 Task: Create a Trello board for managing a book review process, including tasks, descriptions, and due dates.
Action: Mouse moved to (454, 20)
Screenshot: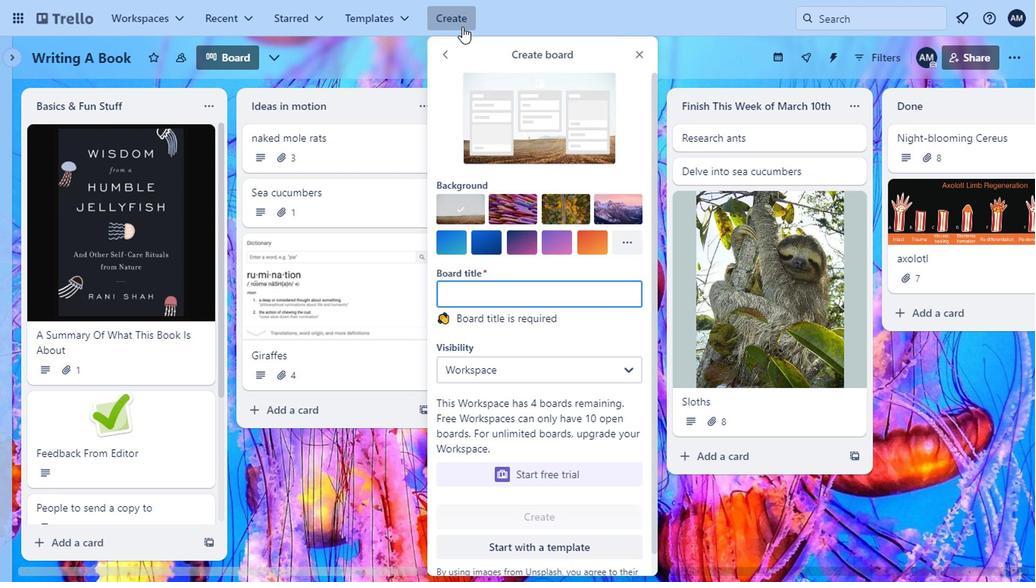 
Action: Mouse pressed left at (454, 20)
Screenshot: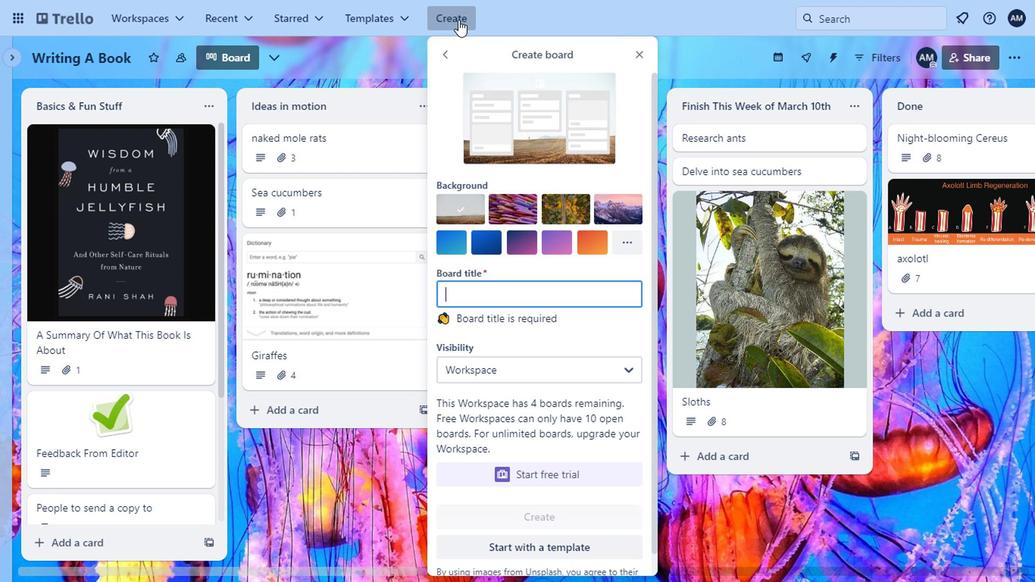 
Action: Mouse pressed left at (454, 20)
Screenshot: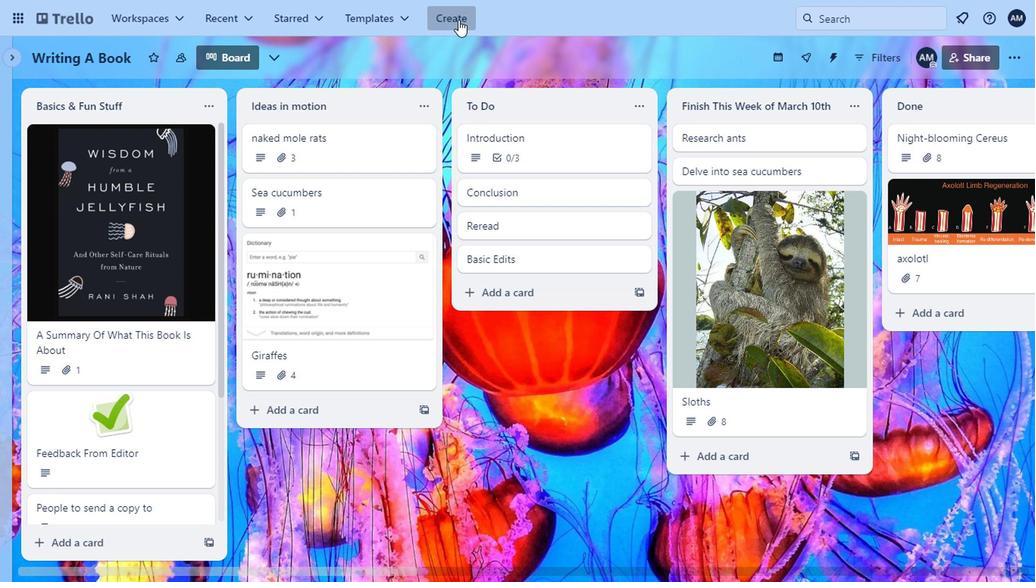 
Action: Mouse moved to (478, 73)
Screenshot: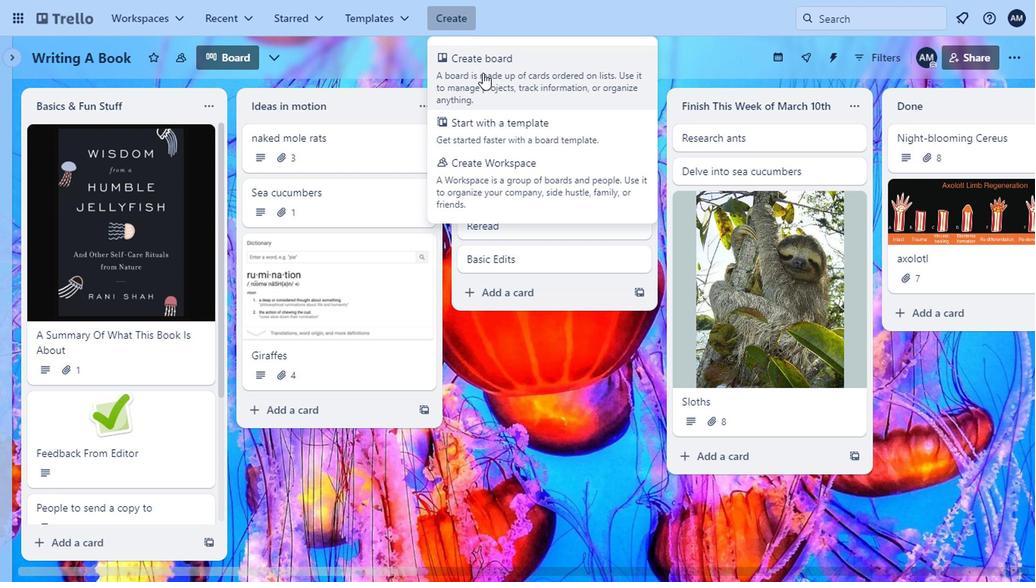 
Action: Mouse pressed left at (478, 73)
Screenshot: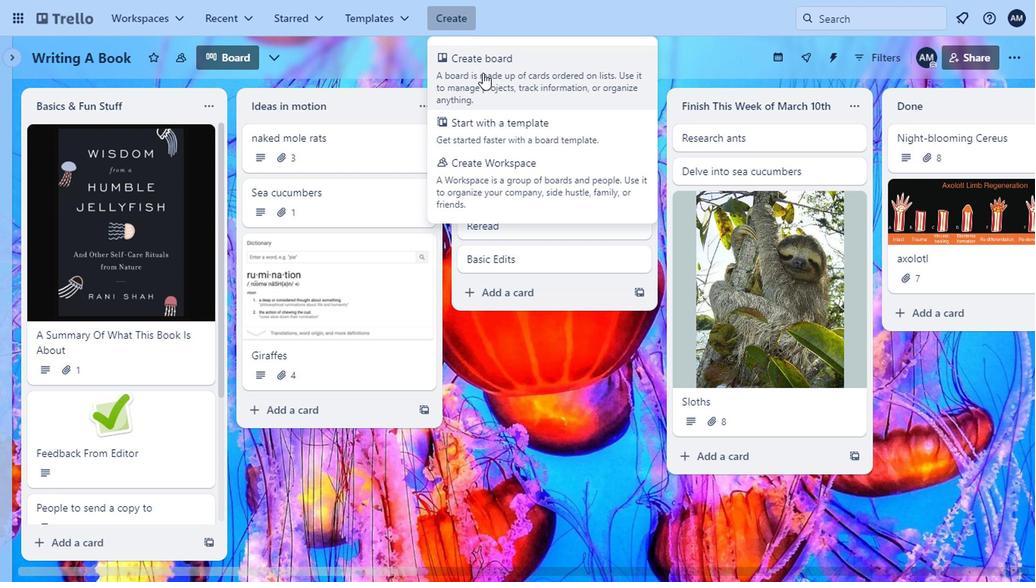 
Action: Mouse moved to (501, 248)
Screenshot: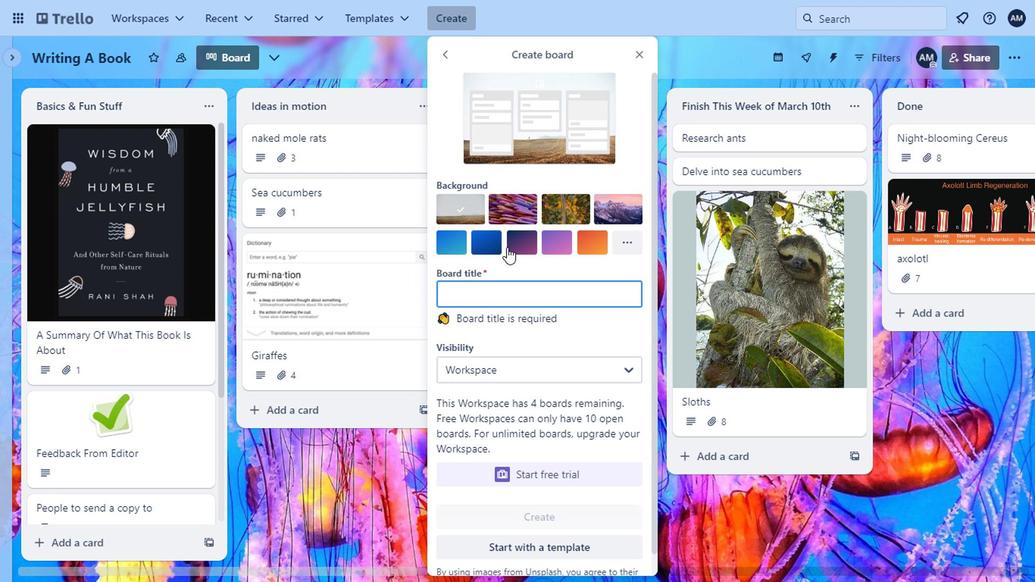 
Action: Key pressed <Key.shift>Book<Key.space><Key.shift>Review
Screenshot: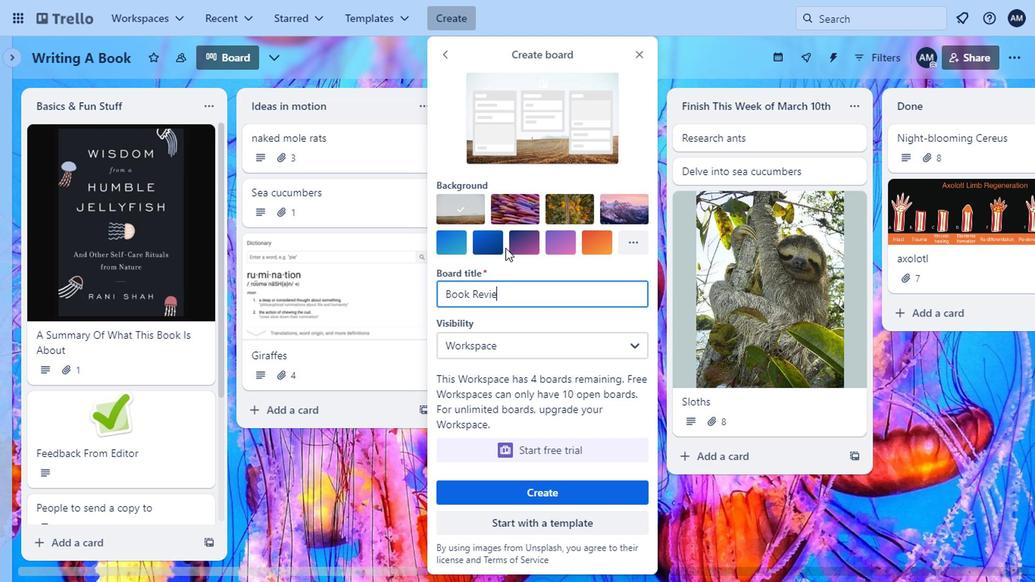 
Action: Mouse moved to (519, 347)
Screenshot: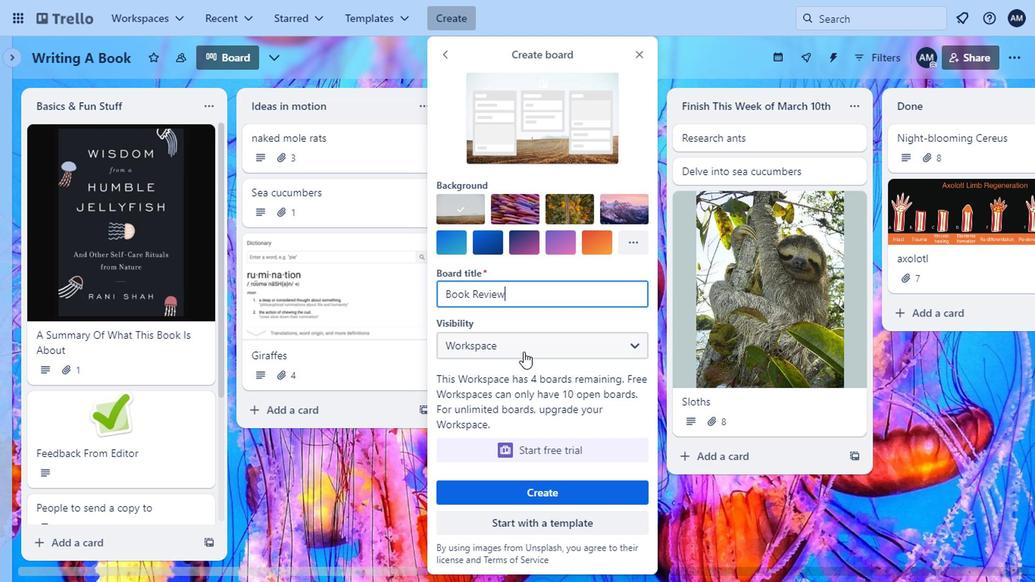 
Action: Mouse pressed left at (519, 347)
Screenshot: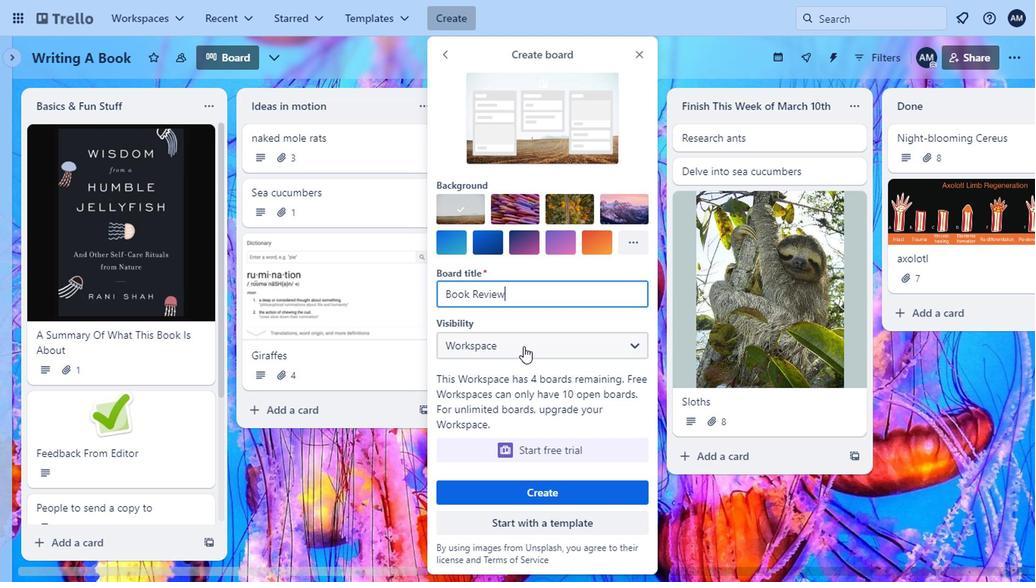 
Action: Mouse moved to (516, 387)
Screenshot: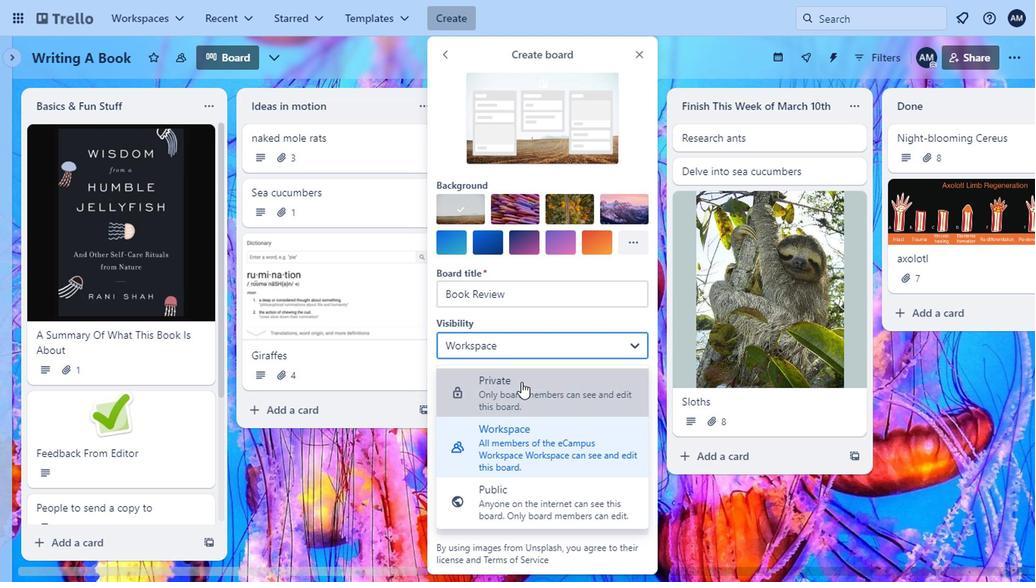 
Action: Mouse pressed left at (516, 387)
Screenshot: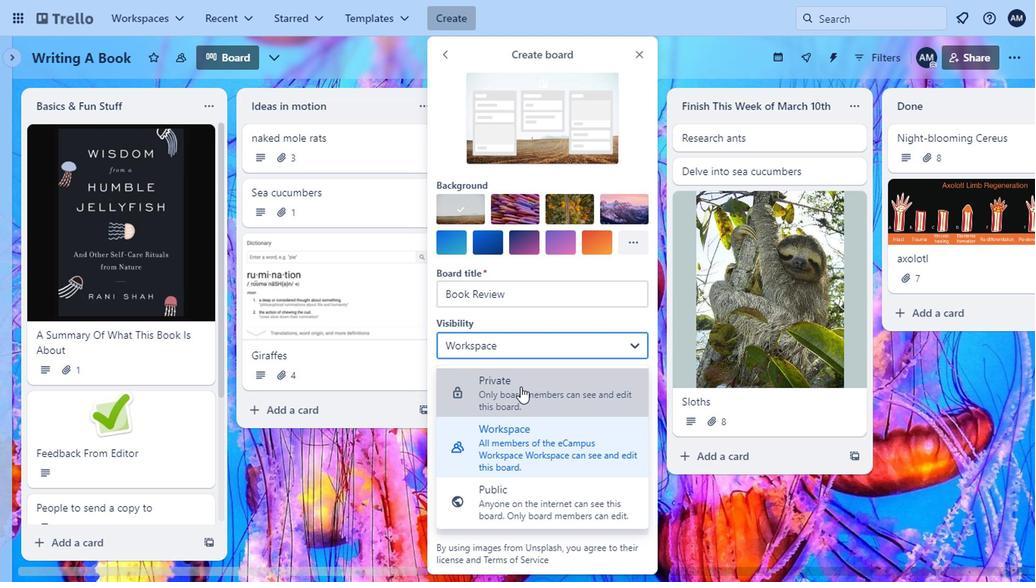 
Action: Mouse moved to (529, 405)
Screenshot: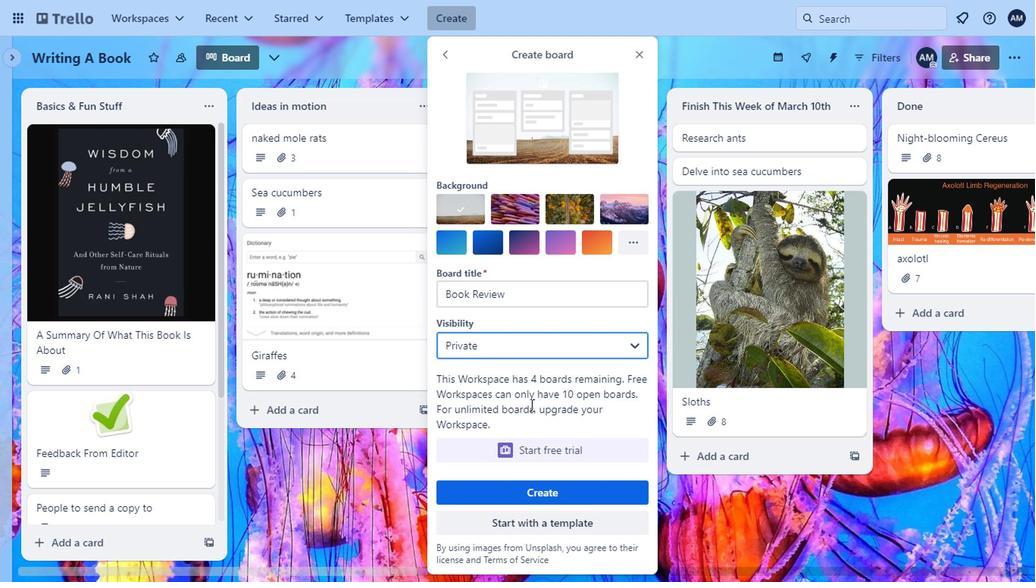 
Action: Mouse scrolled (529, 405) with delta (0, 0)
Screenshot: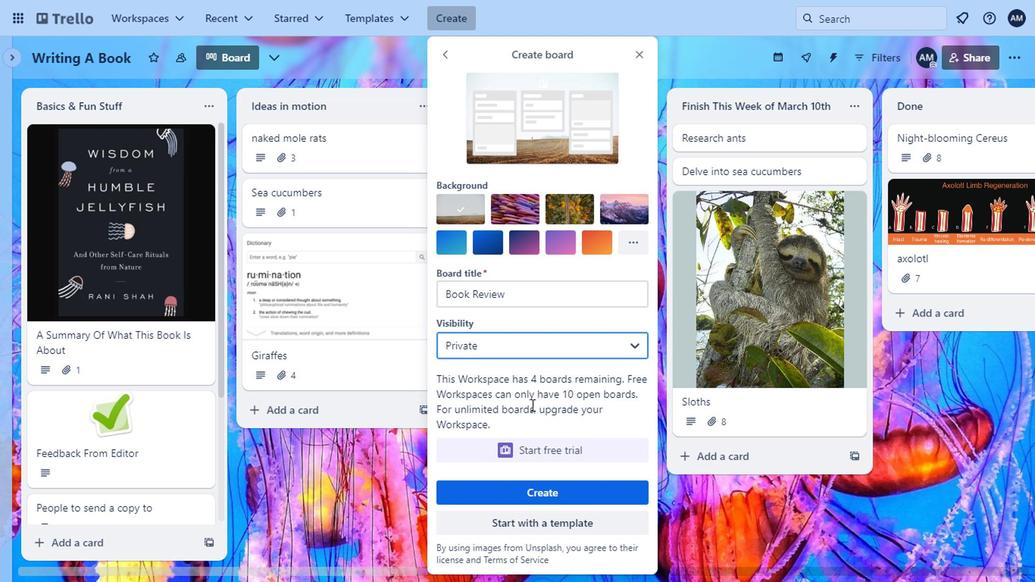 
Action: Mouse moved to (530, 405)
Screenshot: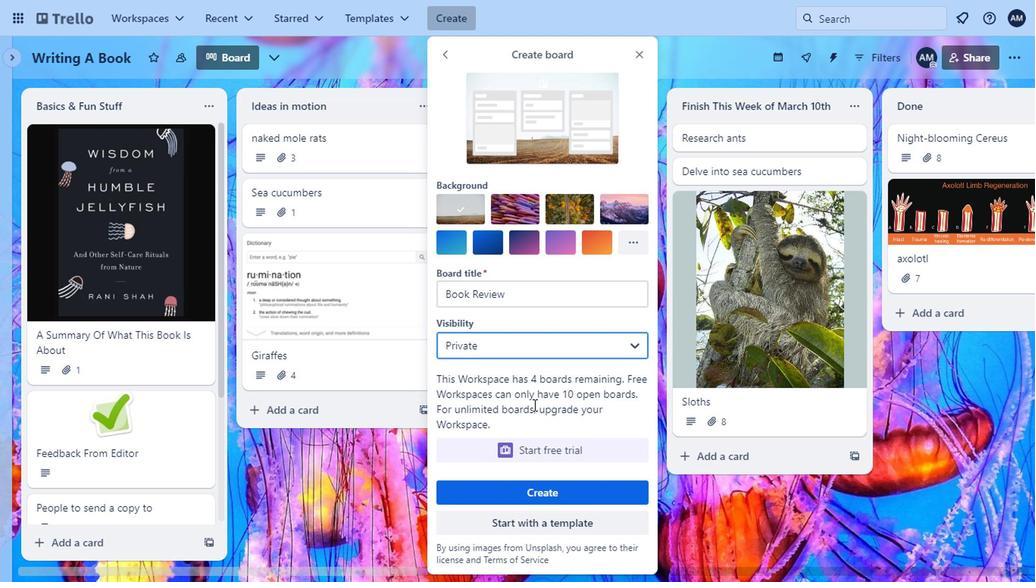 
Action: Mouse scrolled (530, 405) with delta (0, 0)
Screenshot: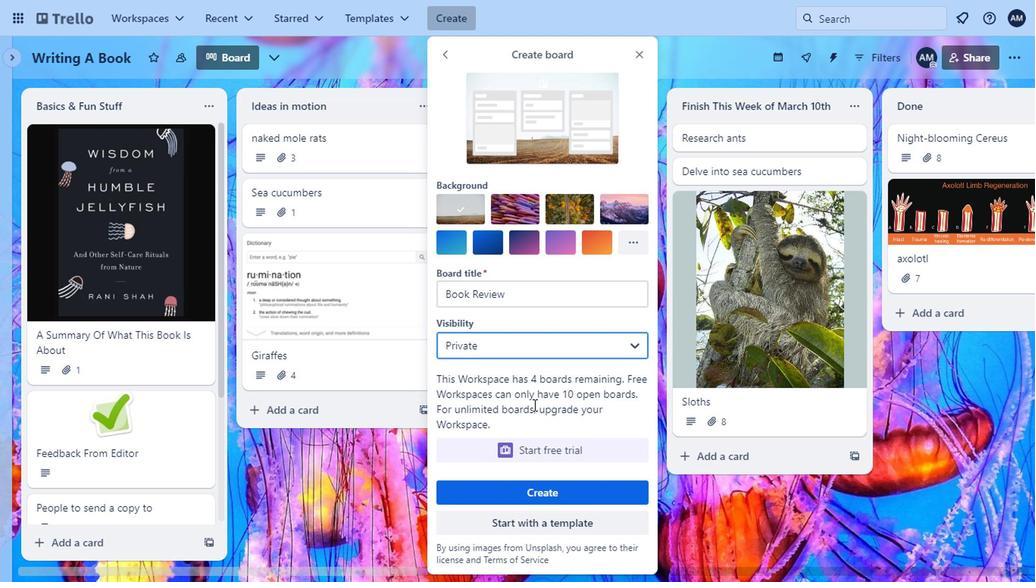 
Action: Mouse moved to (493, 492)
Screenshot: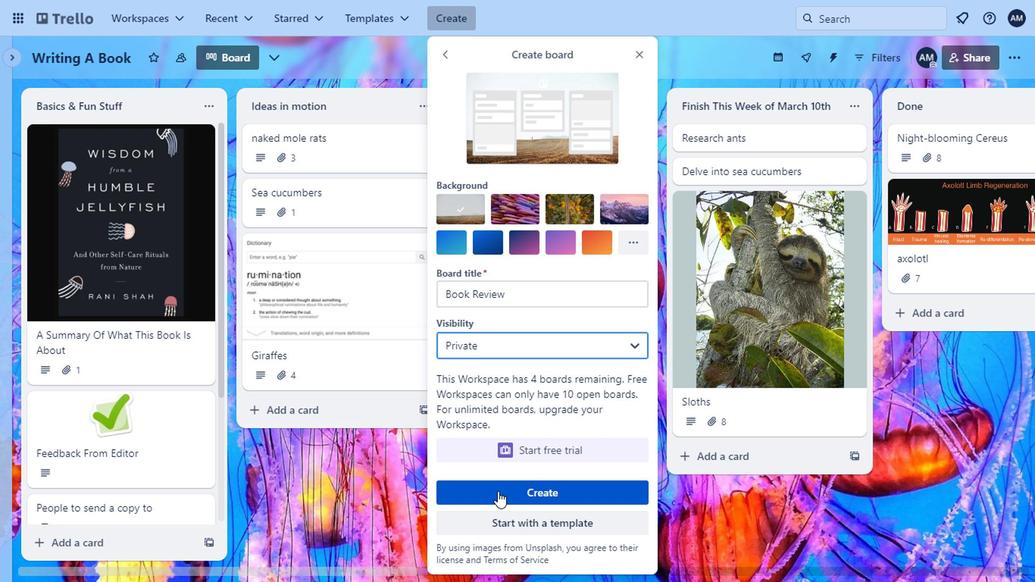 
Action: Mouse pressed left at (493, 492)
Screenshot: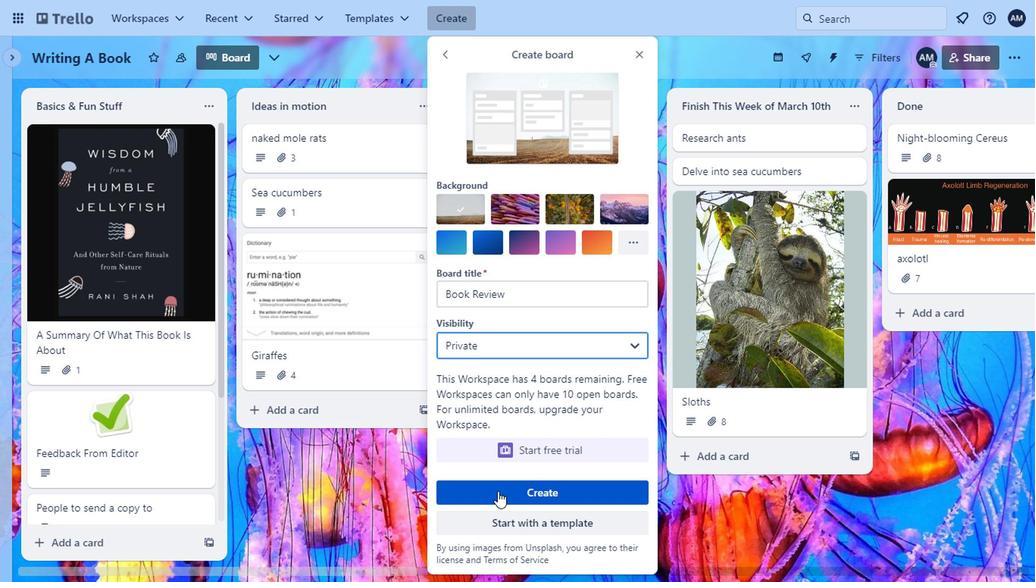 
Action: Mouse moved to (364, 145)
Screenshot: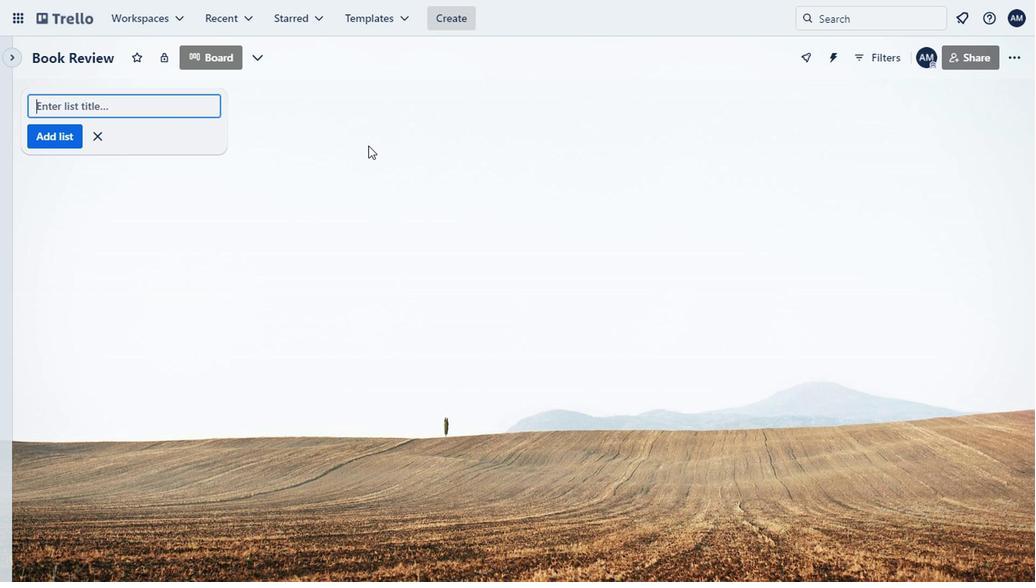 
Action: Mouse pressed right at (364, 145)
Screenshot: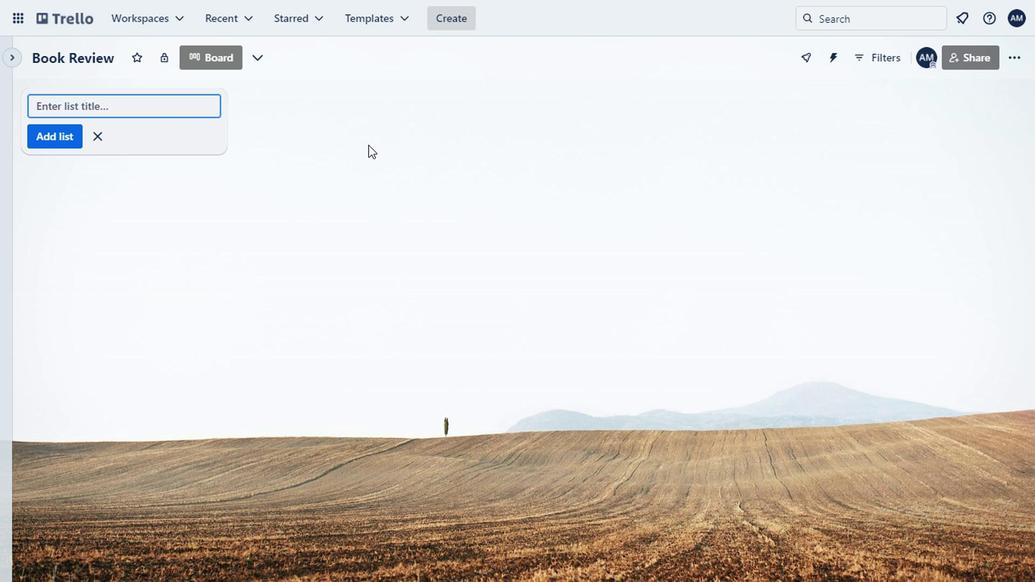 
Action: Mouse moved to (329, 162)
Screenshot: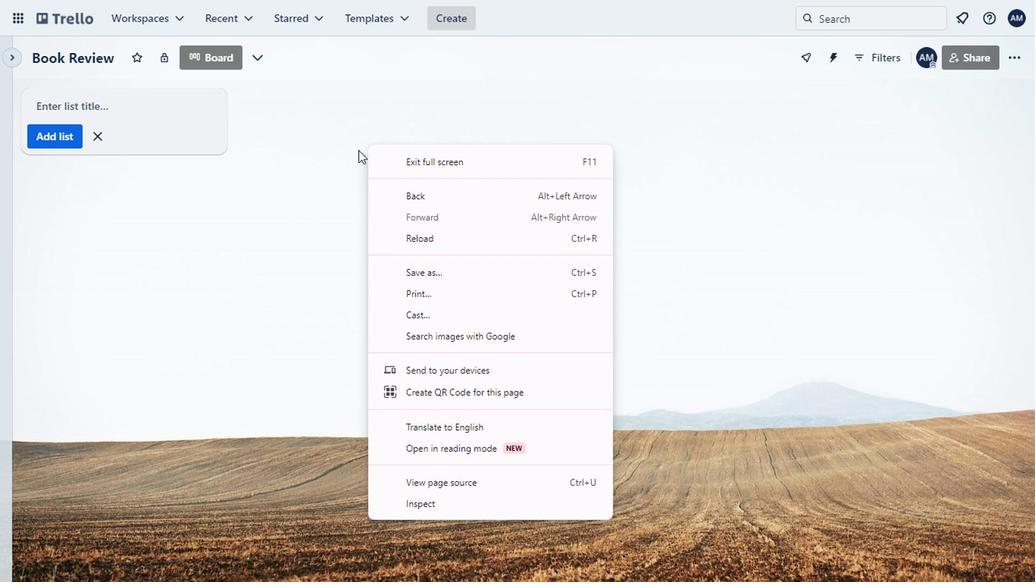 
Action: Mouse pressed left at (329, 162)
Screenshot: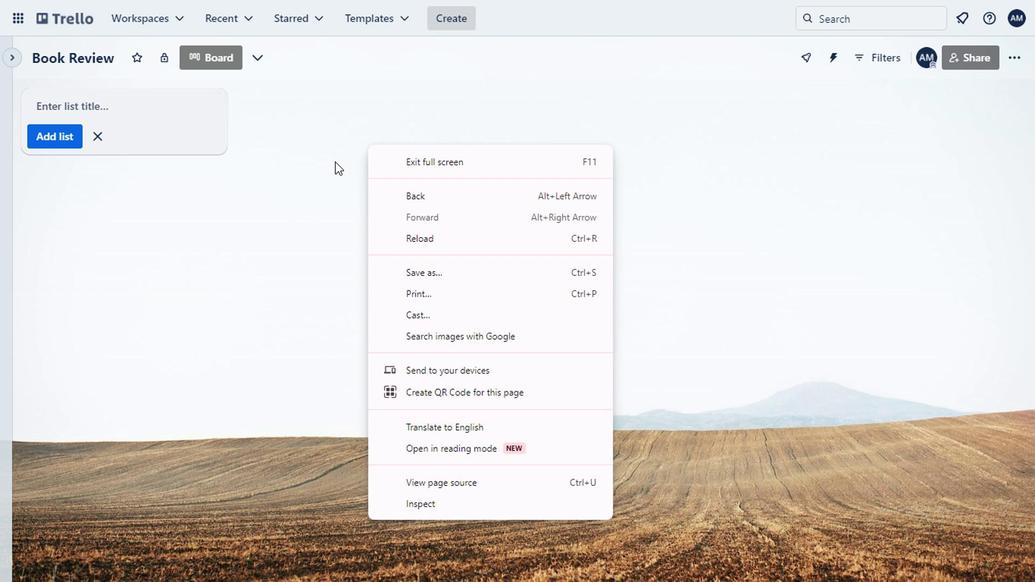 
Action: Mouse moved to (1006, 64)
Screenshot: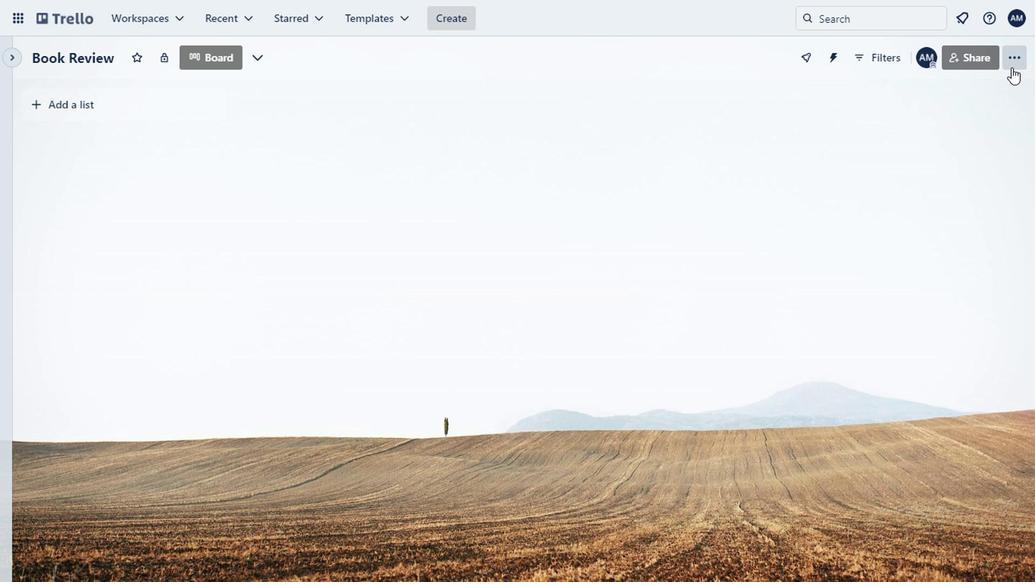 
Action: Mouse pressed left at (1006, 64)
Screenshot: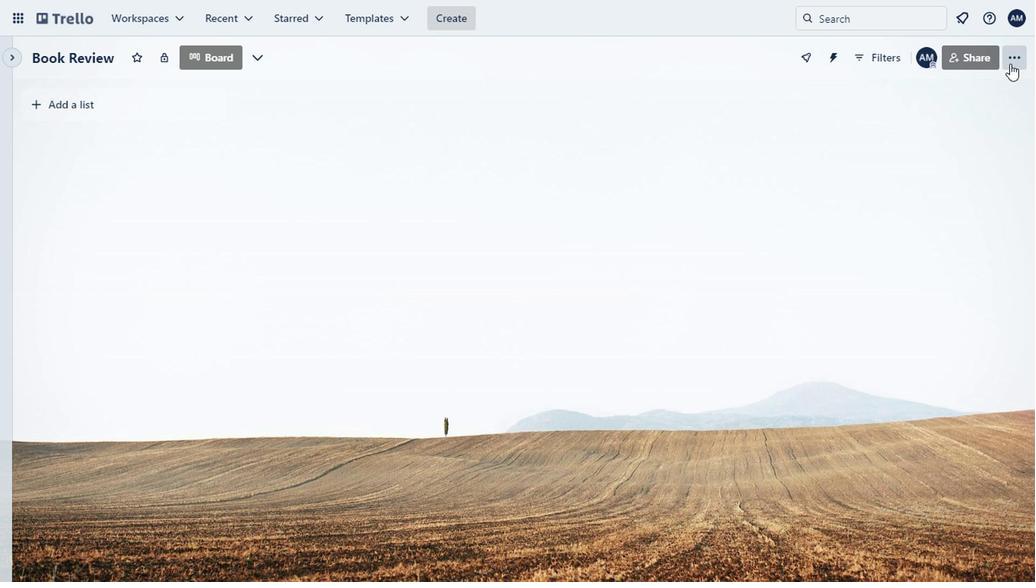 
Action: Mouse moved to (875, 234)
Screenshot: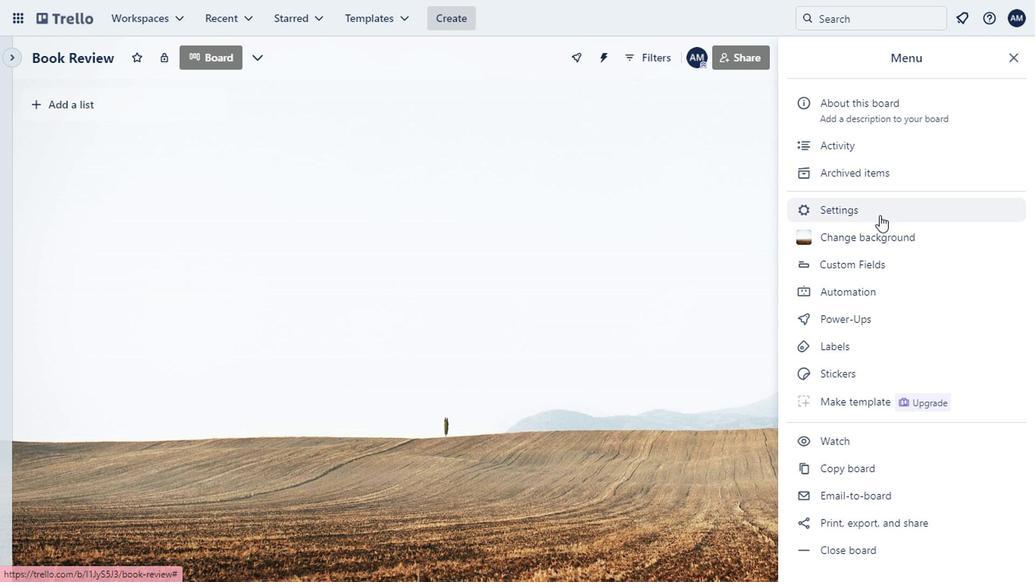 
Action: Mouse pressed left at (875, 234)
Screenshot: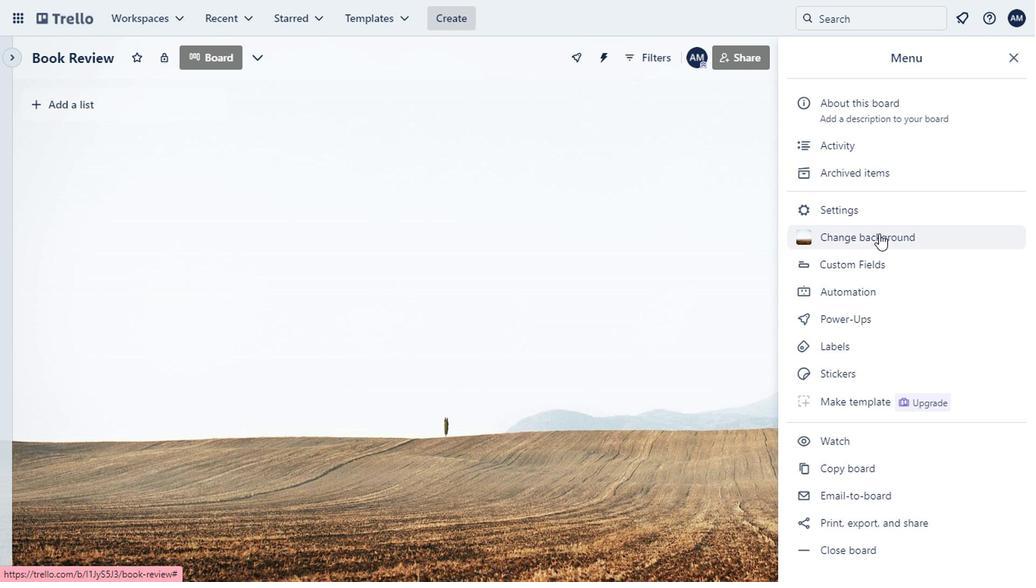 
Action: Mouse moved to (861, 139)
Screenshot: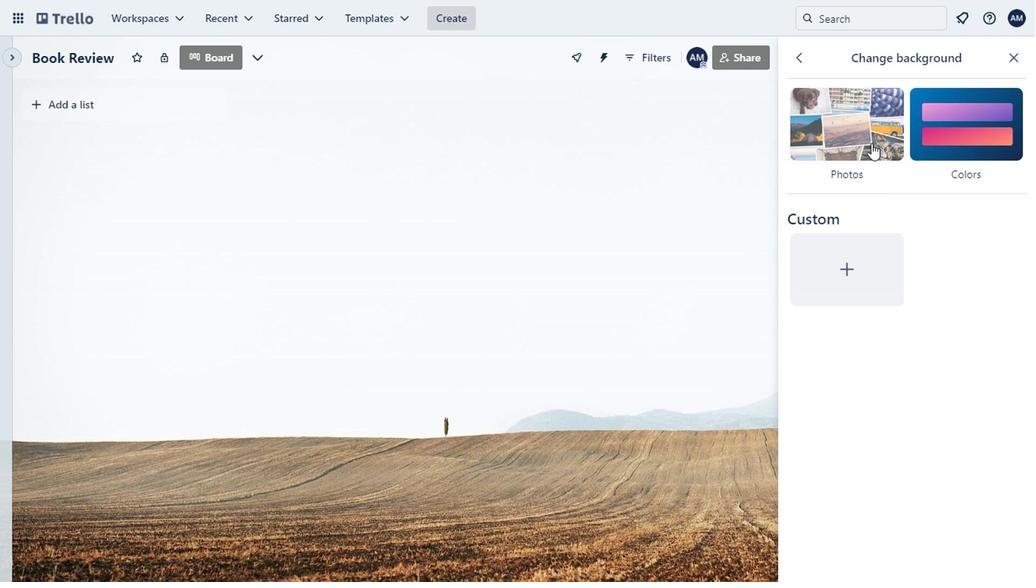 
Action: Mouse pressed left at (861, 139)
Screenshot: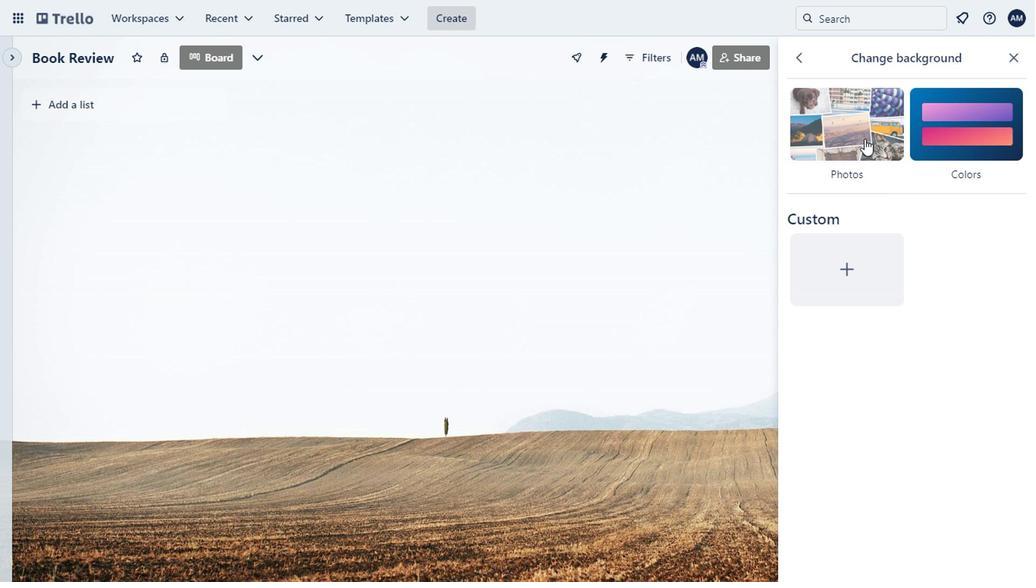 
Action: Mouse moved to (849, 105)
Screenshot: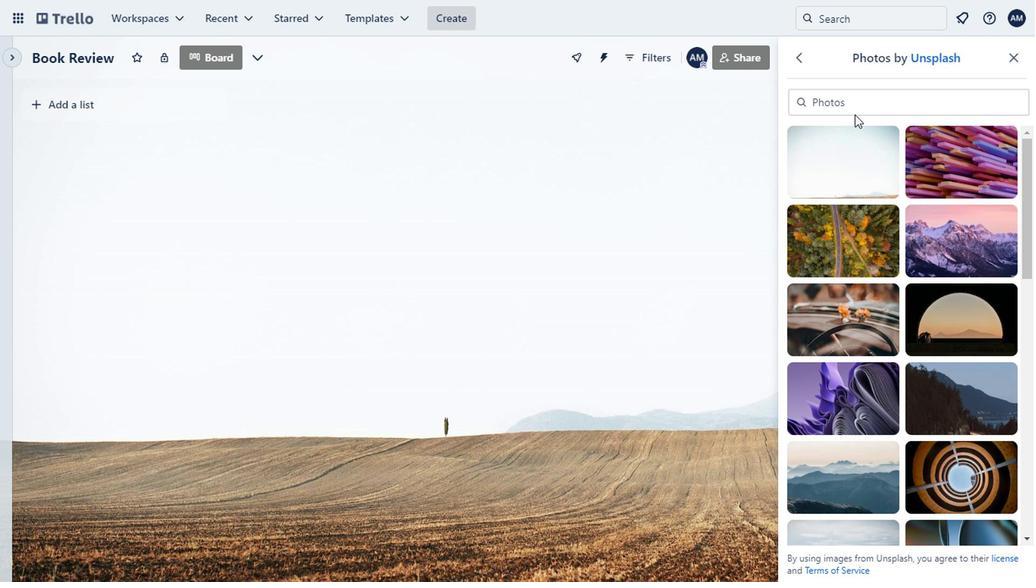 
Action: Mouse pressed left at (849, 105)
Screenshot: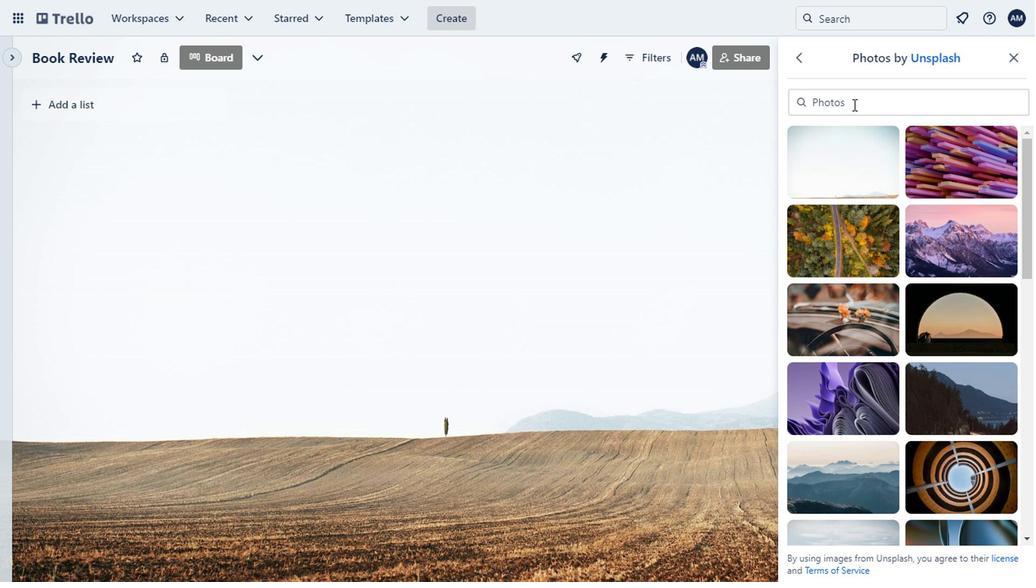 
Action: Key pressed book
Screenshot: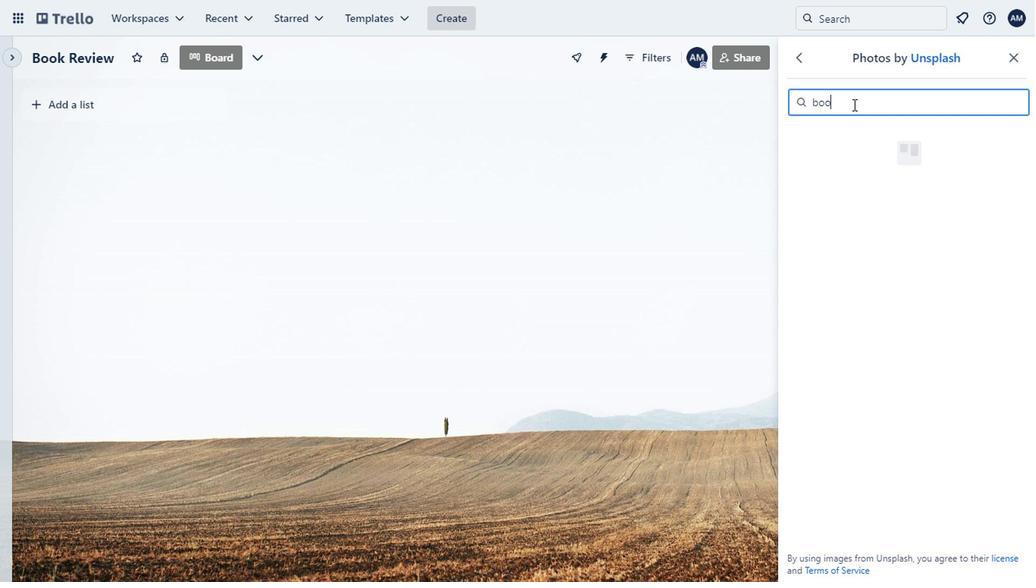 
Action: Mouse moved to (949, 452)
Screenshot: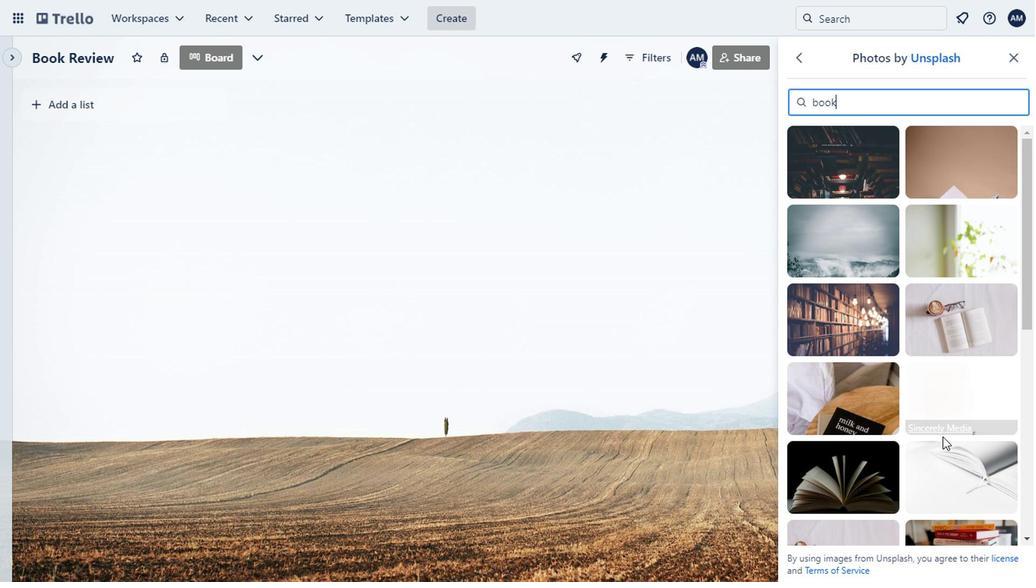 
Action: Mouse pressed left at (949, 452)
Screenshot: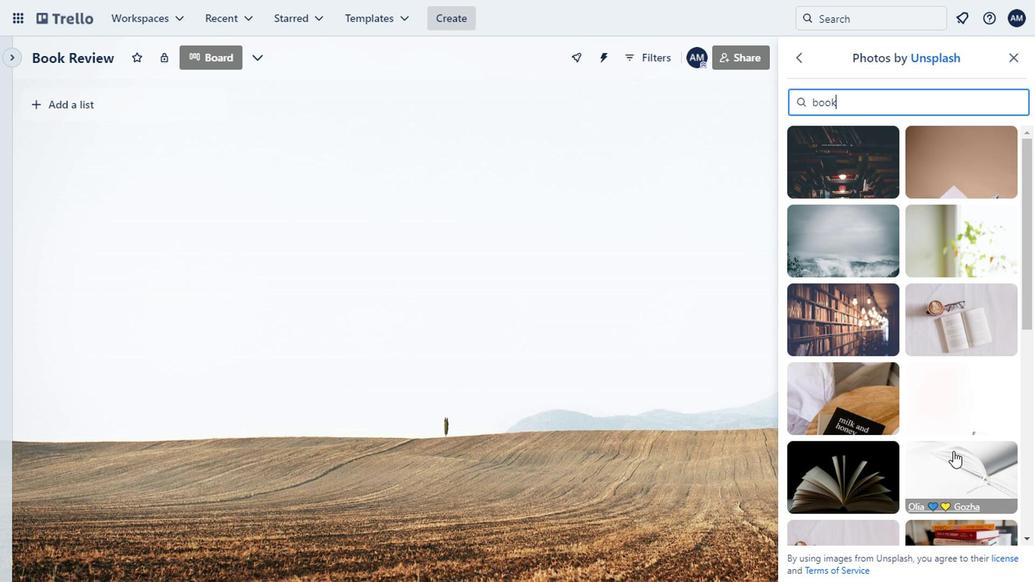 
Action: Mouse moved to (570, 130)
Screenshot: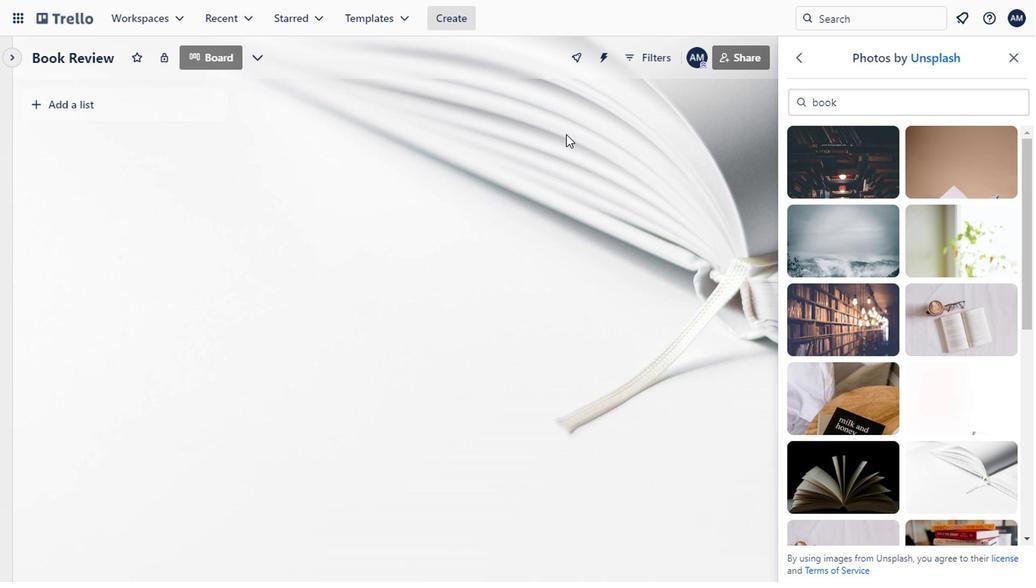 
Action: Mouse scrolled (570, 131) with delta (0, 0)
Screenshot: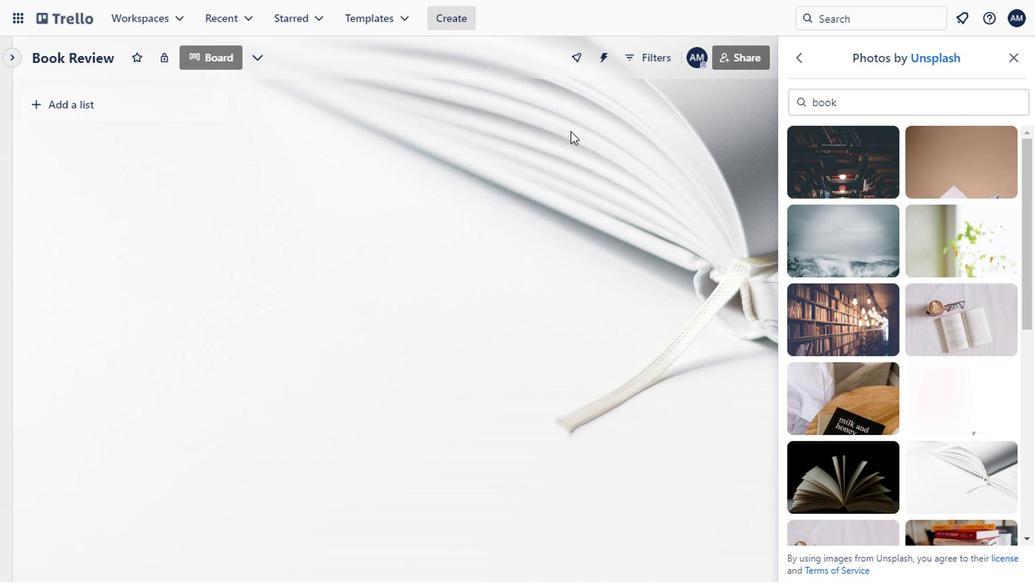 
Action: Mouse moved to (1008, 61)
Screenshot: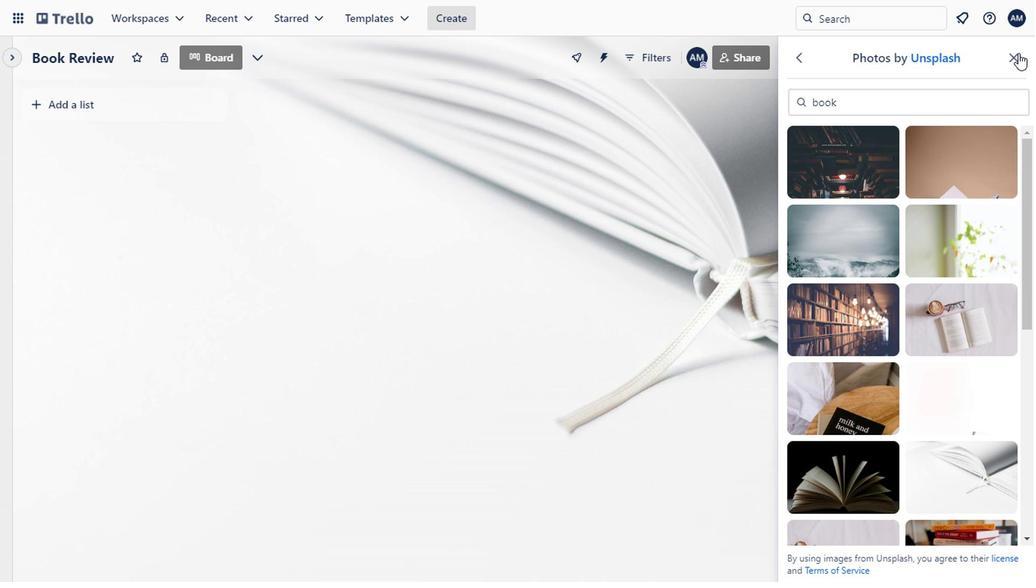 
Action: Mouse pressed left at (1008, 61)
Screenshot: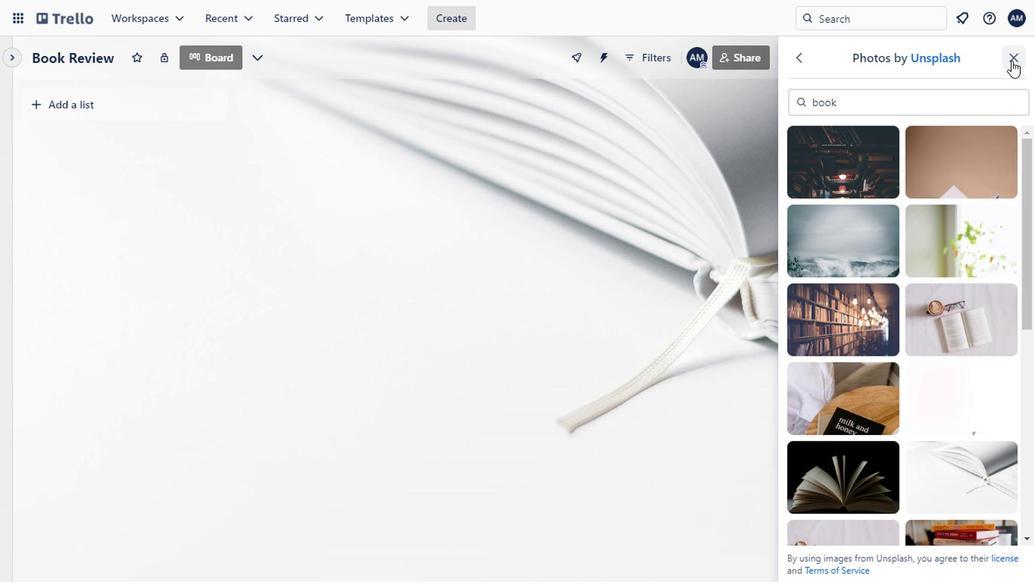 
Action: Mouse moved to (70, 110)
Screenshot: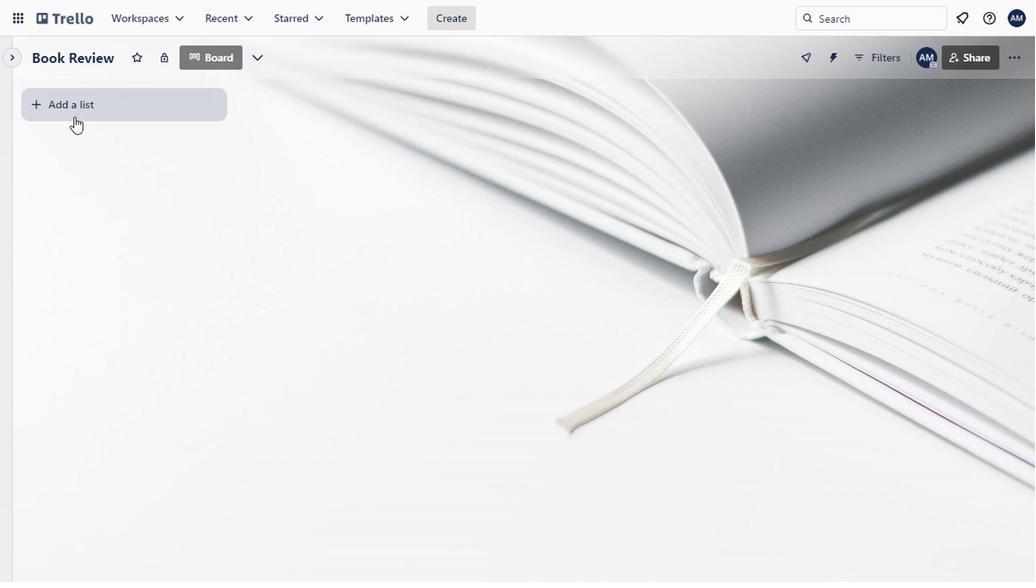 
Action: Mouse pressed left at (70, 110)
Screenshot: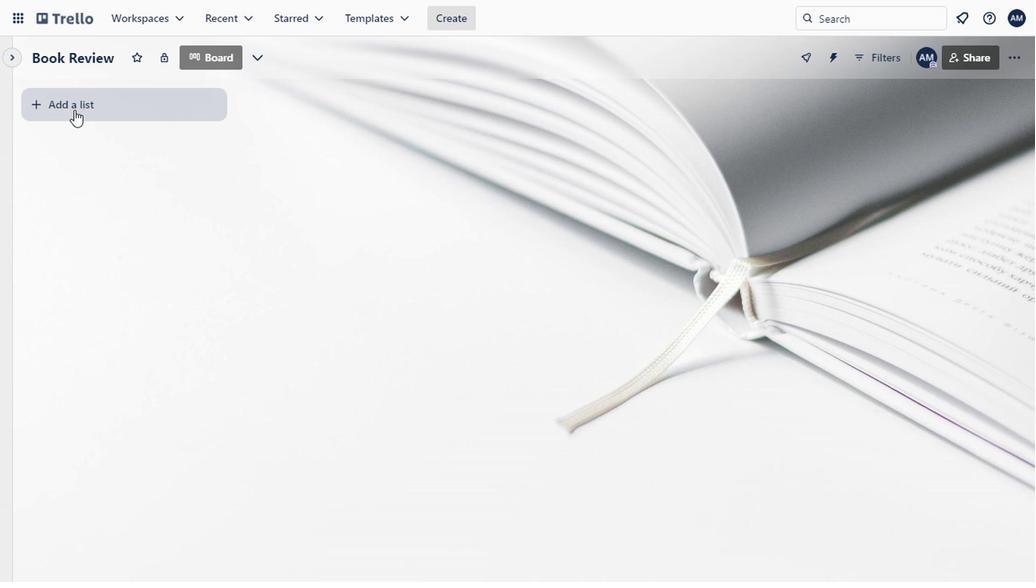 
Action: Mouse moved to (115, 108)
Screenshot: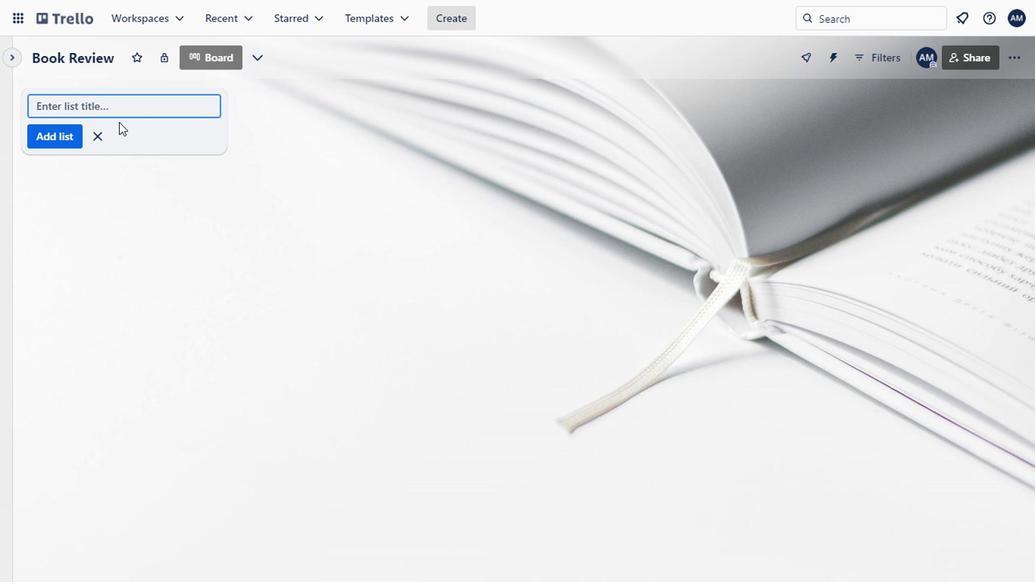 
Action: Key pressed to<Key.backspace><Key.backspace><Key.shift>TO<Key.backspace>o-do/<Key.shift>Tasks
Screenshot: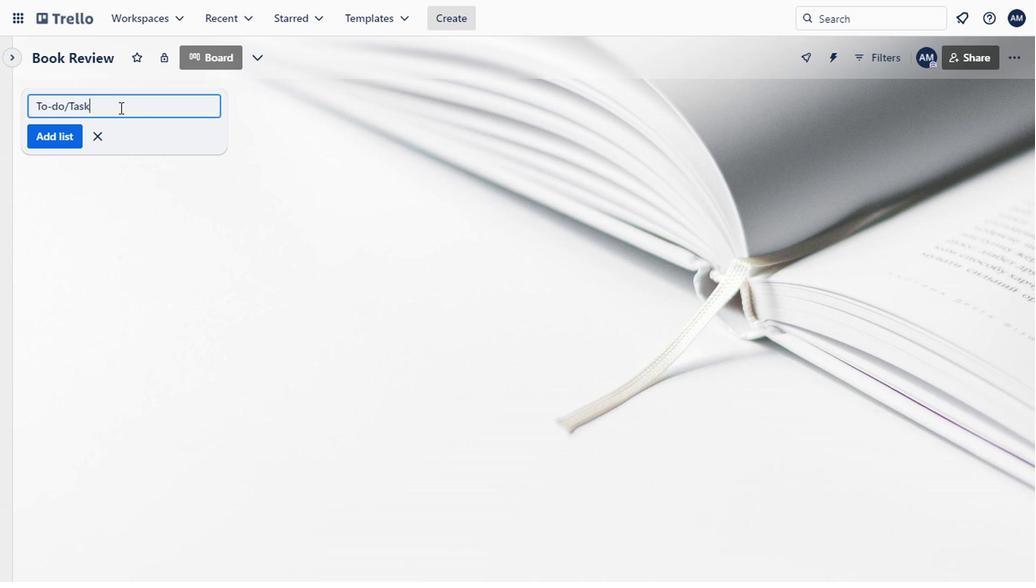 
Action: Mouse moved to (58, 134)
Screenshot: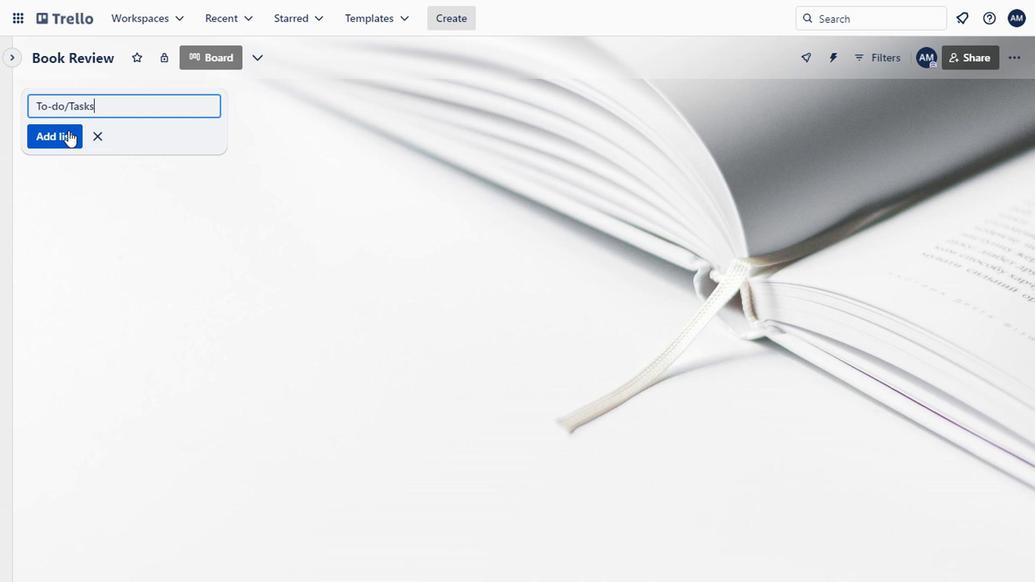 
Action: Mouse pressed left at (58, 134)
Screenshot: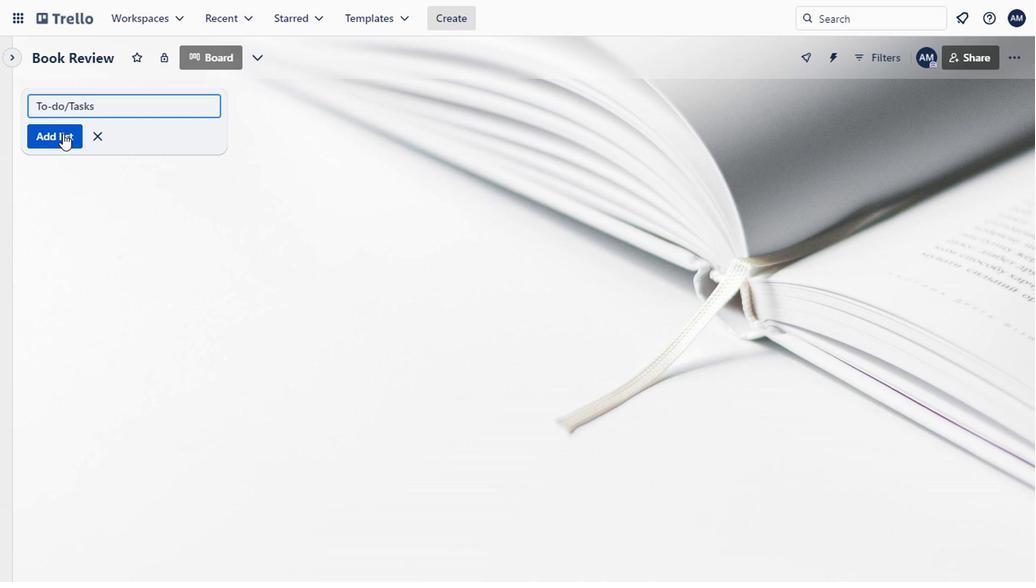 
Action: Mouse moved to (85, 145)
Screenshot: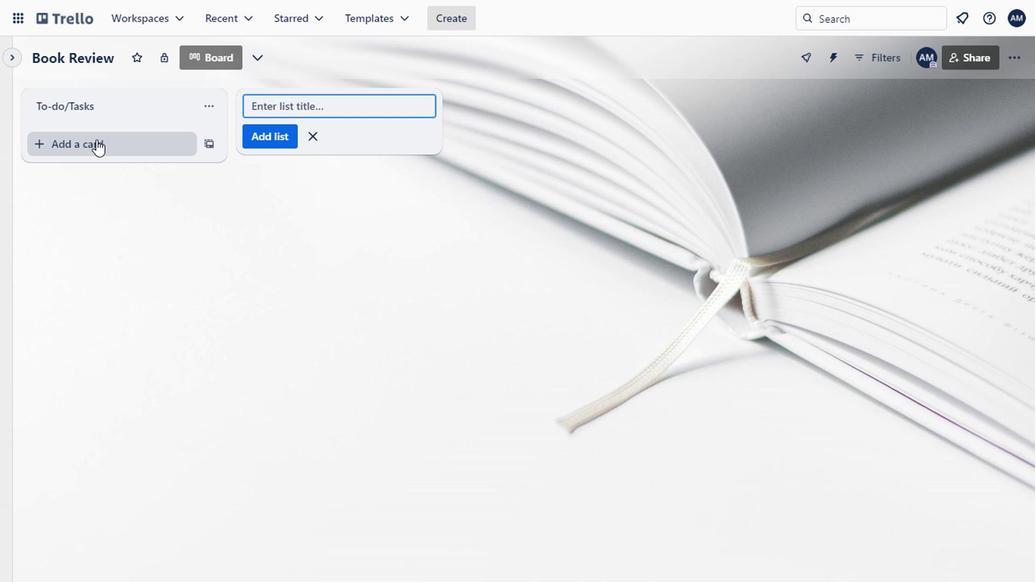 
Action: Mouse pressed left at (85, 145)
Screenshot: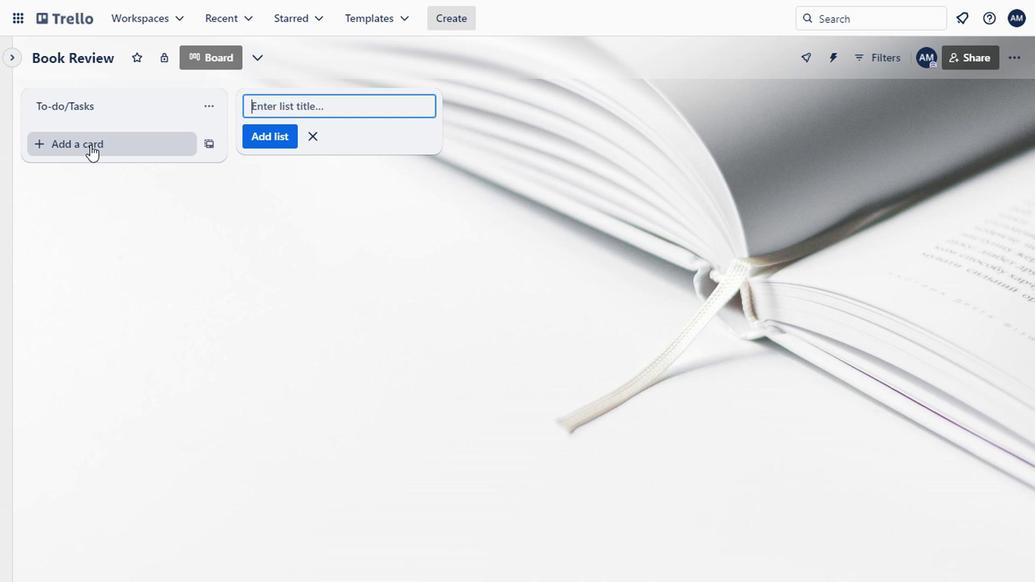 
Action: Mouse moved to (90, 141)
Screenshot: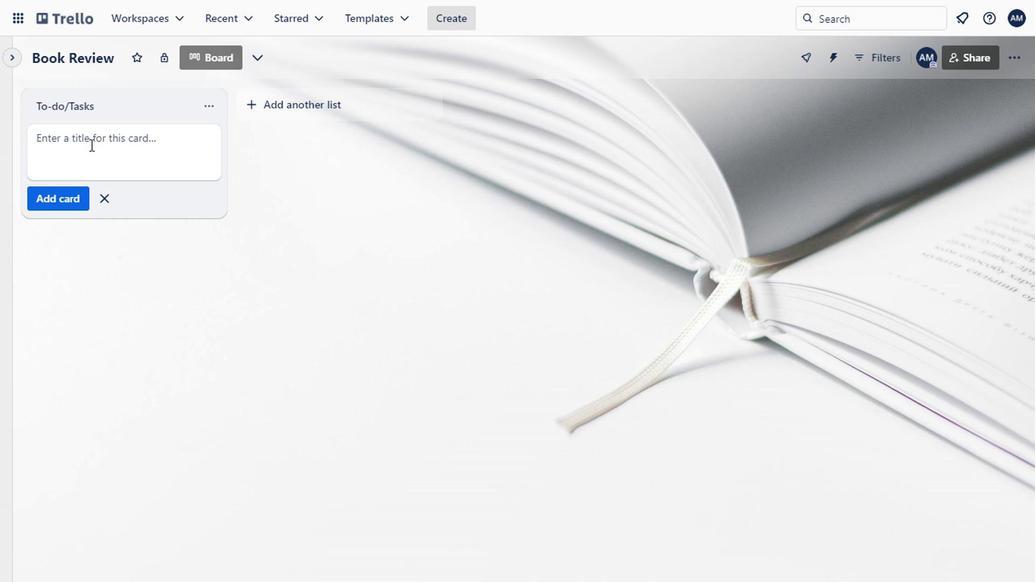 
Action: Mouse pressed left at (90, 141)
Screenshot: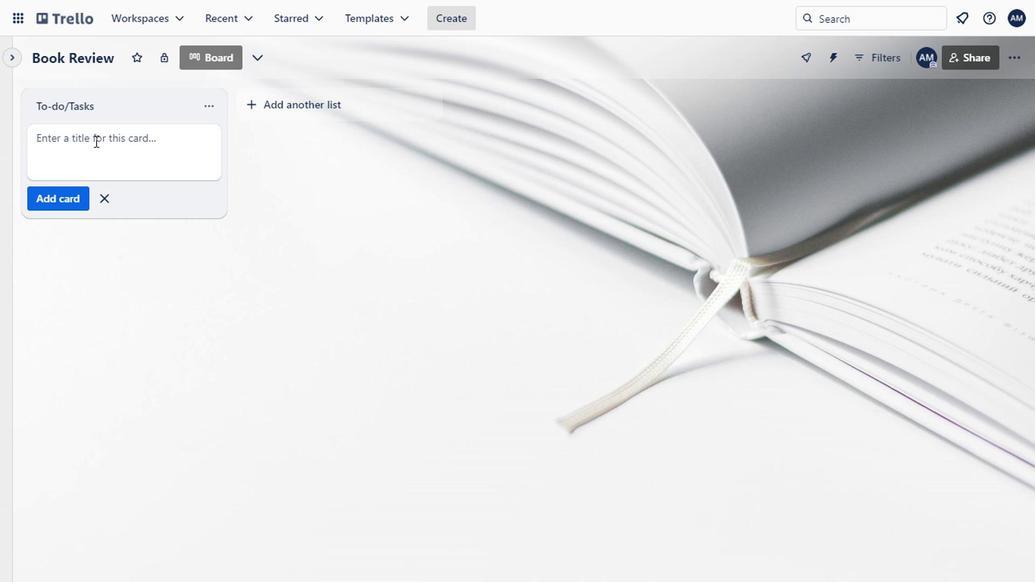 
Action: Mouse moved to (97, 145)
Screenshot: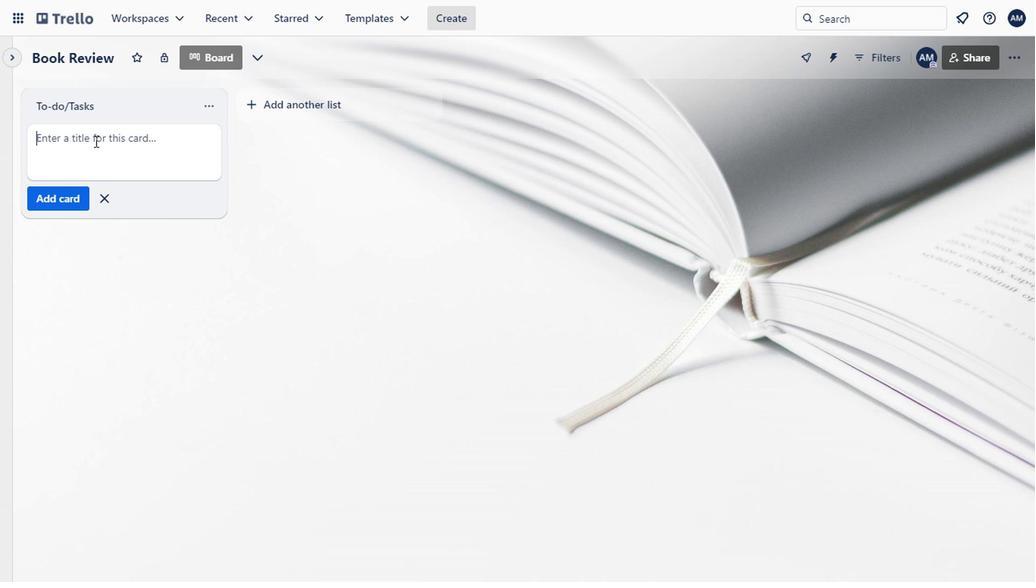
Action: Key pressed <Key.shift>Contaca<Key.backspace><Key.backspace>ct<Key.space><Key.shift>Publisher<Key.space><Key.shift>F<Key.backspace>for
Screenshot: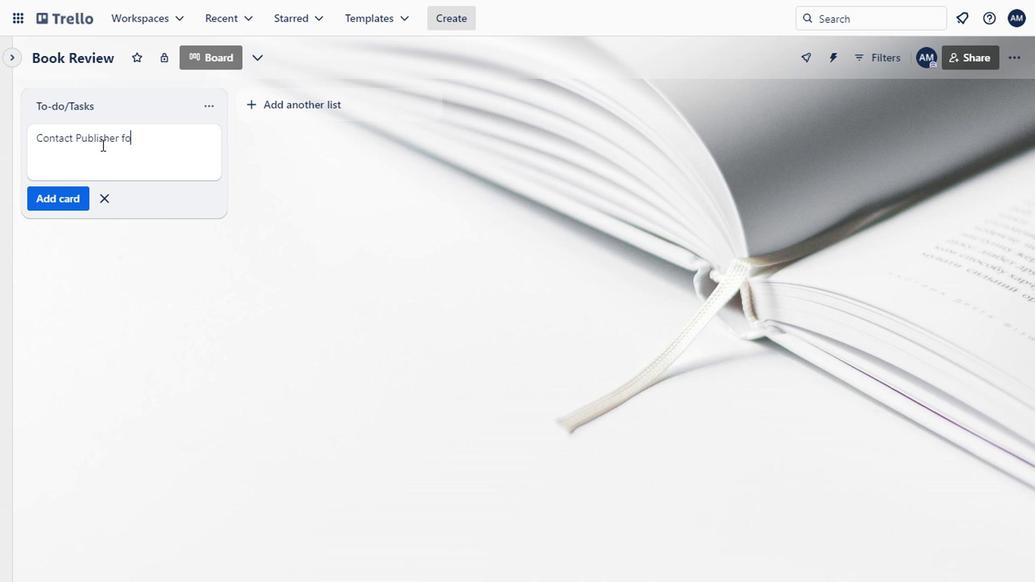 
Action: Mouse moved to (118, 142)
Screenshot: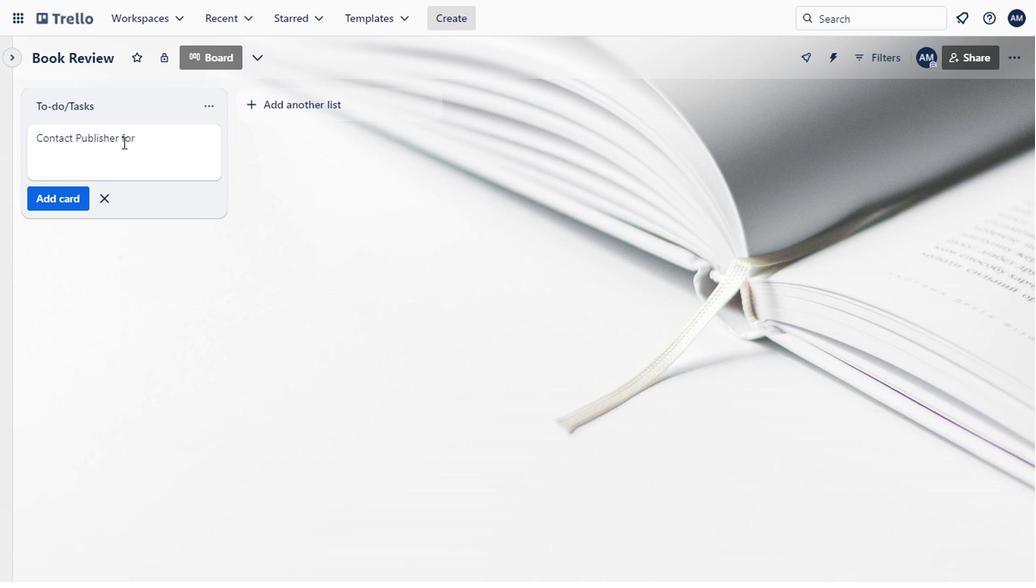
Action: Key pressed <Key.space>an<Key.space>exam<Key.space>copy<Key.space>
Screenshot: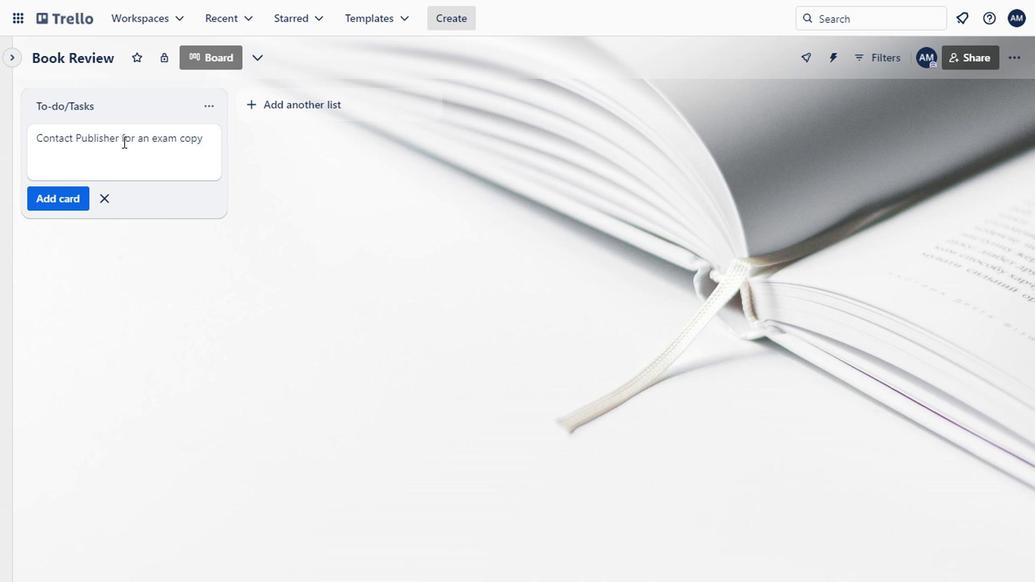 
Action: Mouse moved to (170, 142)
Screenshot: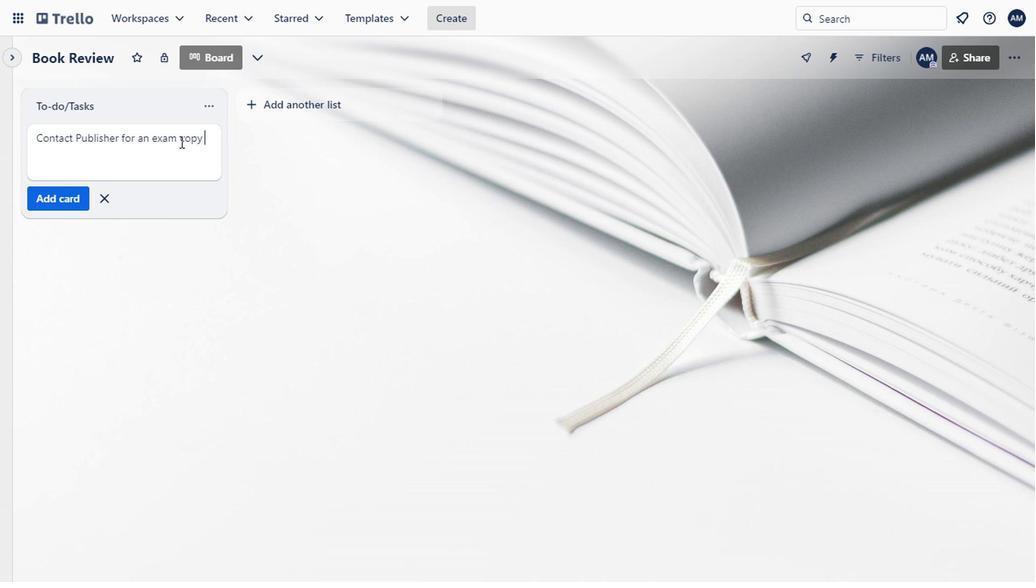 
Action: Mouse pressed left at (170, 142)
Screenshot: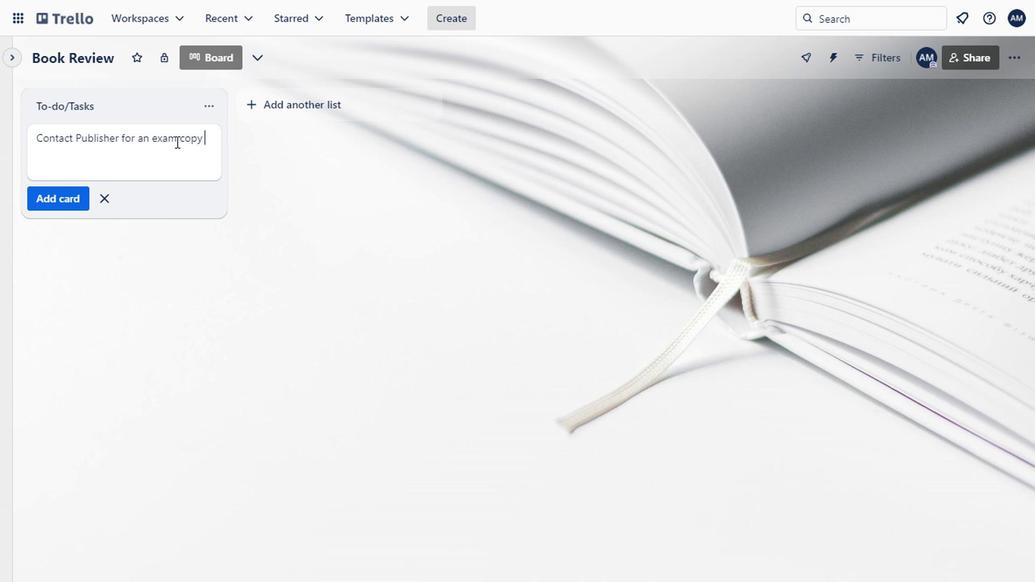 
Action: Mouse moved to (148, 151)
Screenshot: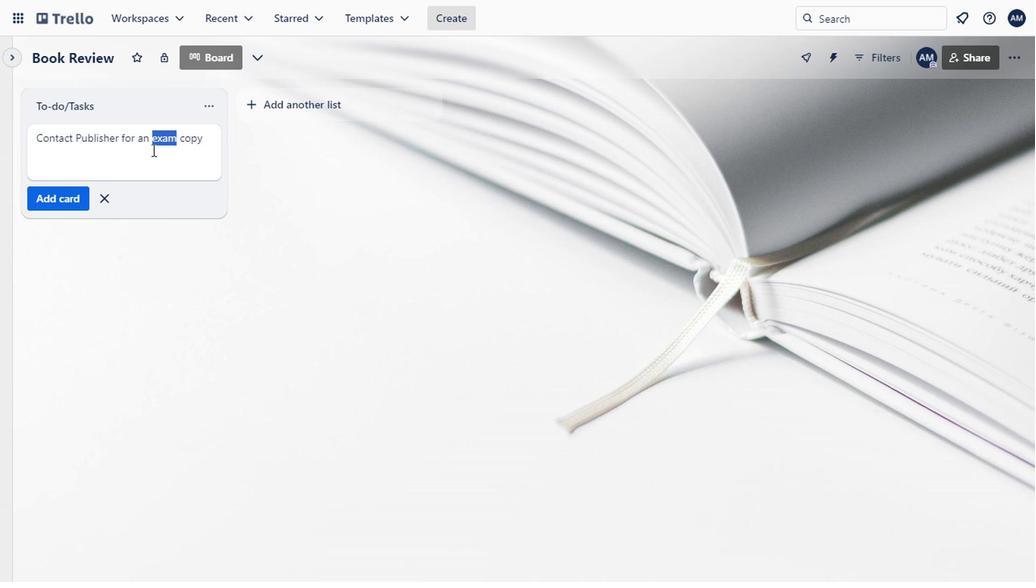 
Action: Key pressed review
Screenshot: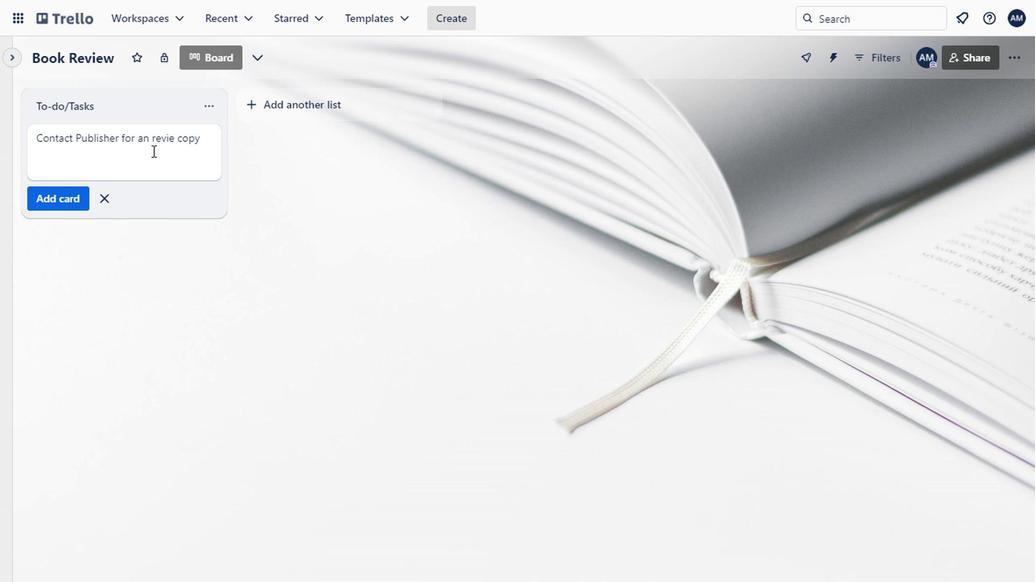 
Action: Mouse moved to (42, 200)
Screenshot: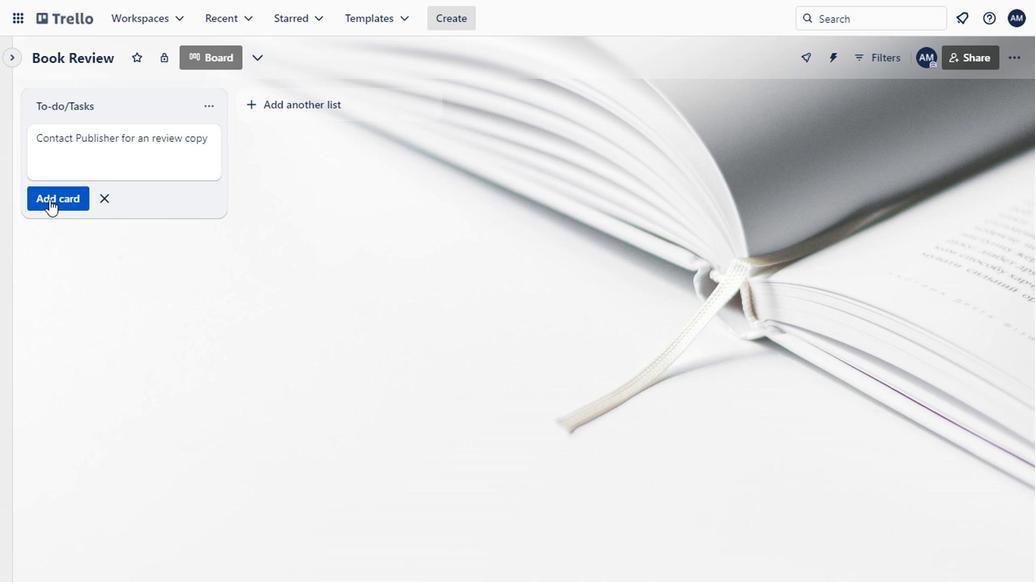 
Action: Mouse pressed left at (42, 200)
Screenshot: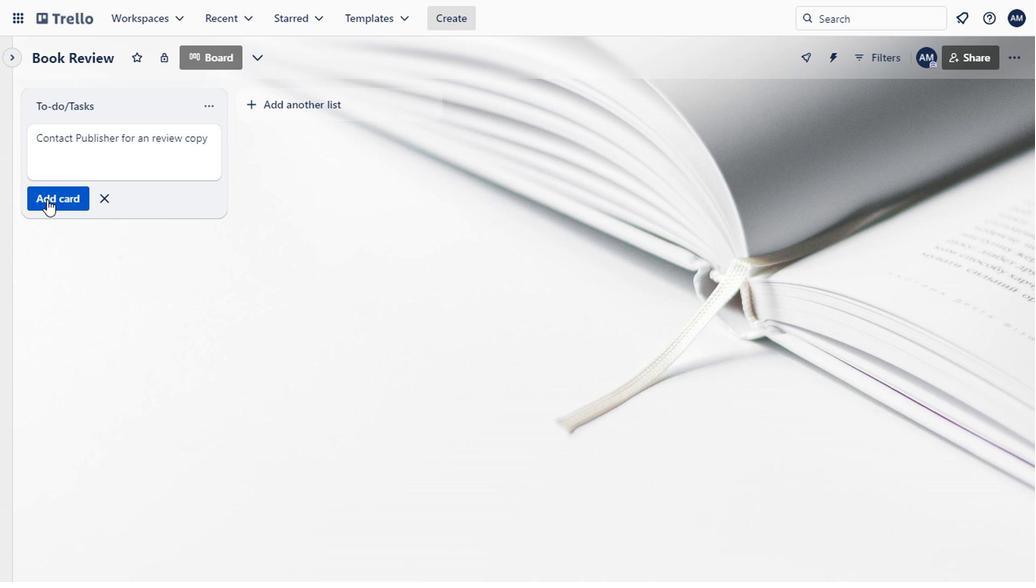 
Action: Mouse moved to (71, 177)
Screenshot: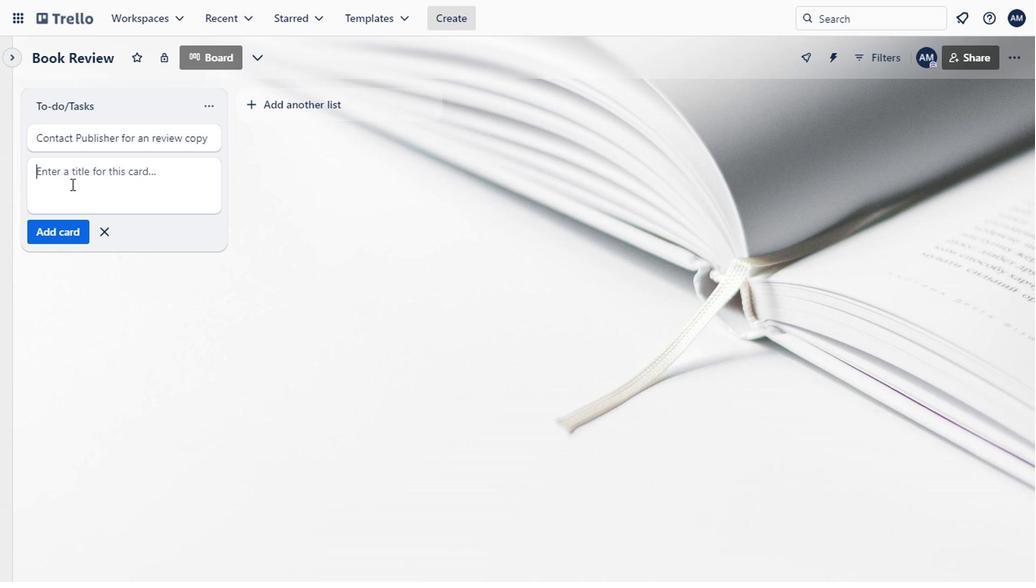 
Action: Key pressed <Key.shift><Key.shift><Key.shift><Key.shift><Key.shift><Key.shift><Key.shift><Key.shift><Key.shift><Key.shift>Pitch<Key.space>to<Key.space>journal
Screenshot: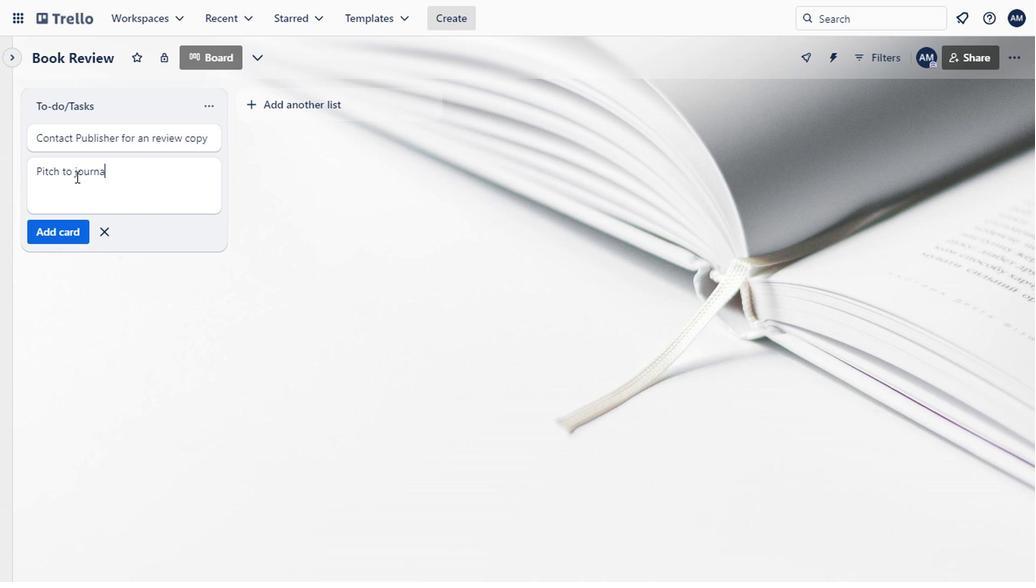 
Action: Mouse moved to (53, 228)
Screenshot: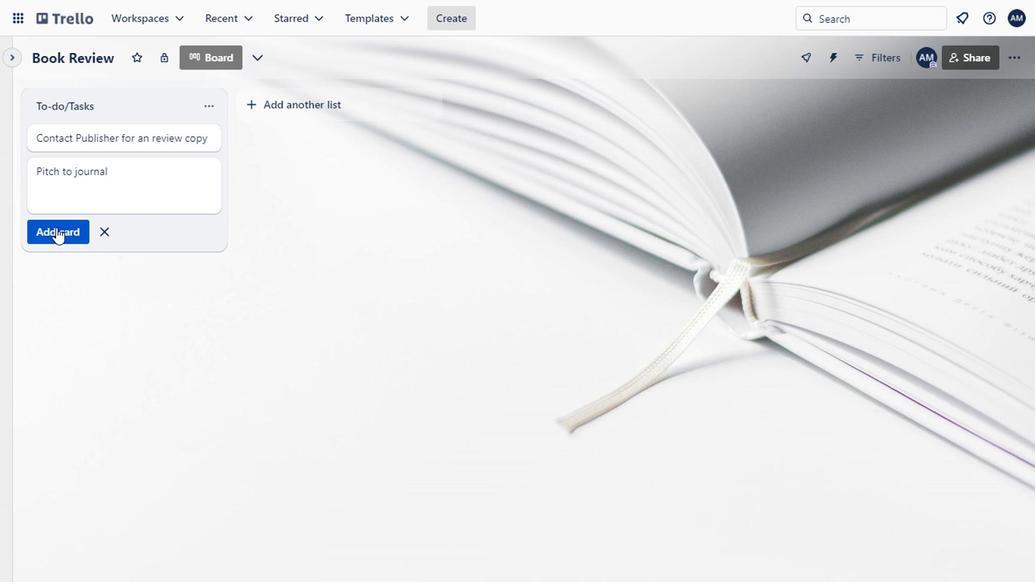 
Action: Mouse pressed left at (53, 228)
Screenshot: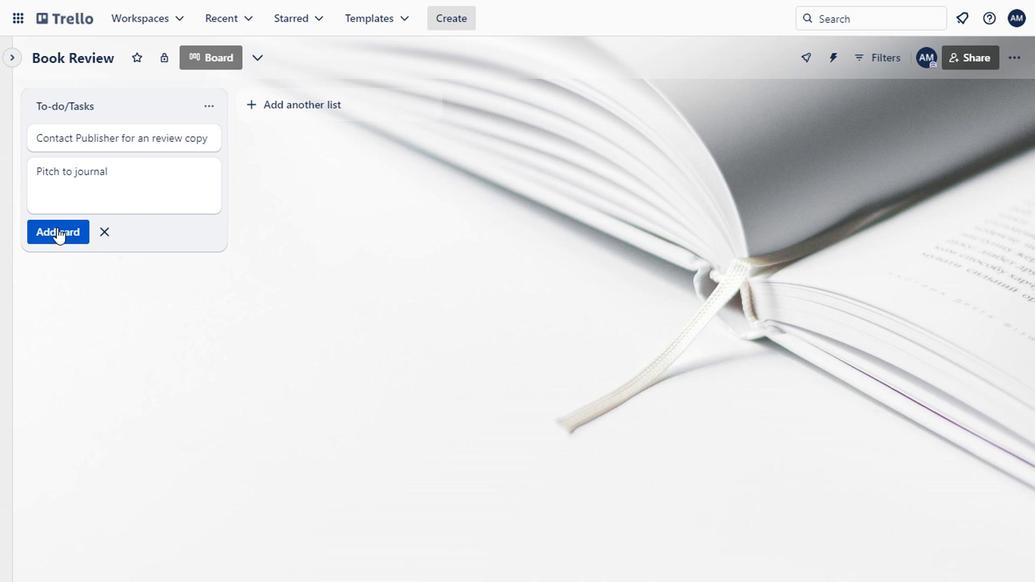 
Action: Mouse moved to (61, 215)
Screenshot: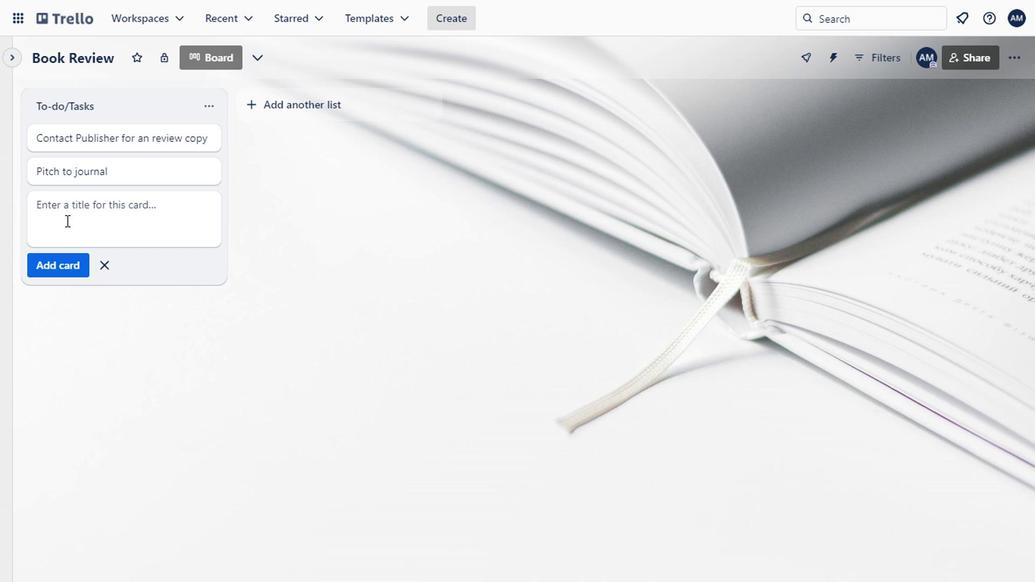 
Action: Key pressed <Key.shift>Read<Key.space>the<Key.space><Key.shift>book
Screenshot: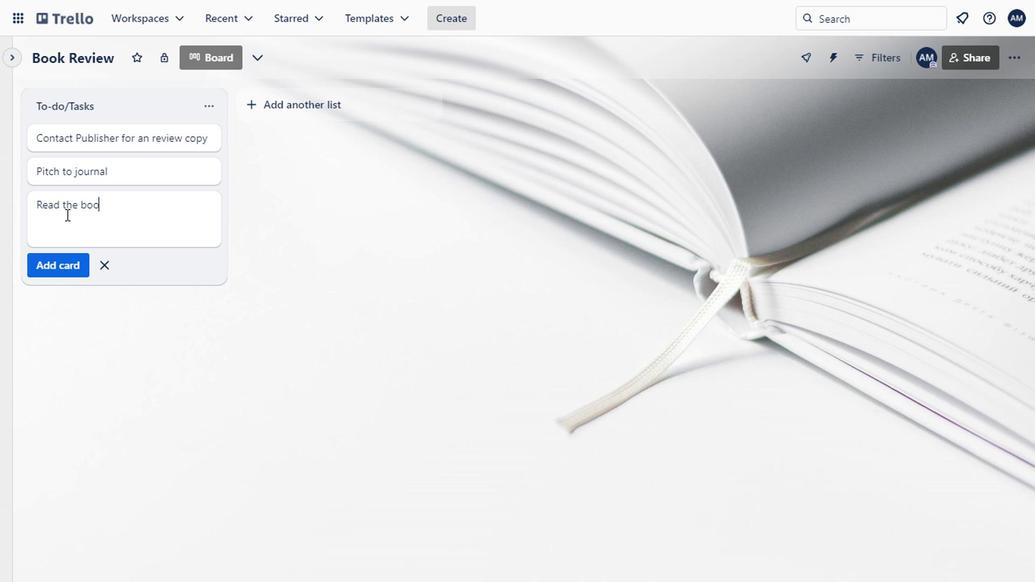 
Action: Mouse moved to (68, 261)
Screenshot: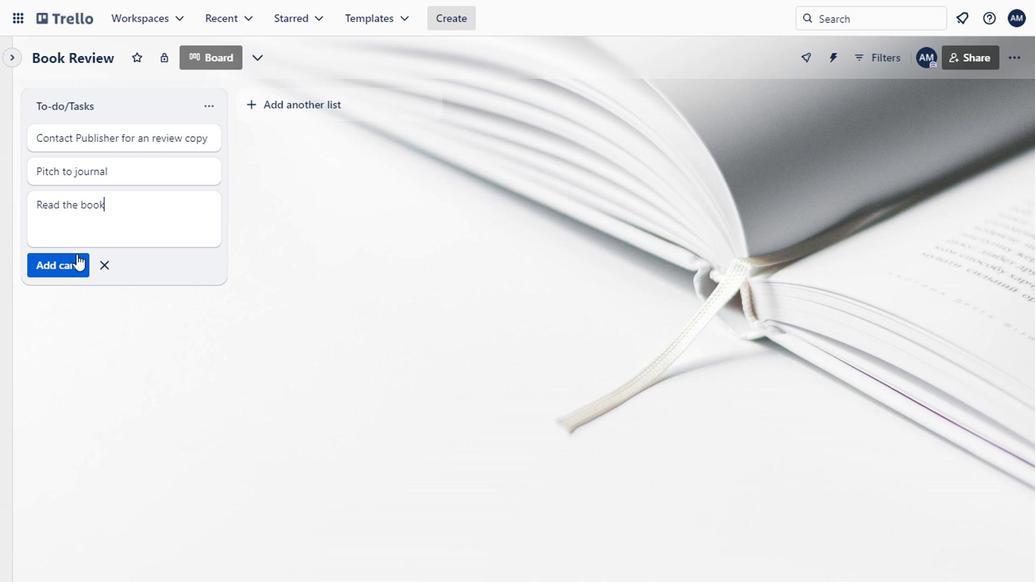 
Action: Mouse pressed left at (68, 261)
Screenshot: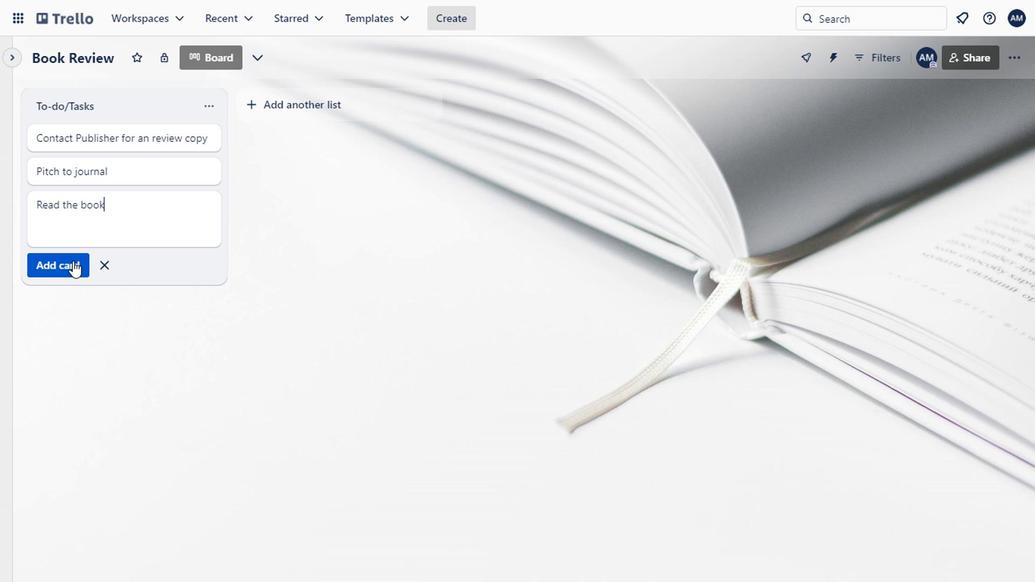 
Action: Mouse moved to (80, 248)
Screenshot: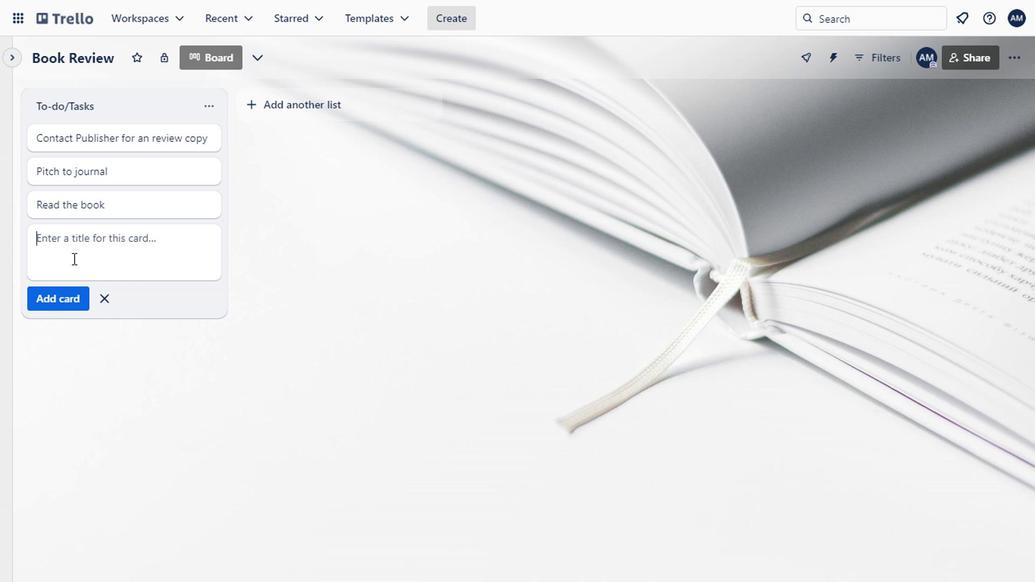 
Action: Key pressed <Key.shift>Connect<Key.space><Key.backspace>/<Key.backspace><Key.space>the<Key.space>book<Key.space>in<Key.space>existing<Key.space>litraure<Key.enter>
Screenshot: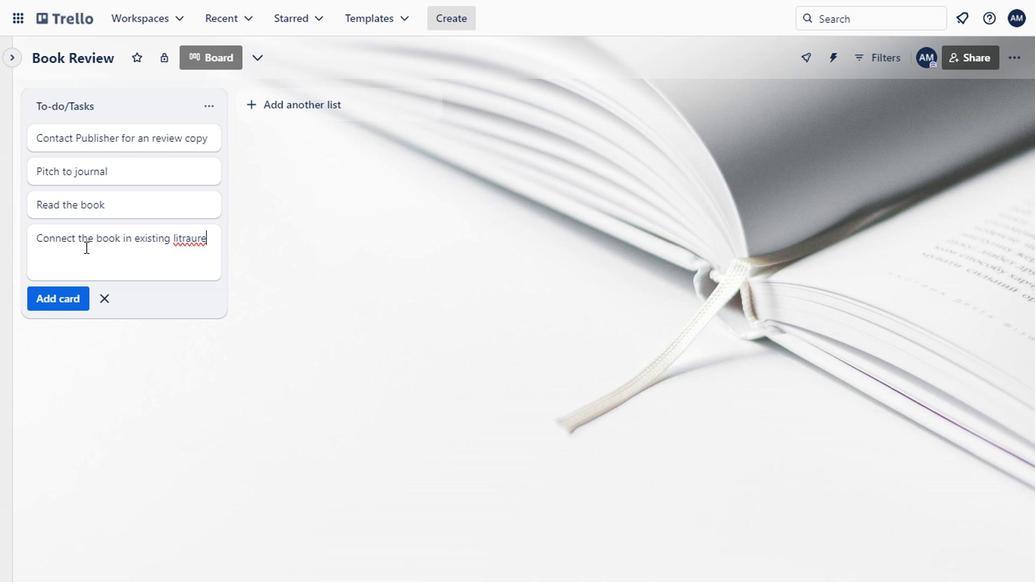 
Action: Mouse moved to (79, 292)
Screenshot: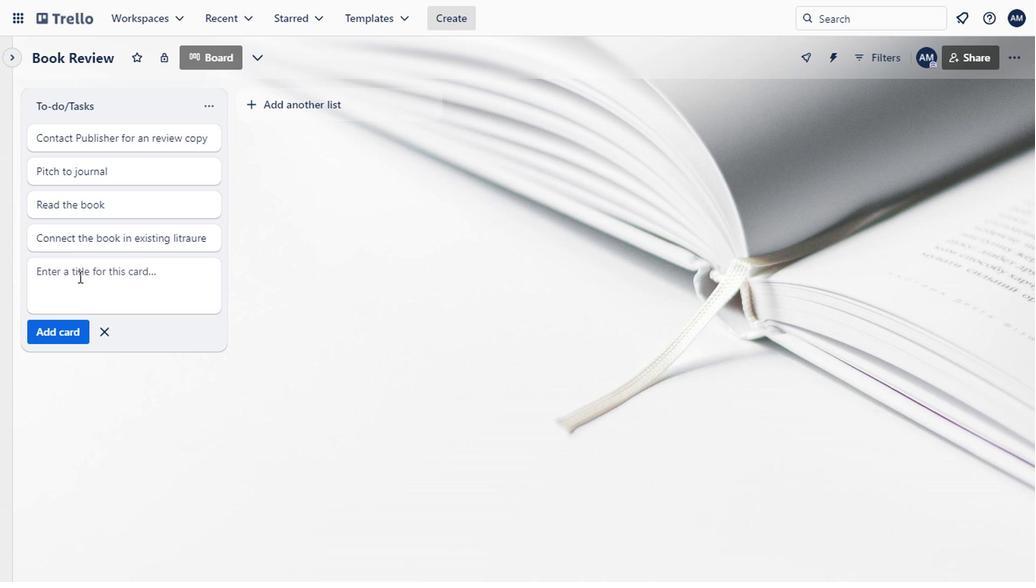 
Action: Key pressed idea<Key.backspace><Key.backspace><Key.backspace><Key.backspace><Key.shift>Identify<Key.space>major<Key.space>contubitions
Screenshot: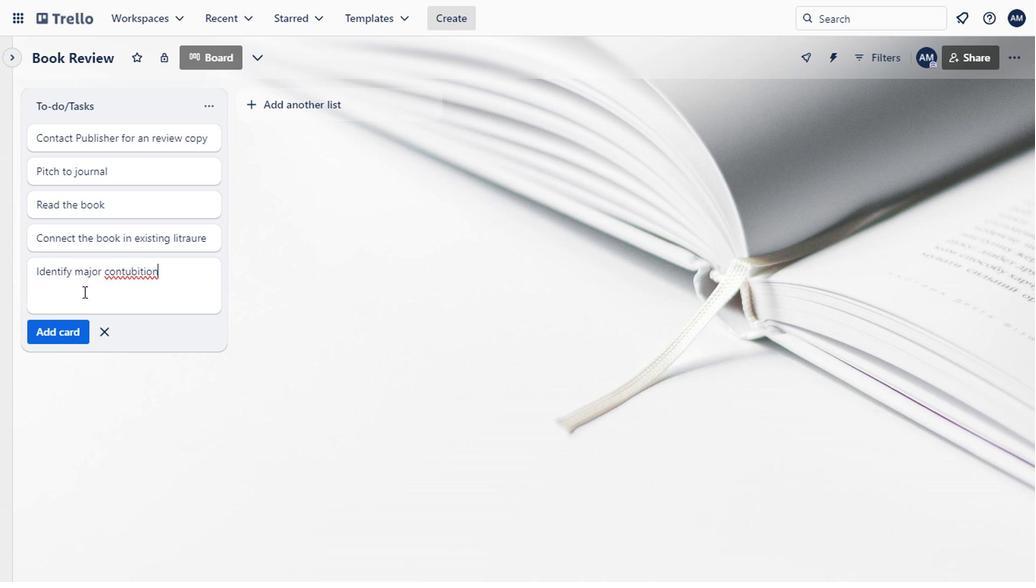 
Action: Mouse moved to (162, 277)
Screenshot: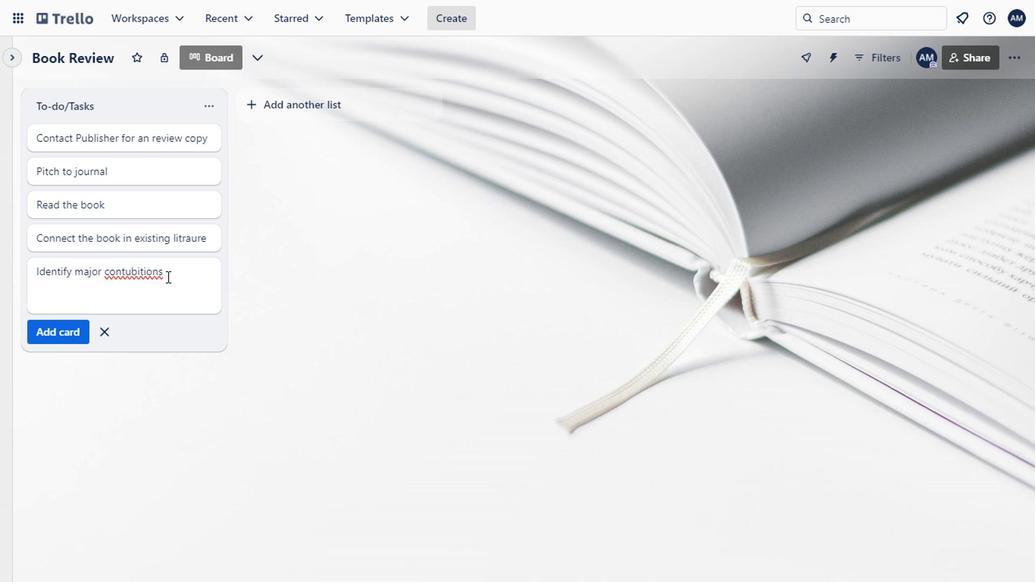 
Action: Key pressed <Key.backspace><Key.backspace><Key.backspace><Key.backspace><Key.backspace><Key.backspace><Key.backspace><Key.backspace><Key.backspace><Key.backspace><Key.backspace><Key.backspace>contributions
Screenshot: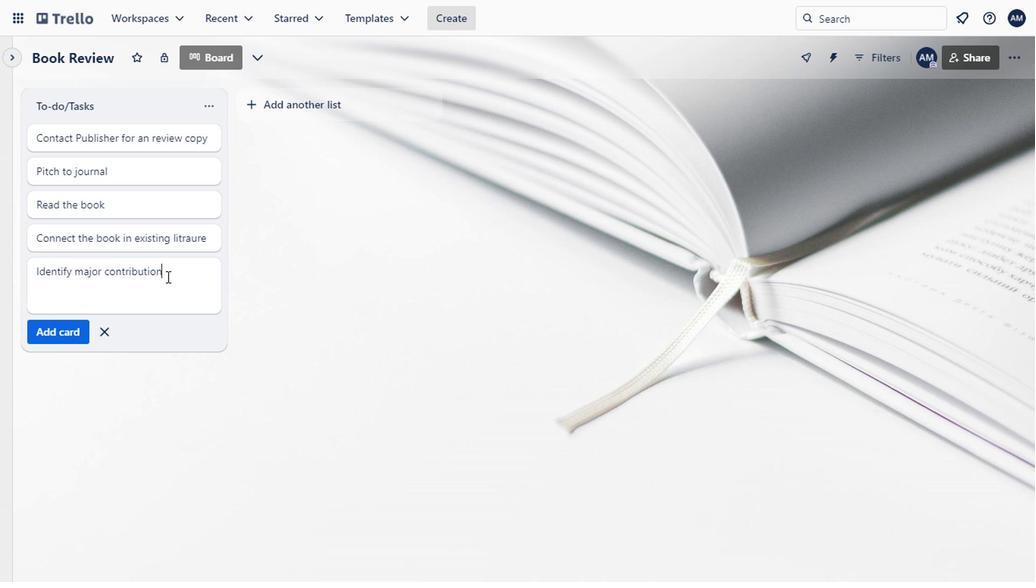 
Action: Mouse moved to (114, 306)
Screenshot: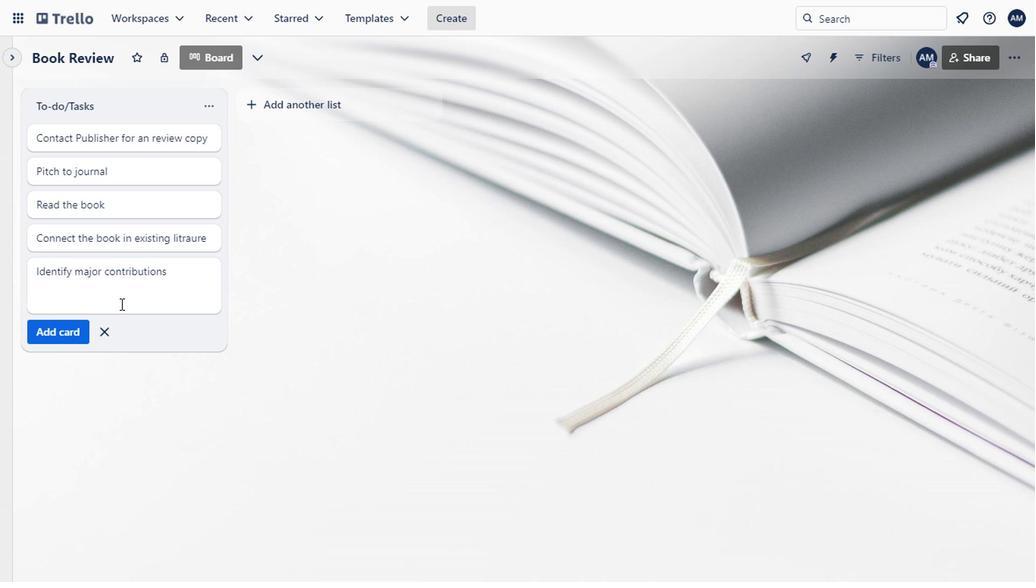 
Action: Key pressed <Key.enter>
Screenshot: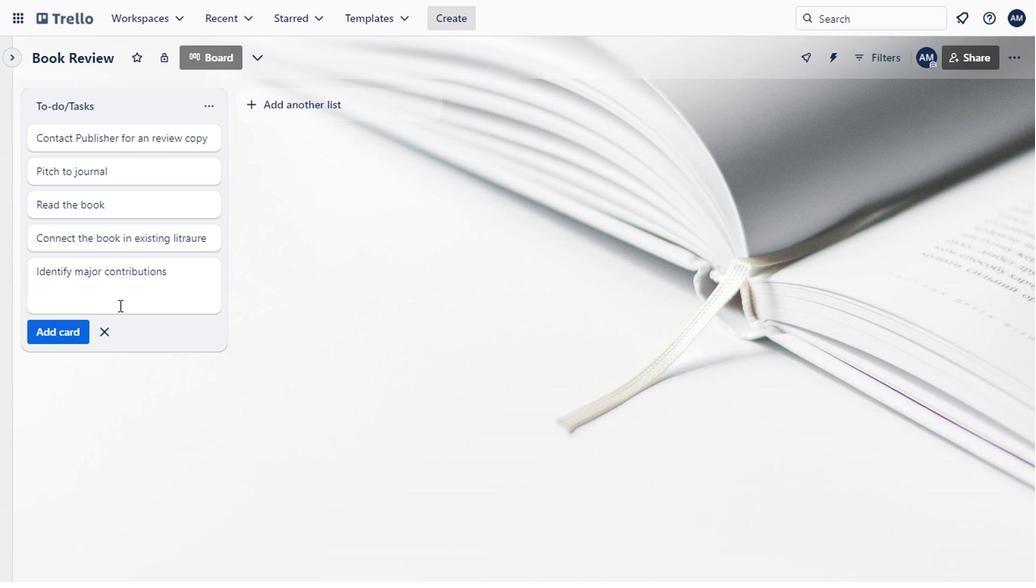 
Action: Mouse moved to (120, 318)
Screenshot: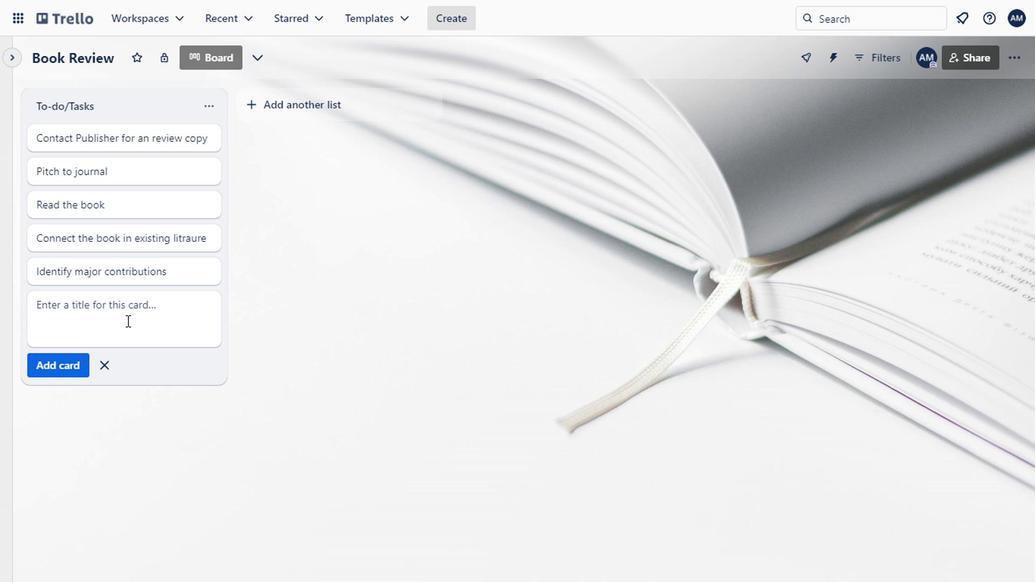 
Action: Mouse pressed left at (120, 318)
Screenshot: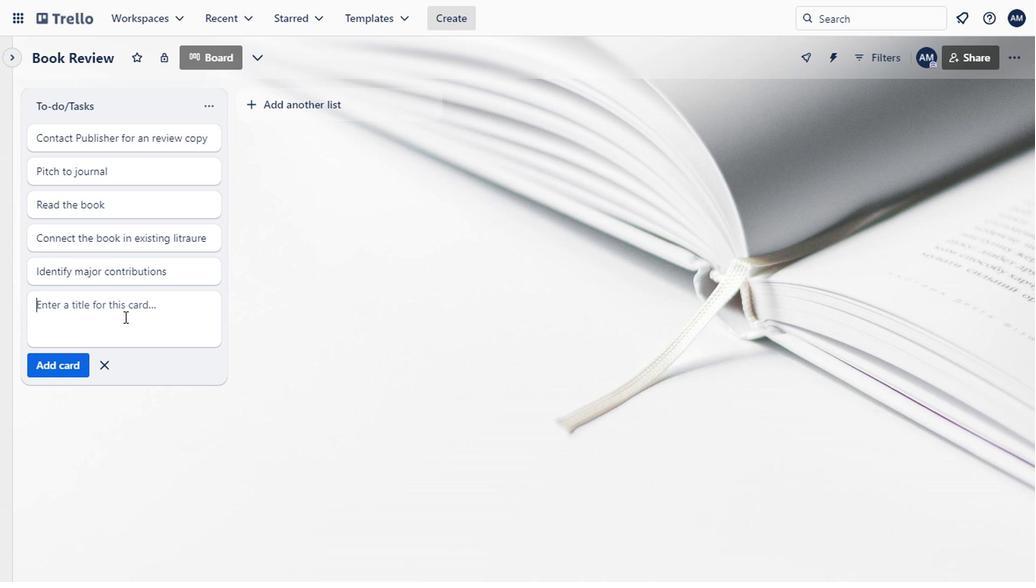 
Action: Key pressed <Key.shift>Rece<Key.backspace>ommend<Key.space>an<Key.space>audience<Key.space>
Screenshot: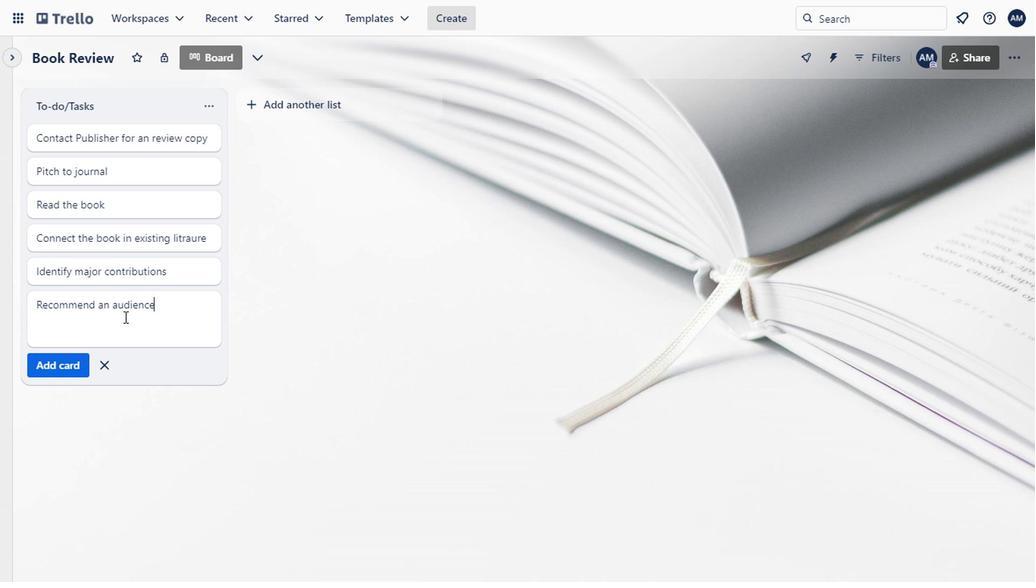 
Action: Mouse moved to (74, 362)
Screenshot: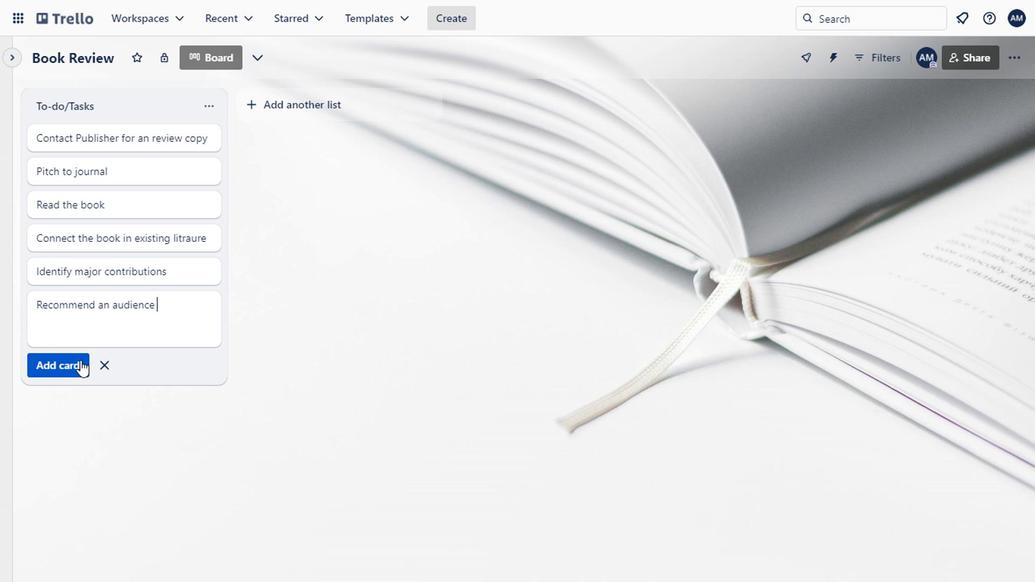
Action: Mouse pressed left at (74, 362)
Screenshot: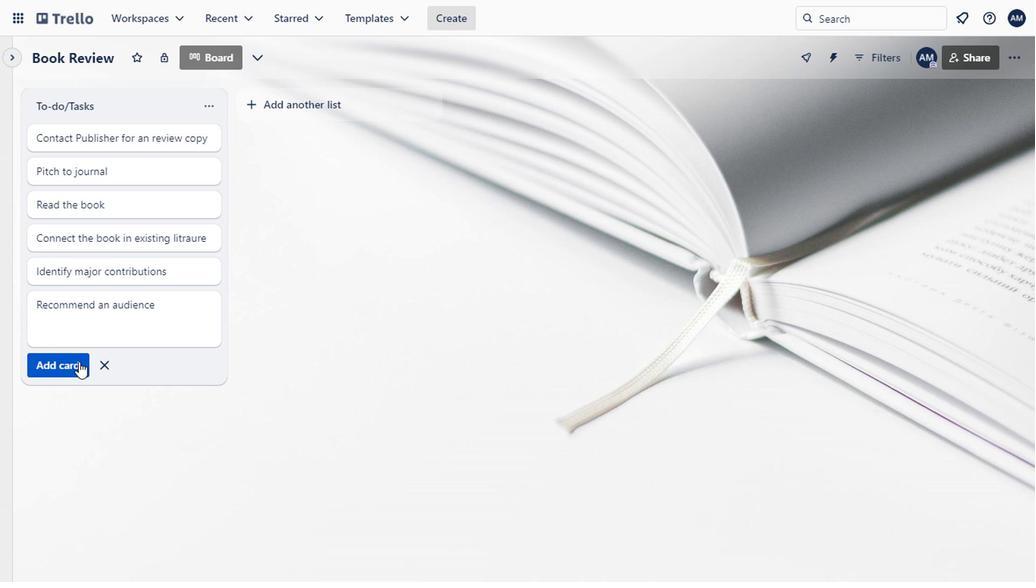 
Action: Mouse moved to (79, 332)
Screenshot: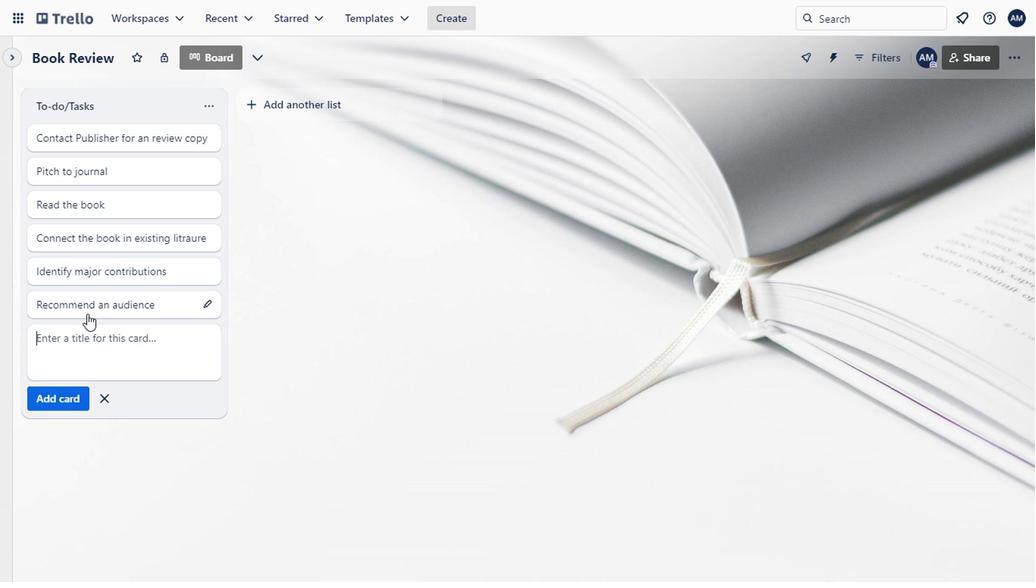 
Action: Mouse pressed left at (79, 332)
Screenshot: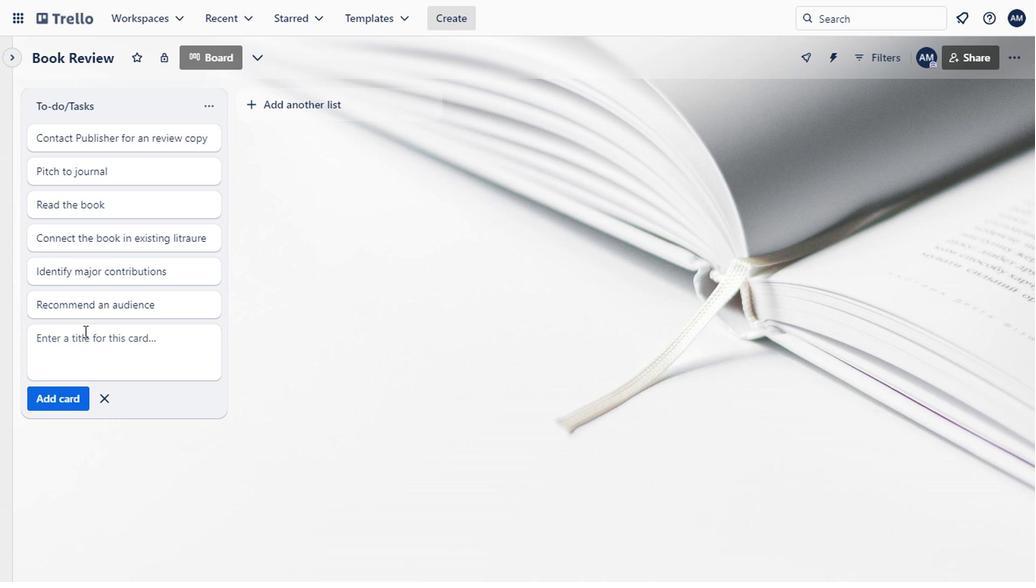 
Action: Mouse moved to (177, 344)
Screenshot: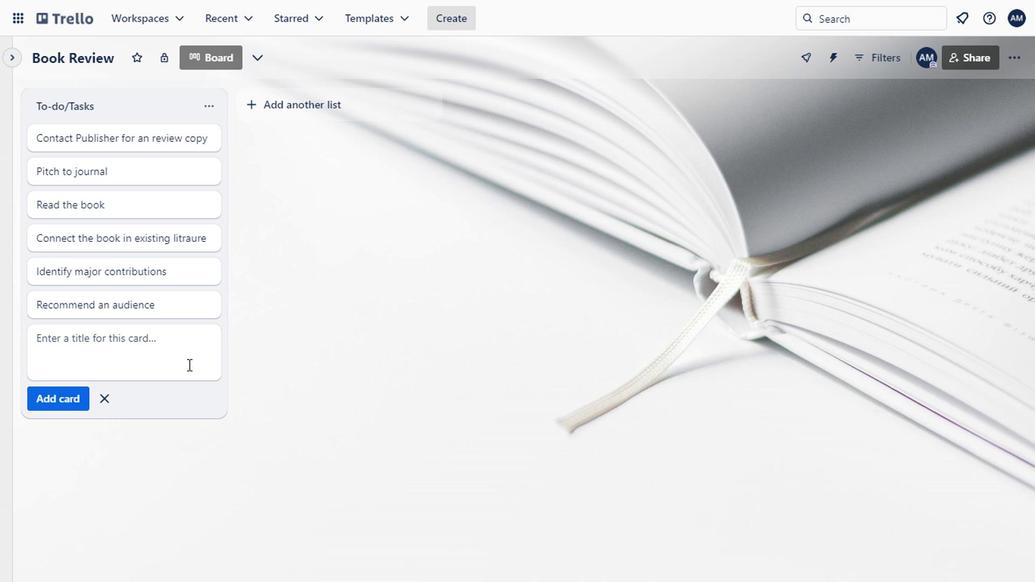 
Action: Key pressed <Key.shift>Three<Key.space>great<Key.space>things<Key.enter>
Screenshot: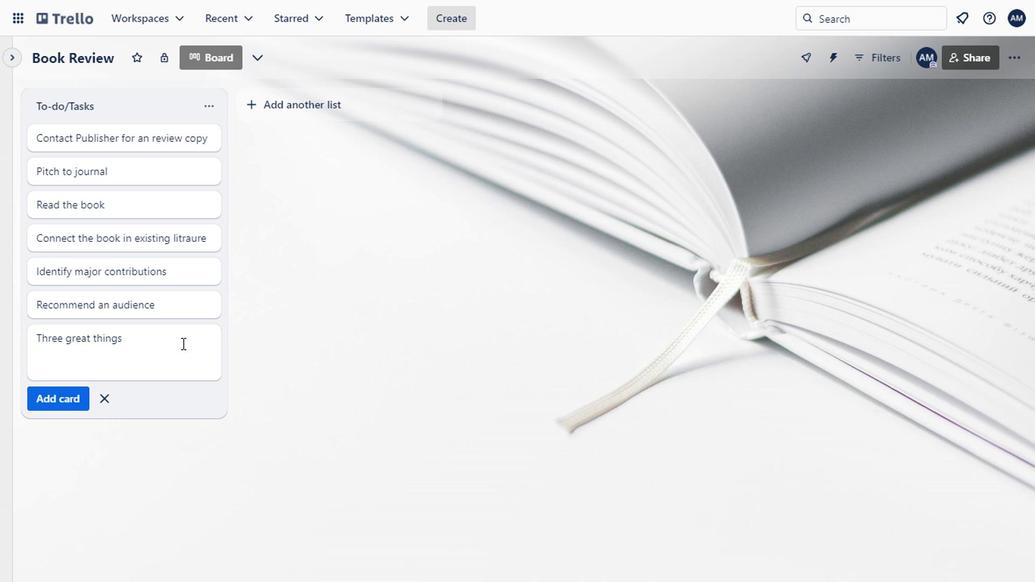 
Action: Mouse moved to (108, 267)
Screenshot: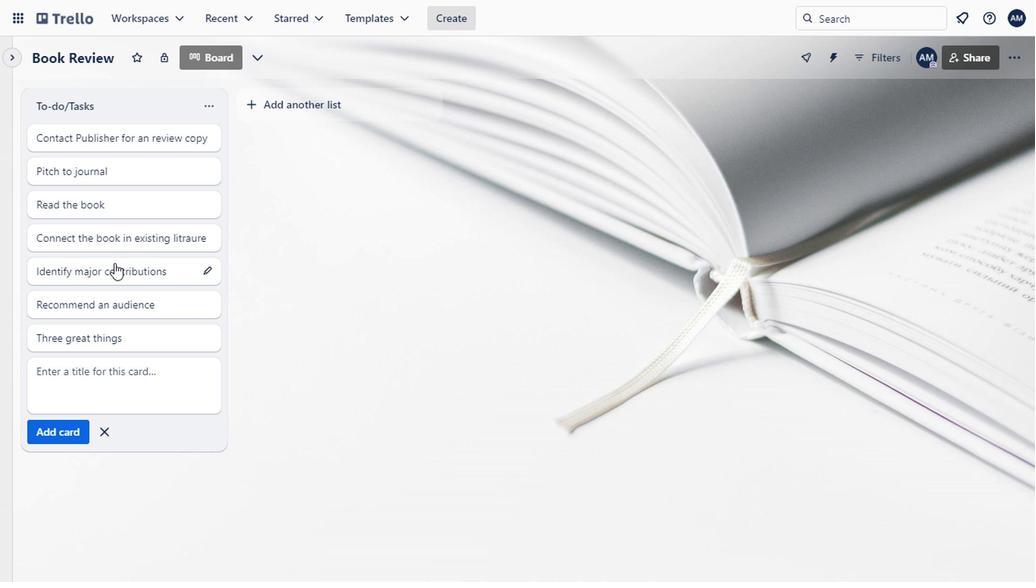 
Action: Mouse pressed left at (108, 267)
Screenshot: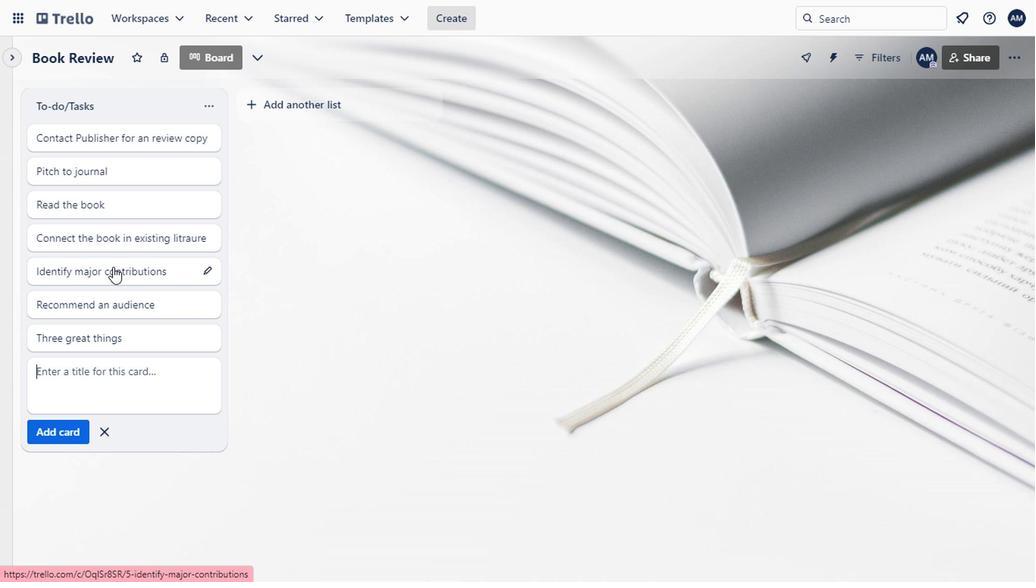 
Action: Mouse pressed left at (108, 267)
Screenshot: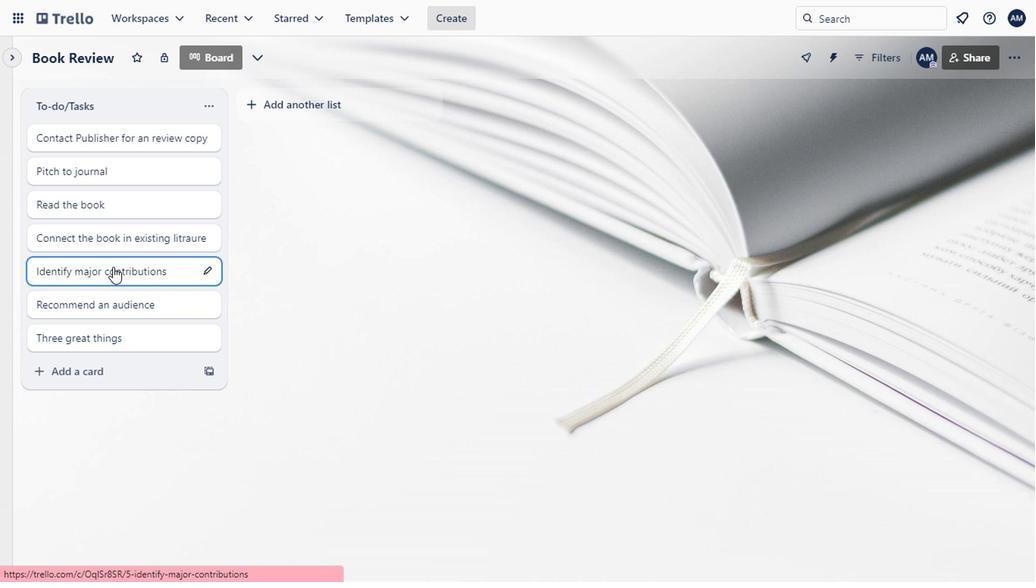 
Action: Mouse moved to (705, 206)
Screenshot: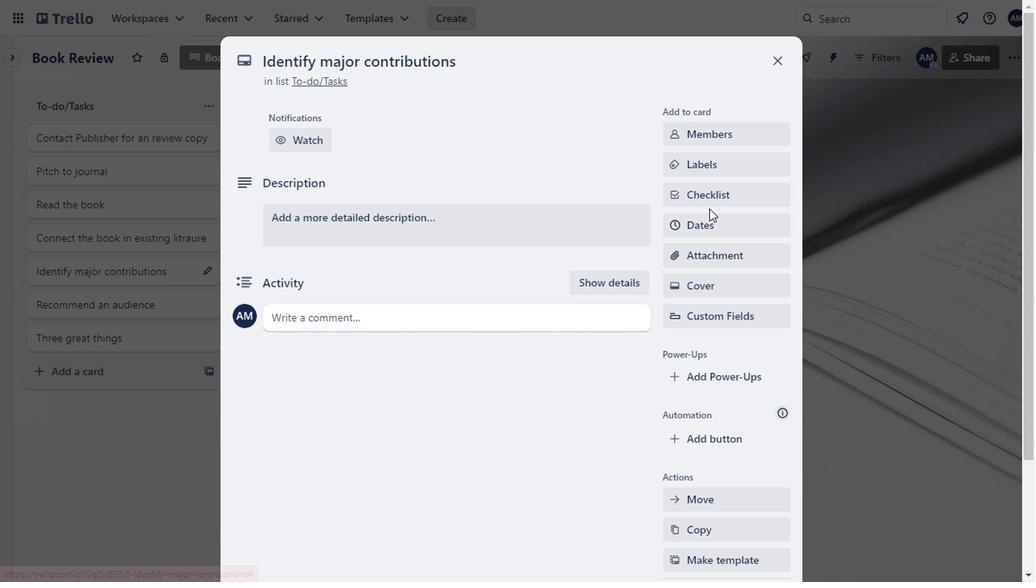 
Action: Mouse pressed left at (705, 206)
Screenshot: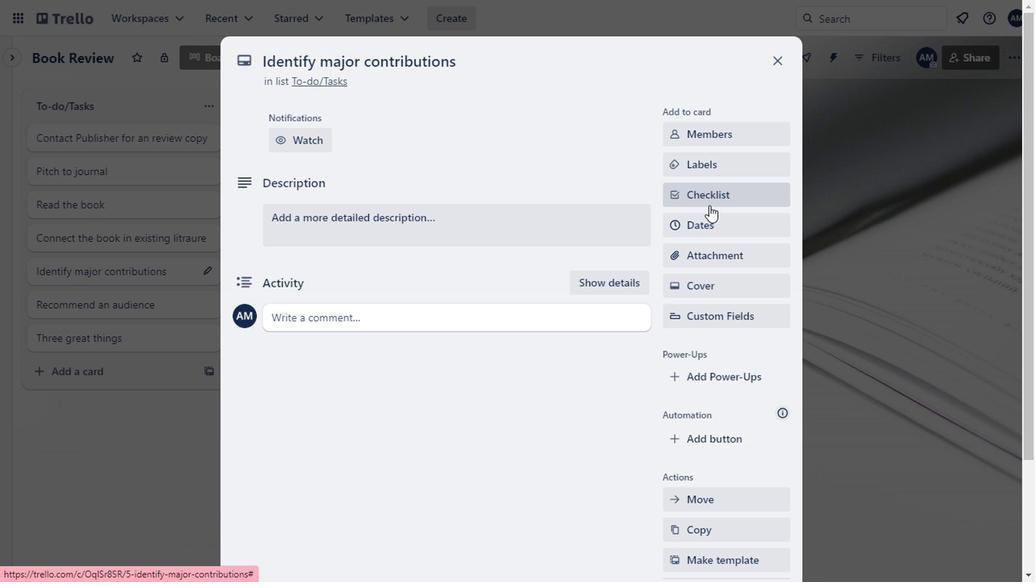 
Action: Mouse moved to (737, 290)
Screenshot: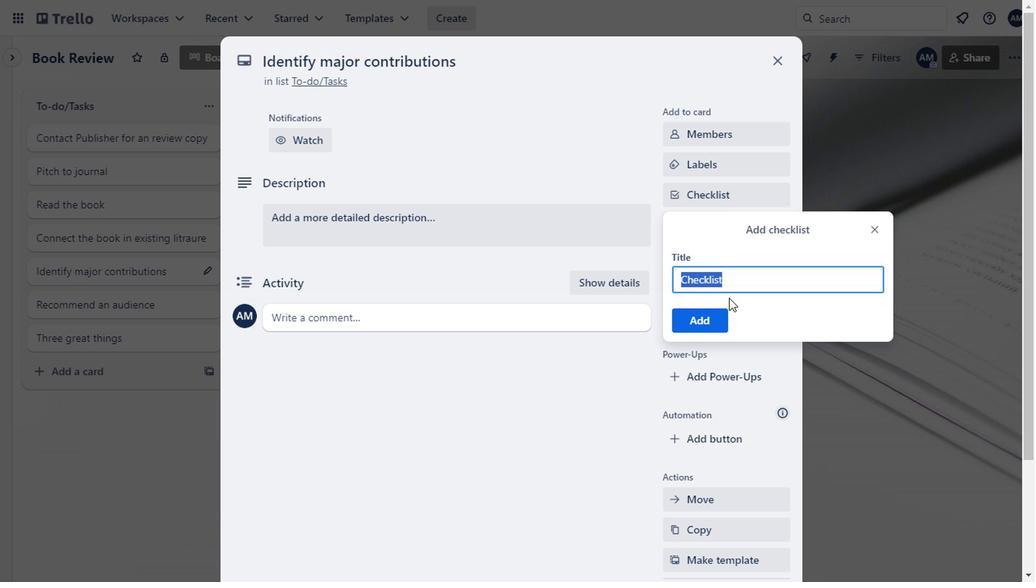 
Action: Key pressed to<Key.space>h<Key.backspace>theory<Key.enter>
Screenshot: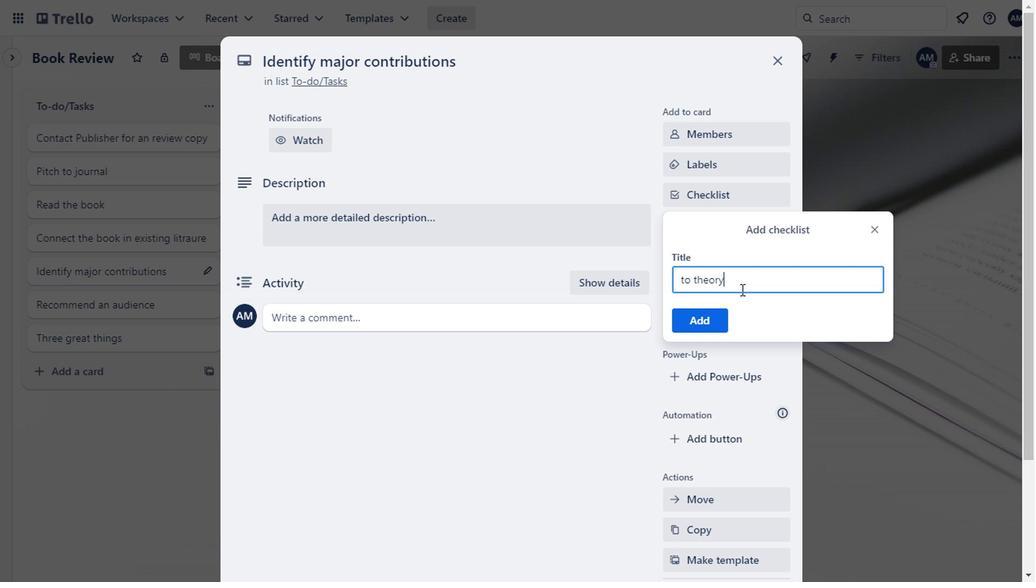 
Action: Mouse moved to (369, 339)
Screenshot: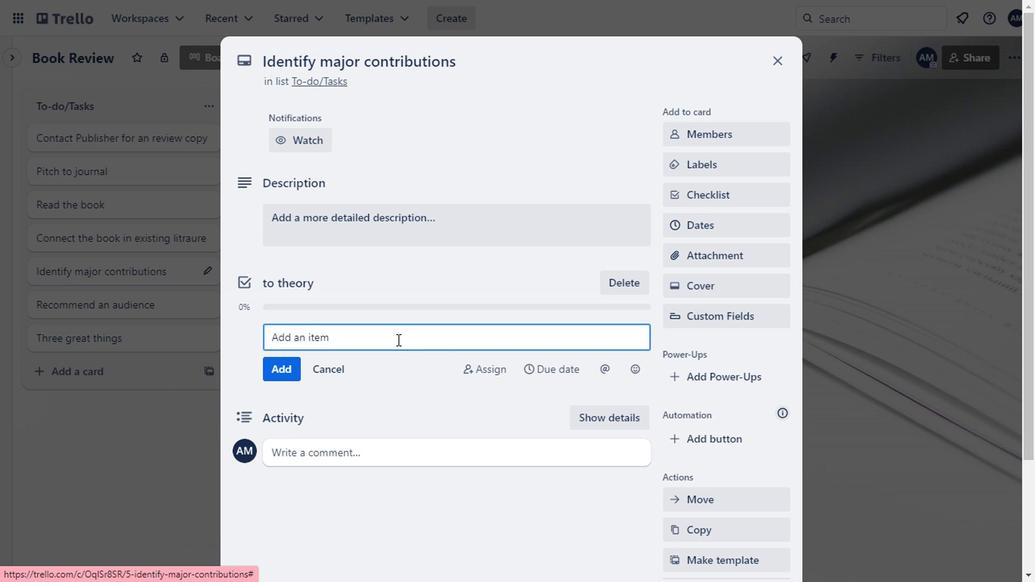 
Action: Key pressed to<Key.space>methodolgy<Key.enter>to<Key.space>preactice<Key.enter>how<Key.space>do<Key.space>results<Key.space>change<Key.space>the<Key.space>field<Key.enter>
Screenshot: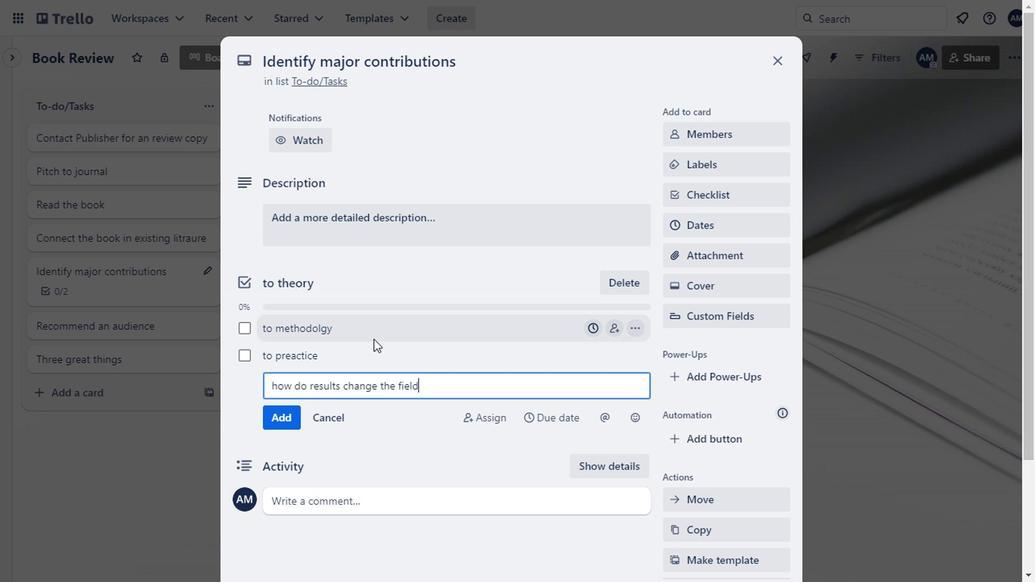 
Action: Mouse moved to (773, 65)
Screenshot: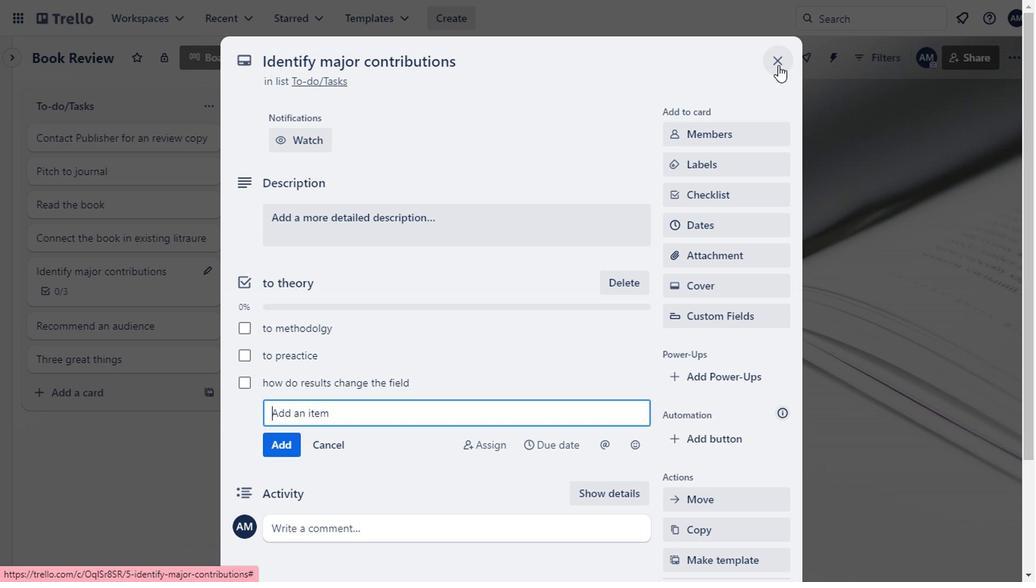 
Action: Mouse pressed left at (773, 65)
Screenshot: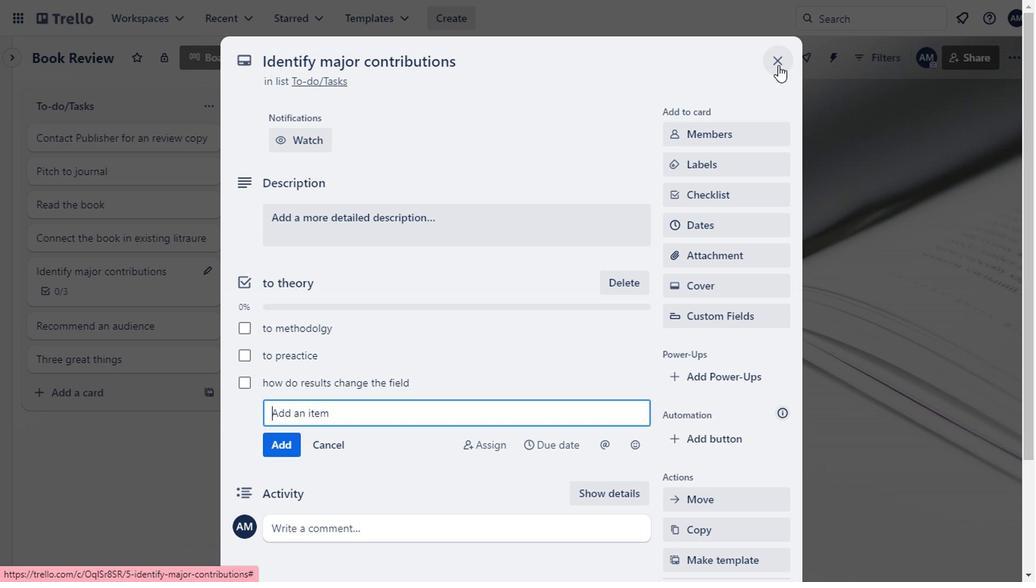 
Action: Mouse moved to (255, 57)
Screenshot: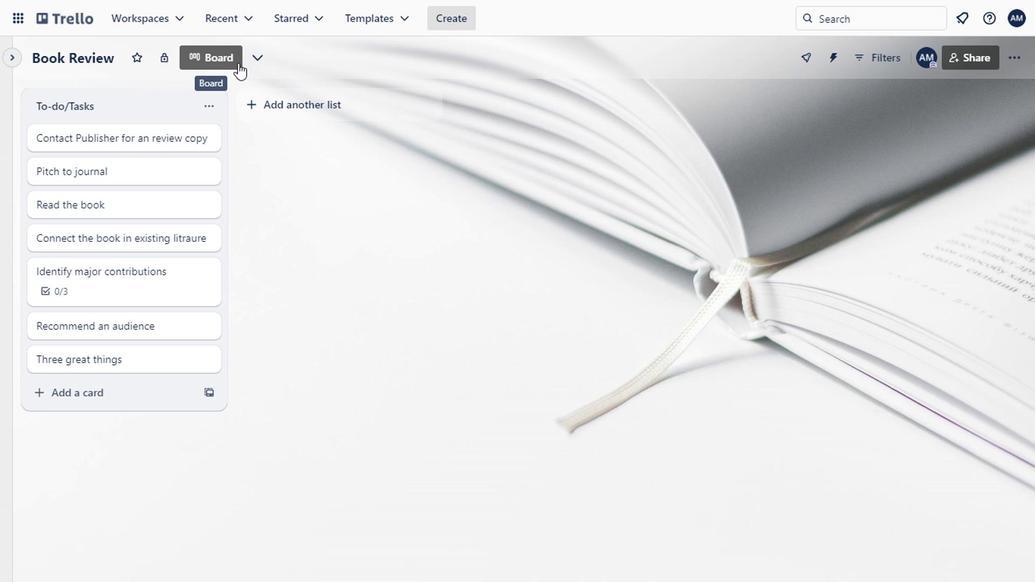 
Action: Mouse pressed left at (255, 57)
Screenshot: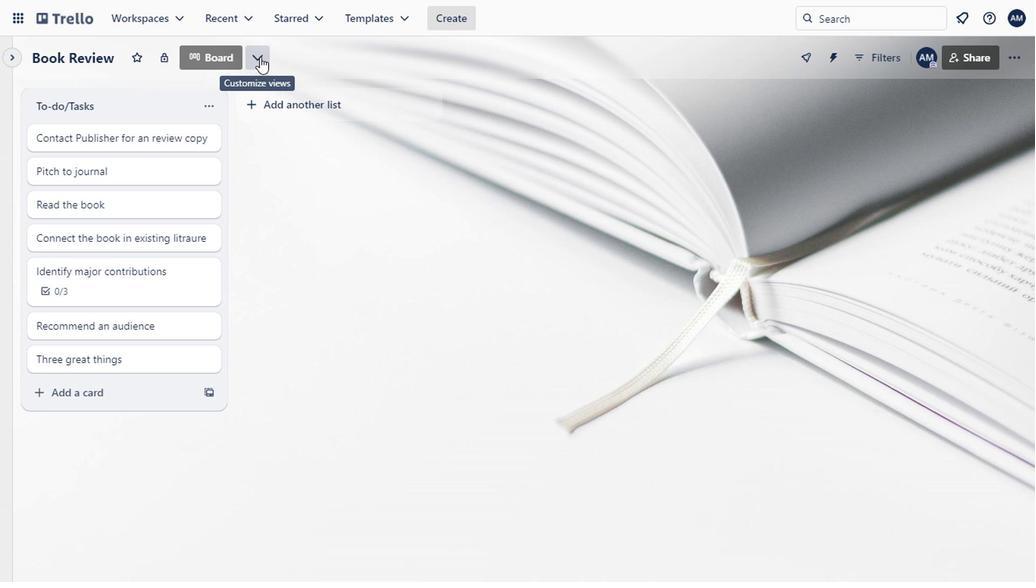 
Action: Mouse pressed left at (255, 57)
Screenshot: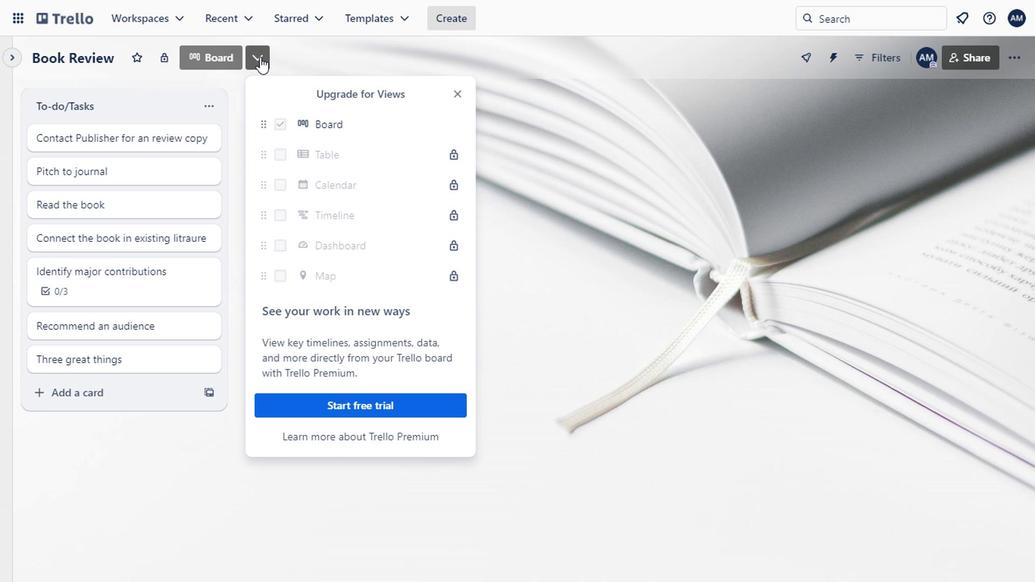 
Action: Mouse moved to (304, 111)
Screenshot: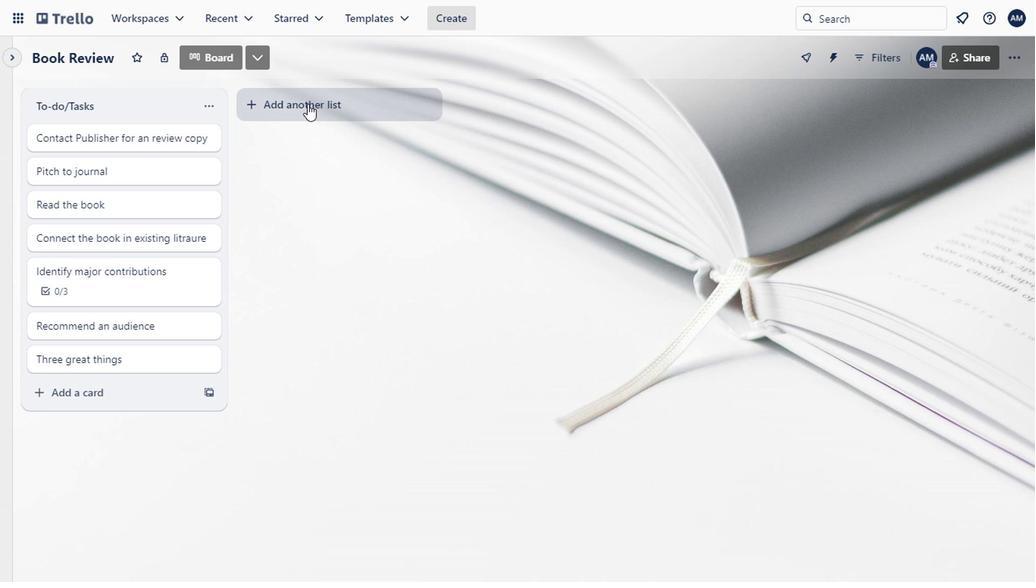 
Action: Mouse pressed left at (304, 111)
Screenshot: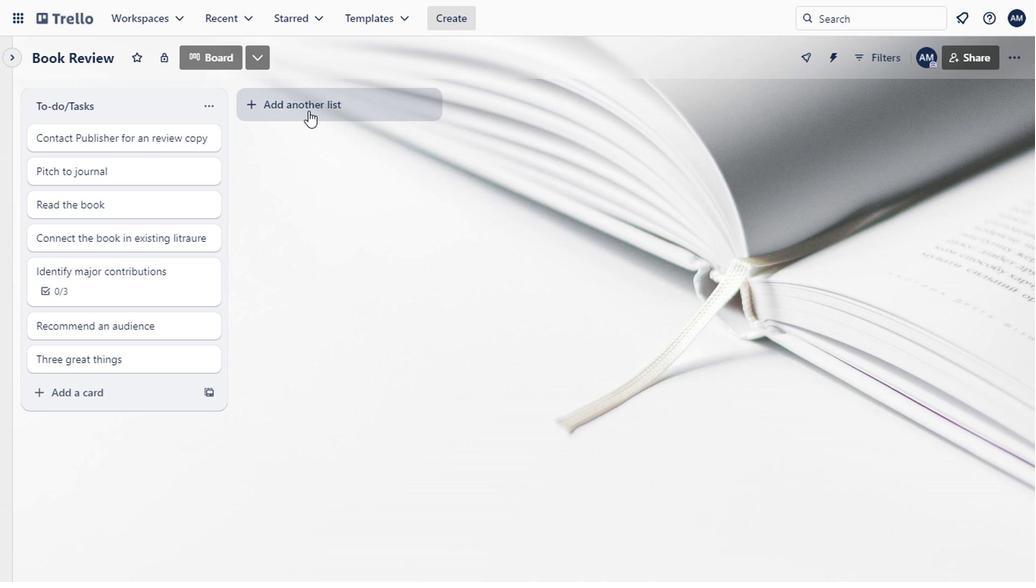 
Action: Mouse moved to (317, 110)
Screenshot: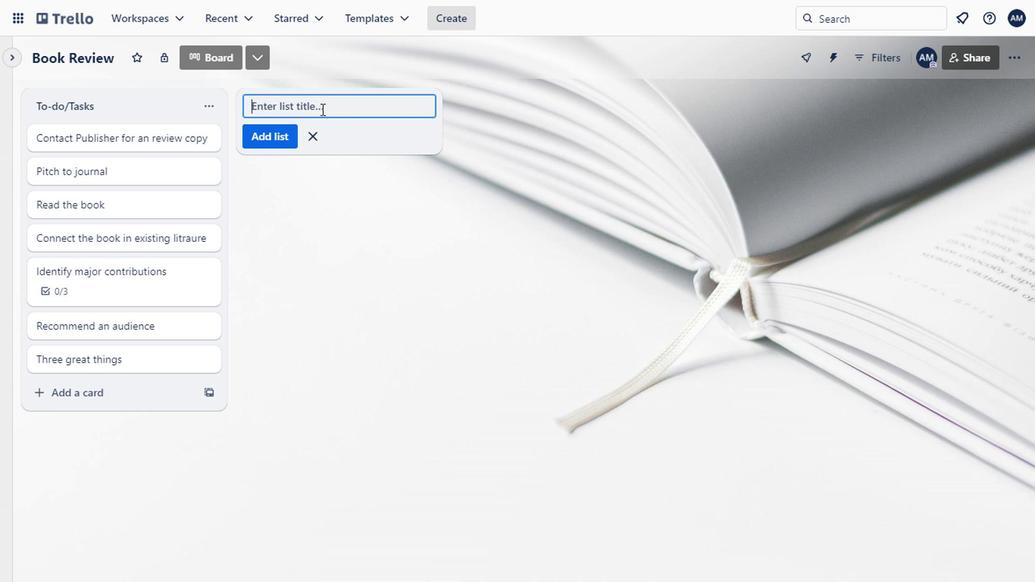 
Action: Mouse pressed left at (317, 110)
Screenshot: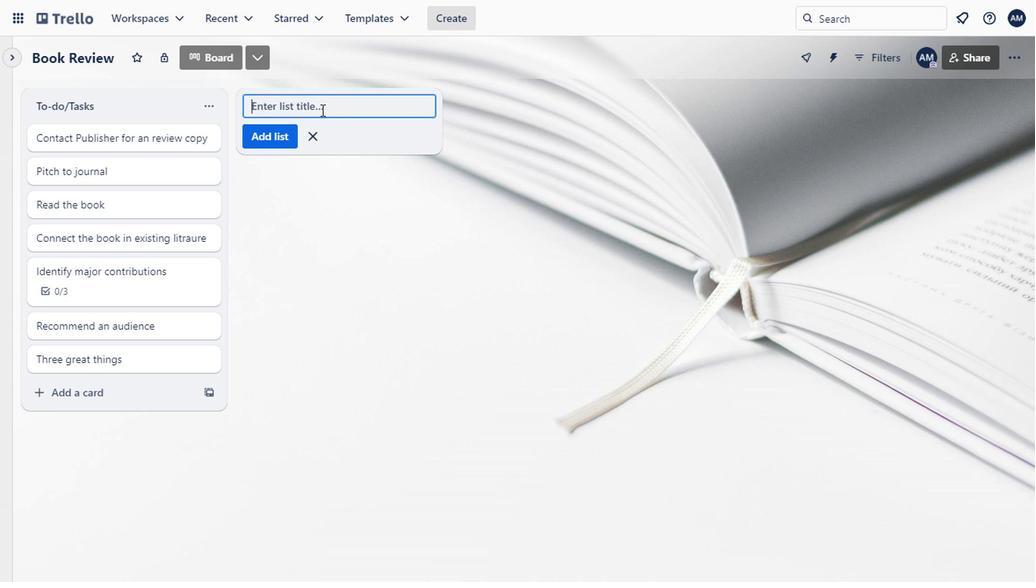 
Action: Key pressed d<Key.backspace><Key.shift>Doing<Key.enter>
Screenshot: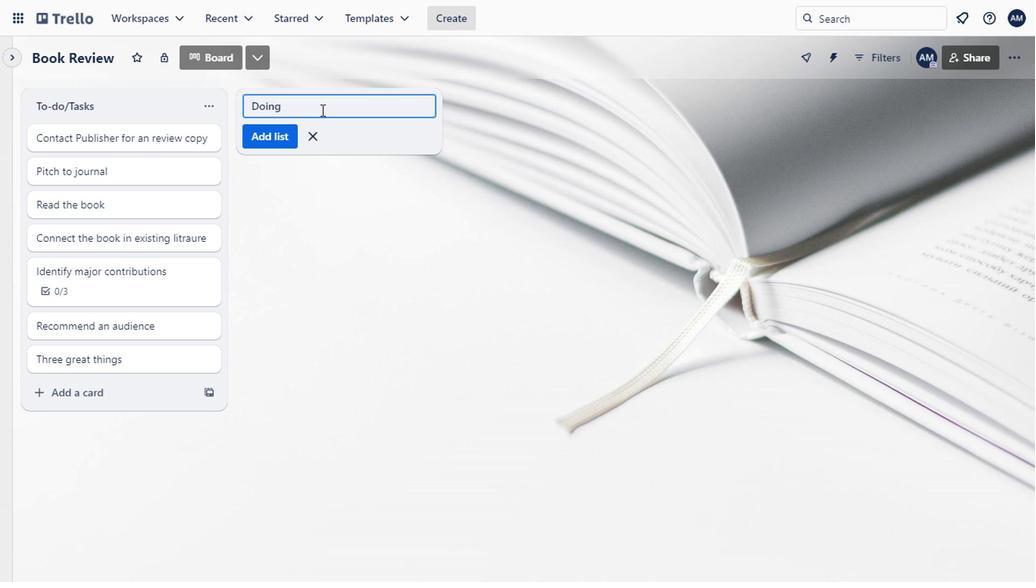 
Action: Mouse moved to (491, 118)
Screenshot: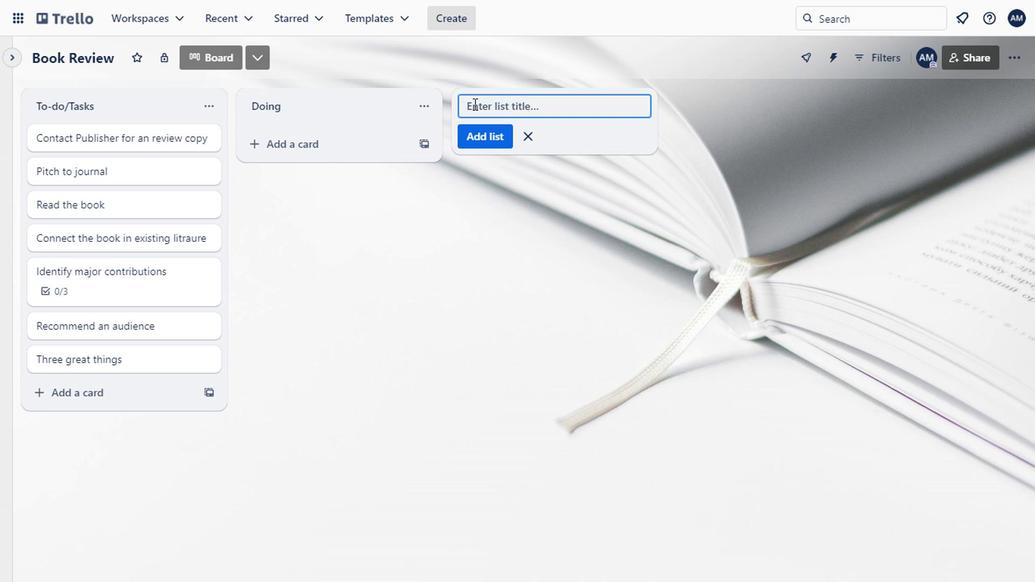 
Action: Key pressed <Key.shift>Done<Key.enter>
Screenshot: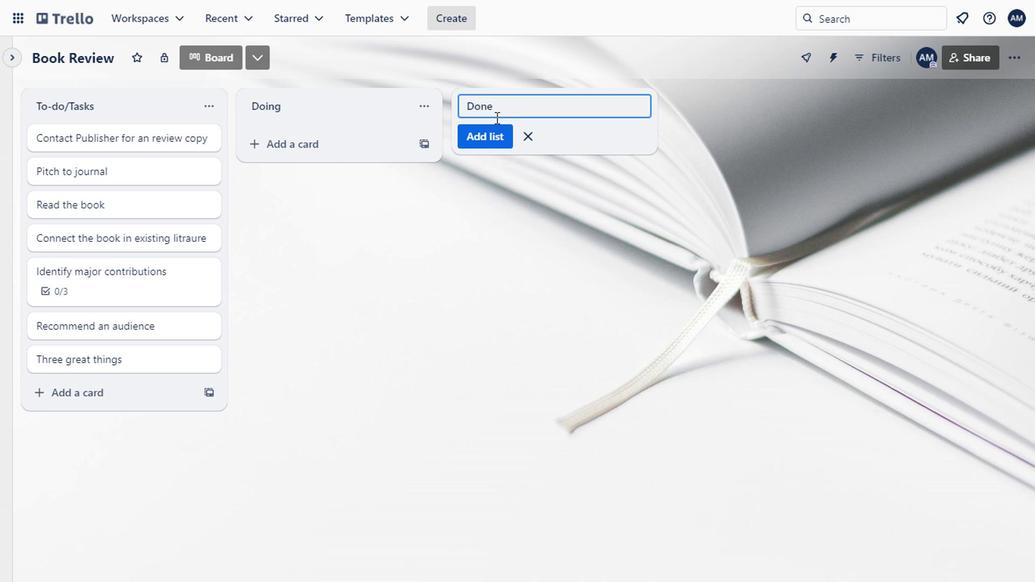 
Action: Mouse moved to (652, 275)
Screenshot: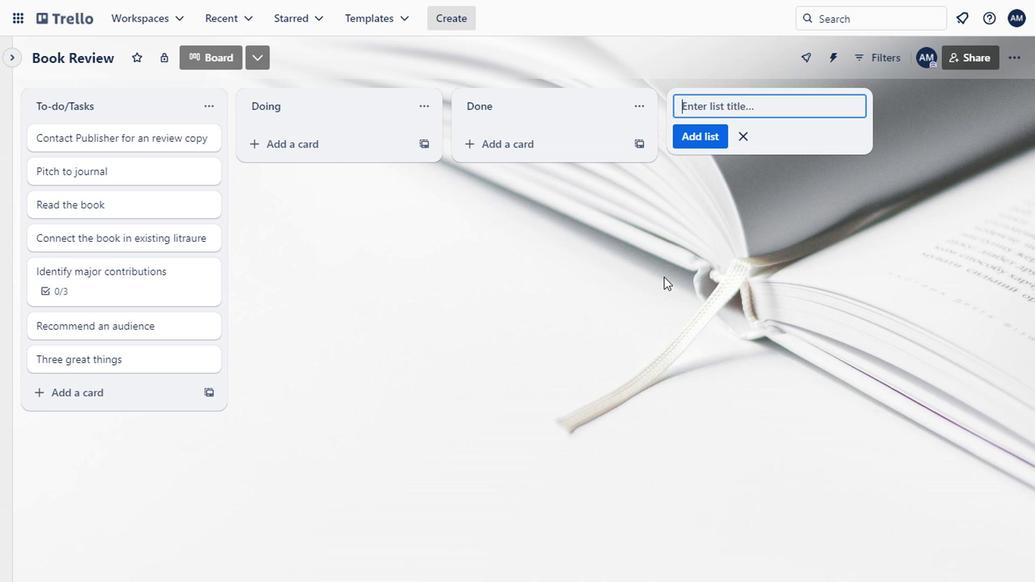 
Action: Mouse pressed left at (652, 275)
Screenshot: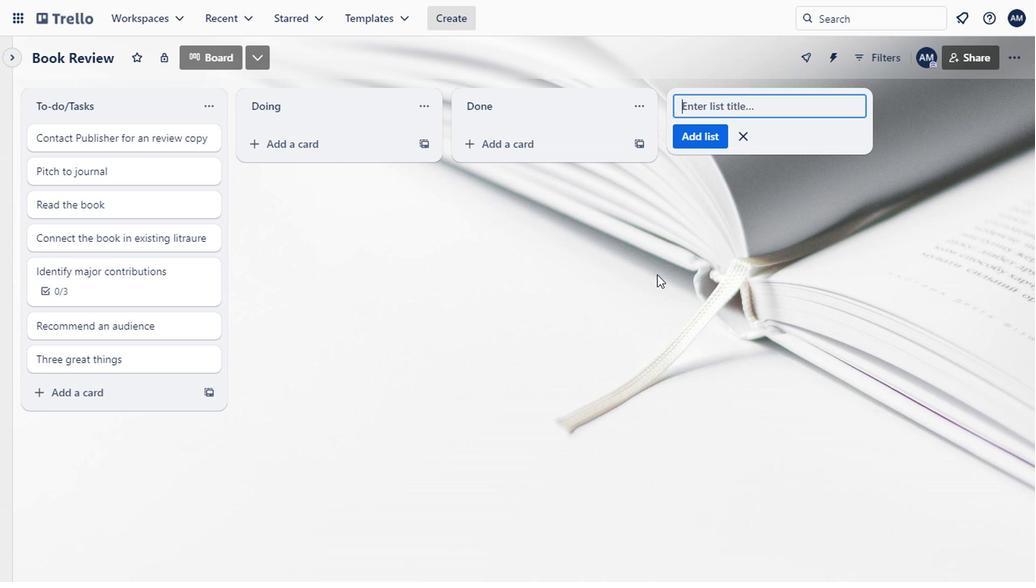 
Action: Mouse moved to (643, 107)
Screenshot: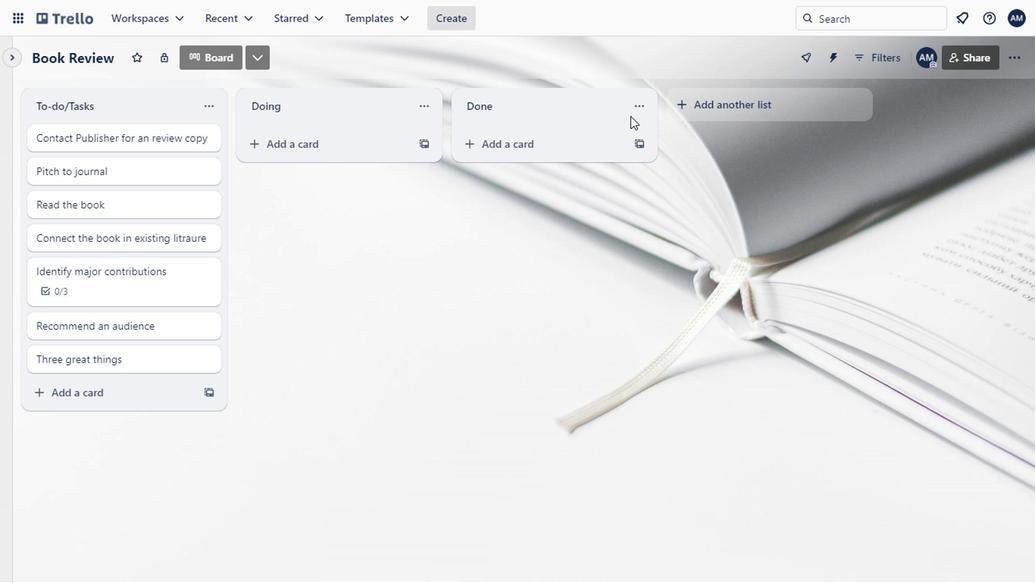 
Action: Mouse pressed left at (643, 107)
Screenshot: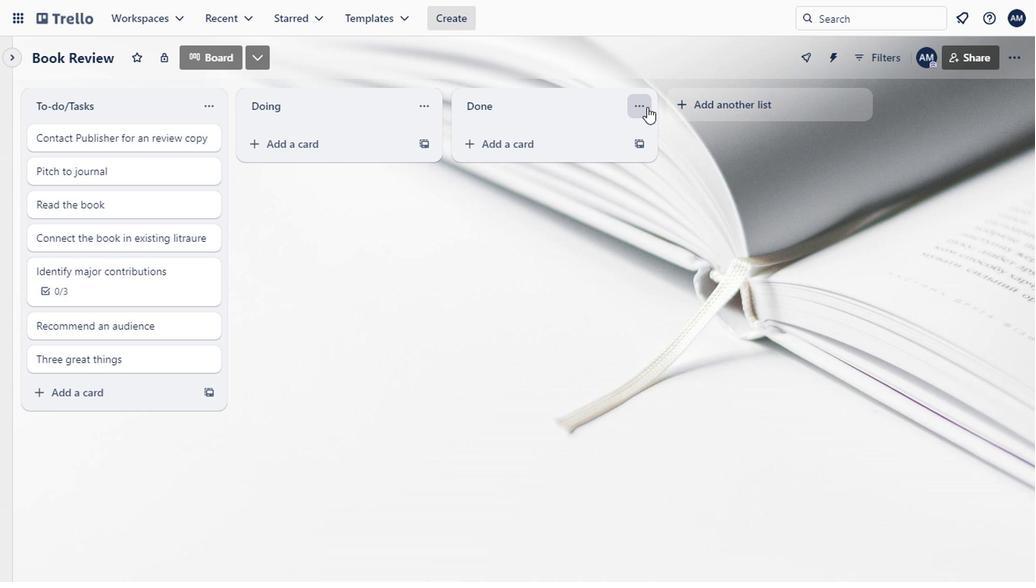 
Action: Mouse moved to (478, 370)
Screenshot: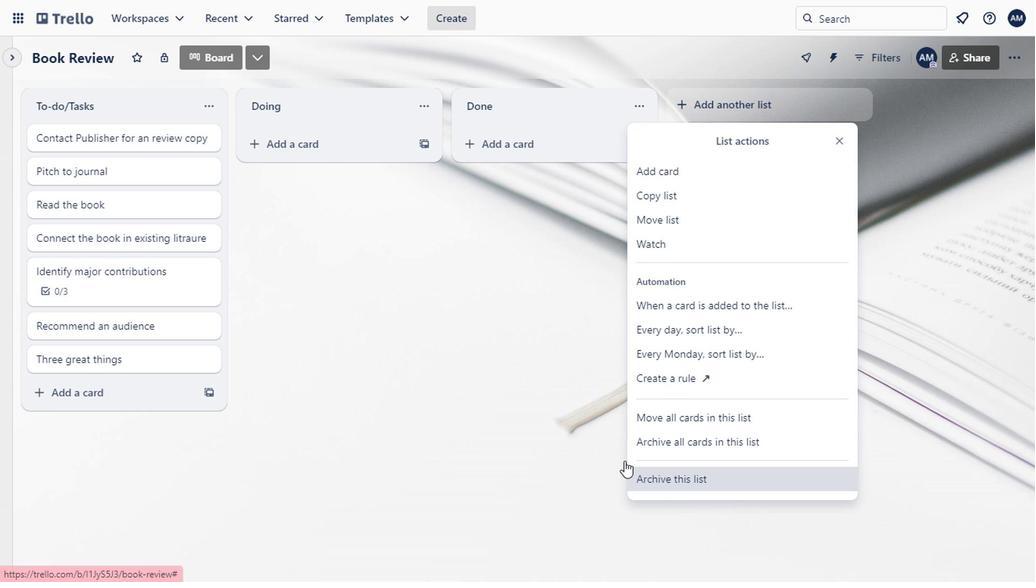 
Action: Mouse pressed left at (478, 370)
Screenshot: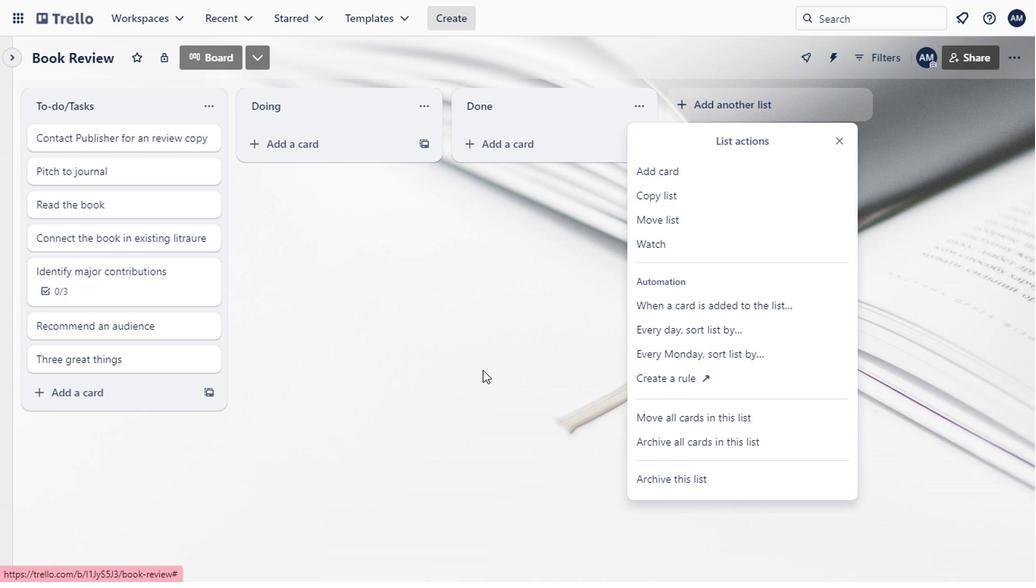 
Action: Mouse moved to (208, 145)
Screenshot: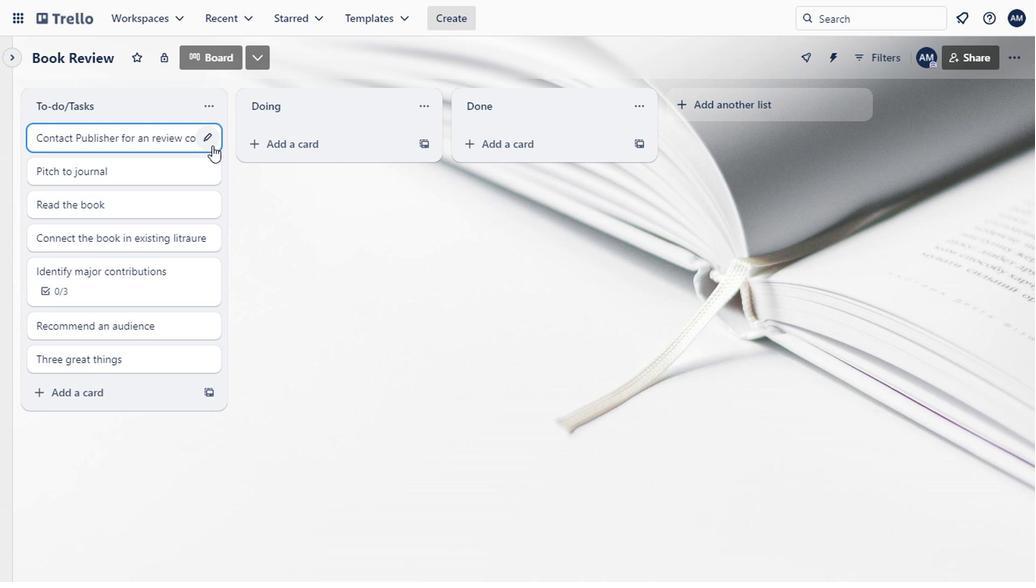 
Action: Mouse pressed left at (208, 145)
Screenshot: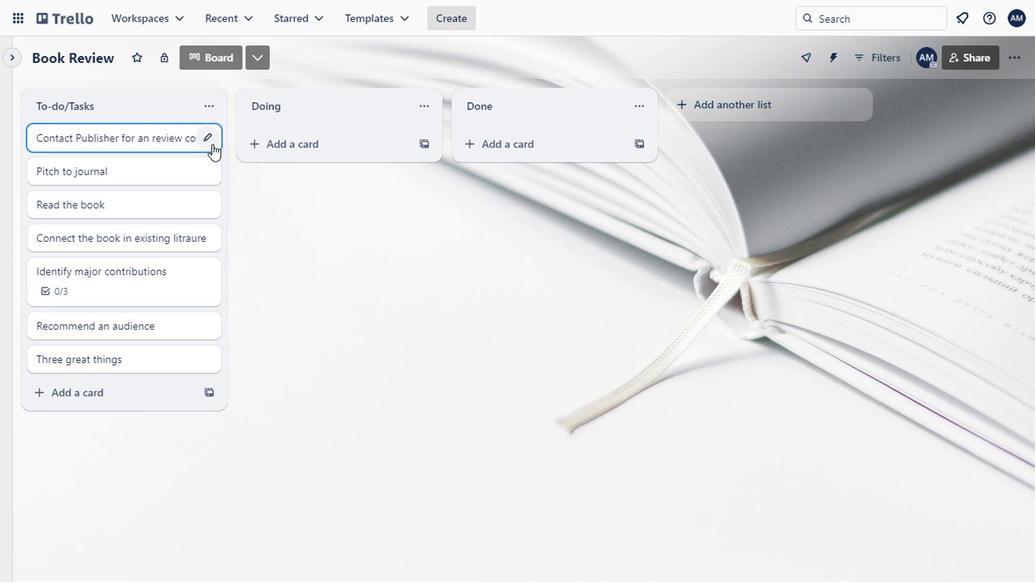 
Action: Mouse moved to (290, 221)
Screenshot: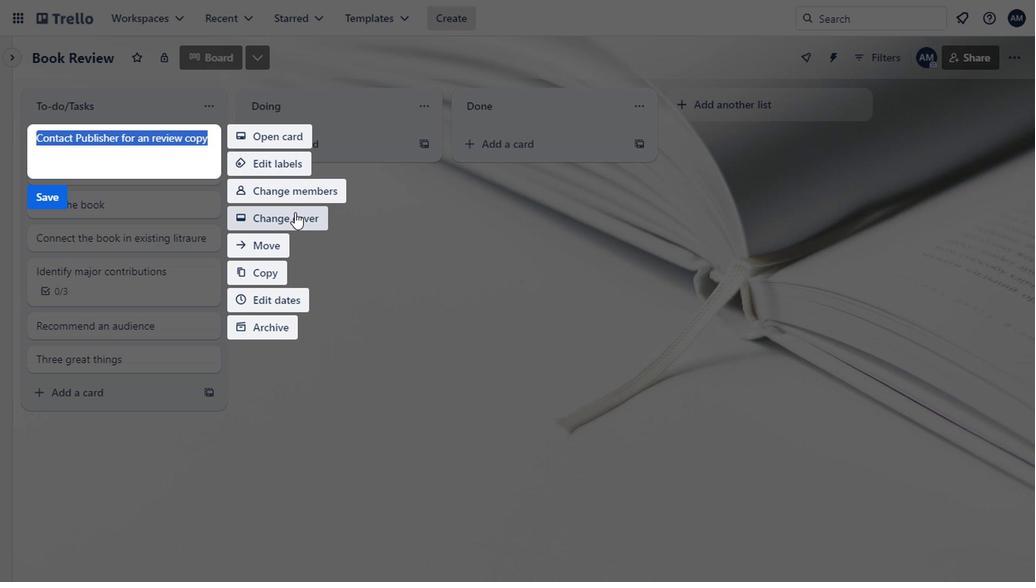 
Action: Mouse pressed left at (290, 221)
Screenshot: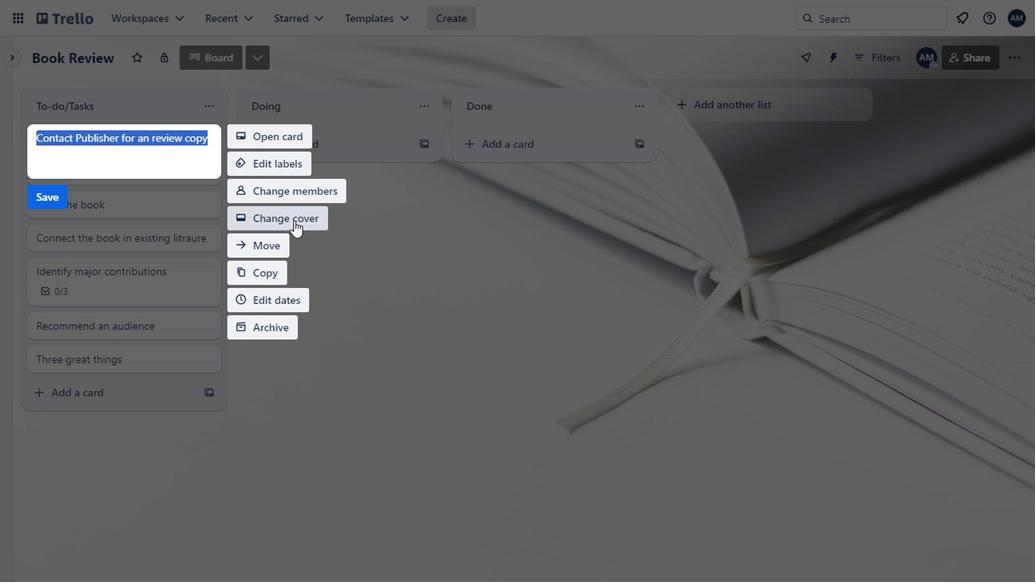 
Action: Mouse moved to (446, 147)
Screenshot: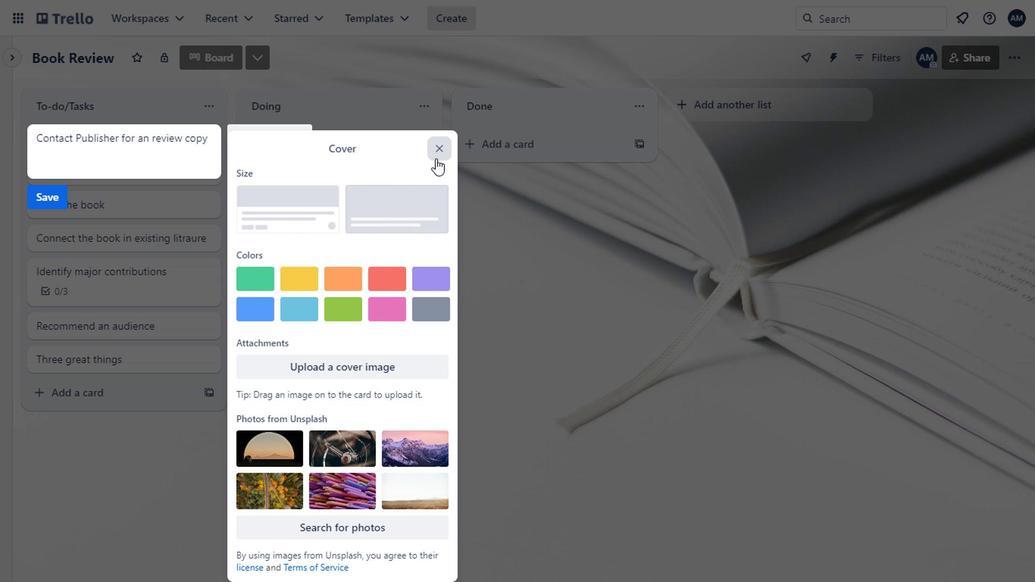 
Action: Mouse pressed left at (446, 147)
Screenshot: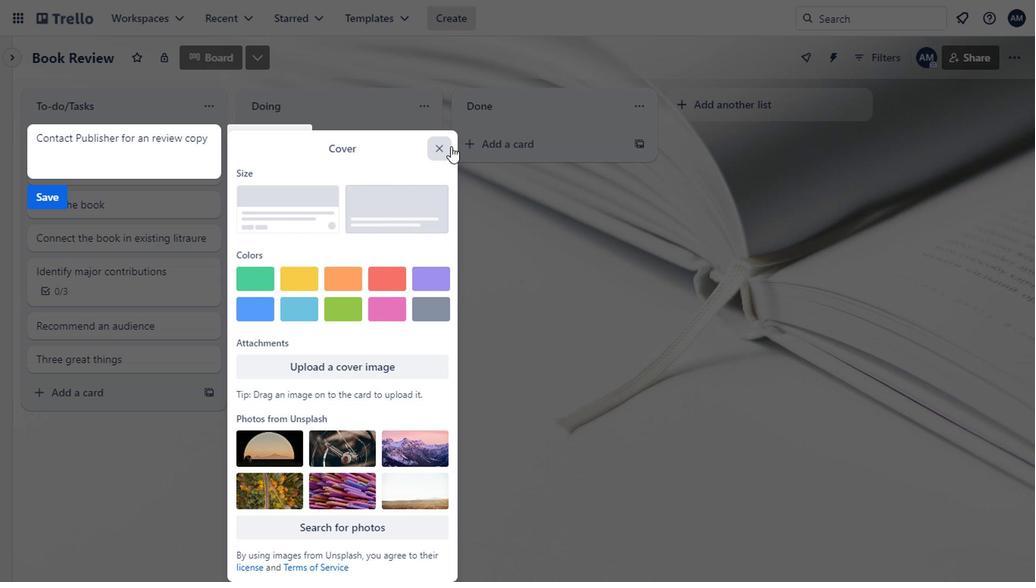 
Action: Mouse moved to (408, 259)
Screenshot: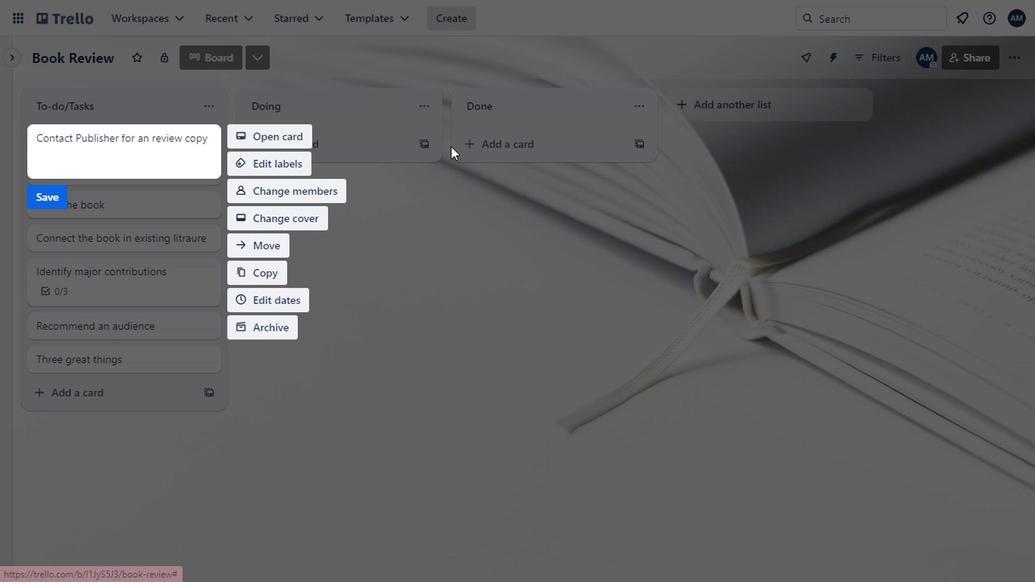 
Action: Mouse pressed left at (408, 259)
Screenshot: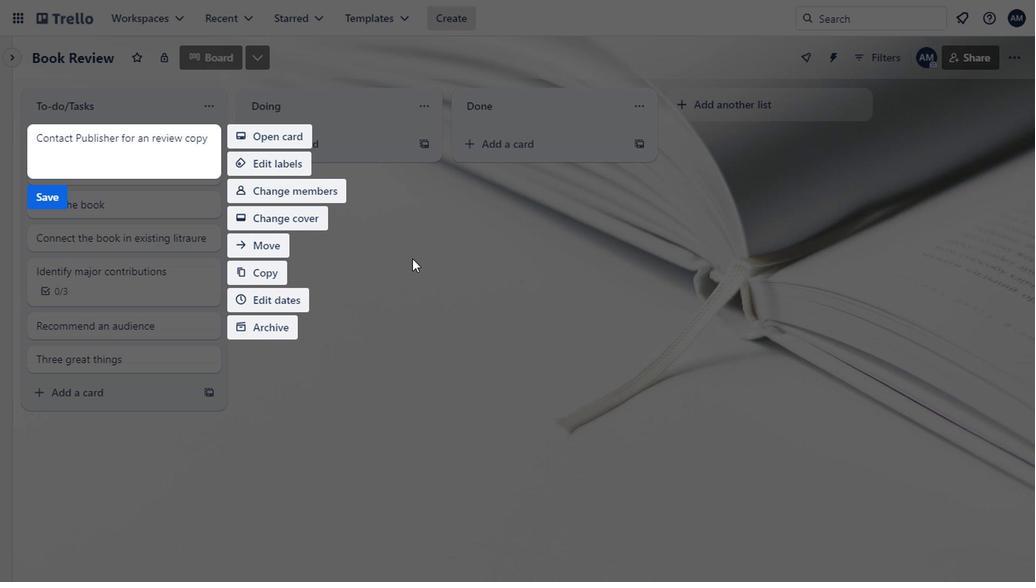 
Action: Mouse moved to (206, 111)
Screenshot: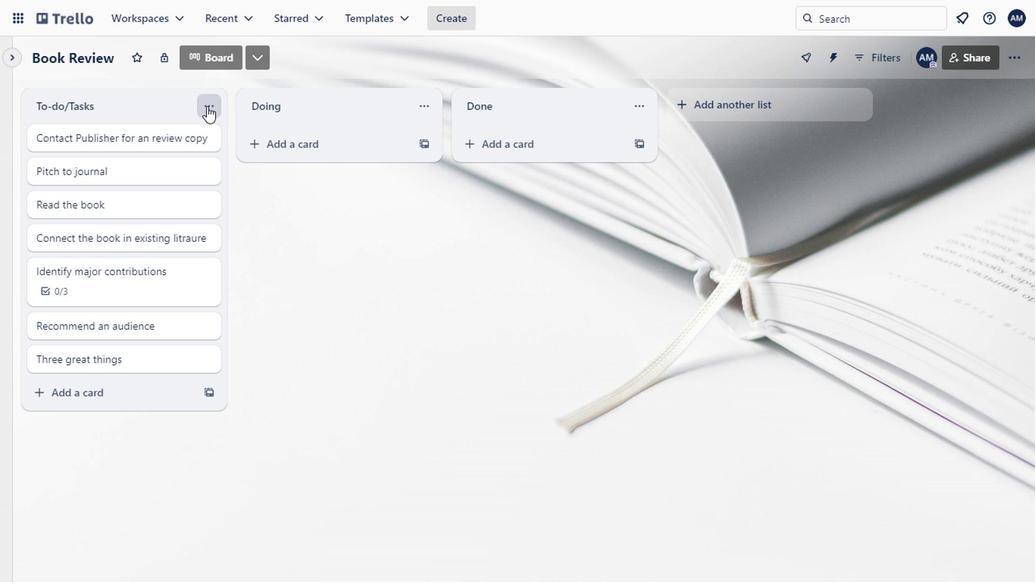 
Action: Mouse pressed left at (206, 111)
Screenshot: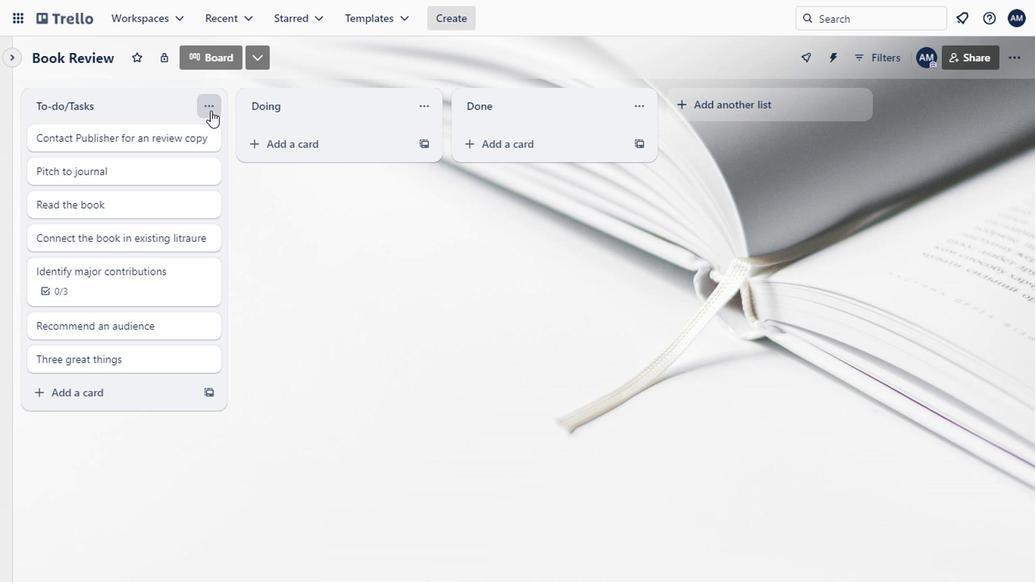 
Action: Mouse moved to (488, 329)
Screenshot: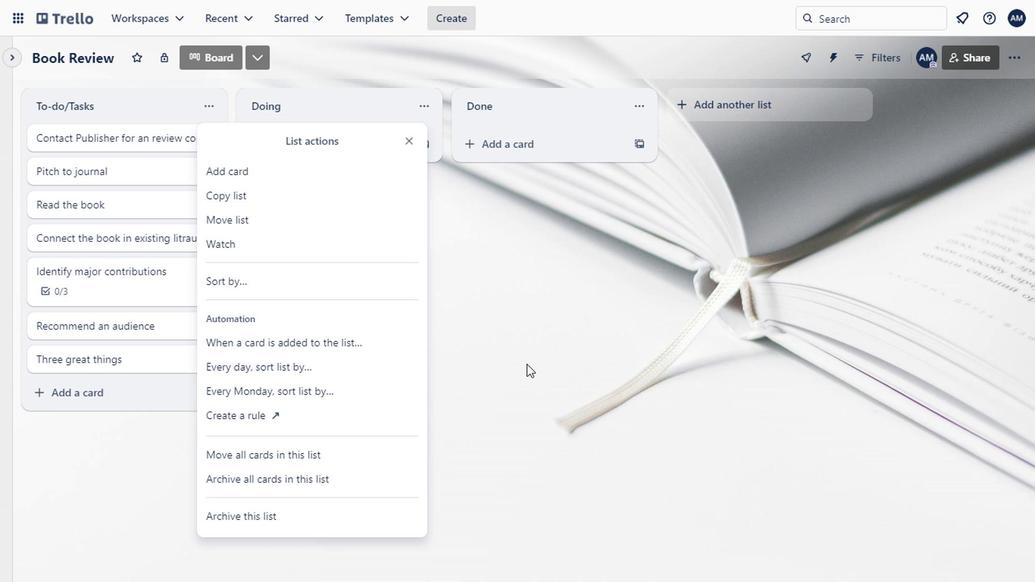 
Action: Mouse pressed left at (488, 329)
Screenshot: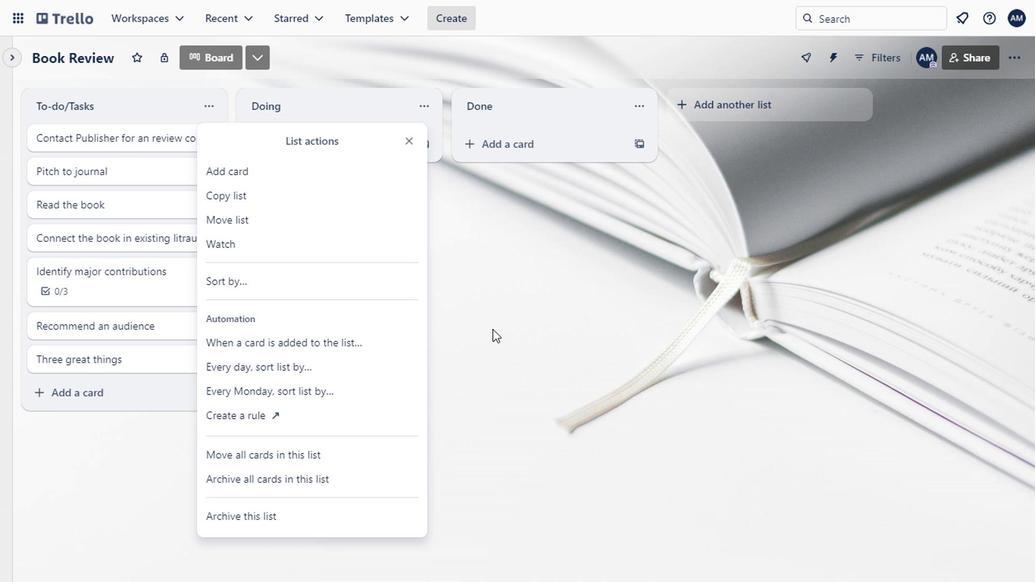 
Action: Mouse moved to (141, 182)
Screenshot: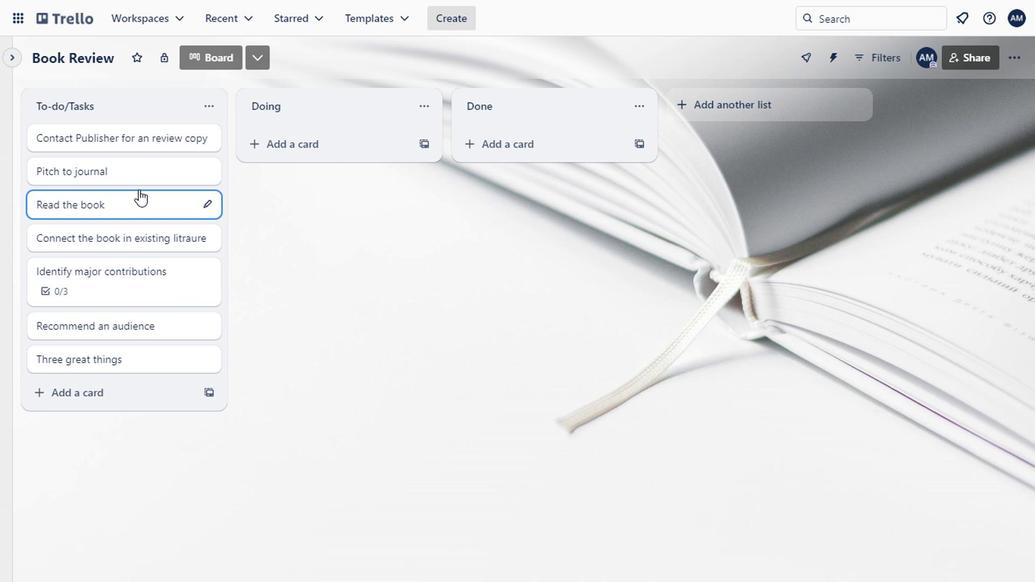
Action: Mouse scrolled (141, 182) with delta (0, 0)
Screenshot: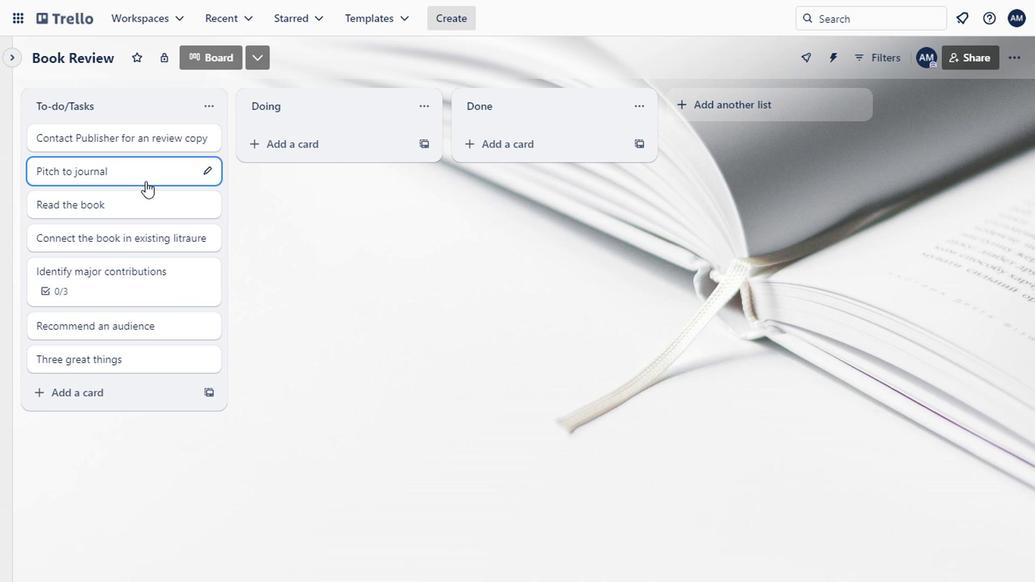 
Action: Mouse moved to (165, 177)
Screenshot: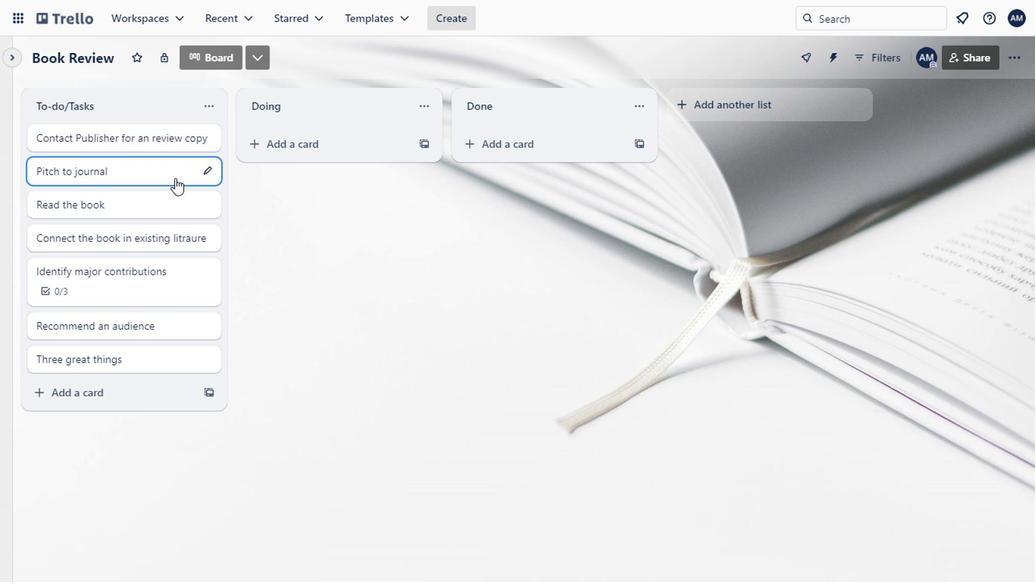 
Action: Mouse pressed left at (165, 177)
Screenshot: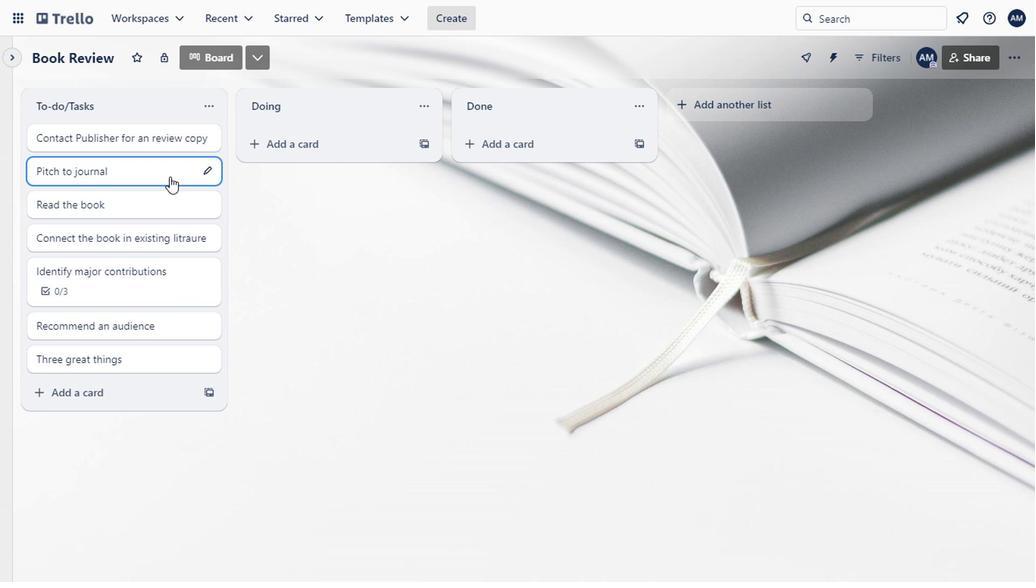 
Action: Mouse moved to (698, 225)
Screenshot: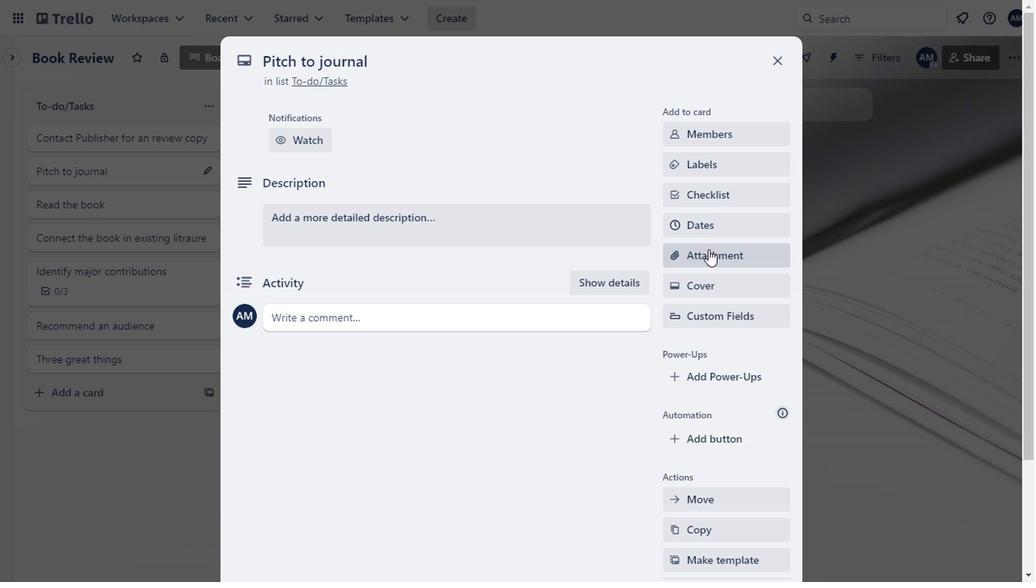 
Action: Mouse pressed left at (698, 225)
Screenshot: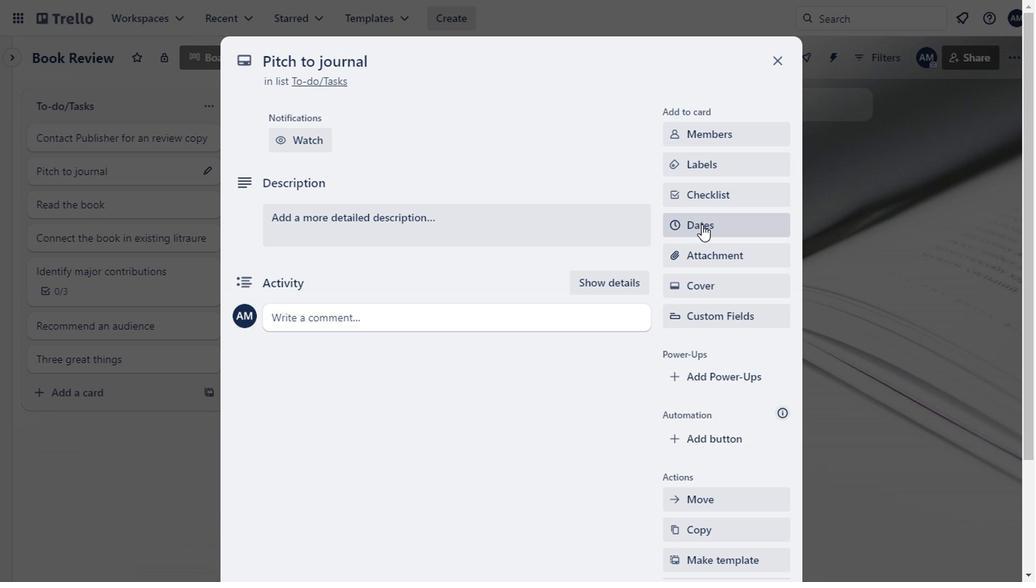 
Action: Mouse moved to (856, 247)
Screenshot: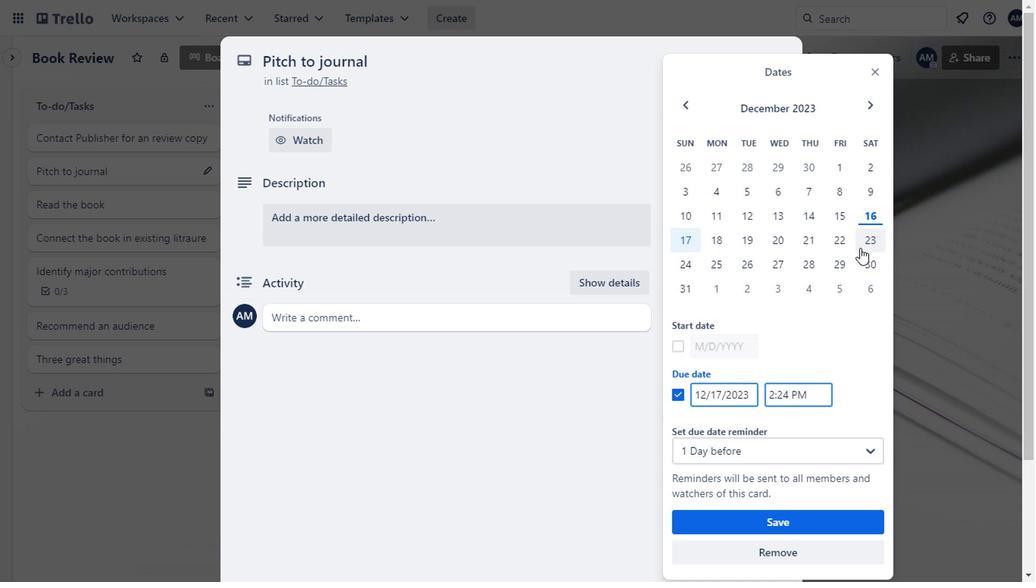 
Action: Mouse pressed left at (856, 247)
Screenshot: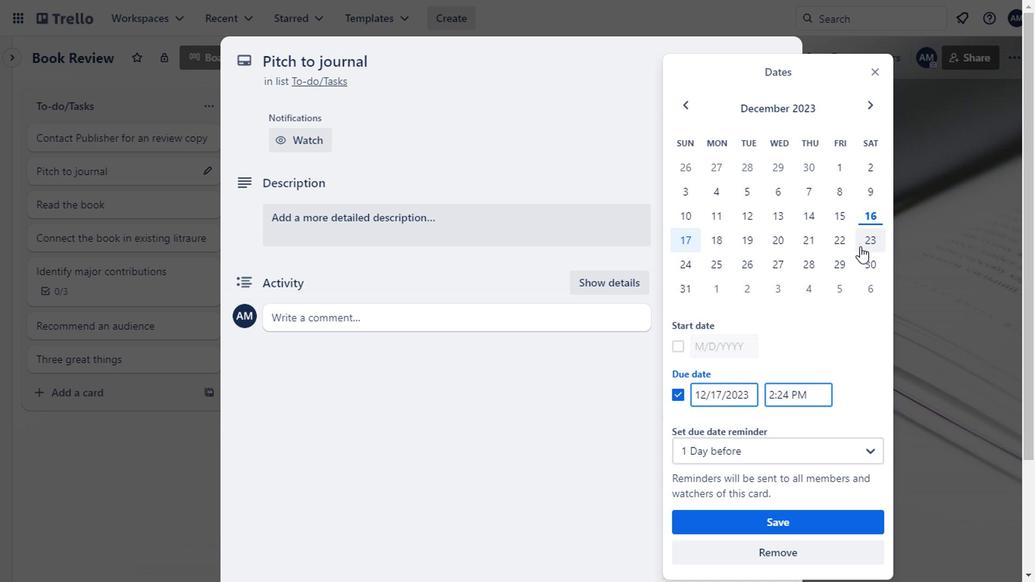 
Action: Mouse moved to (775, 521)
Screenshot: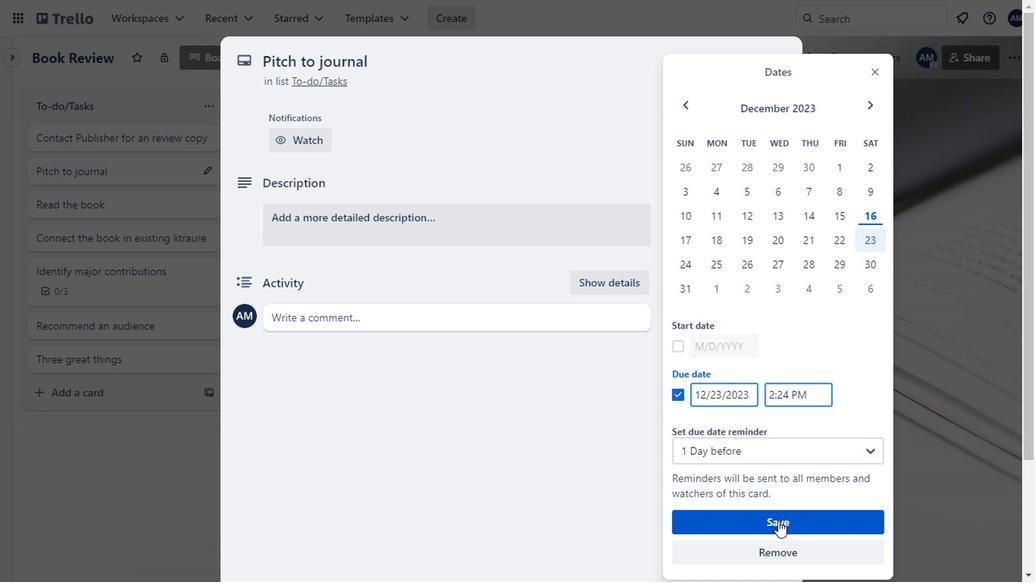 
Action: Mouse pressed left at (775, 521)
Screenshot: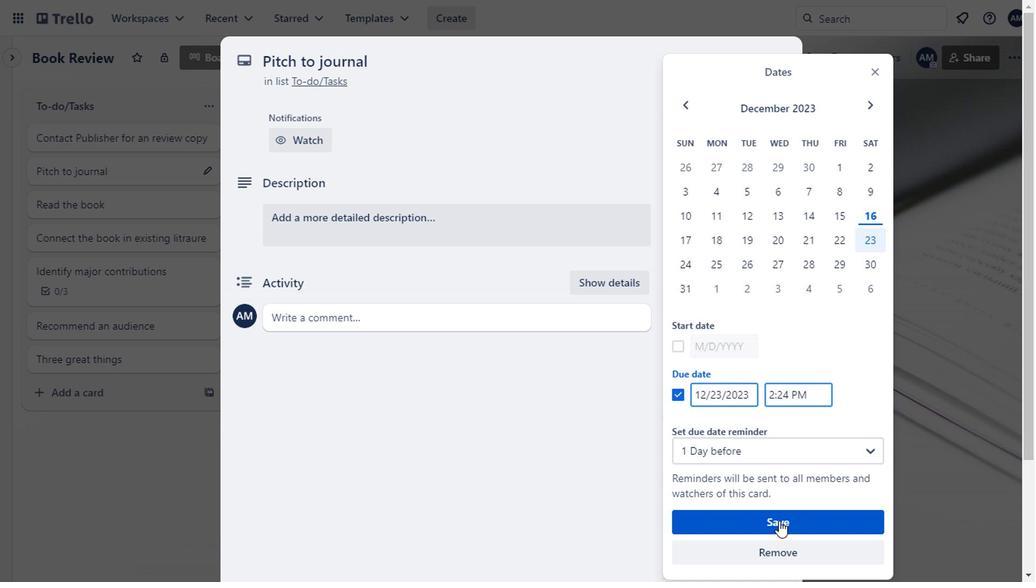 
Action: Mouse moved to (336, 140)
Screenshot: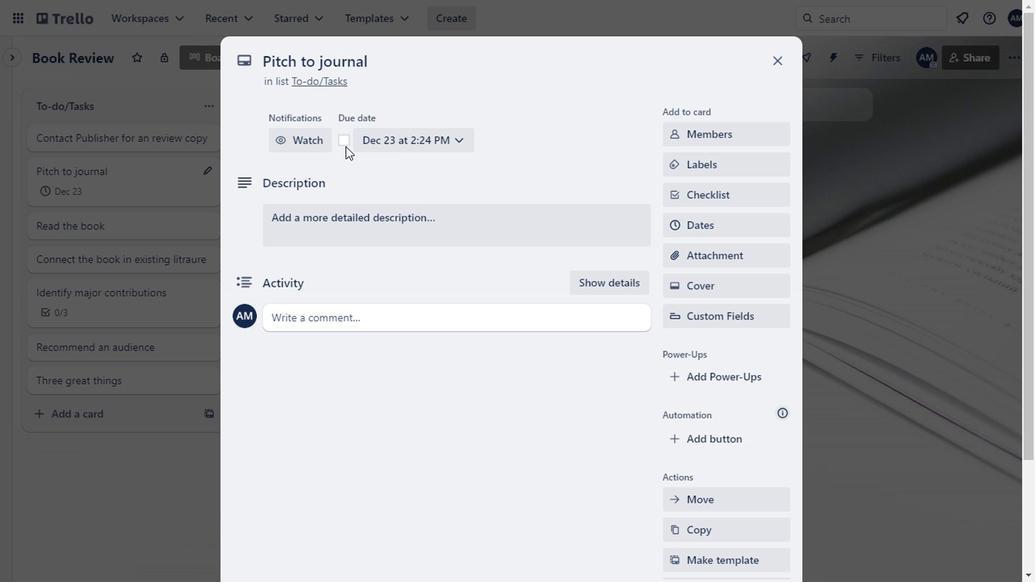 
Action: Mouse pressed left at (336, 140)
Screenshot: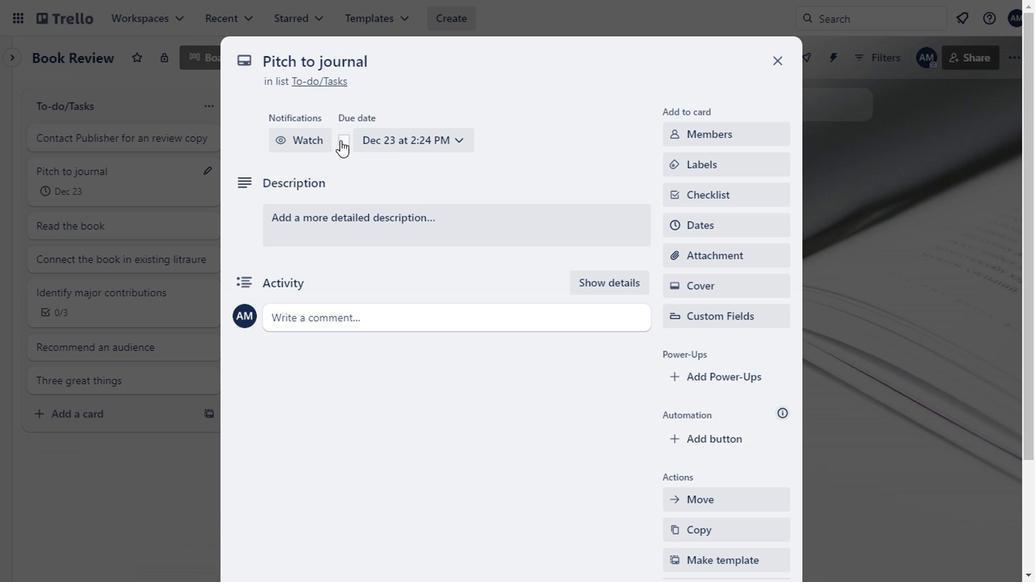 
Action: Mouse pressed left at (336, 140)
Screenshot: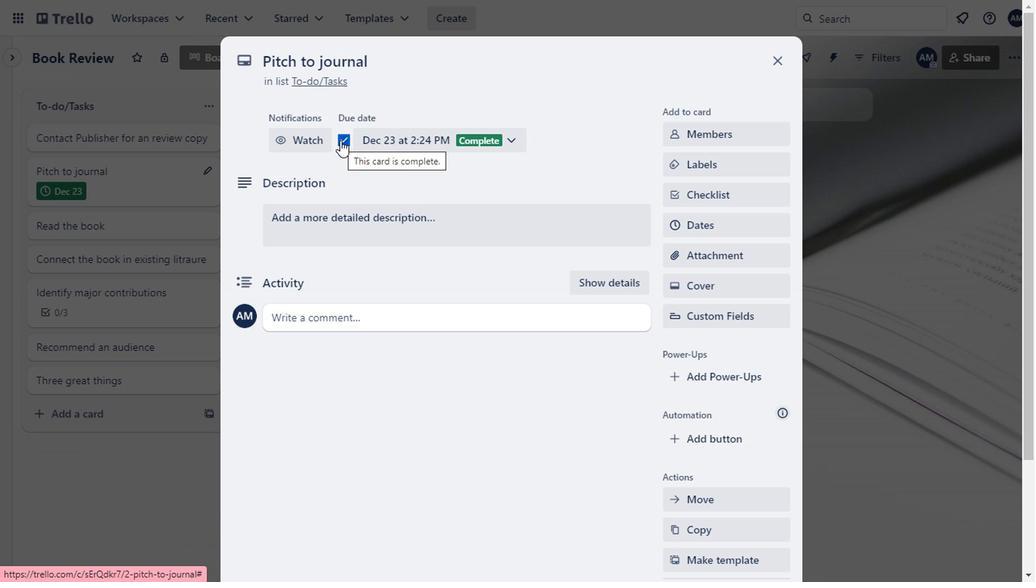 
Action: Mouse moved to (782, 58)
Screenshot: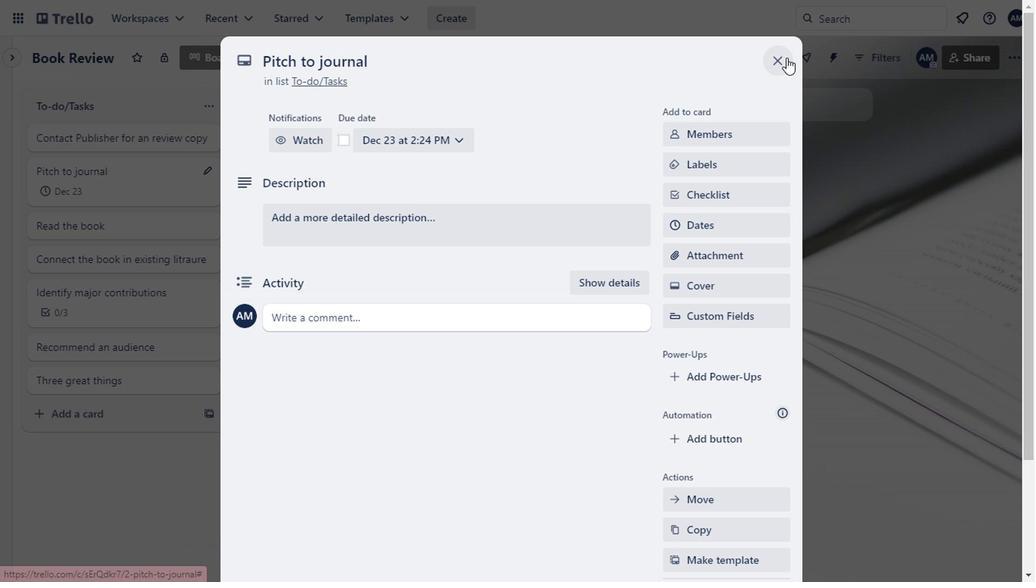 
Action: Mouse pressed left at (782, 58)
Screenshot: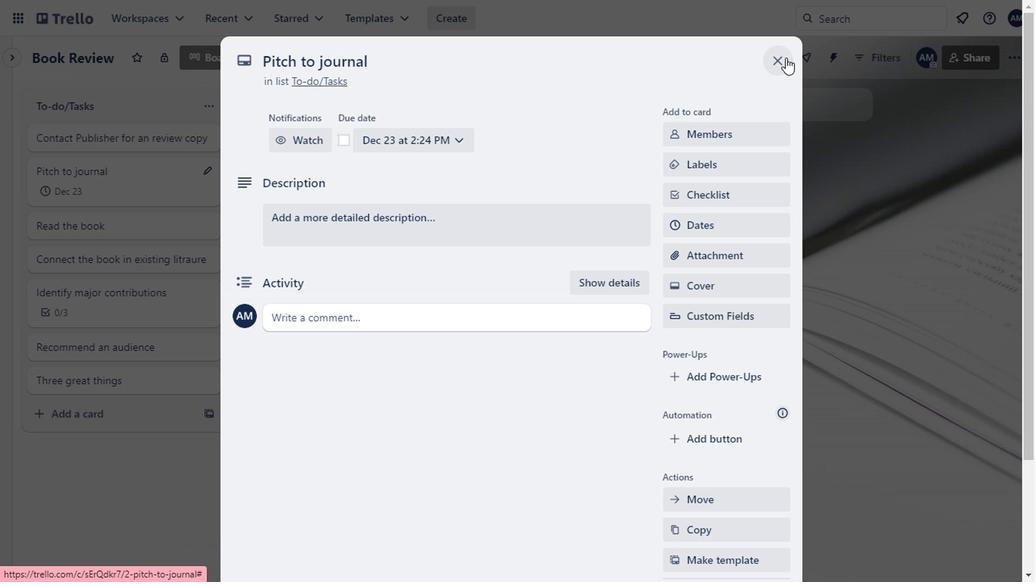 
Action: Mouse moved to (111, 308)
Screenshot: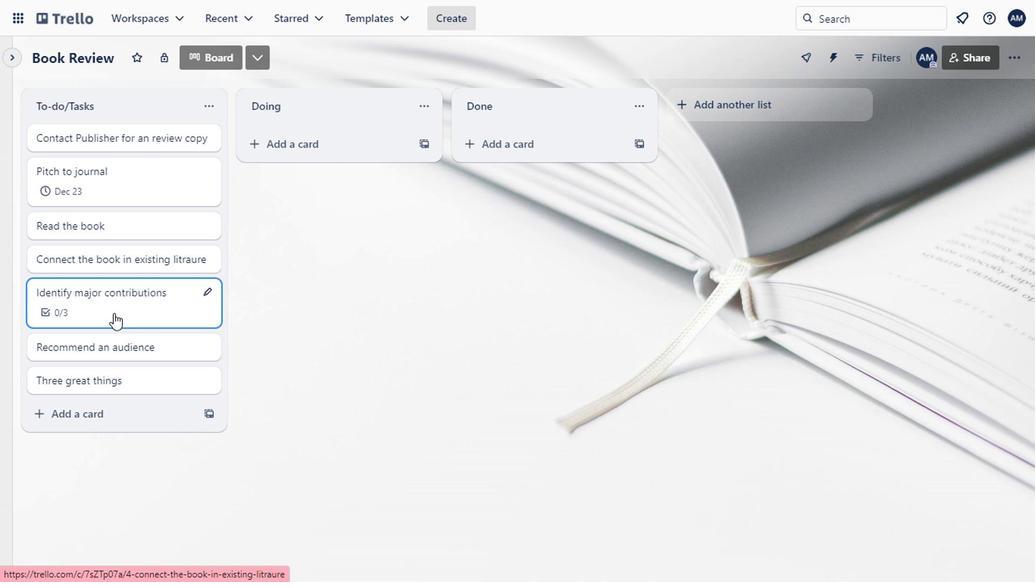 
Action: Mouse pressed left at (111, 308)
Screenshot: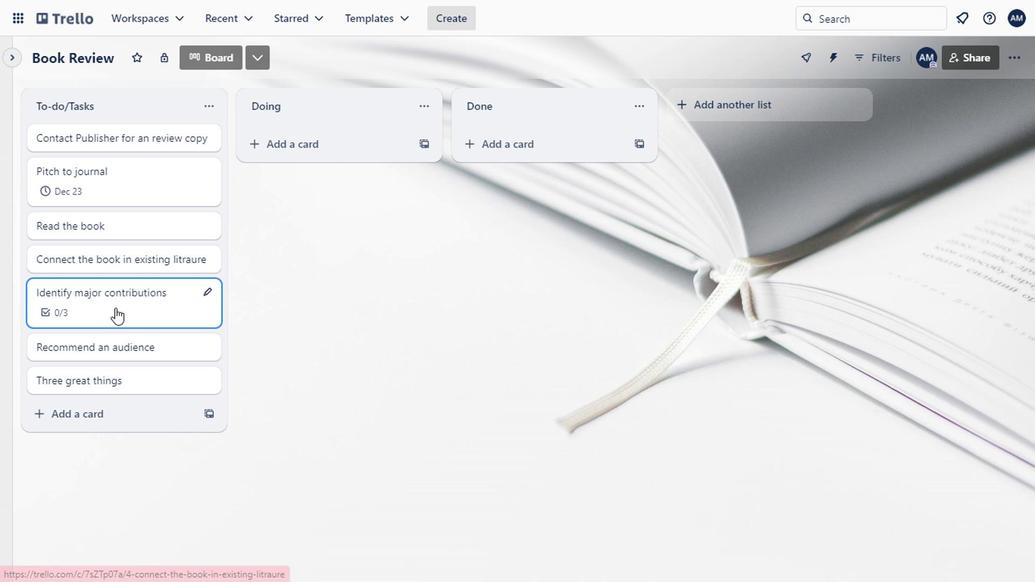 
Action: Mouse moved to (352, 211)
Screenshot: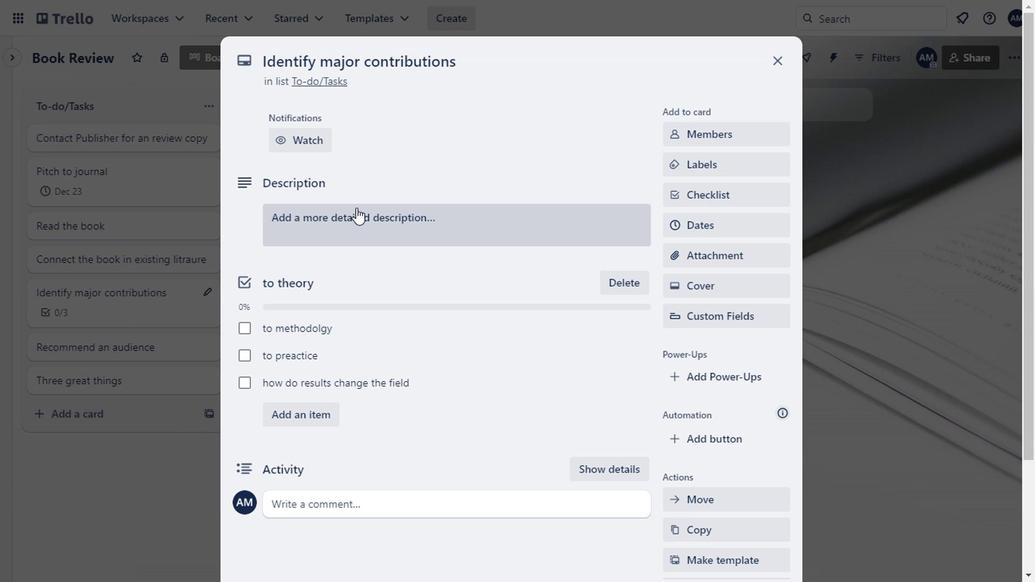 
Action: Mouse pressed left at (352, 211)
Screenshot: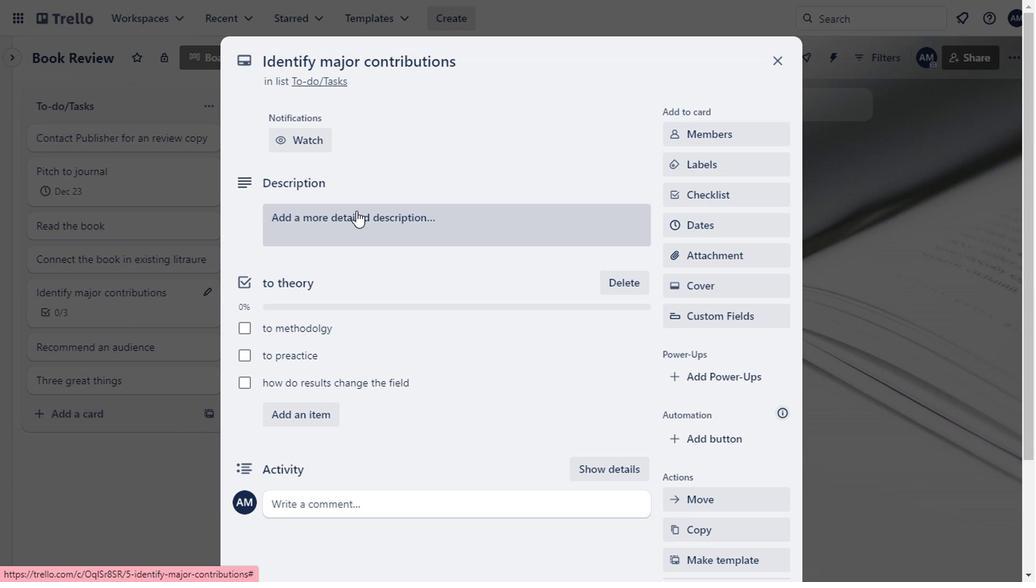 
Action: Mouse moved to (351, 278)
Screenshot: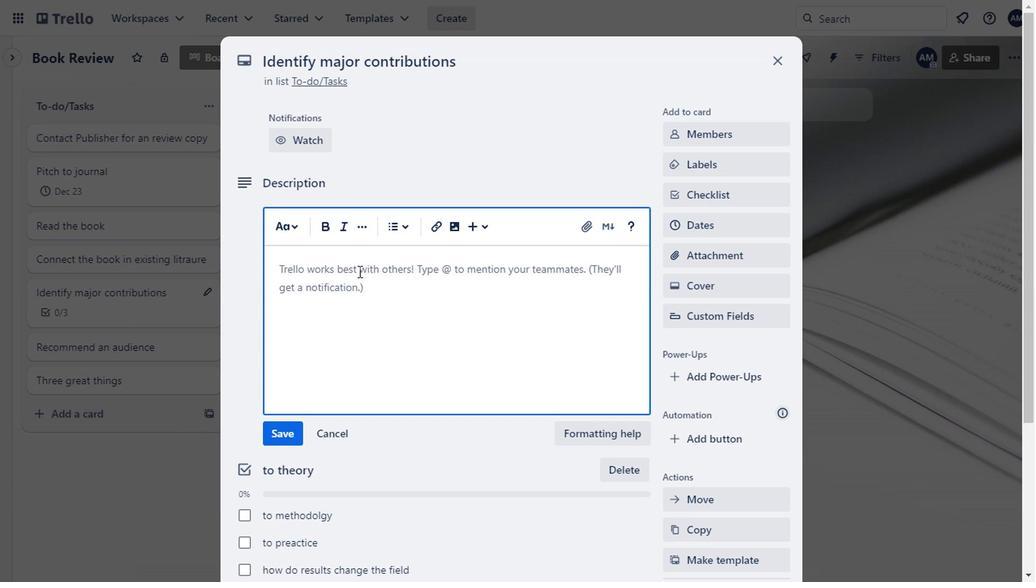 
Action: Mouse pressed left at (351, 278)
Screenshot: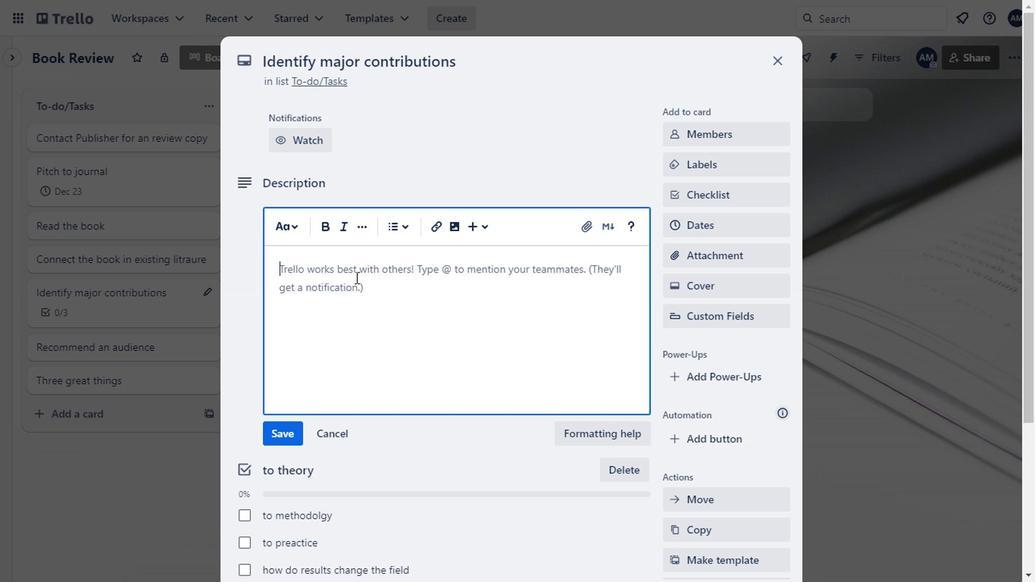 
Action: Mouse moved to (779, 65)
Screenshot: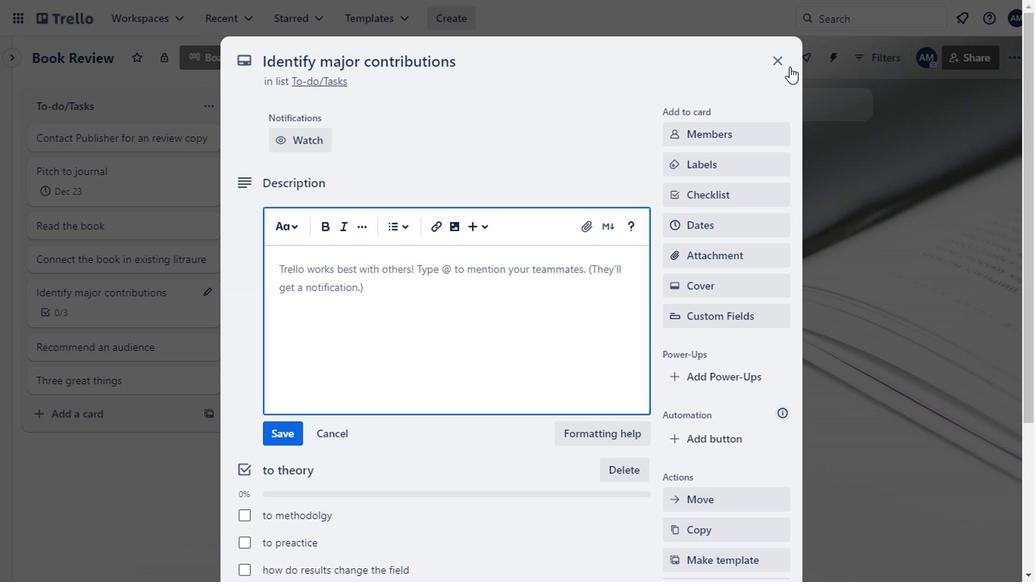 
Action: Mouse pressed left at (779, 65)
Screenshot: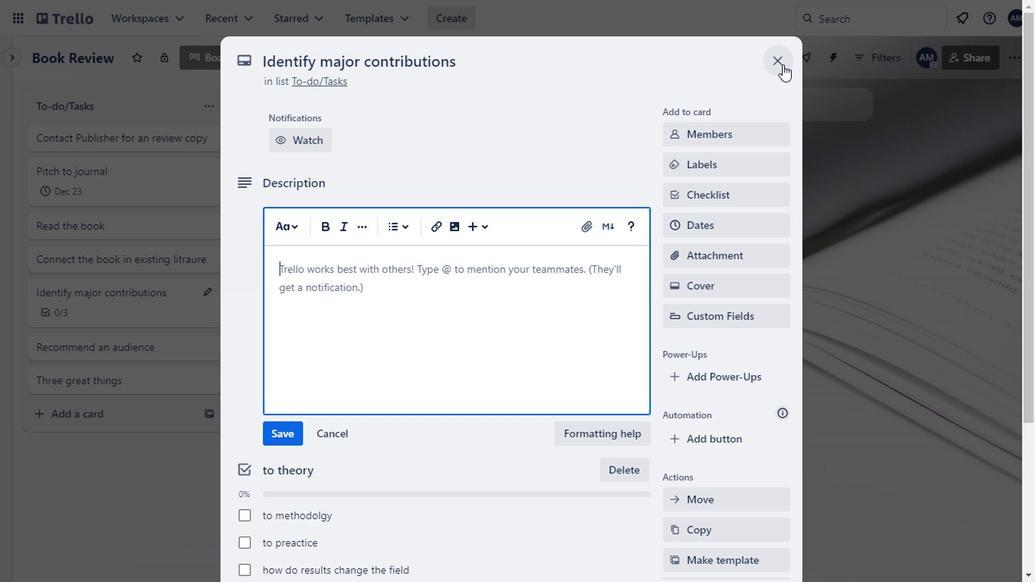 
Action: Mouse moved to (140, 306)
Screenshot: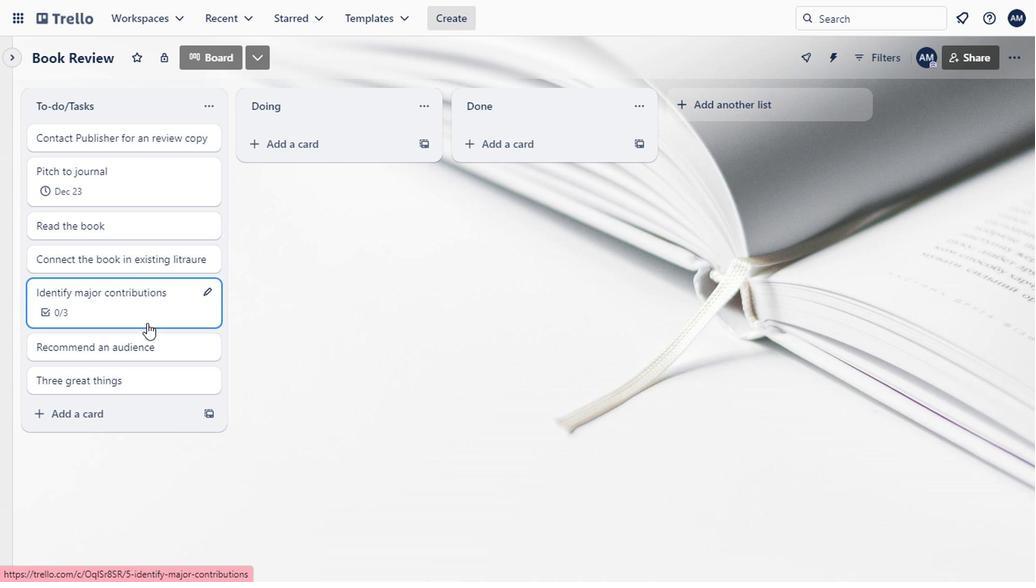 
Action: Mouse pressed left at (140, 306)
Screenshot: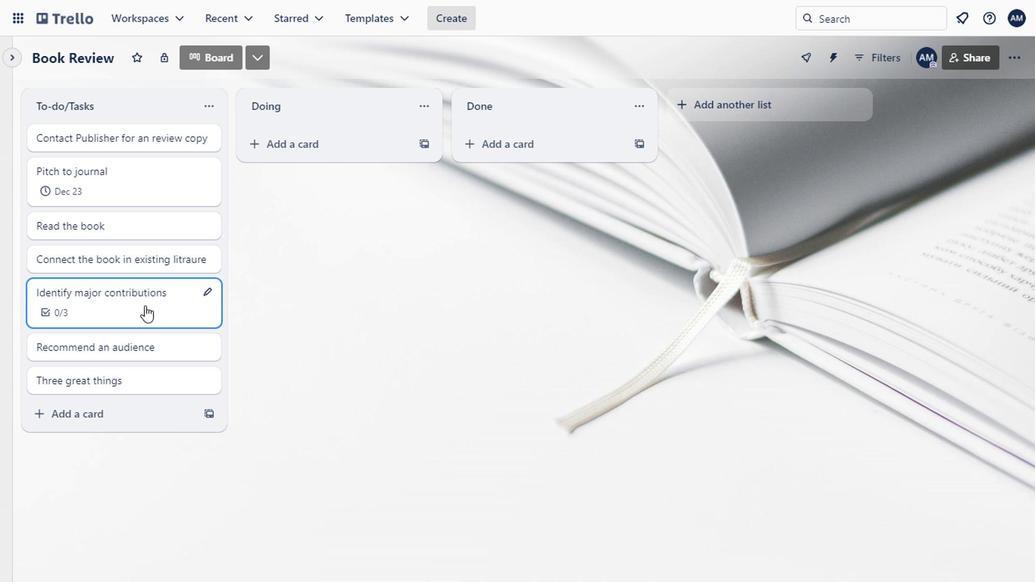 
Action: Mouse moved to (340, 217)
Screenshot: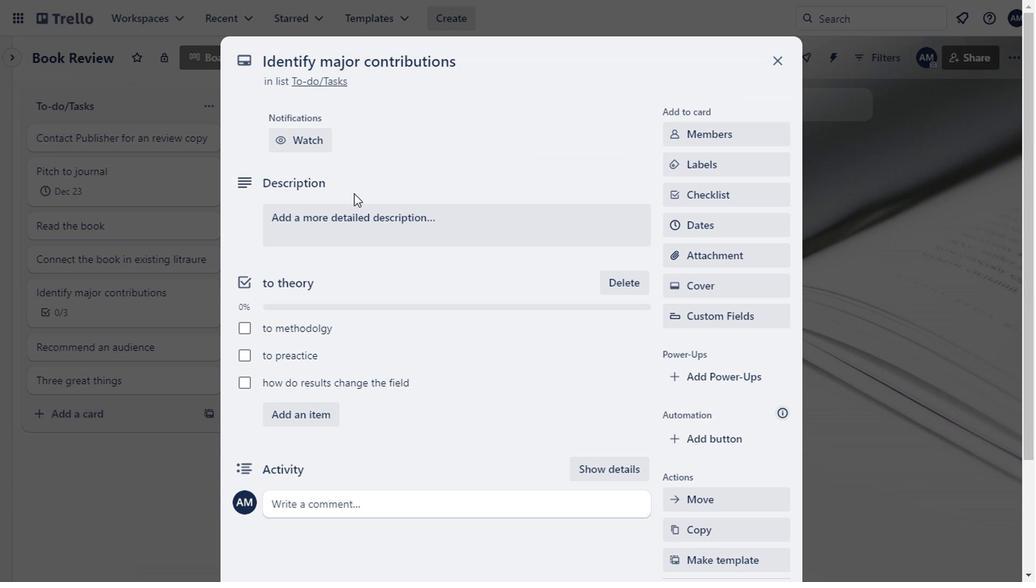 
Action: Mouse pressed left at (340, 217)
Screenshot: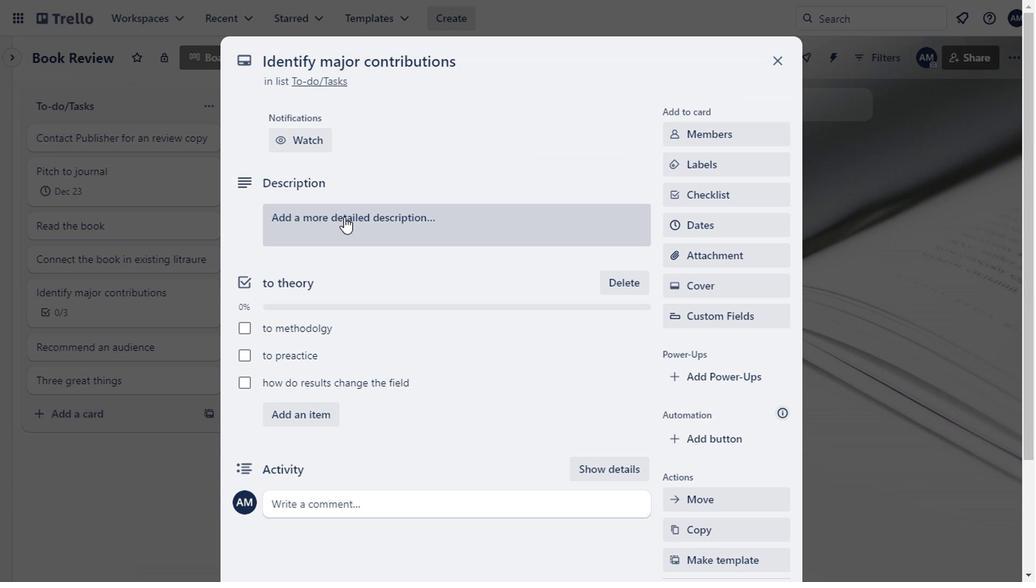 
Action: Mouse moved to (694, 263)
Screenshot: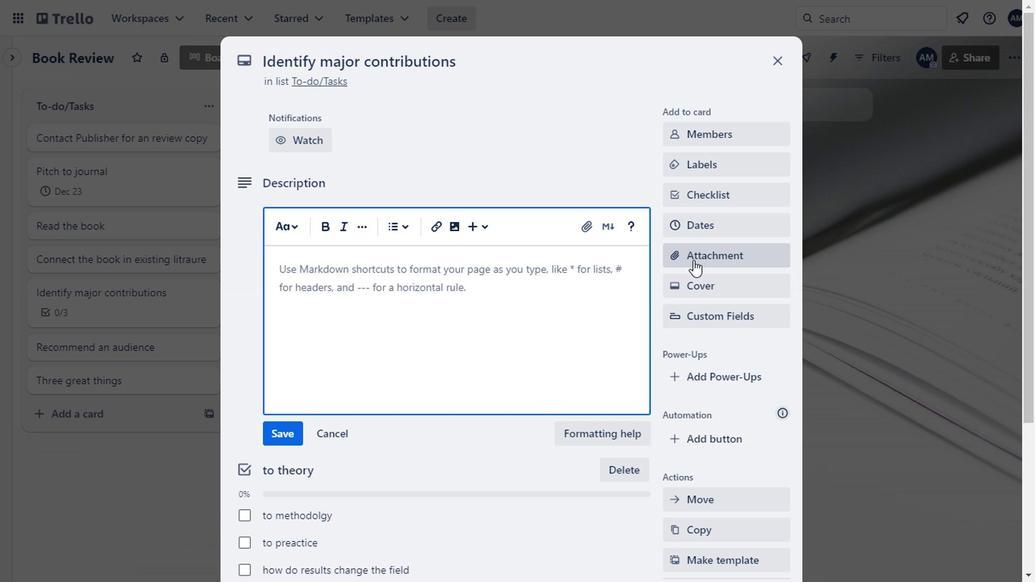 
Action: Mouse pressed left at (694, 263)
Screenshot: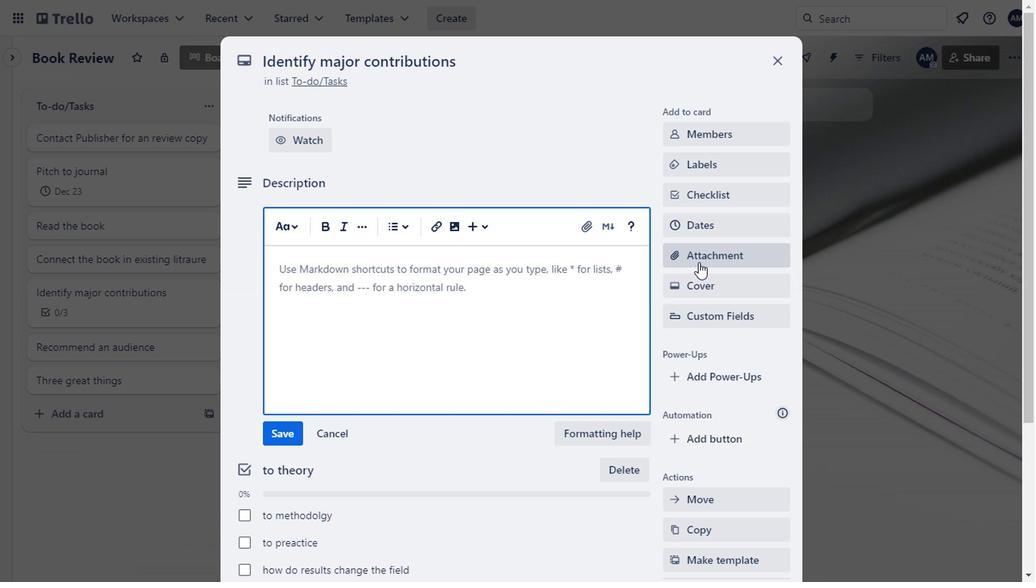 
Action: Mouse moved to (577, 325)
Screenshot: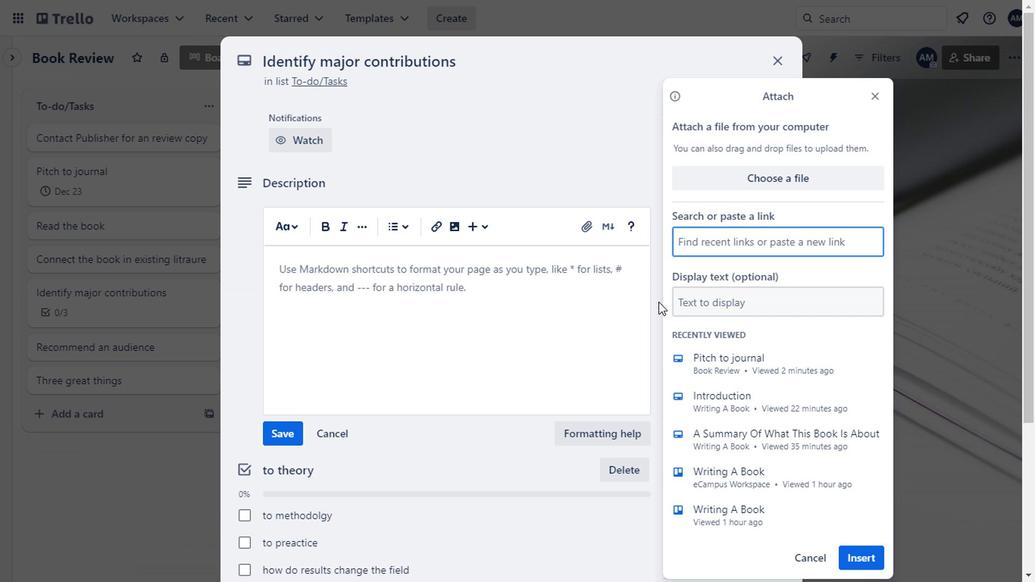 
Action: Mouse pressed left at (577, 325)
Screenshot: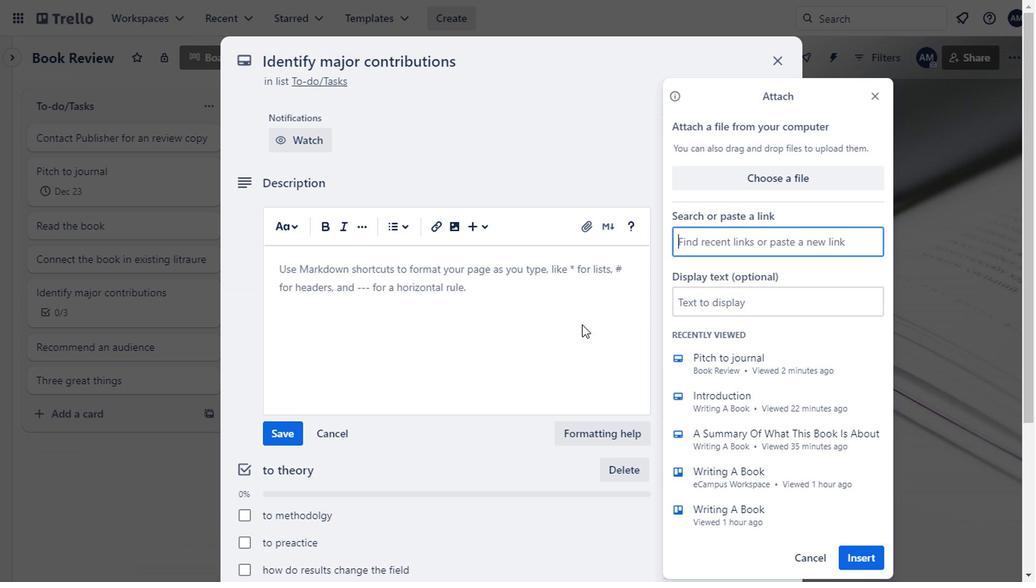 
Action: Mouse moved to (708, 147)
Screenshot: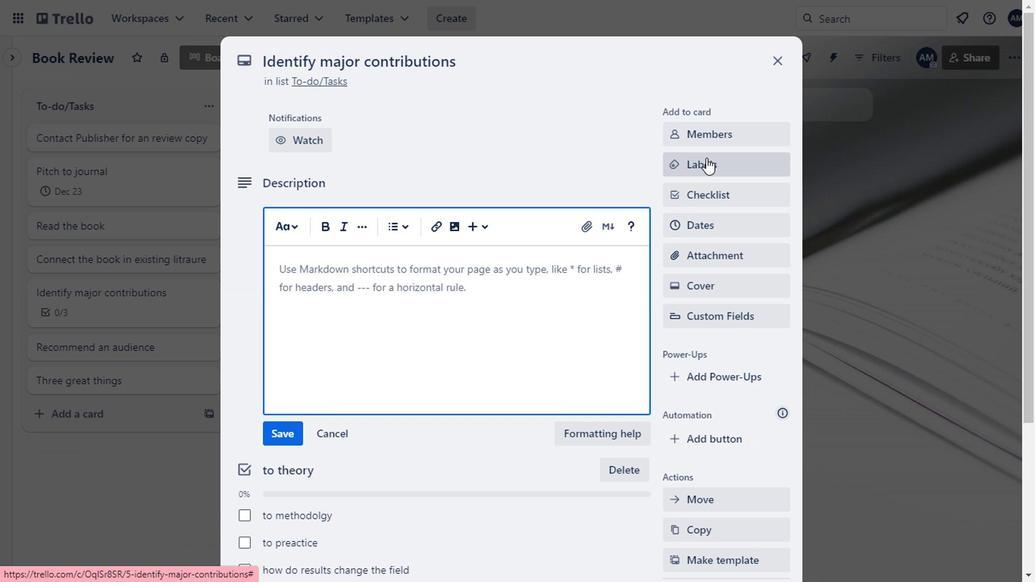 
Action: Mouse pressed left at (708, 147)
Screenshot: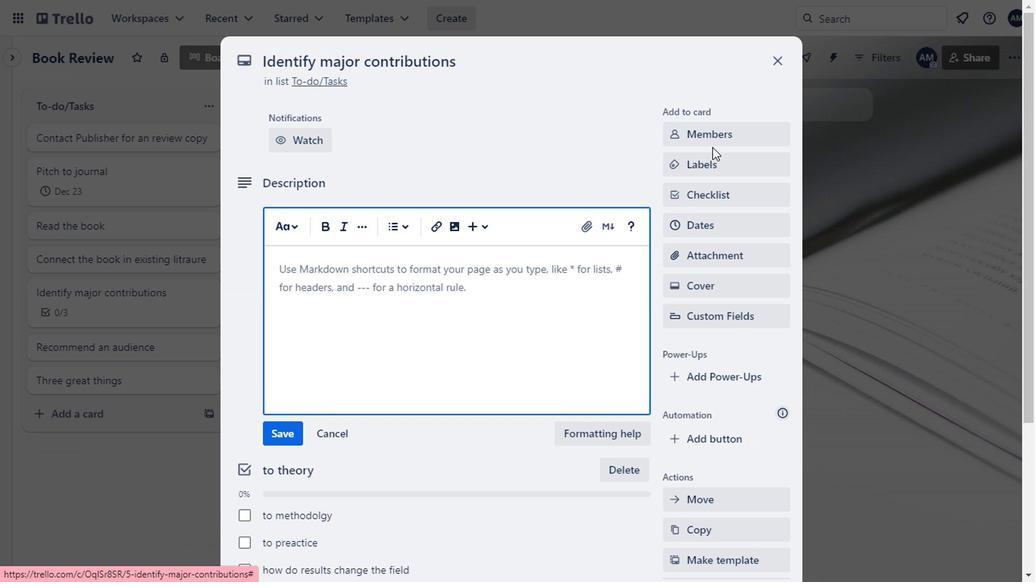 
Action: Mouse moved to (722, 159)
Screenshot: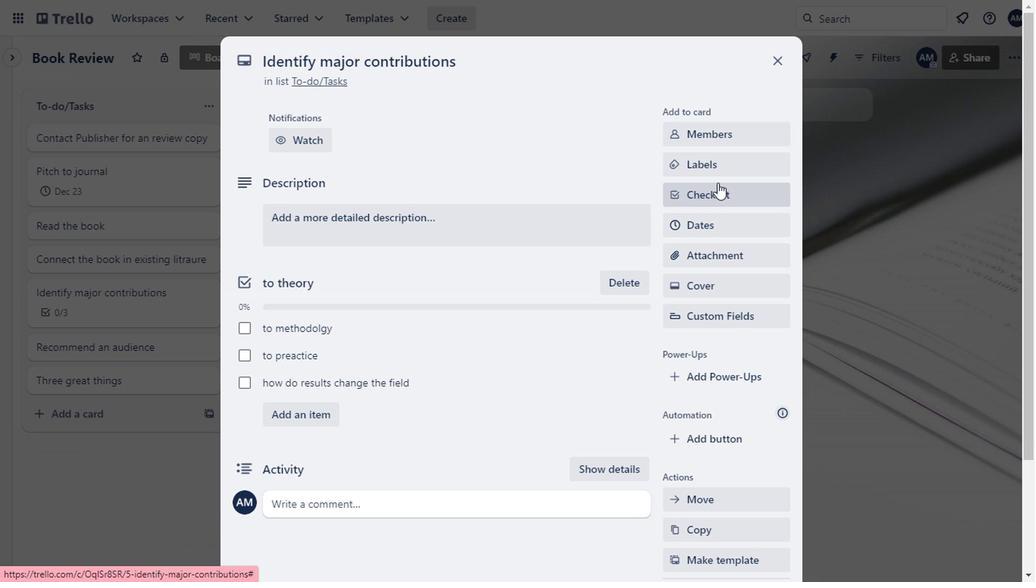 
Action: Mouse pressed left at (722, 159)
Screenshot: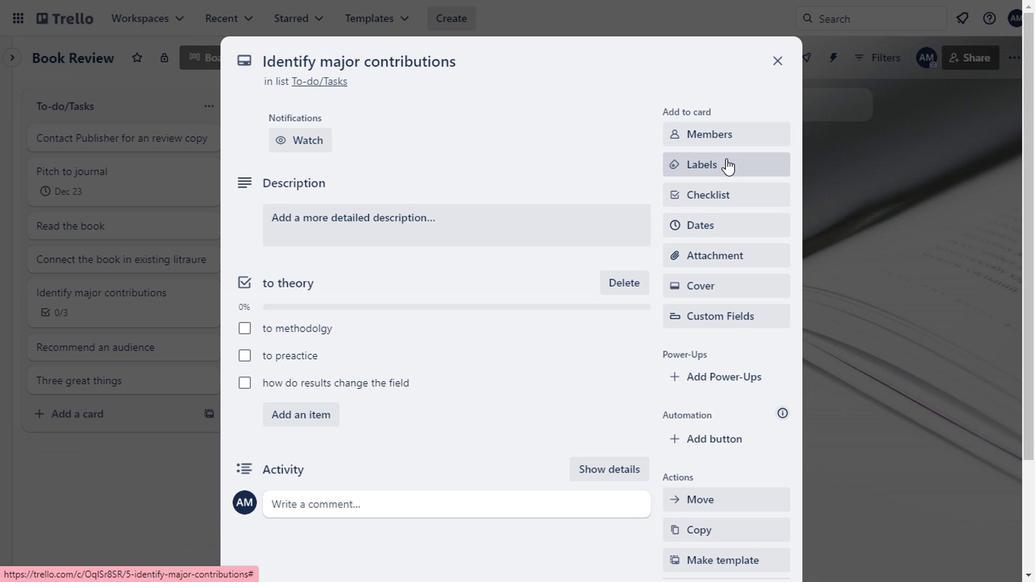 
Action: Mouse moved to (672, 290)
Screenshot: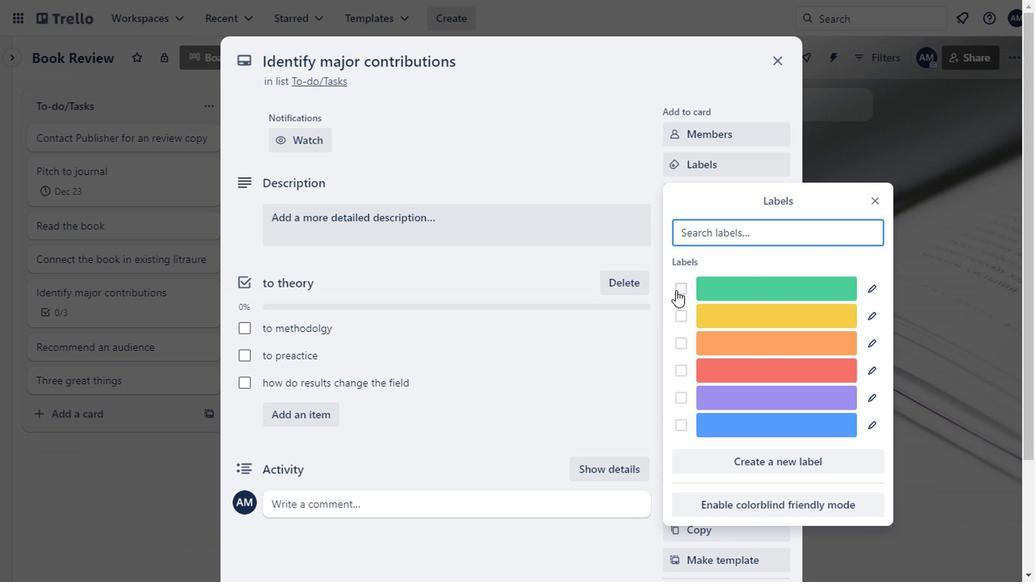 
Action: Mouse pressed left at (672, 290)
Screenshot: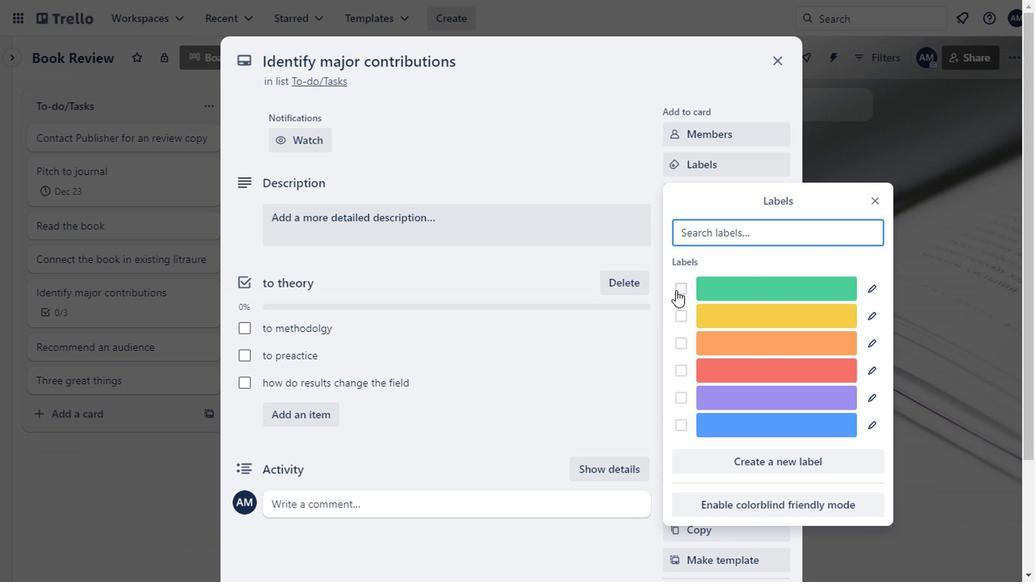 
Action: Mouse moved to (587, 169)
Screenshot: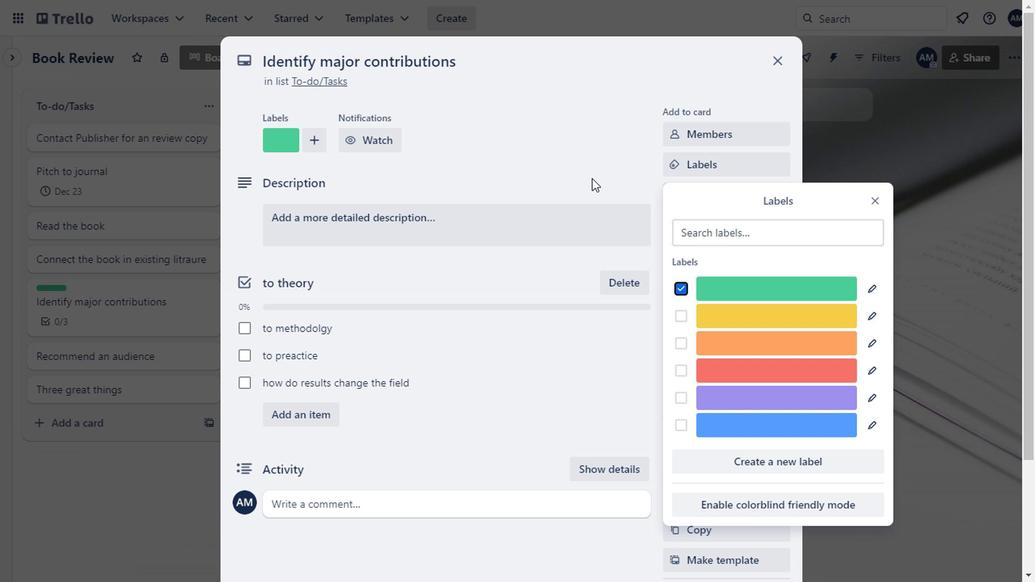 
Action: Mouse pressed left at (587, 169)
Screenshot: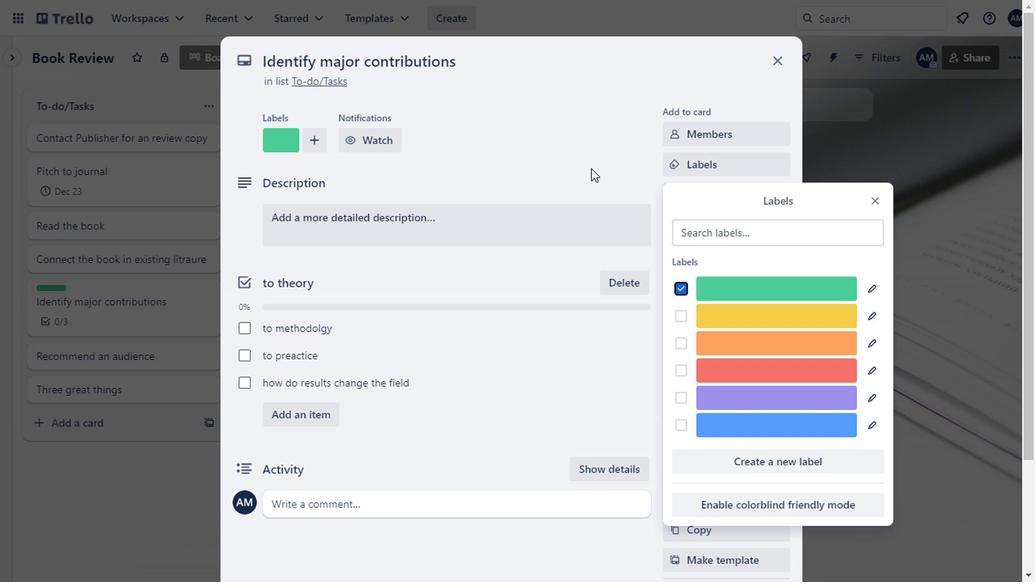 
Action: Mouse moved to (777, 65)
Screenshot: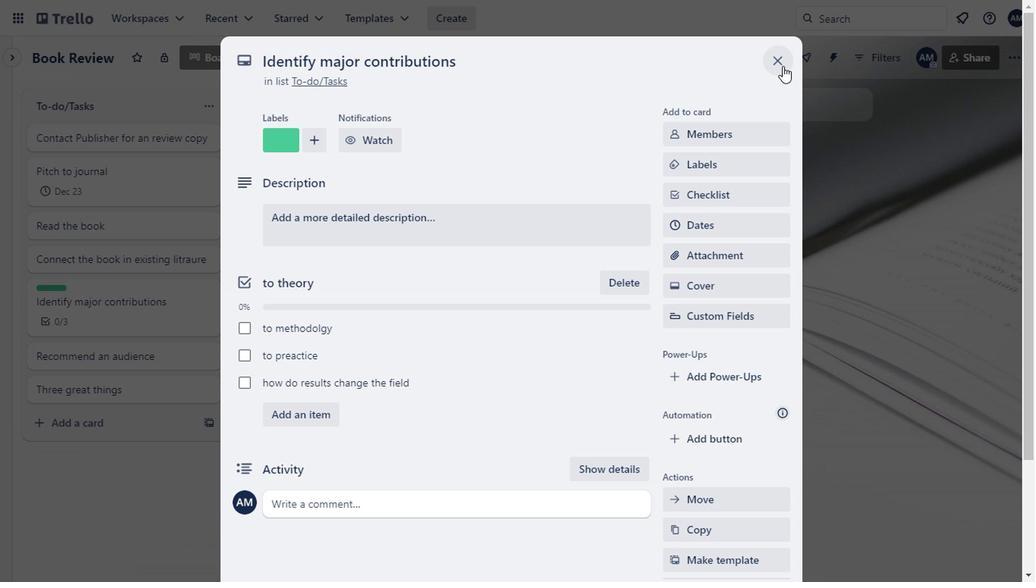 
Action: Mouse pressed left at (777, 65)
Screenshot: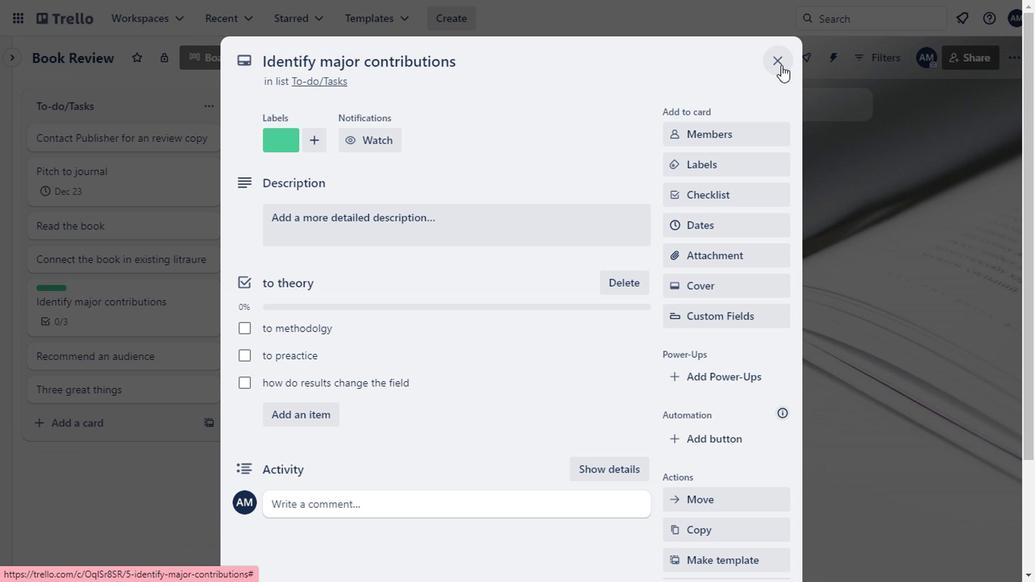 
Action: Mouse moved to (81, 223)
Screenshot: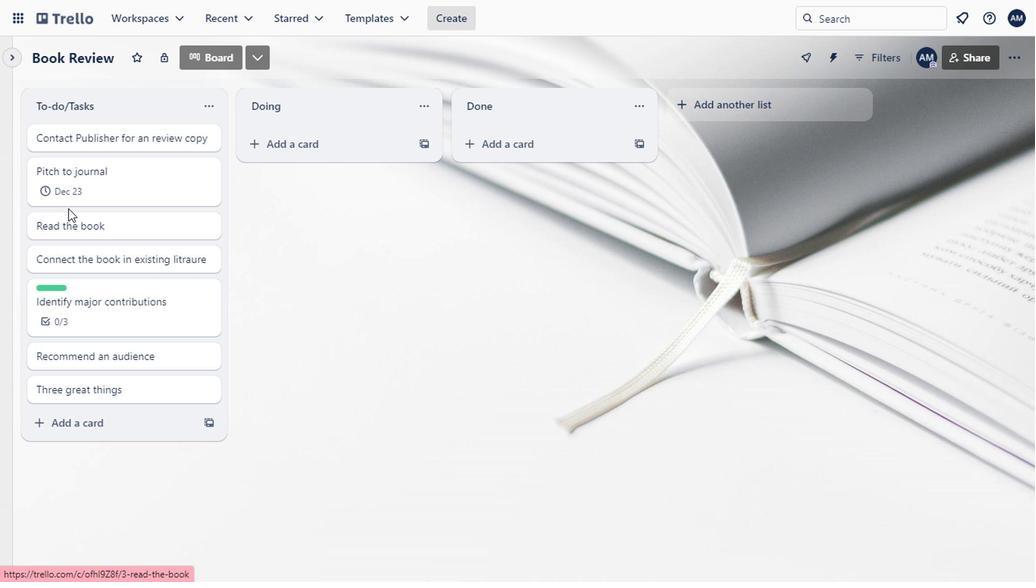 
Action: Mouse pressed left at (81, 223)
Screenshot: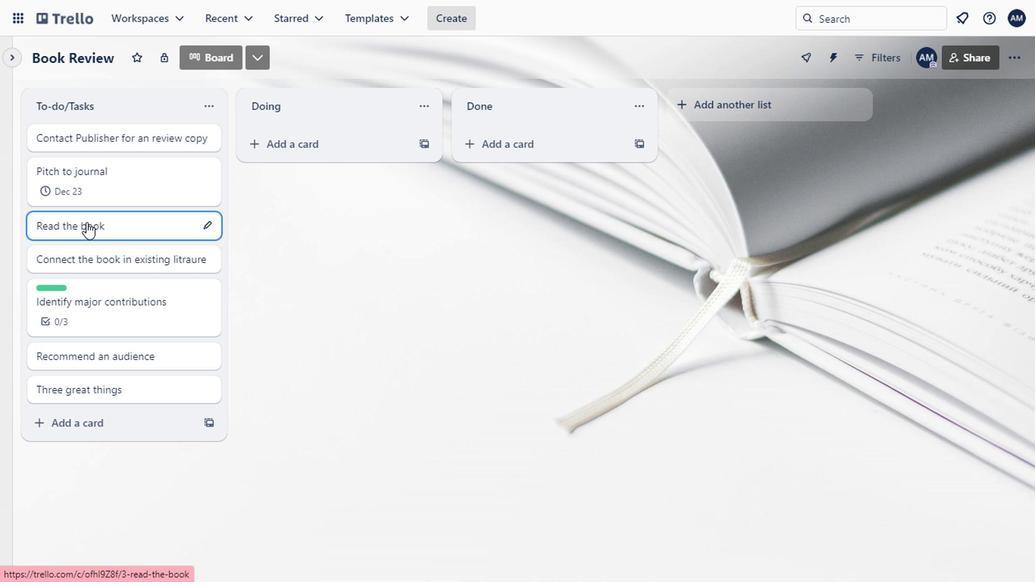 
Action: Mouse moved to (701, 292)
Screenshot: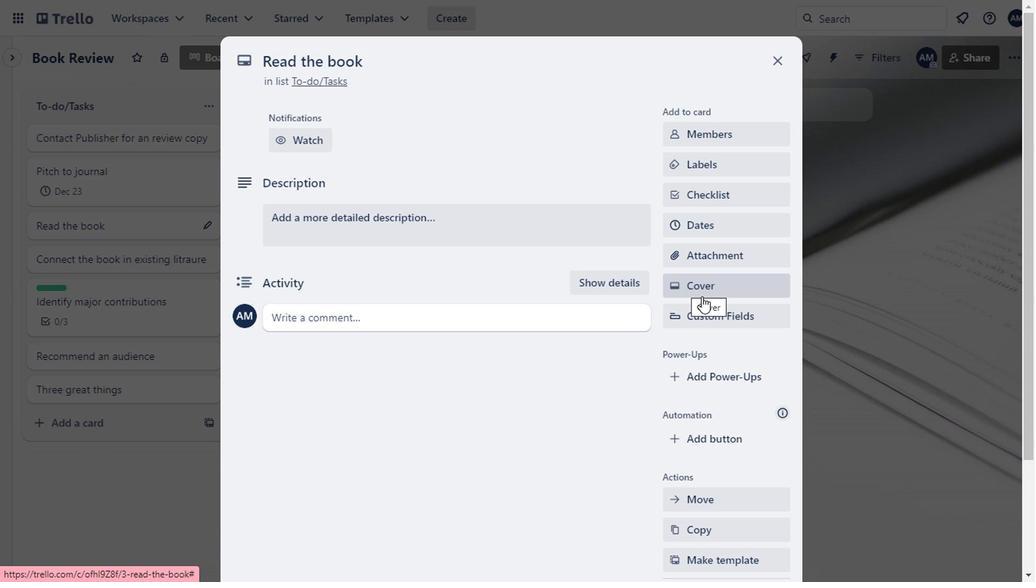 
Action: Mouse pressed left at (701, 292)
Screenshot: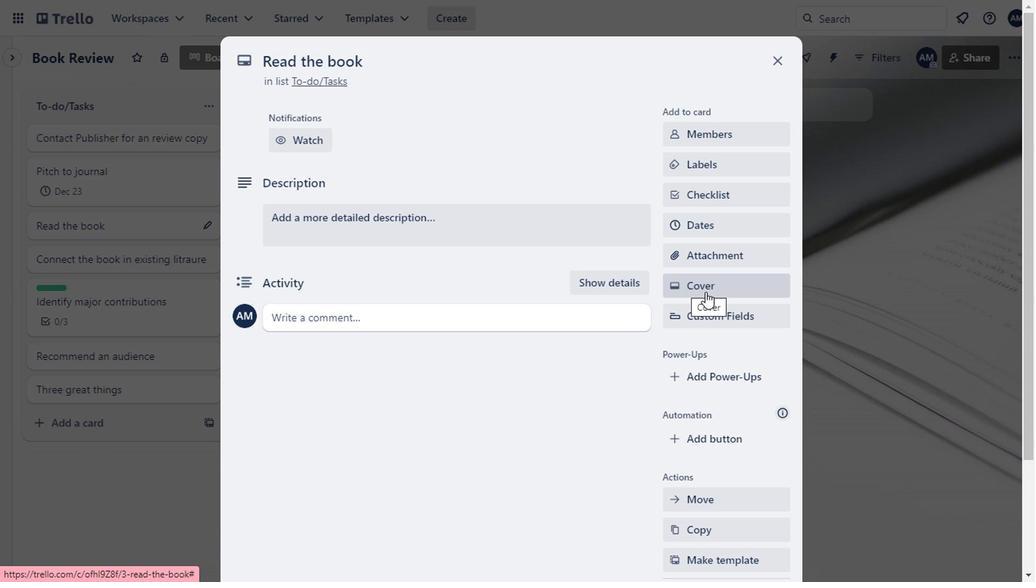 
Action: Mouse moved to (778, 379)
Screenshot: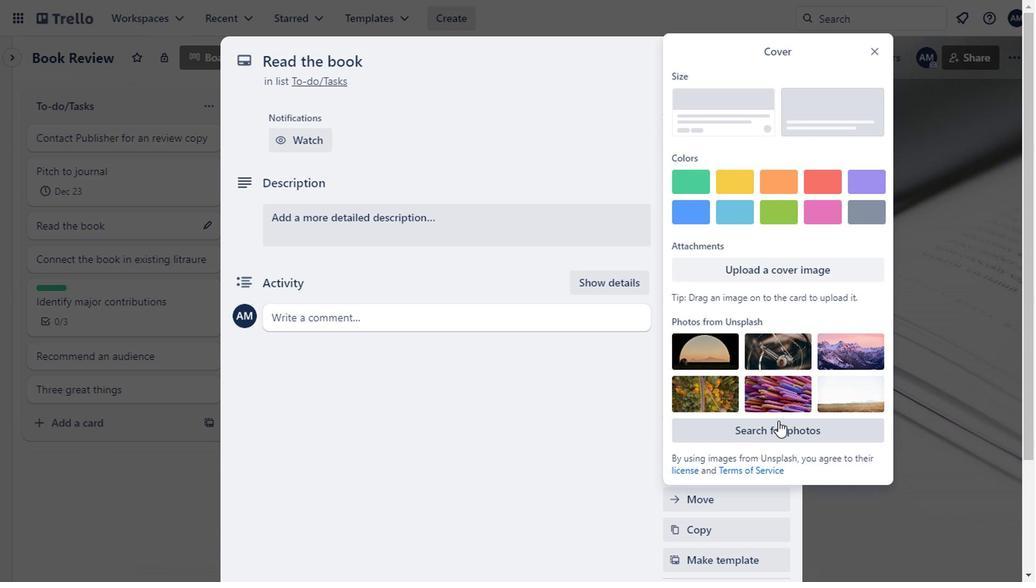 
Action: Mouse pressed left at (778, 379)
Screenshot: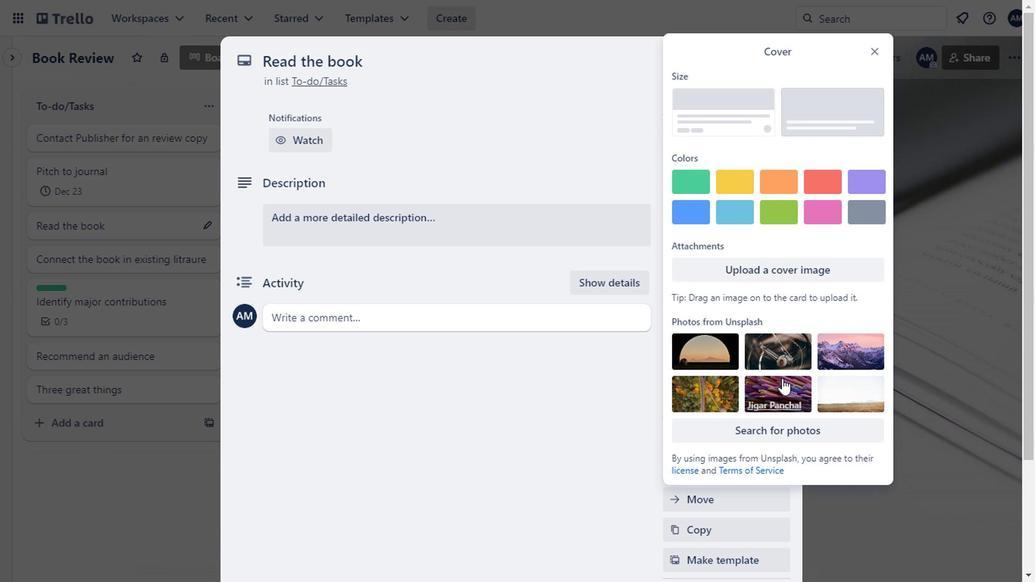 
Action: Mouse moved to (710, 376)
Screenshot: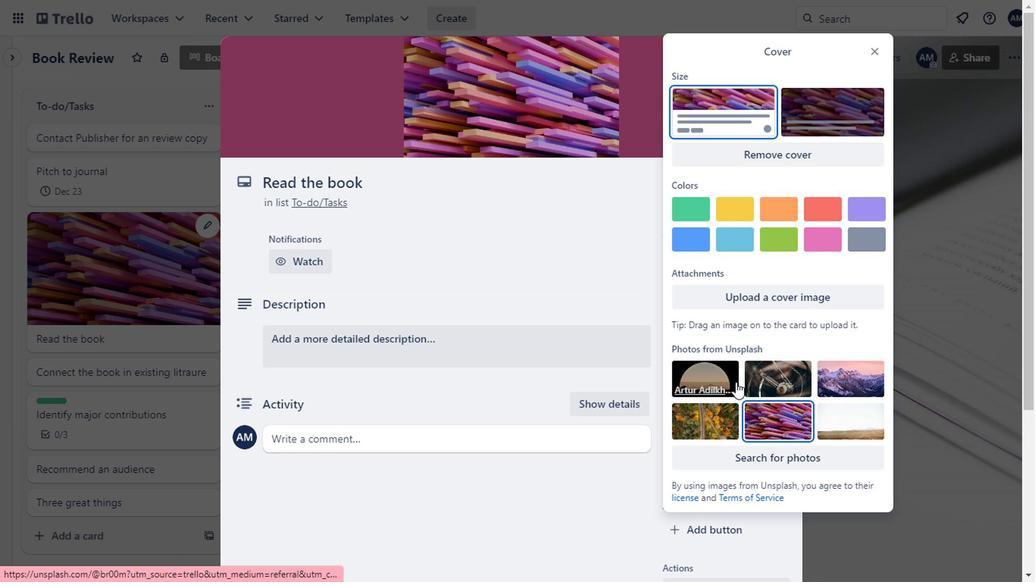 
Action: Mouse pressed left at (710, 376)
Screenshot: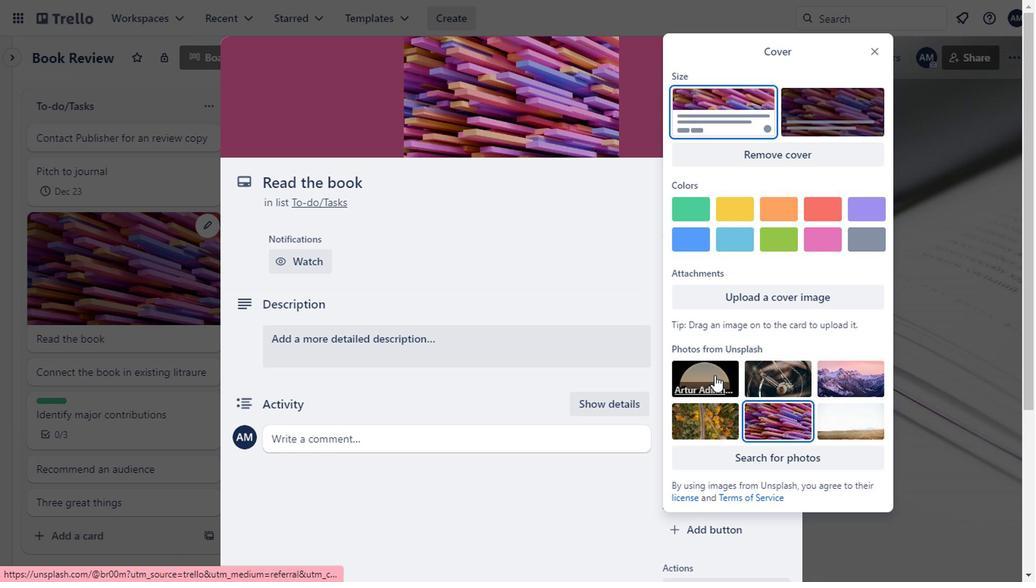 
Action: Mouse moved to (823, 376)
Screenshot: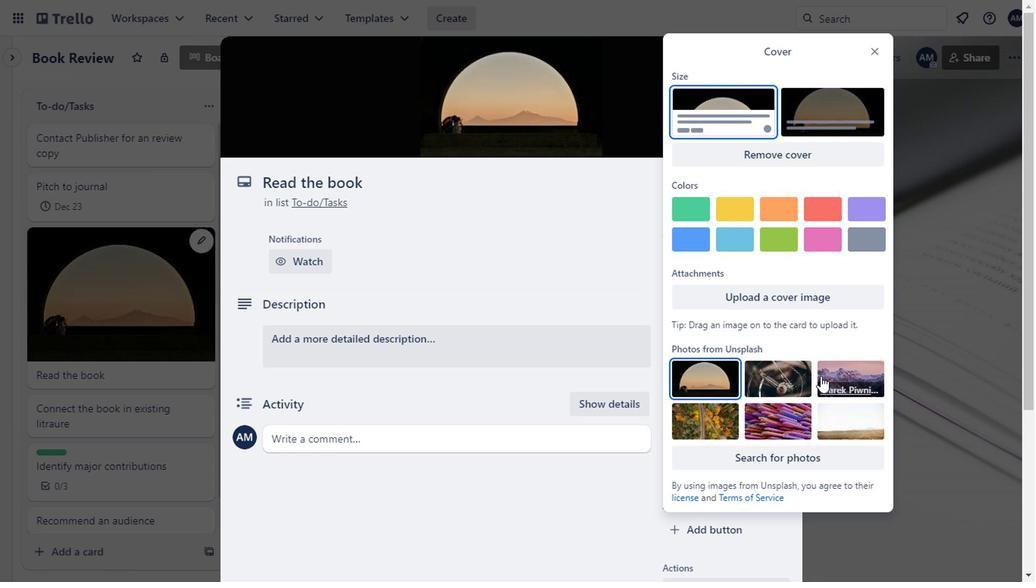 
Action: Mouse pressed left at (823, 376)
Screenshot: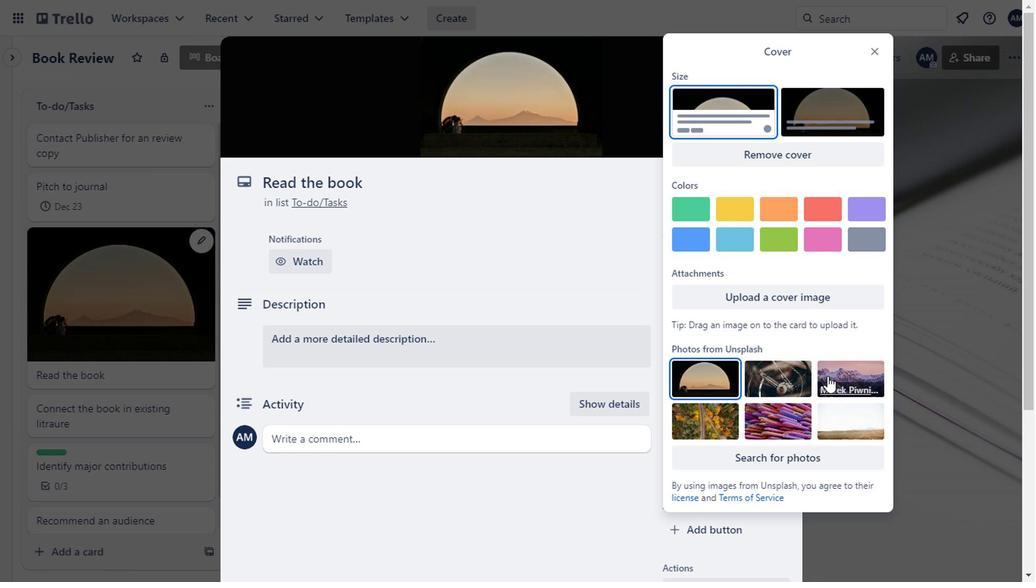 
Action: Mouse moved to (896, 380)
Screenshot: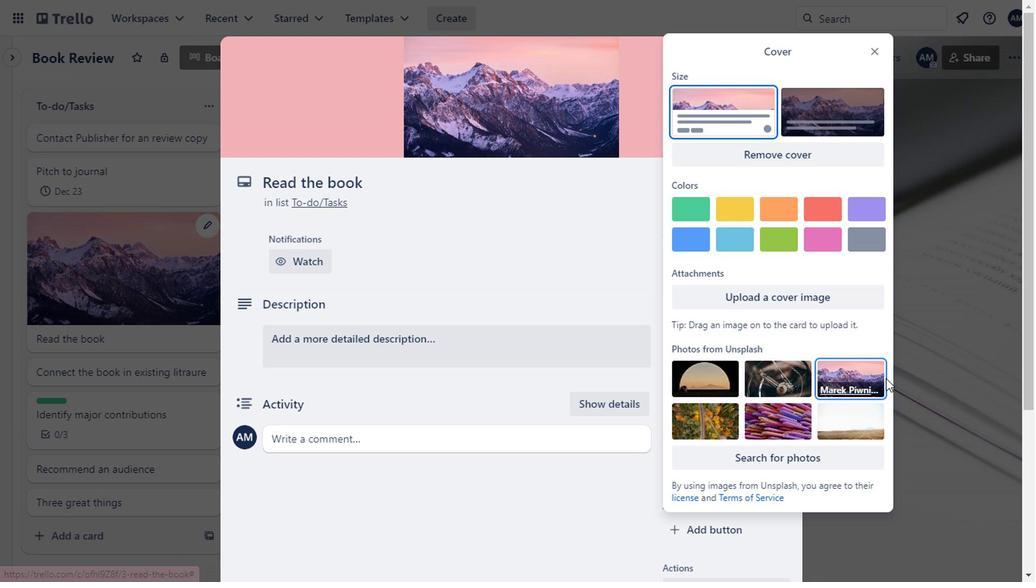 
Action: Mouse pressed left at (896, 380)
Screenshot: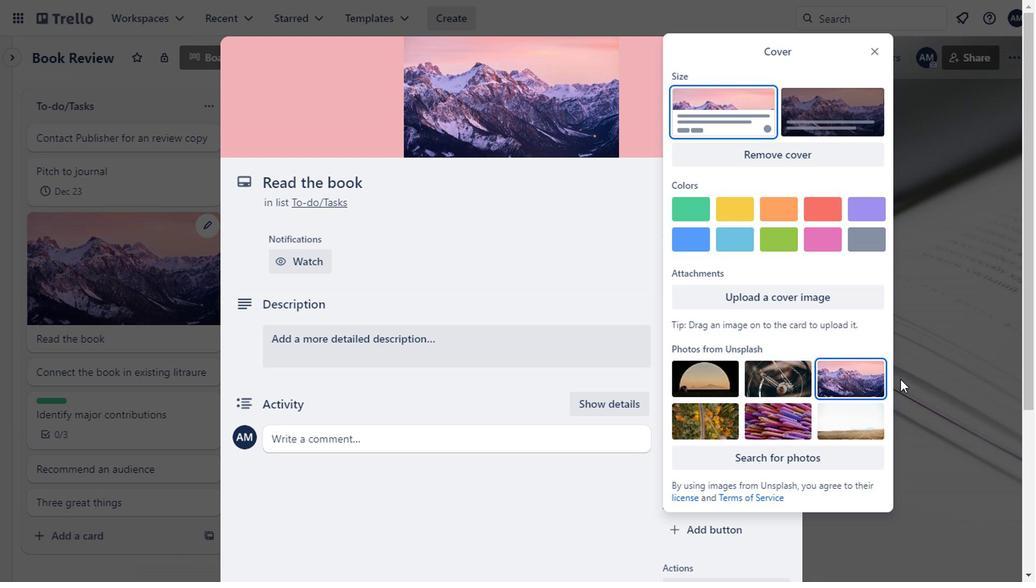 
Action: Mouse moved to (770, 59)
Screenshot: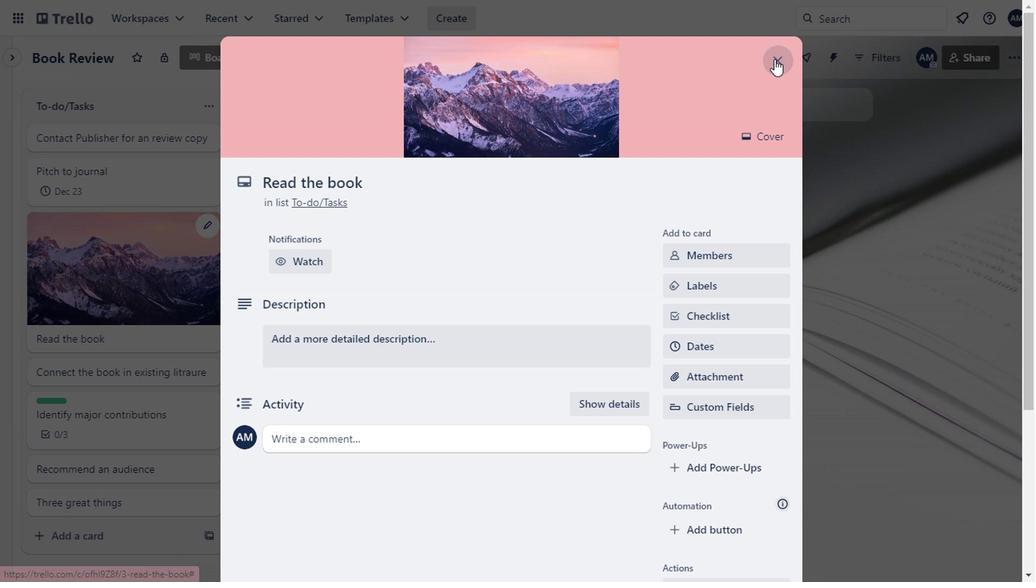 
Action: Mouse pressed left at (770, 59)
Screenshot: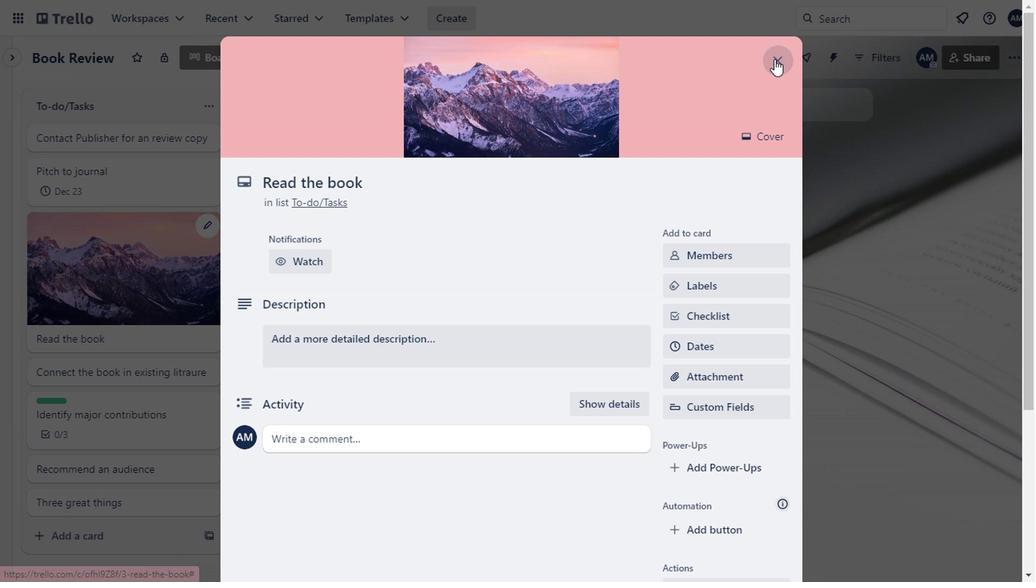
Action: Mouse moved to (141, 373)
Screenshot: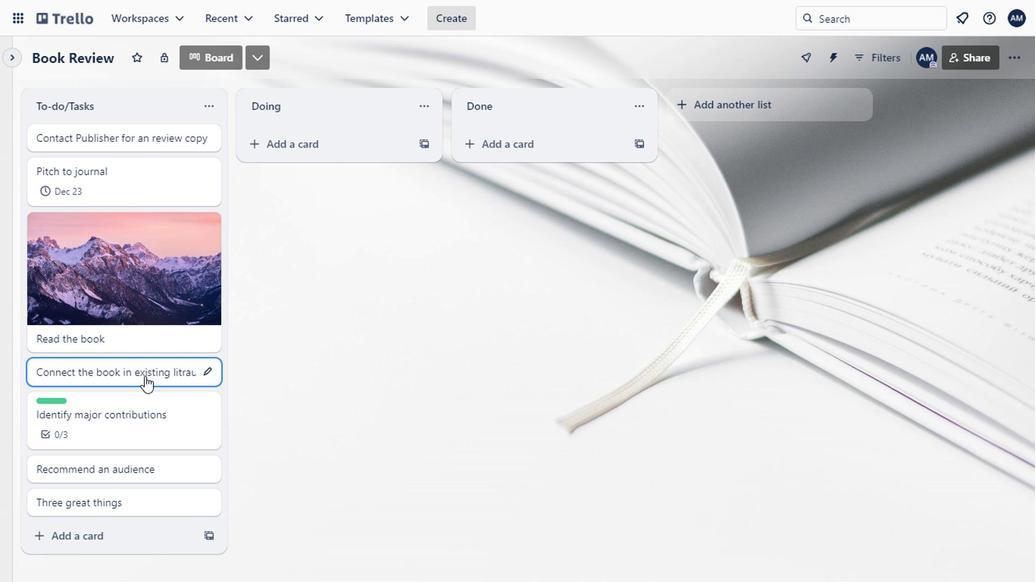 
Action: Mouse pressed left at (141, 373)
Screenshot: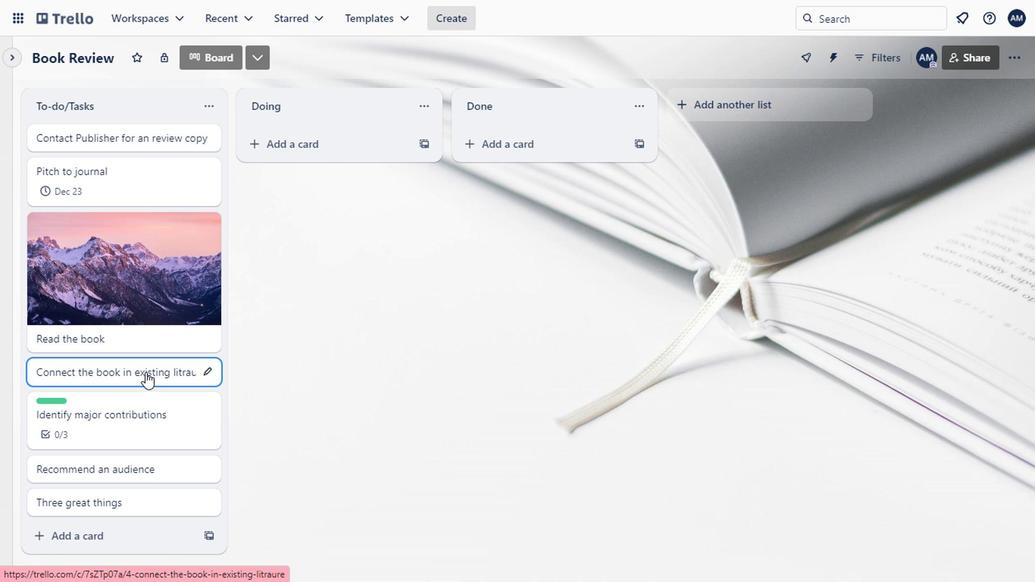 
Action: Mouse moved to (724, 200)
Screenshot: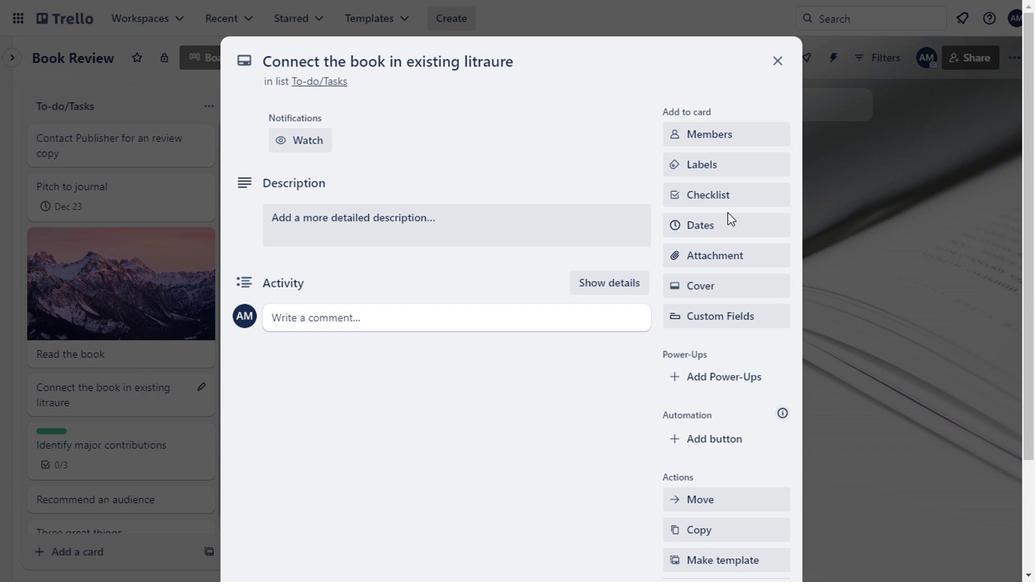
Action: Mouse pressed left at (724, 200)
Screenshot: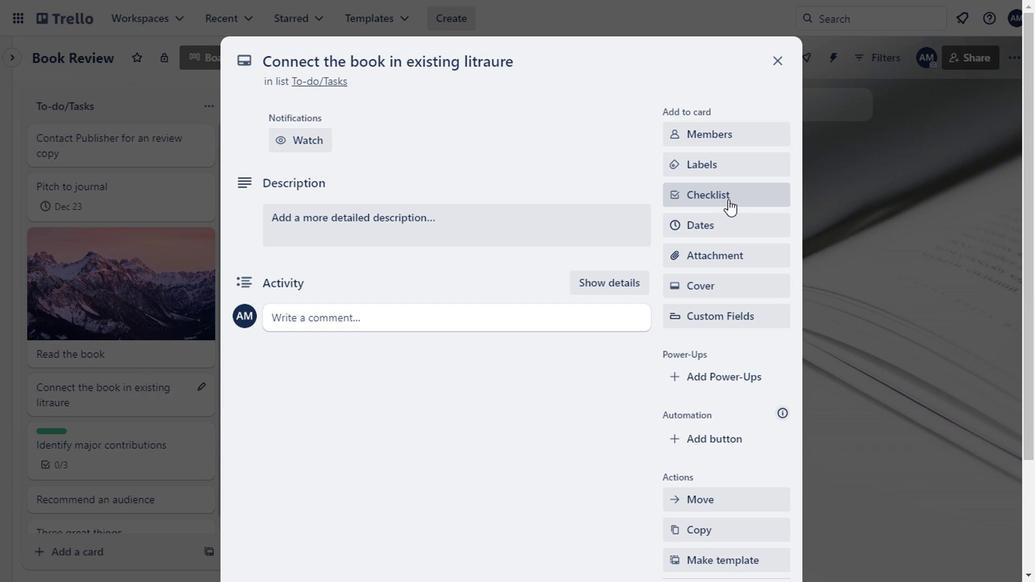 
Action: Mouse moved to (742, 314)
Screenshot: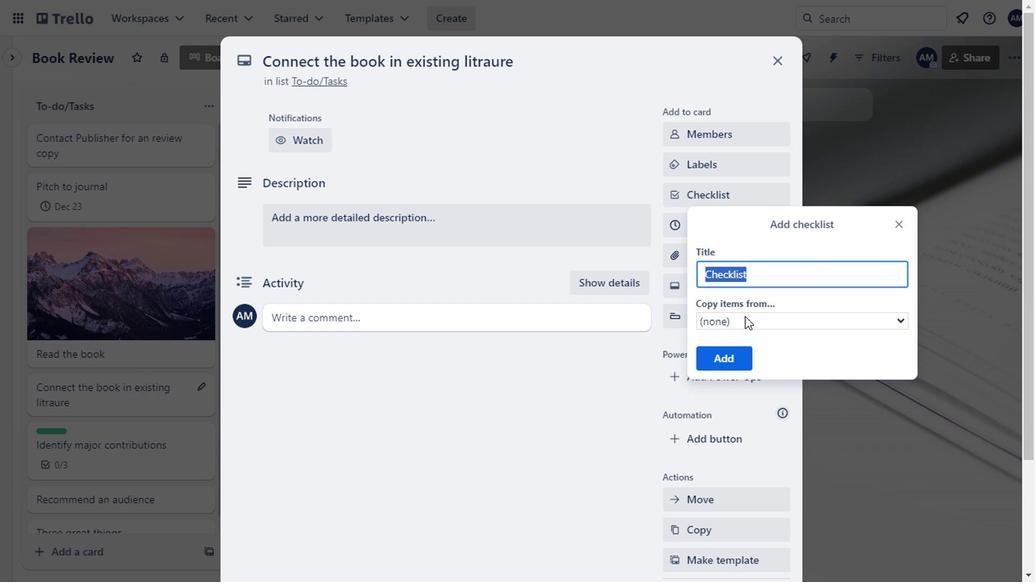 
Action: Mouse pressed left at (742, 314)
Screenshot: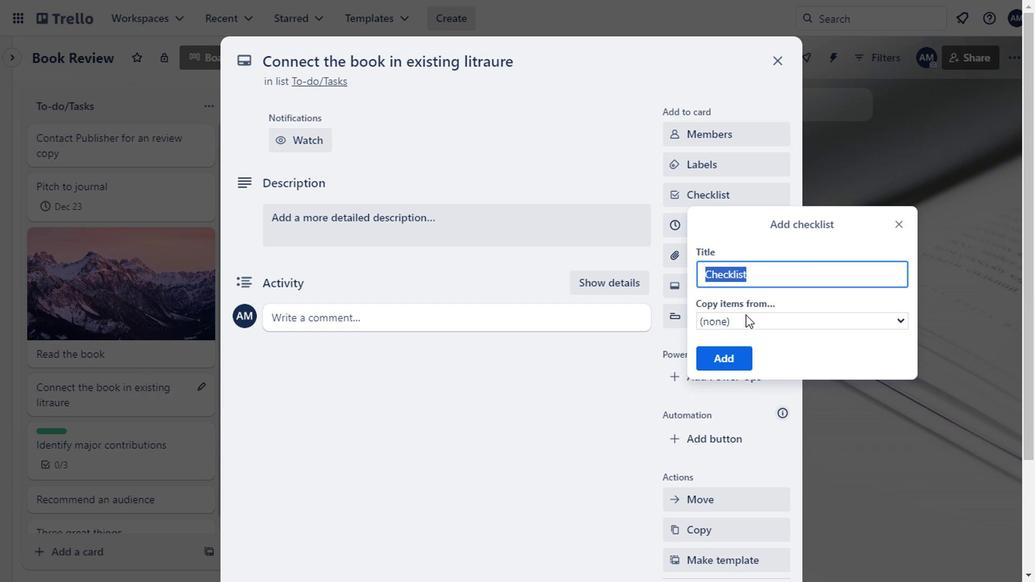 
Action: Mouse moved to (753, 353)
Screenshot: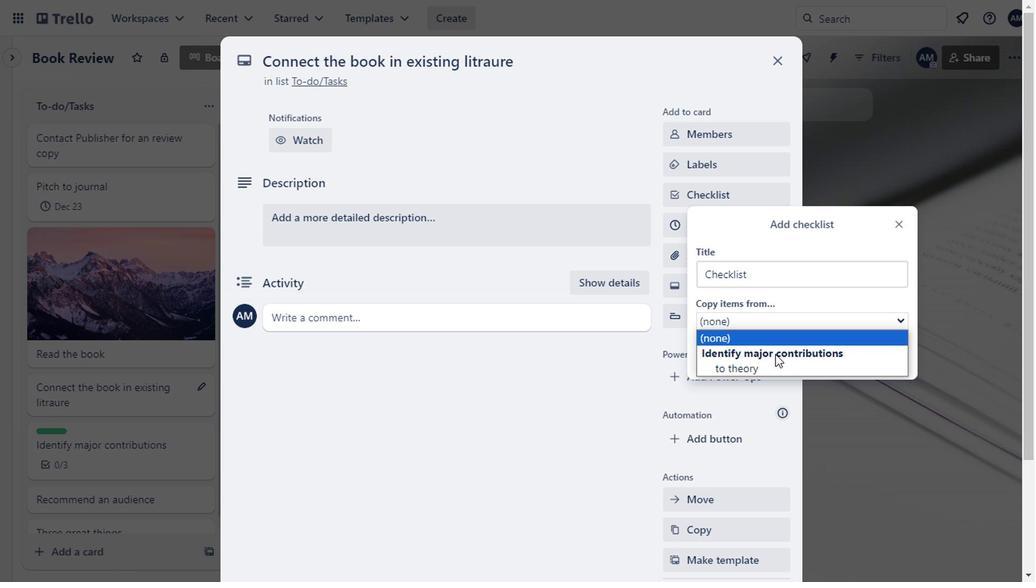 
Action: Mouse pressed left at (753, 353)
Screenshot: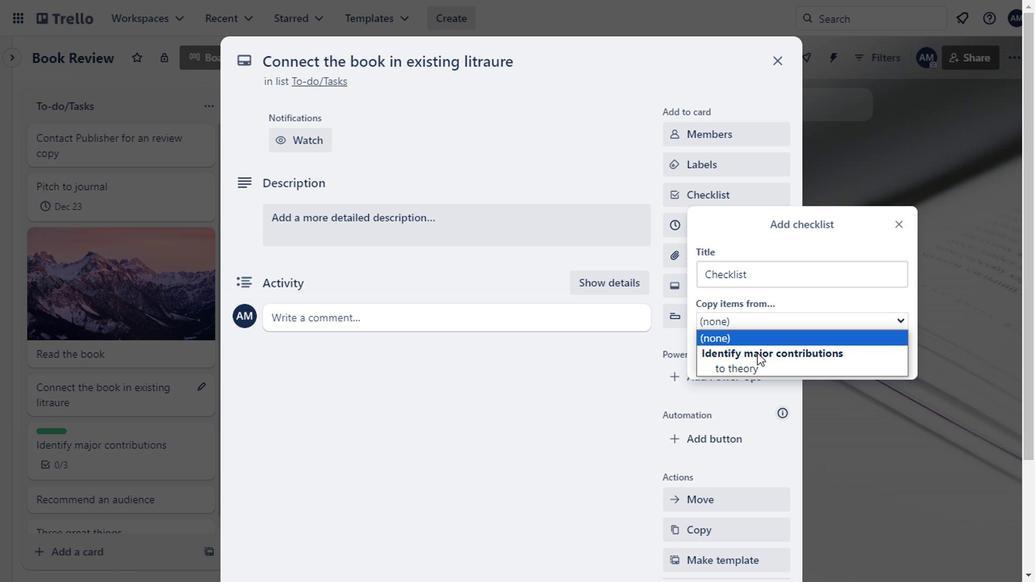 
Action: Mouse moved to (747, 368)
Screenshot: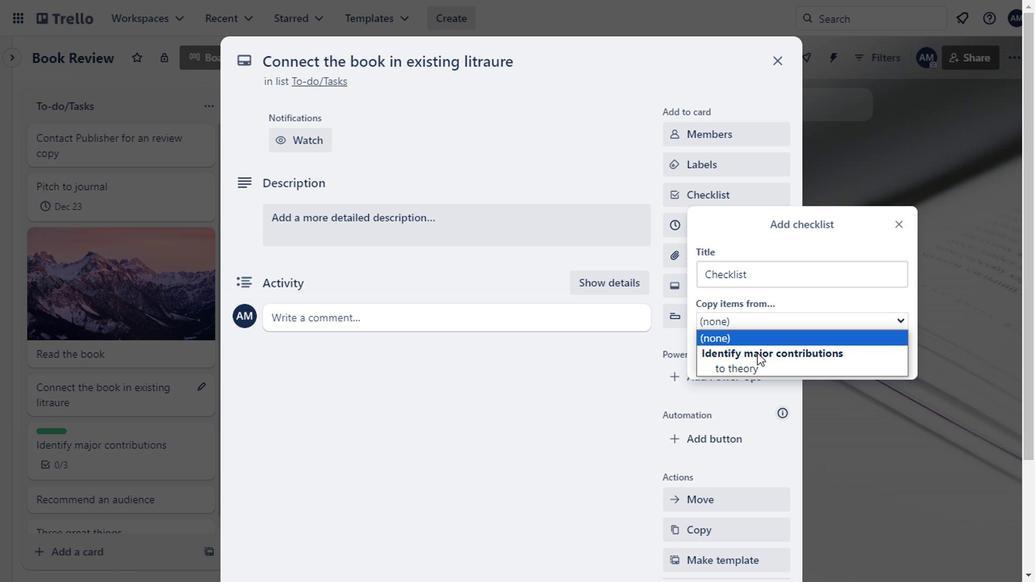 
Action: Mouse pressed left at (747, 368)
Screenshot: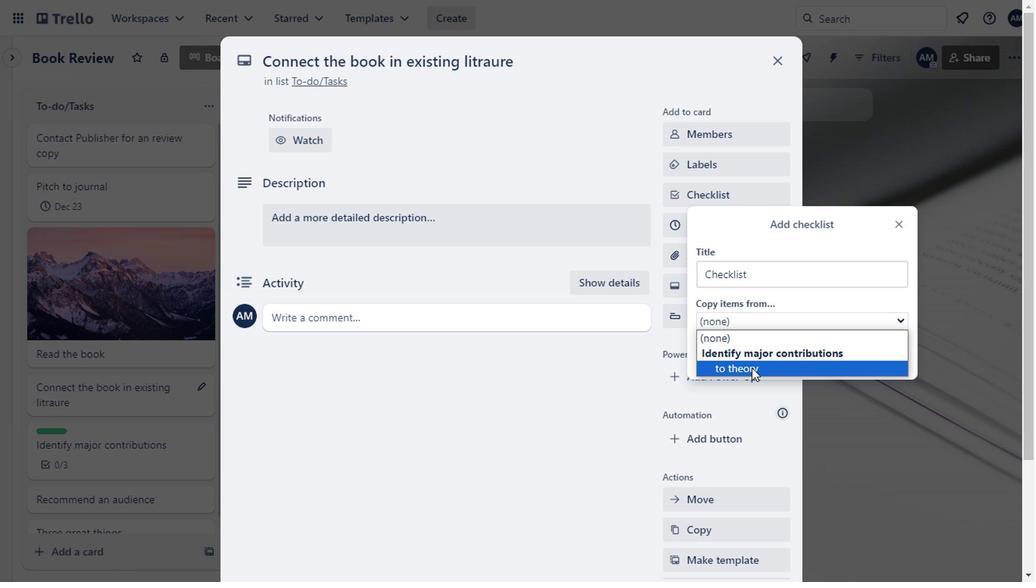 
Action: Mouse moved to (730, 361)
Screenshot: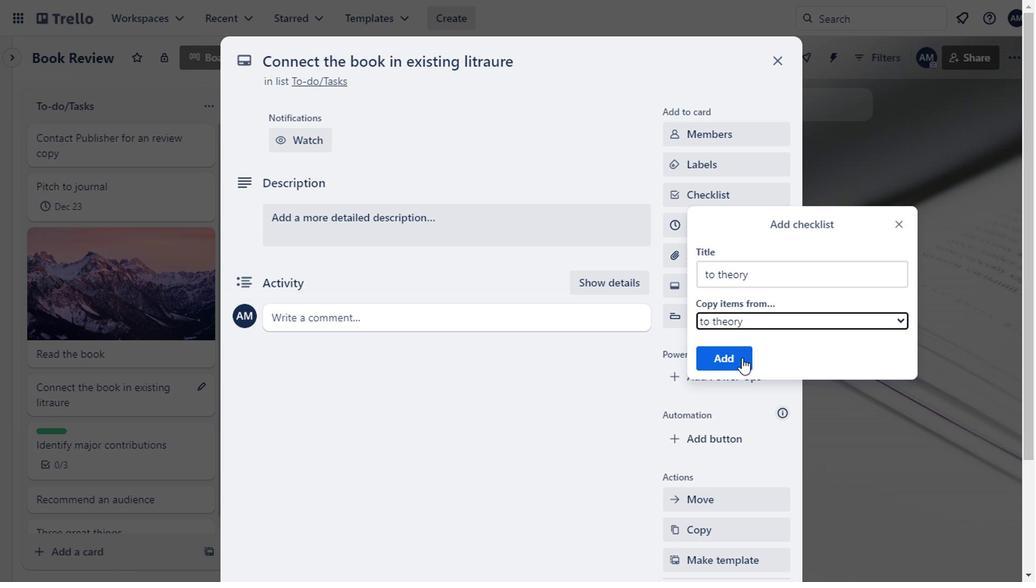 
Action: Mouse pressed left at (730, 361)
Screenshot: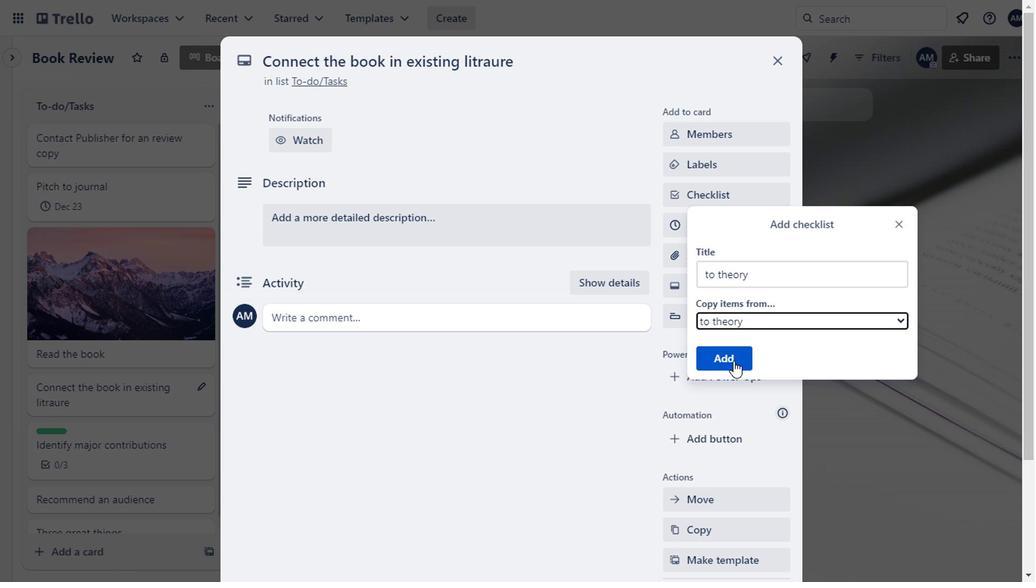 
Action: Mouse moved to (239, 328)
Screenshot: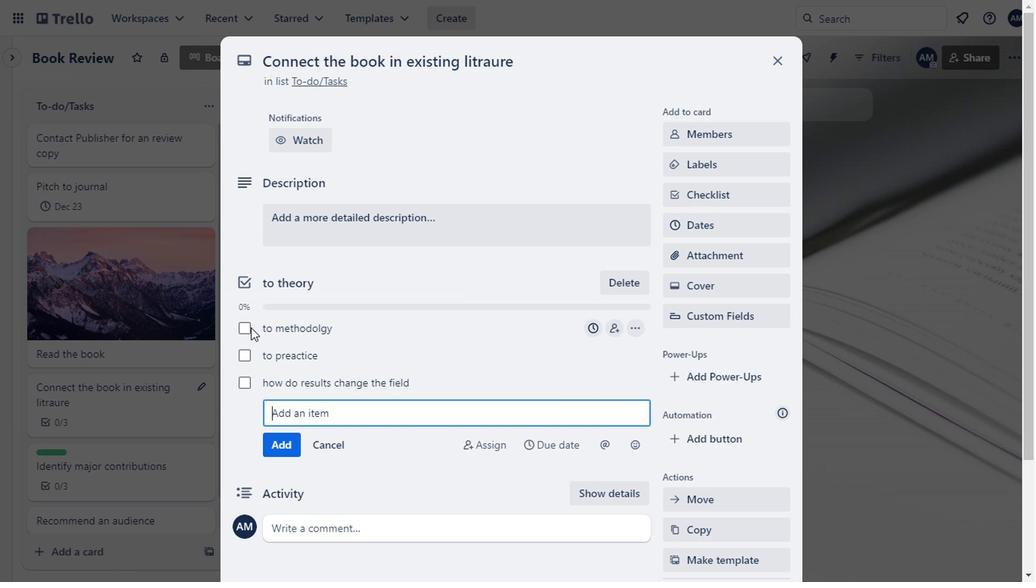 
Action: Mouse pressed left at (239, 328)
Screenshot: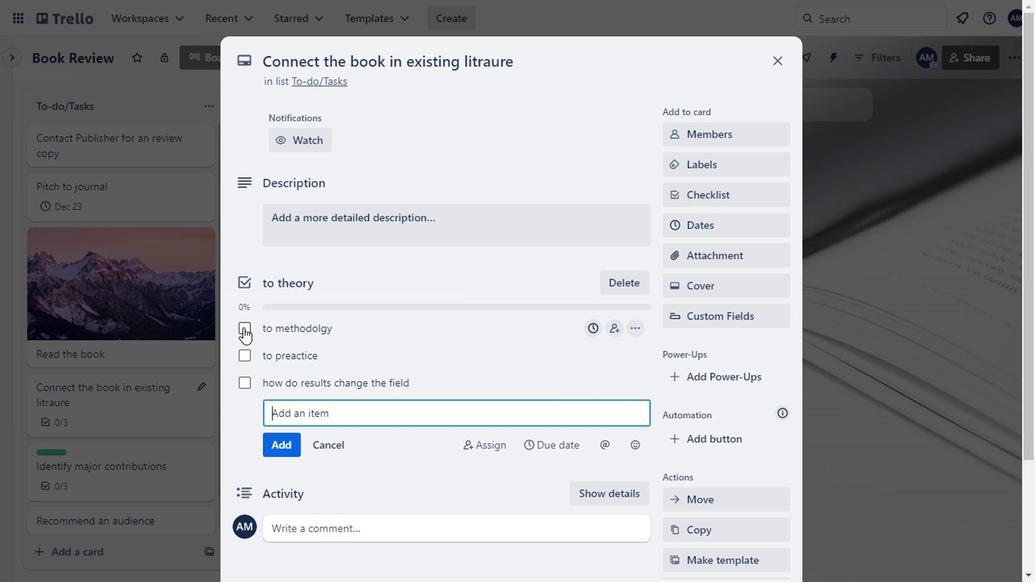 
Action: Mouse moved to (713, 195)
Screenshot: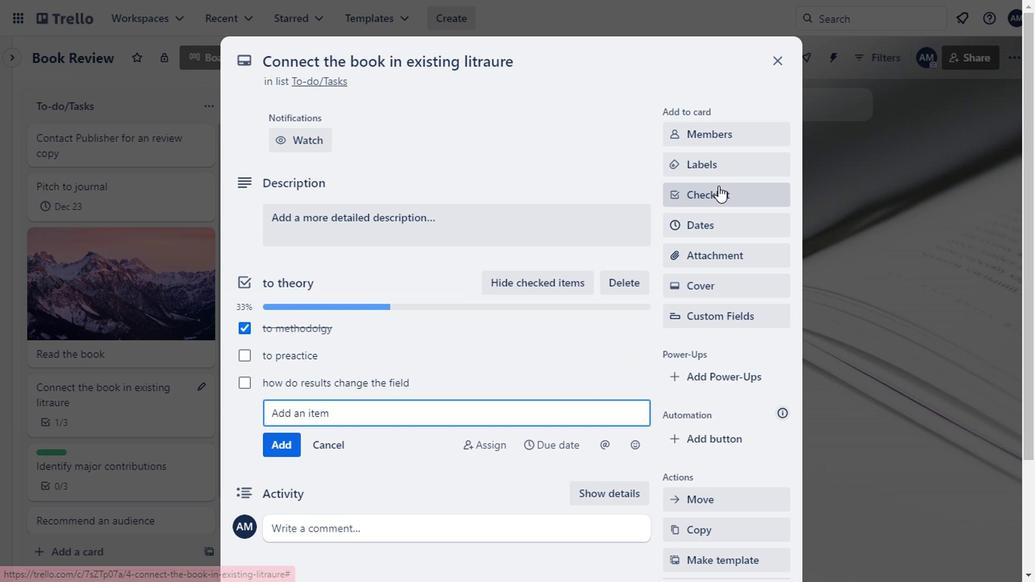 
Action: Mouse pressed left at (713, 195)
Screenshot: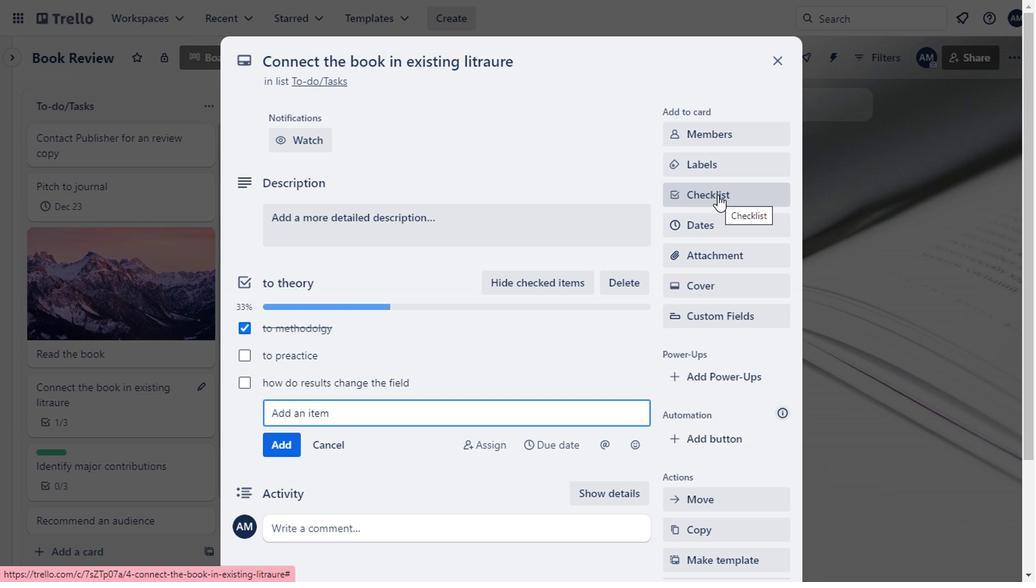 
Action: Mouse moved to (893, 230)
Screenshot: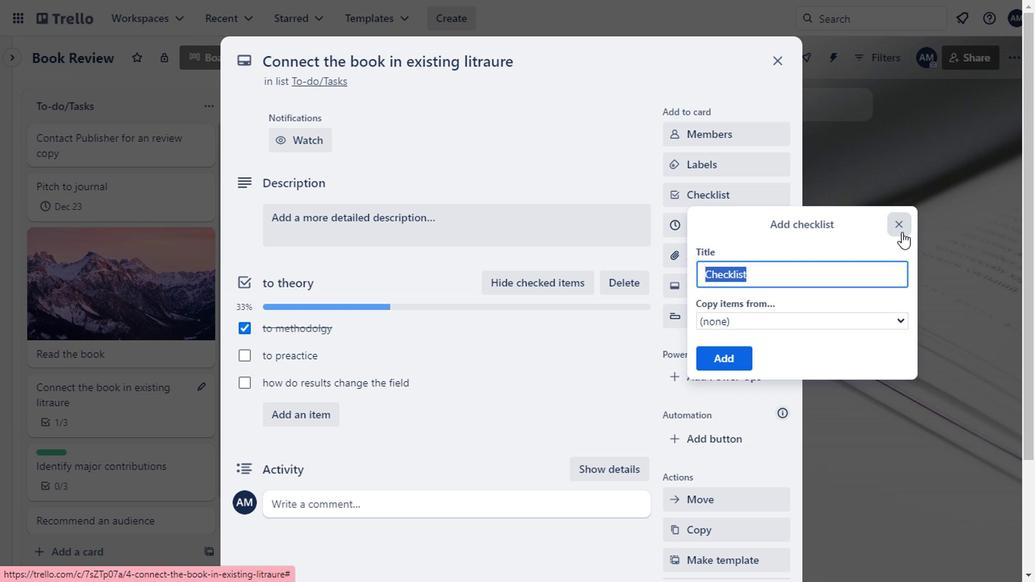 
Action: Mouse pressed left at (893, 230)
Screenshot: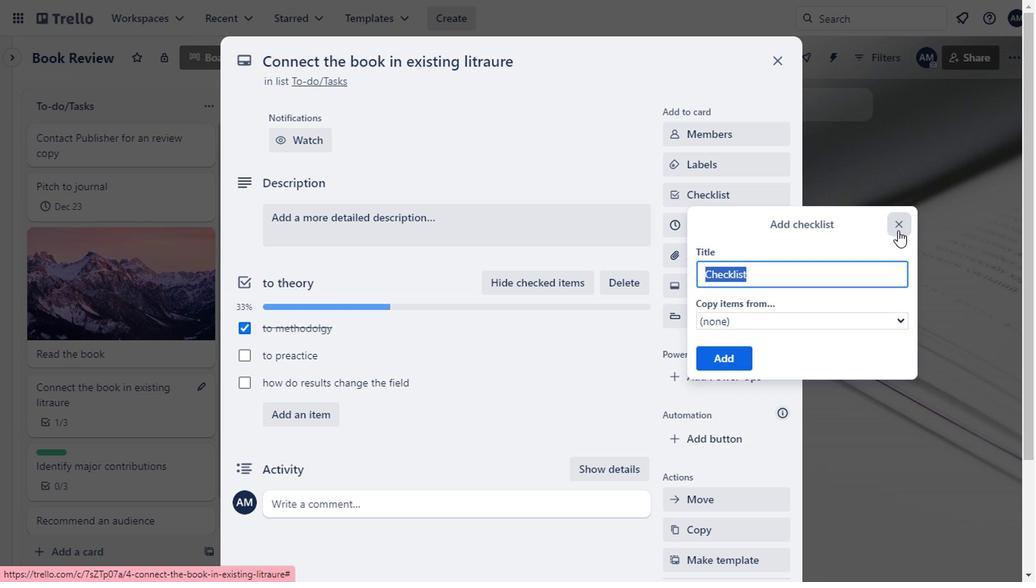 
Action: Mouse moved to (730, 169)
Screenshot: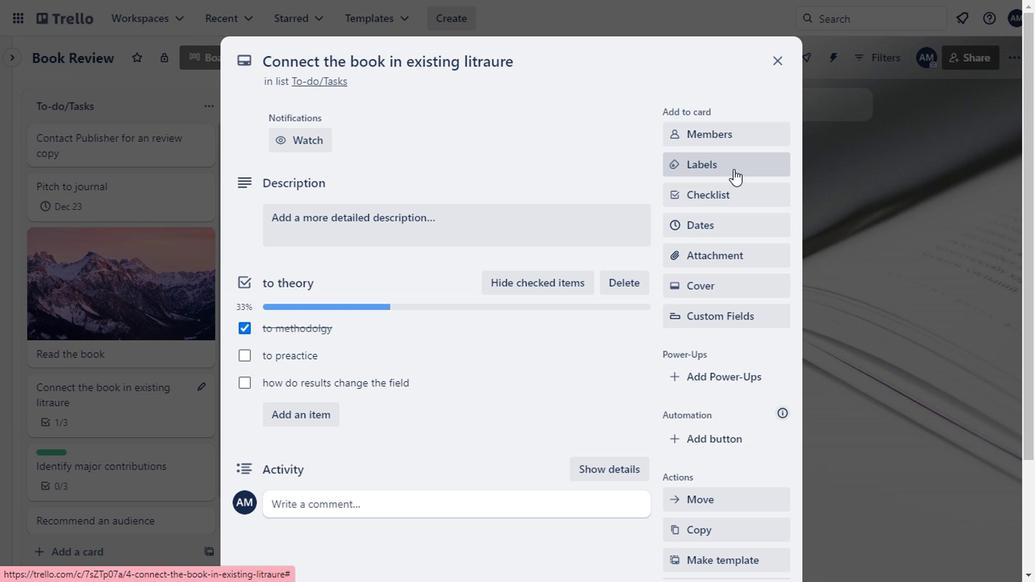 
Action: Mouse pressed left at (730, 169)
Screenshot: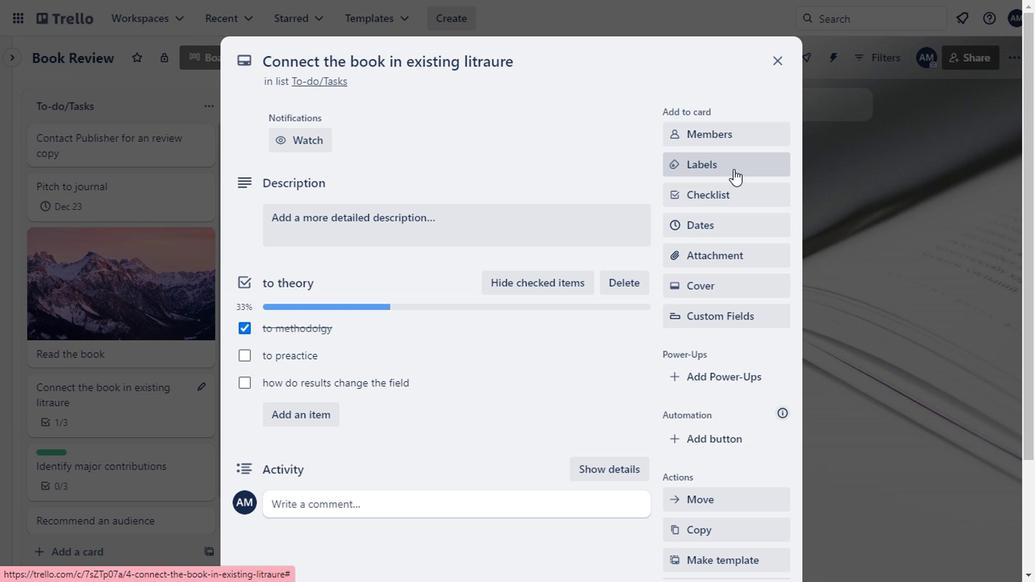 
Action: Mouse moved to (677, 374)
Screenshot: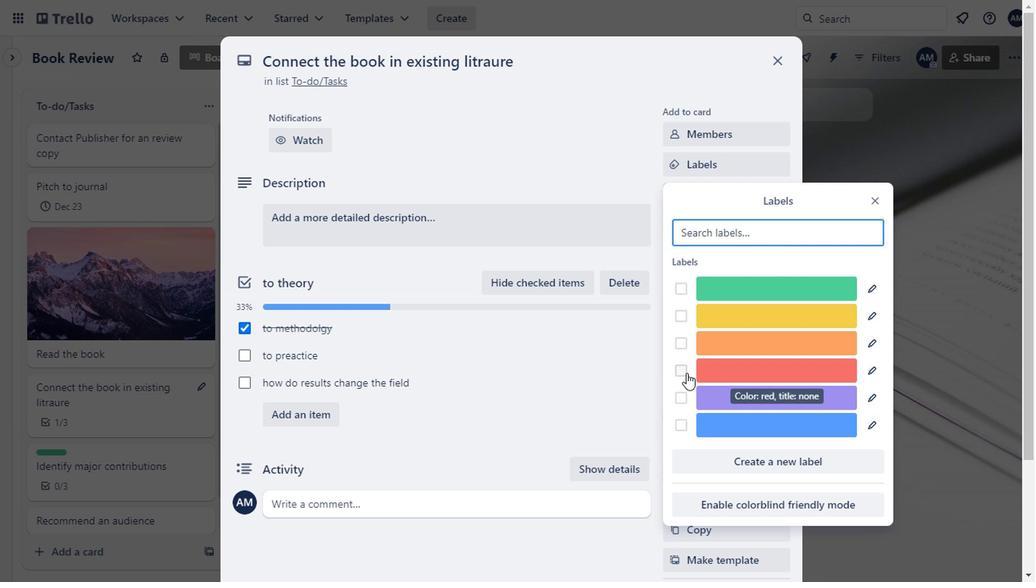 
Action: Mouse pressed left at (677, 374)
Screenshot: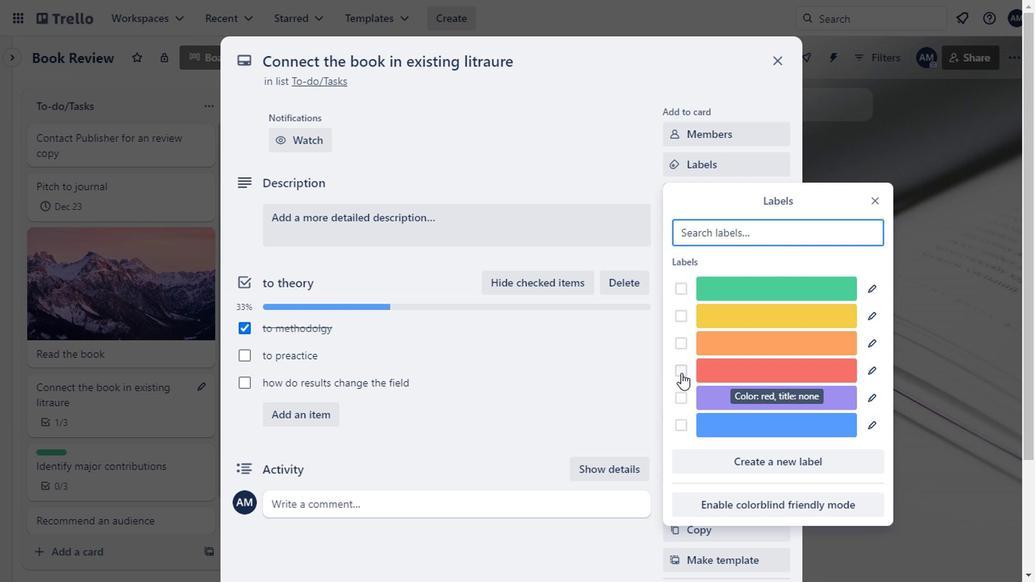 
Action: Mouse moved to (870, 210)
Screenshot: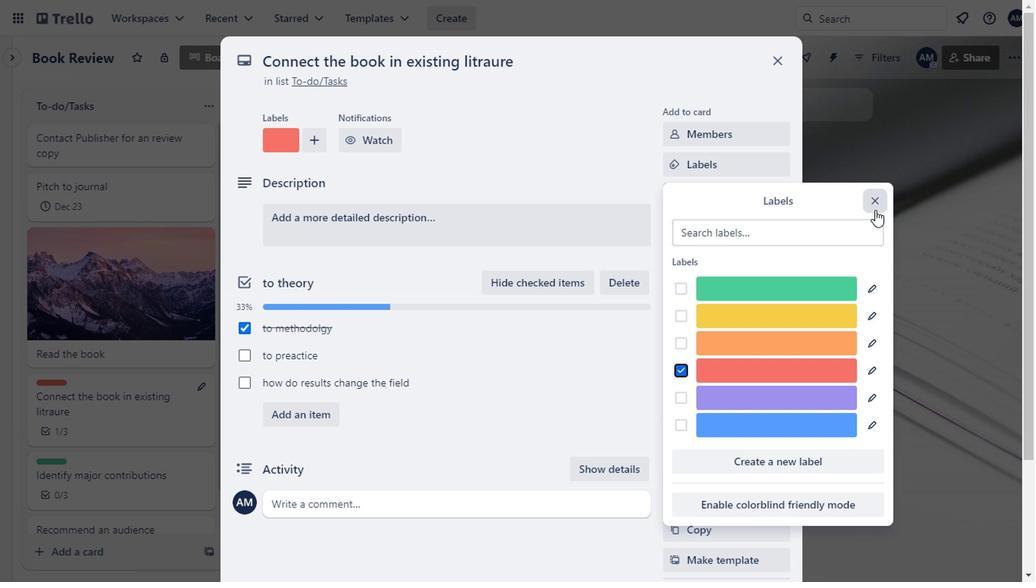 
Action: Mouse pressed left at (870, 210)
Screenshot: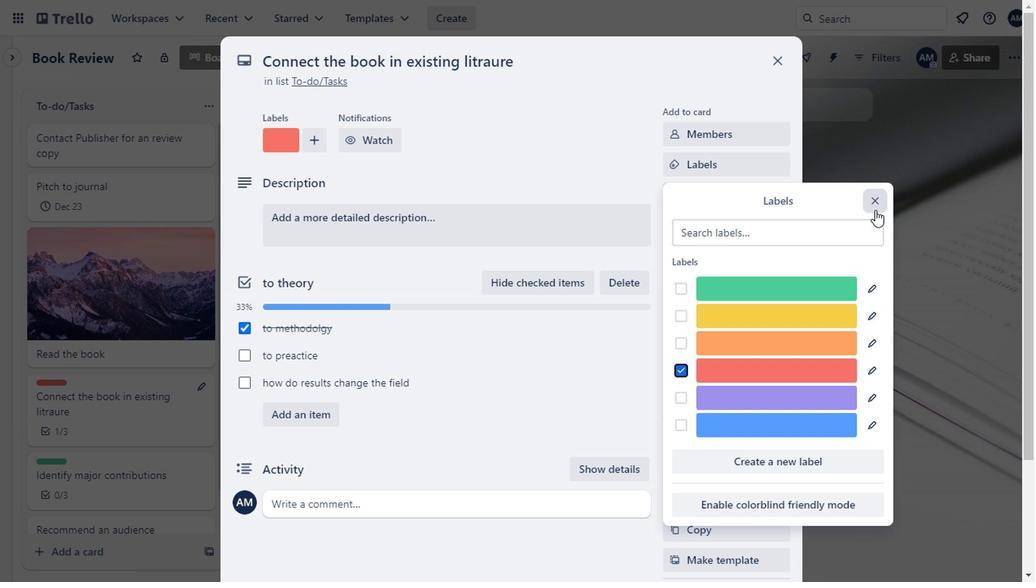 
Action: Mouse moved to (717, 318)
Screenshot: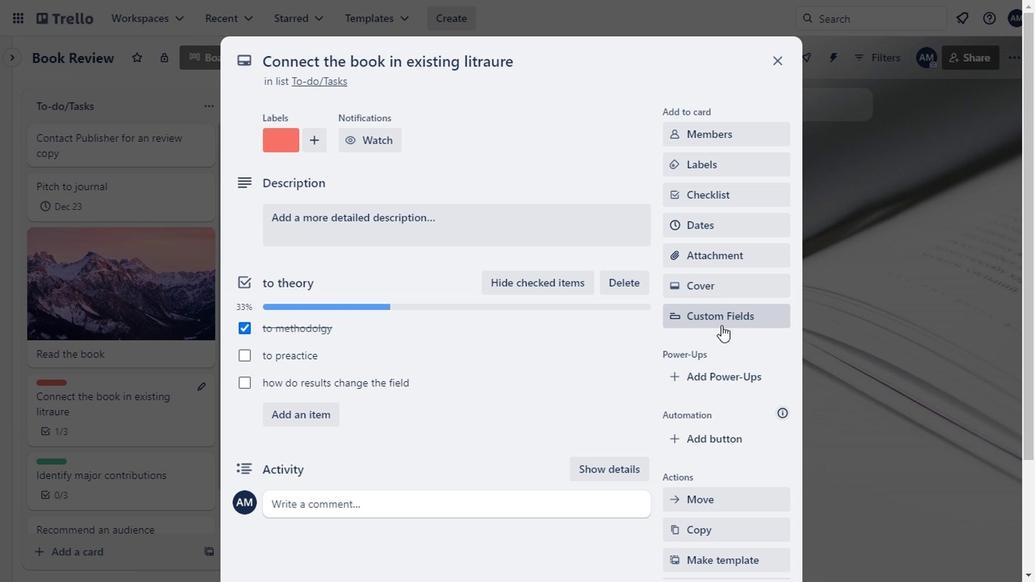
Action: Mouse pressed left at (717, 318)
Screenshot: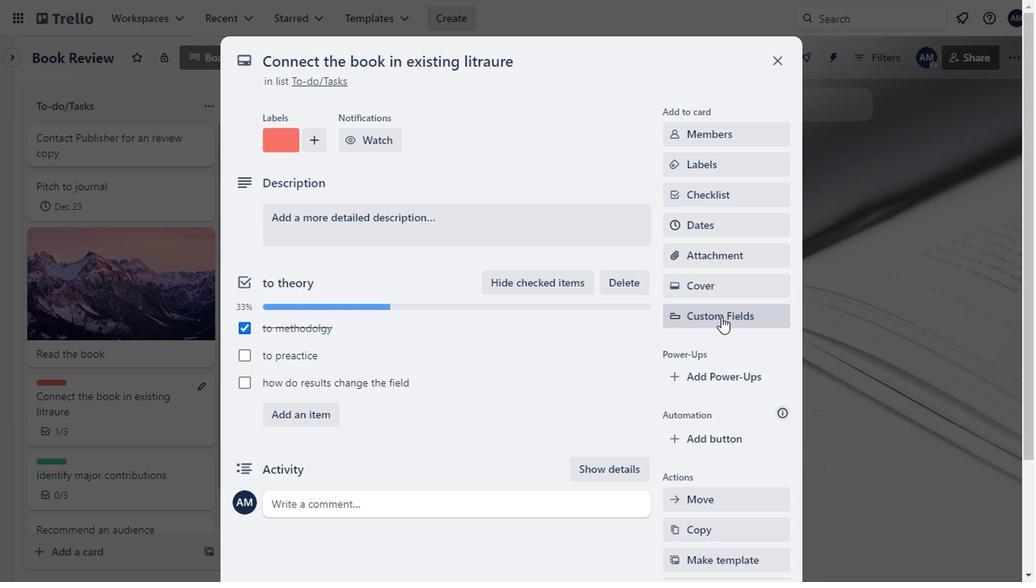 
Action: Mouse moved to (782, 425)
Screenshot: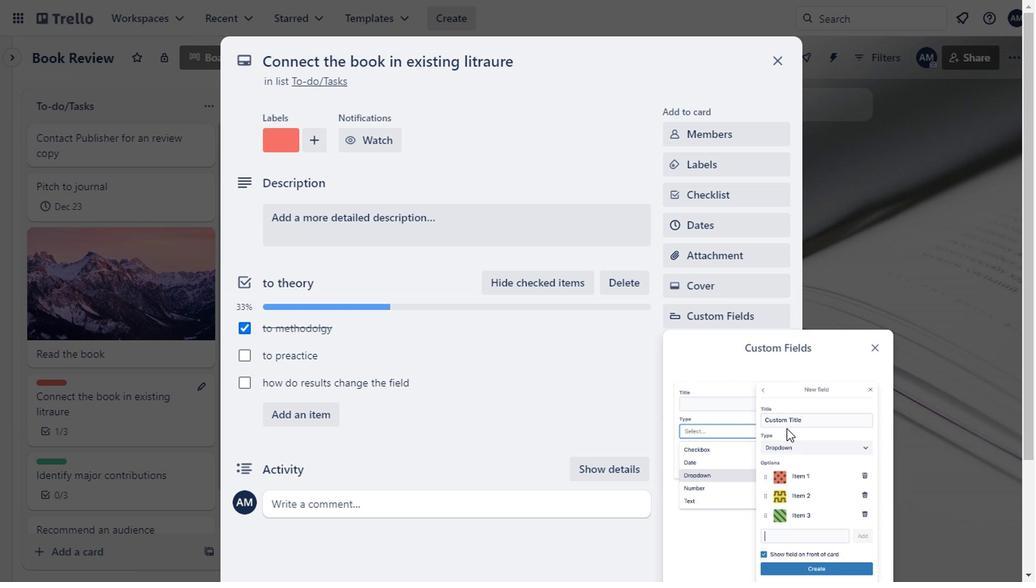 
Action: Mouse scrolled (782, 424) with delta (0, -1)
Screenshot: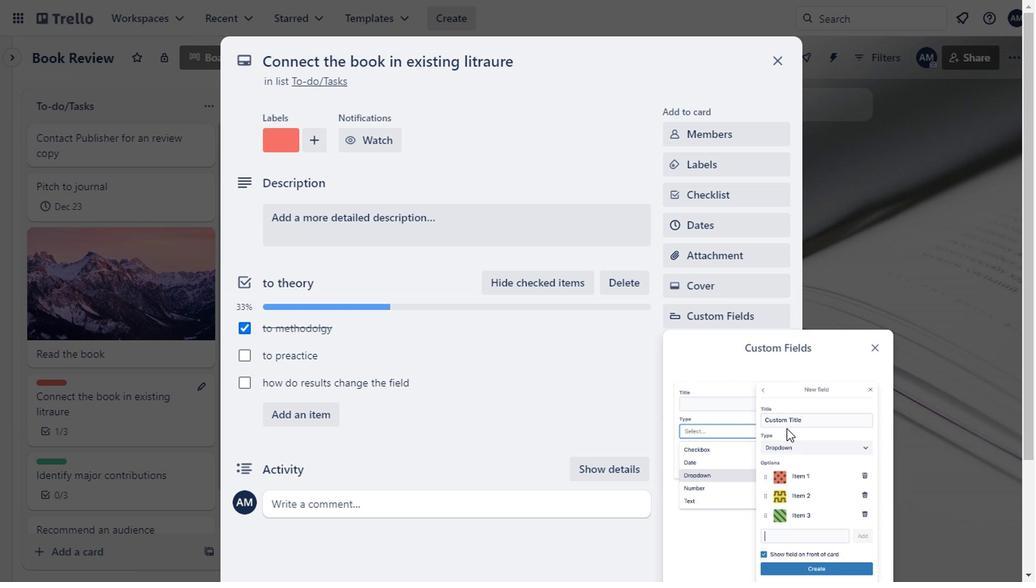 
Action: Mouse moved to (784, 418)
Screenshot: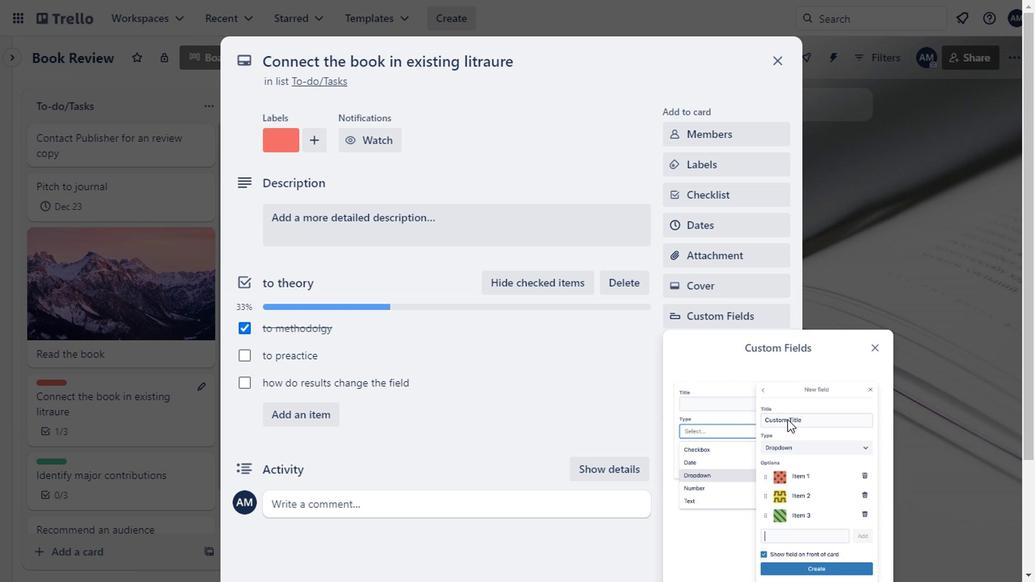
Action: Mouse scrolled (784, 417) with delta (0, -1)
Screenshot: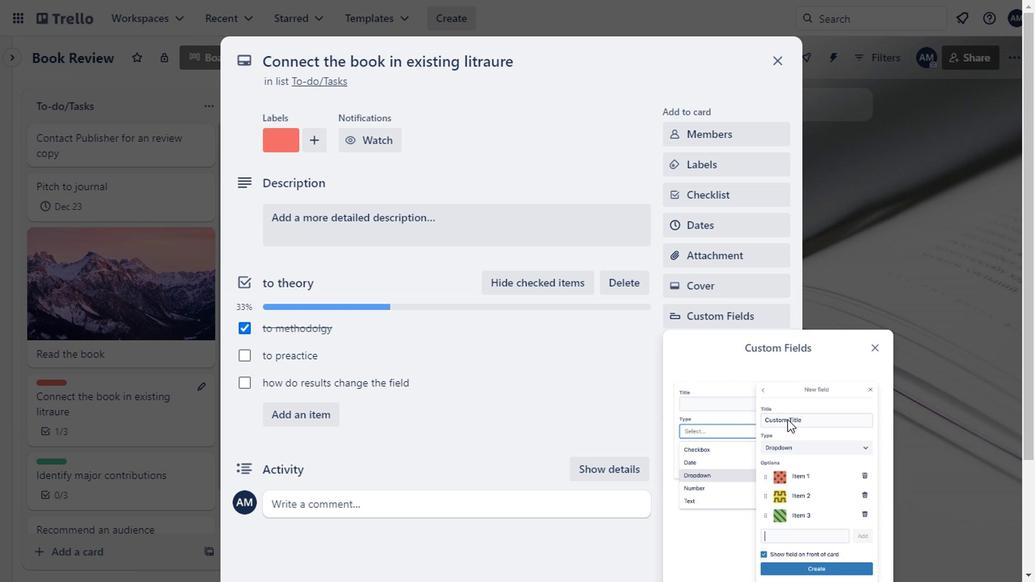 
Action: Mouse moved to (1030, 311)
Screenshot: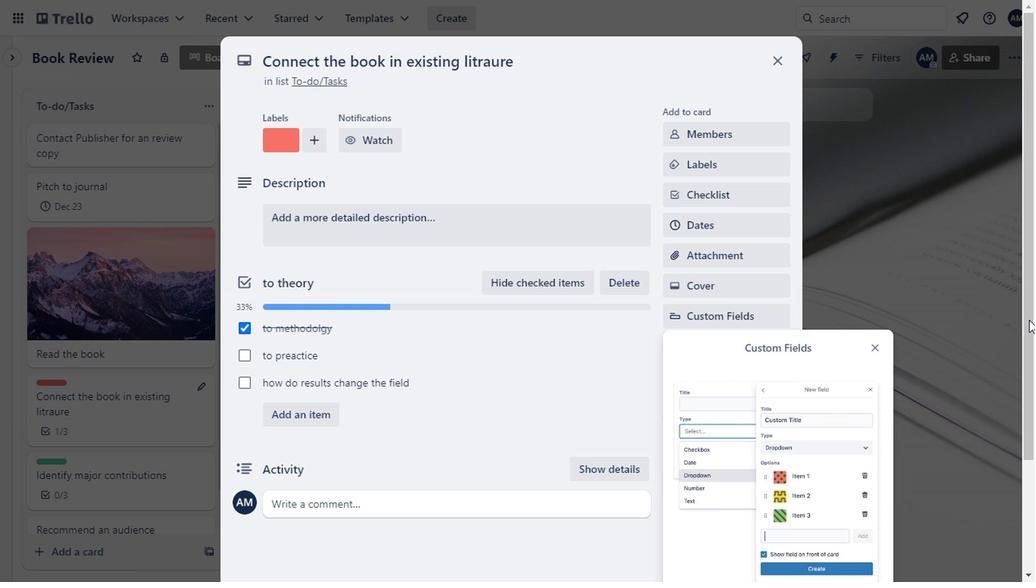 
Action: Mouse pressed left at (1030, 311)
Screenshot: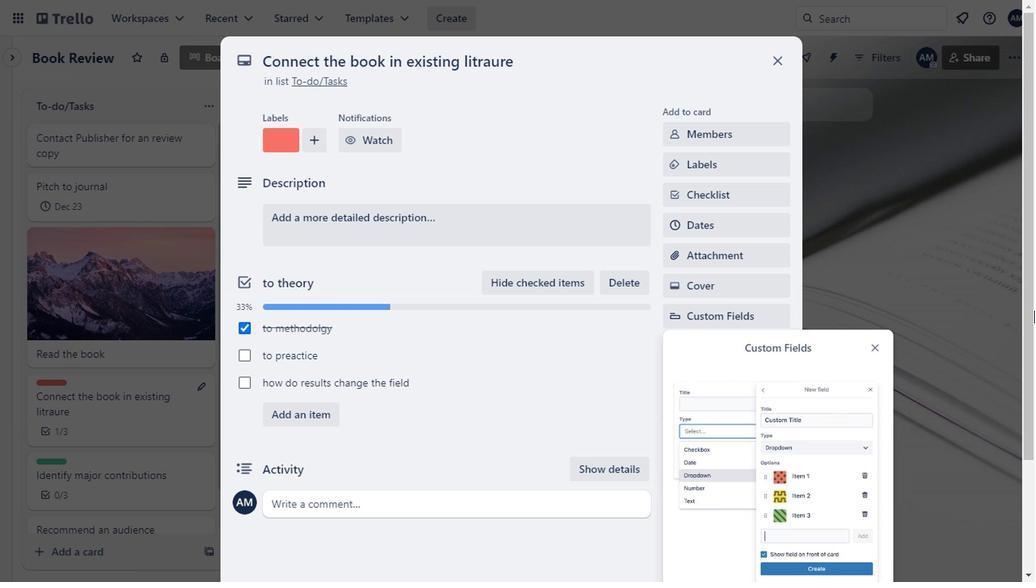 
Action: Mouse moved to (872, 237)
Screenshot: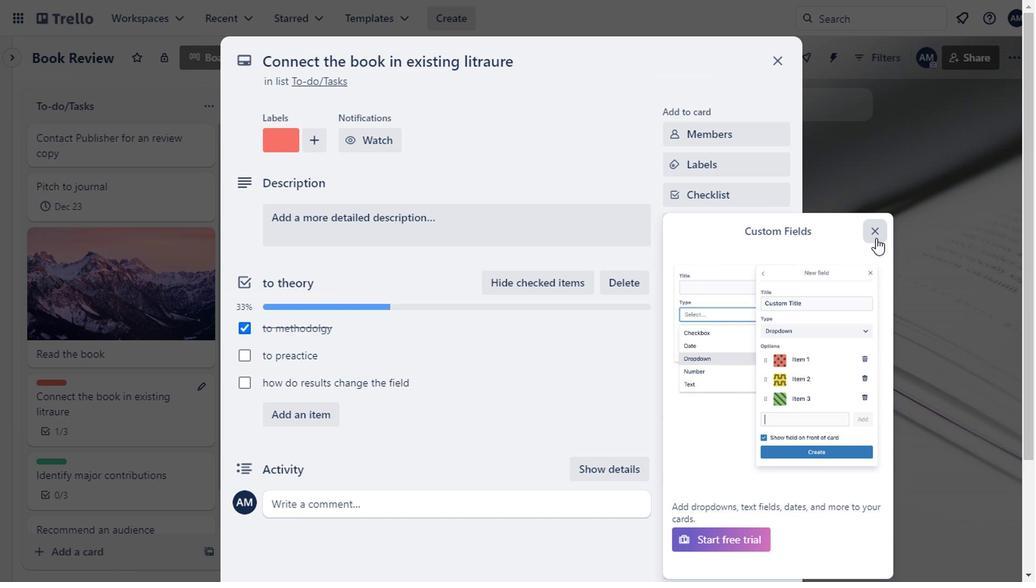 
Action: Mouse pressed left at (872, 237)
Screenshot: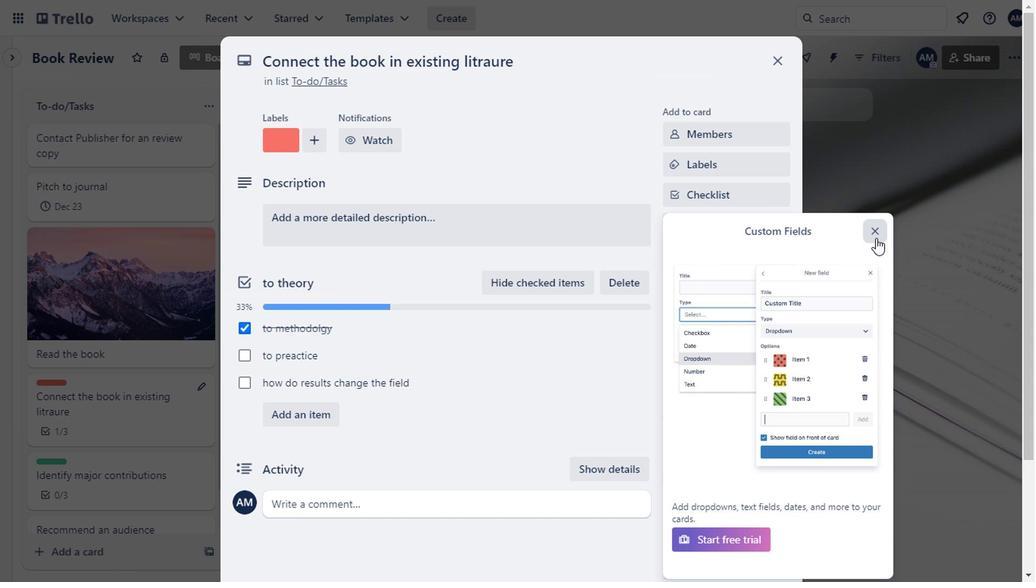
Action: Mouse moved to (657, 193)
Screenshot: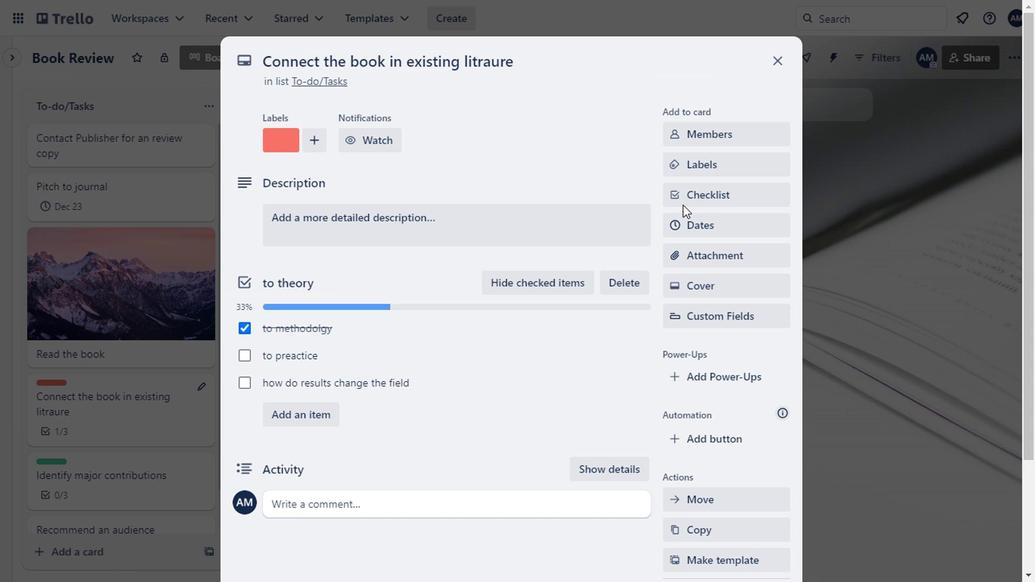 
Action: Mouse scrolled (657, 194) with delta (0, 0)
Screenshot: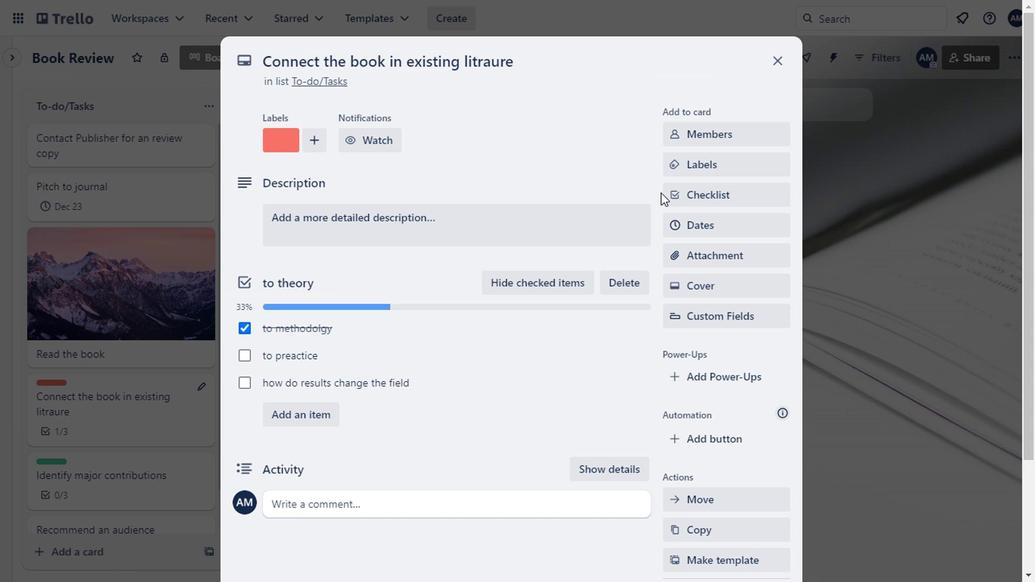 
Action: Mouse moved to (784, 63)
Screenshot: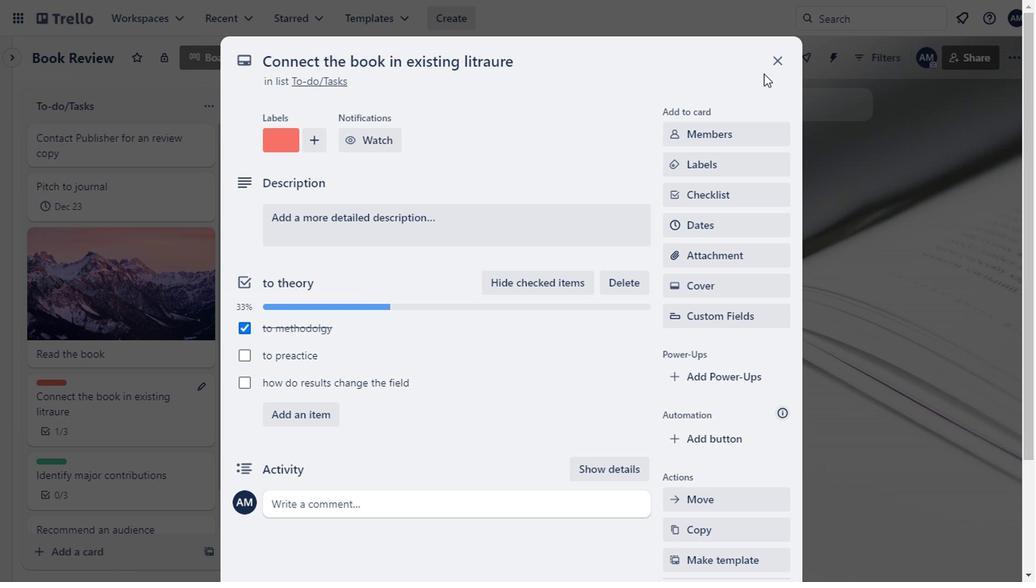 
Action: Mouse pressed left at (784, 63)
Screenshot: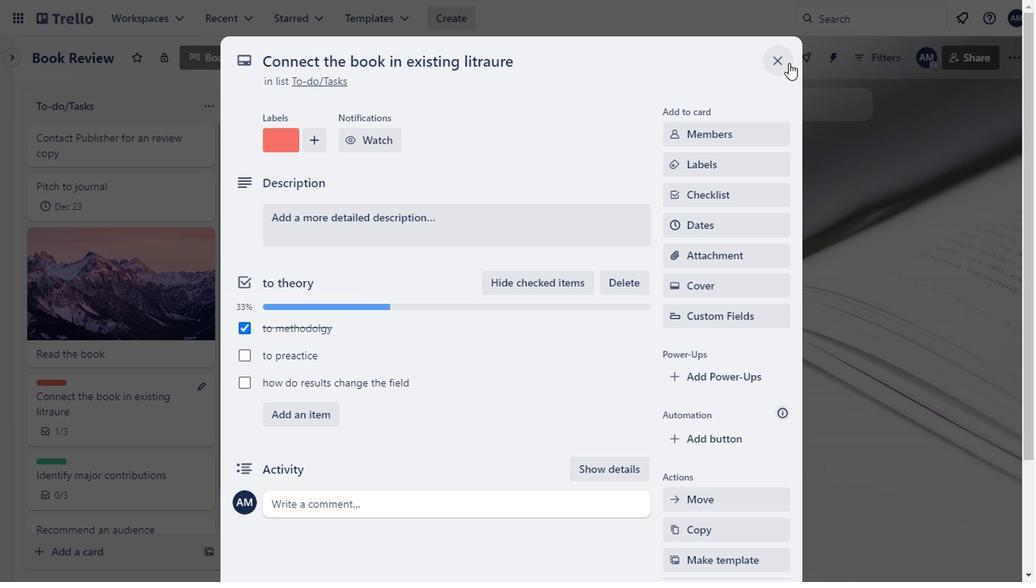 
Action: Mouse moved to (158, 337)
Screenshot: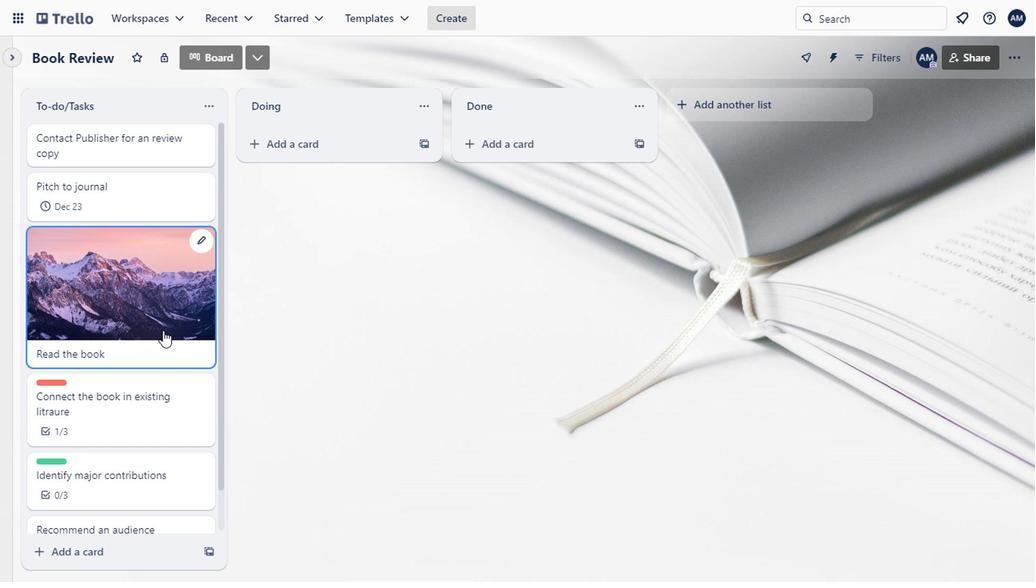 
Action: Mouse scrolled (158, 336) with delta (0, 0)
Screenshot: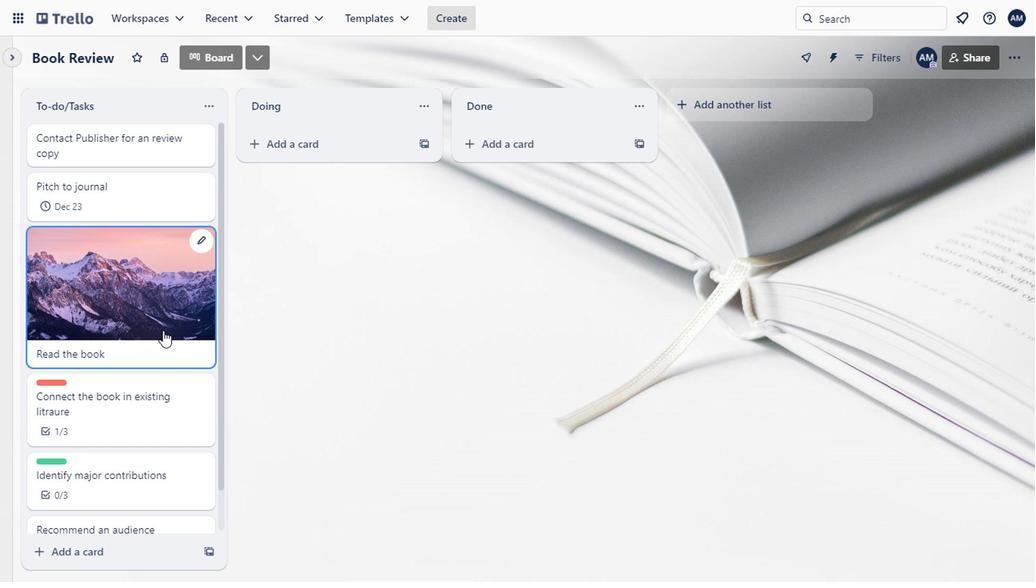 
Action: Mouse moved to (158, 361)
Screenshot: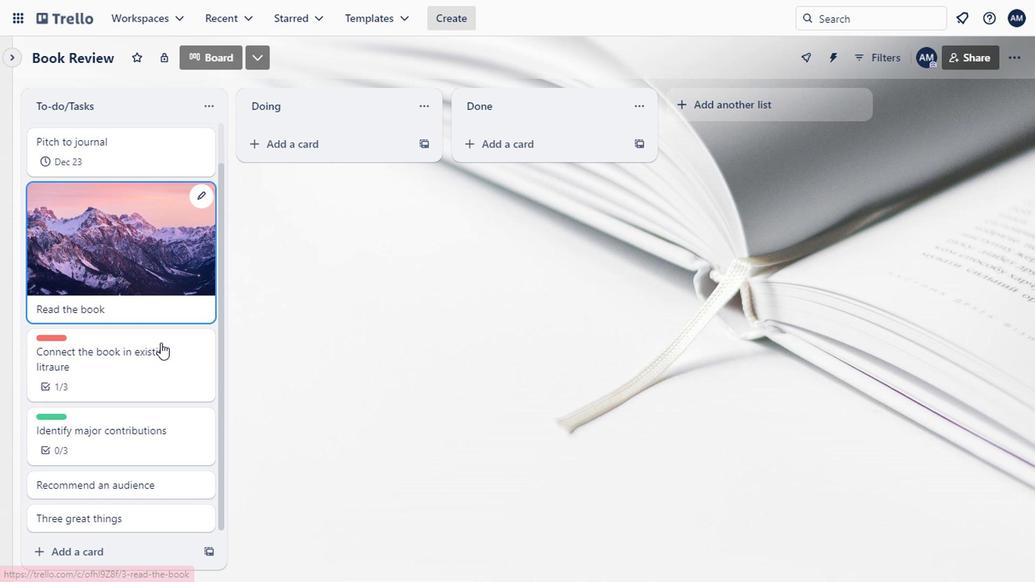 
Action: Mouse scrolled (158, 360) with delta (0, -1)
Screenshot: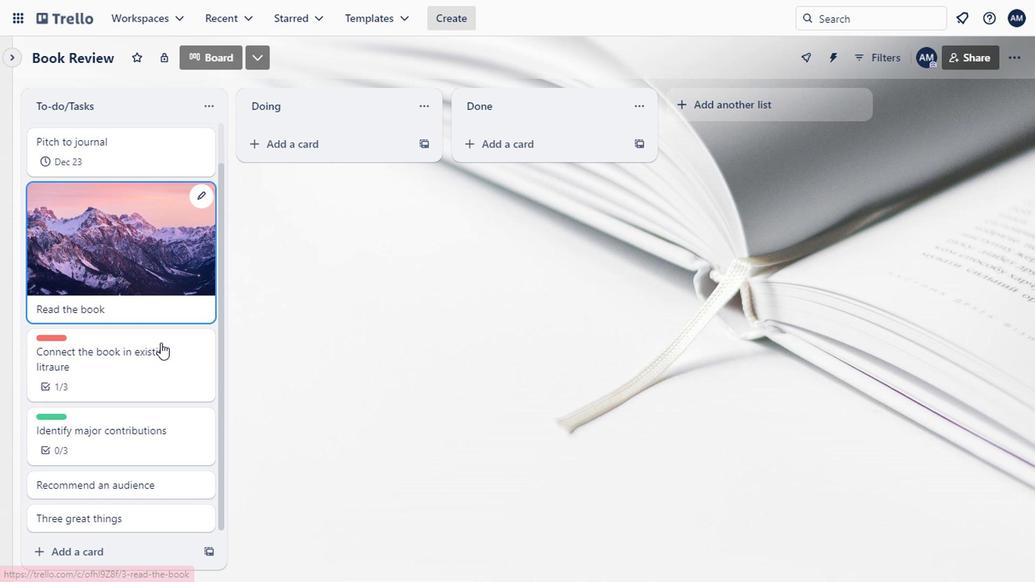 
Action: Mouse moved to (147, 481)
Screenshot: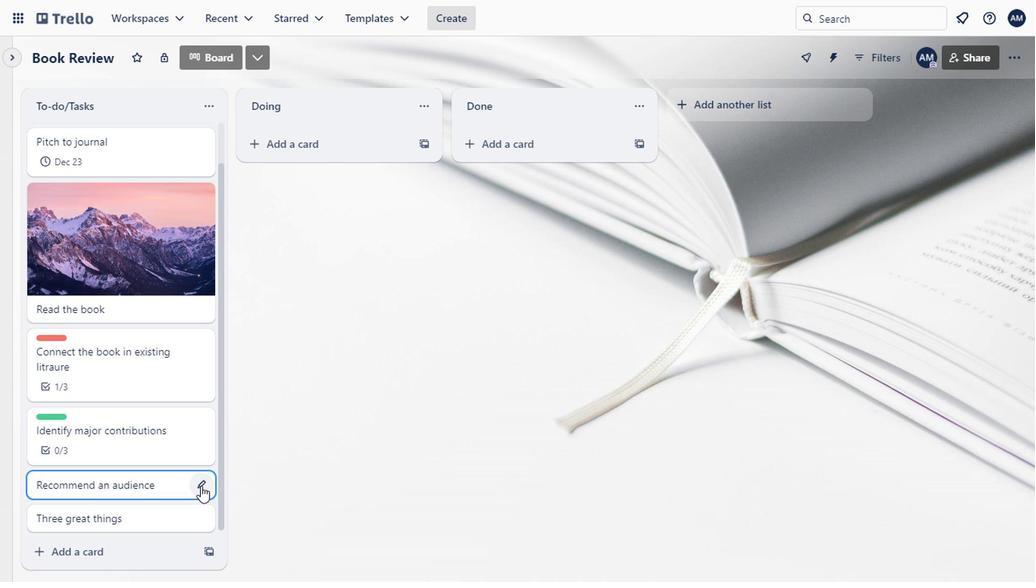 
Action: Mouse pressed left at (147, 481)
Screenshot: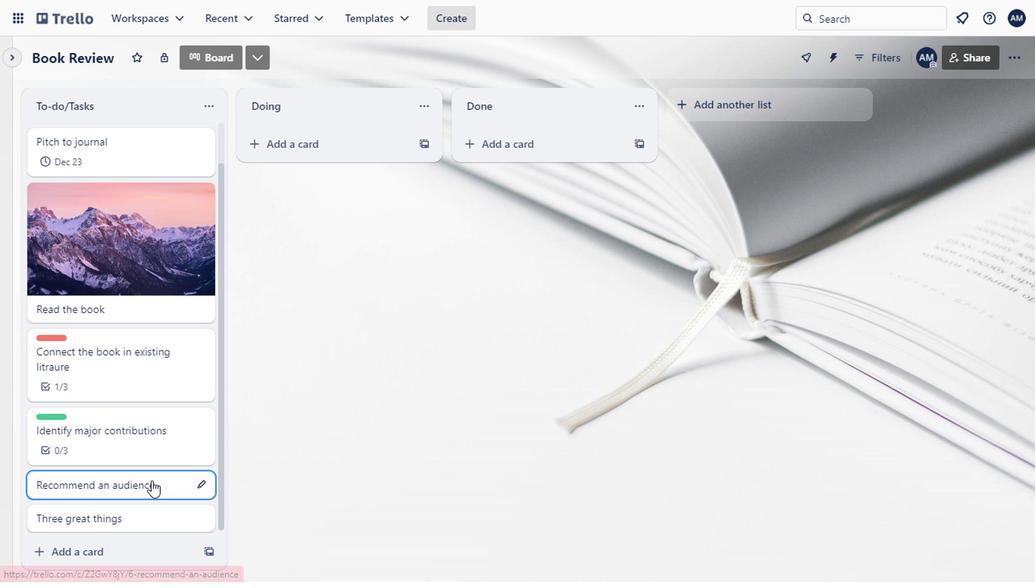 
Action: Mouse moved to (383, 235)
Screenshot: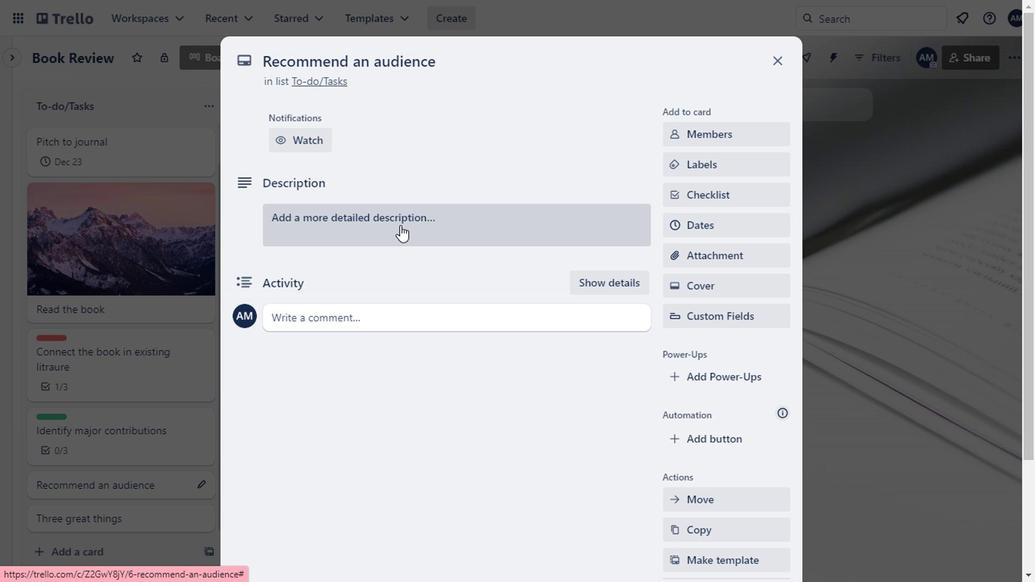 
Action: Mouse pressed left at (383, 235)
Screenshot: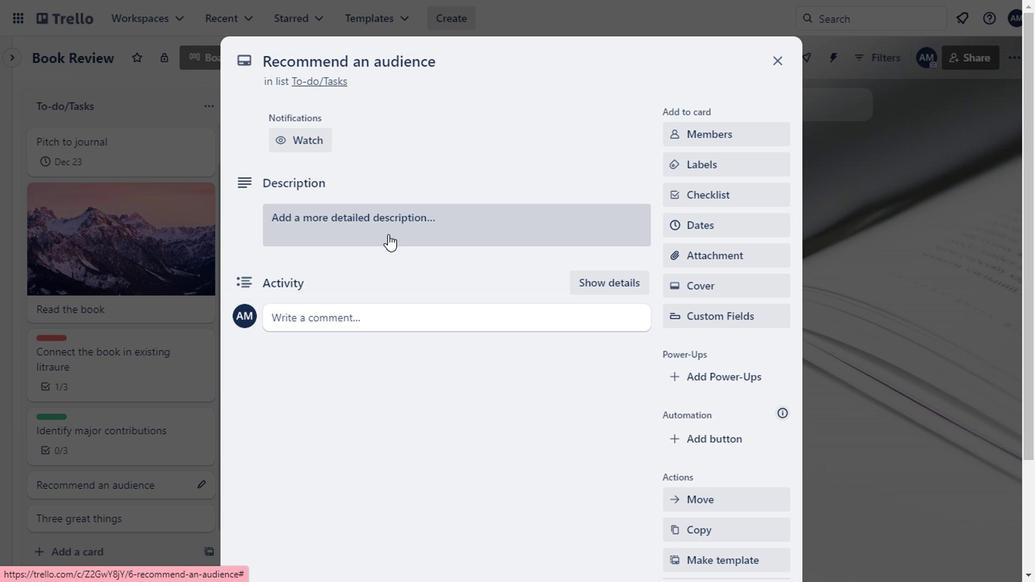 
Action: Mouse moved to (388, 268)
Screenshot: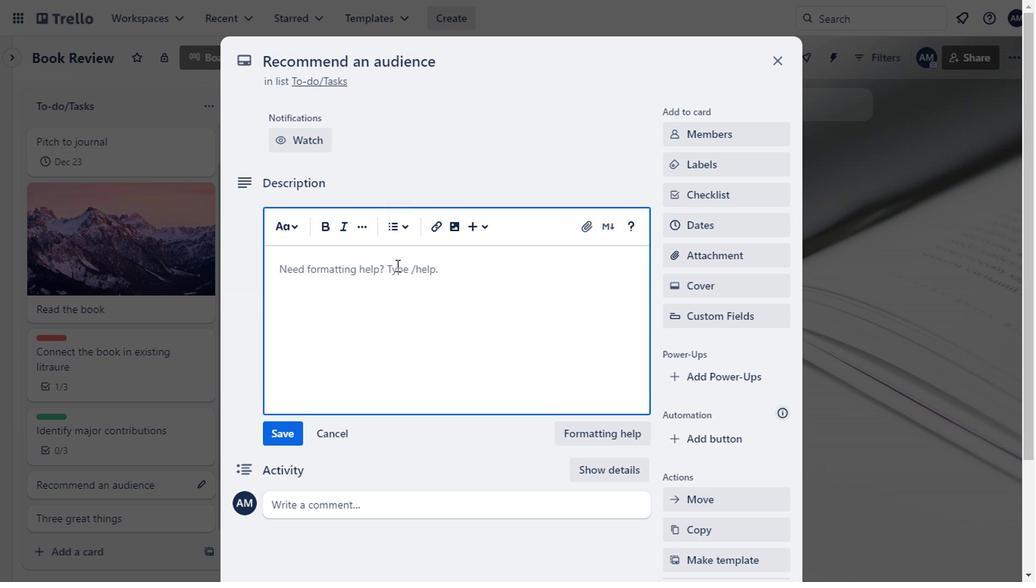 
Action: Key pressed <Key.shift>Your<Key.space>target<Key.space>audience<Key.space>refer<Key.space>to<Key.space>the<Key.space>specific<Key.space>group<Key.space>of<Key.space>consumers<Key.space>most<Key.space>likely<Key.space>to<Key.space>wanr<Key.backspace>t<Key.space>your<Key.space>product<Key.space>or<Key.space>service<Key.space>like<Key.space>a<Key.space>book<Key.space>
Screenshot: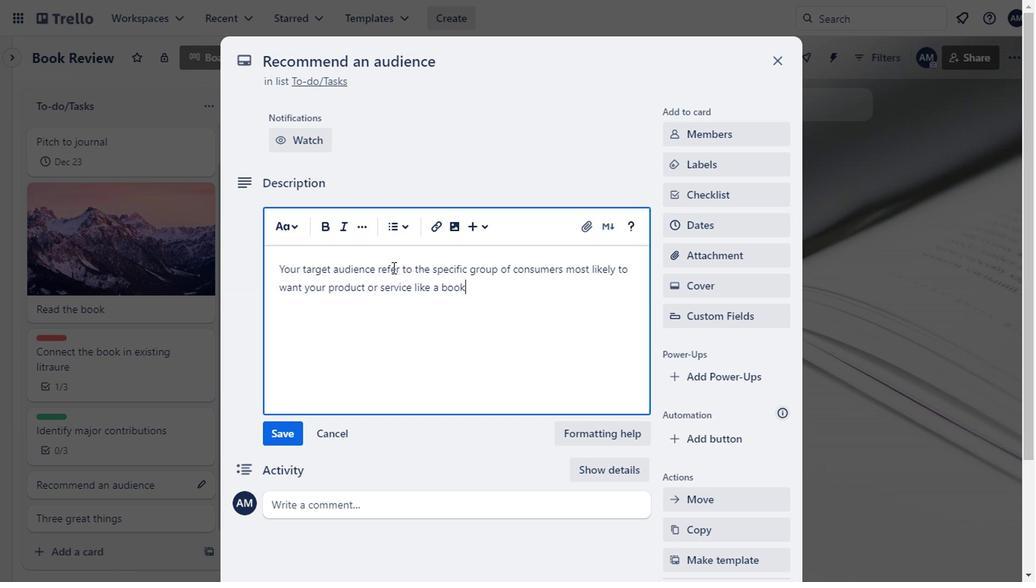 
Action: Mouse moved to (286, 426)
Screenshot: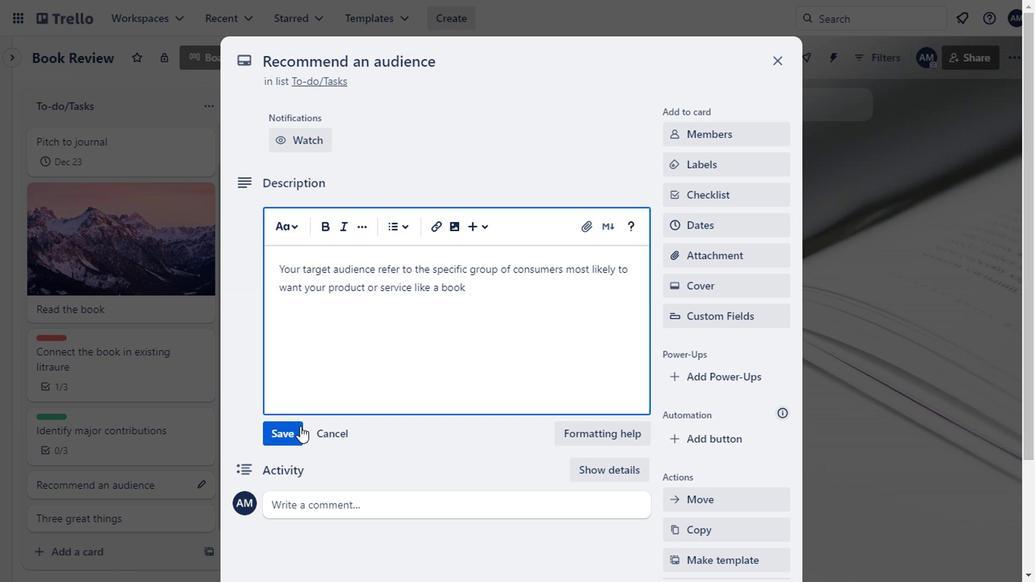 
Action: Mouse pressed left at (286, 426)
Screenshot: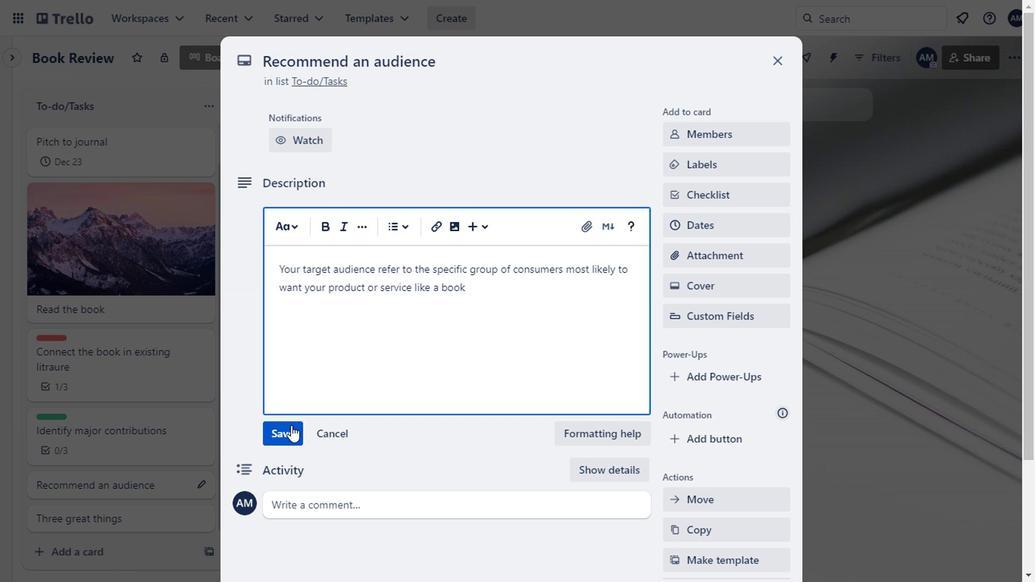 
Action: Mouse moved to (707, 169)
Screenshot: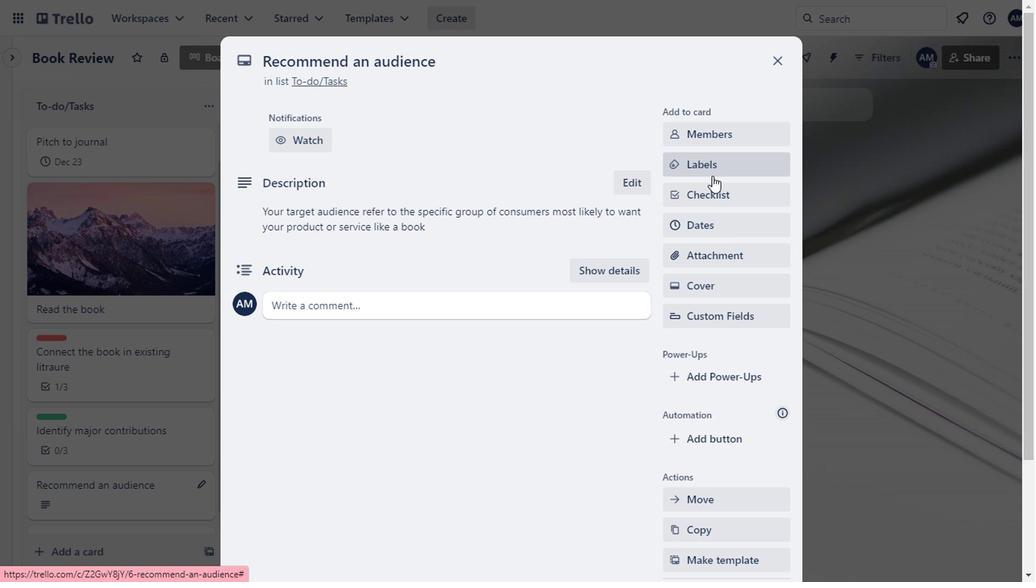 
Action: Mouse pressed left at (707, 169)
Screenshot: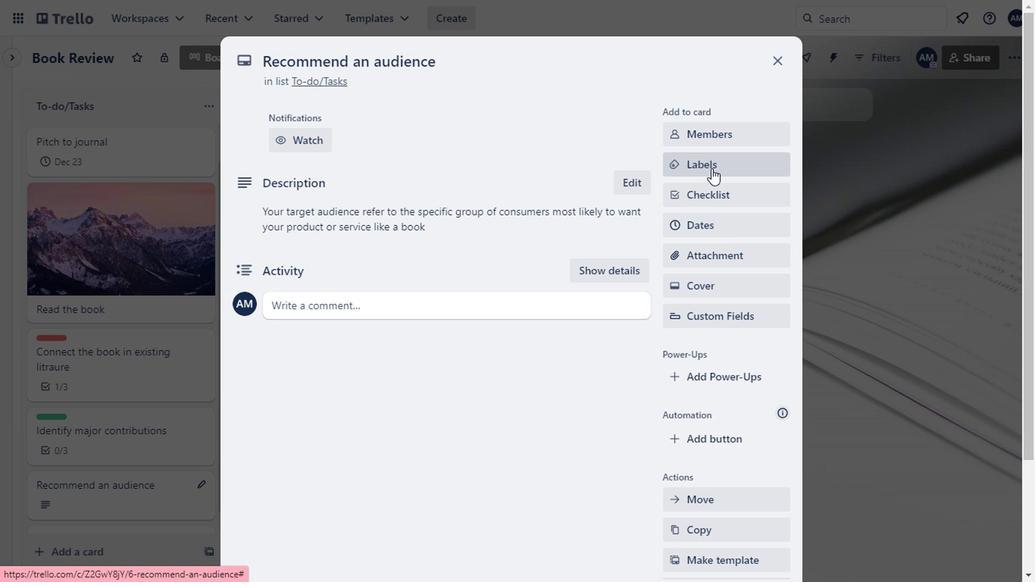 
Action: Mouse moved to (712, 394)
Screenshot: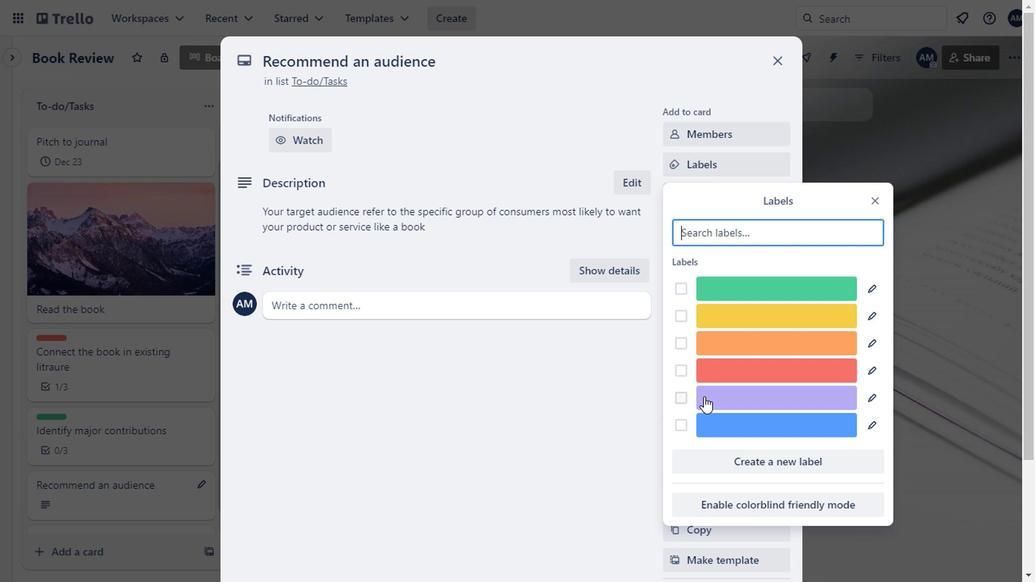 
Action: Mouse pressed left at (712, 394)
Screenshot: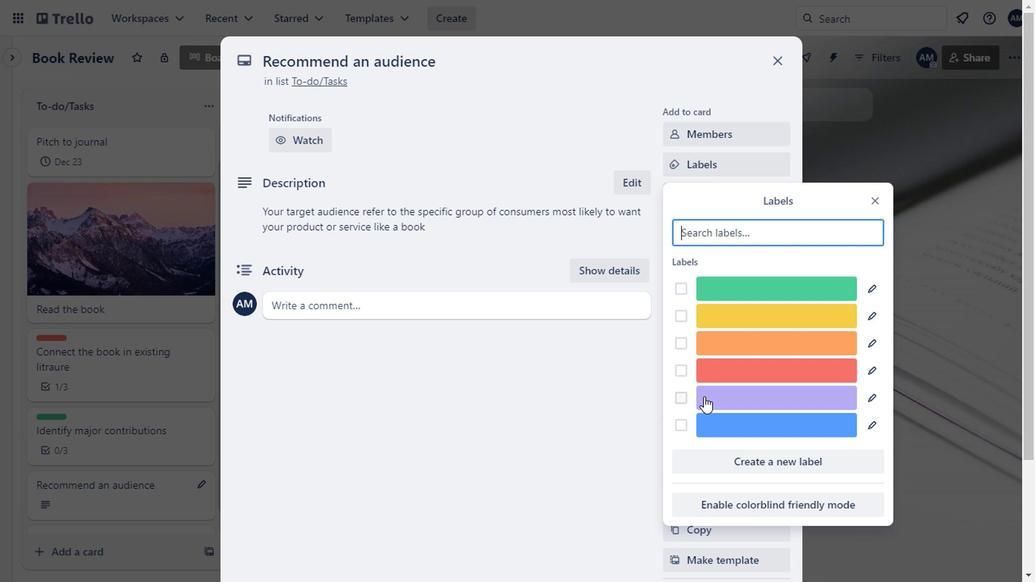 
Action: Mouse moved to (614, 398)
Screenshot: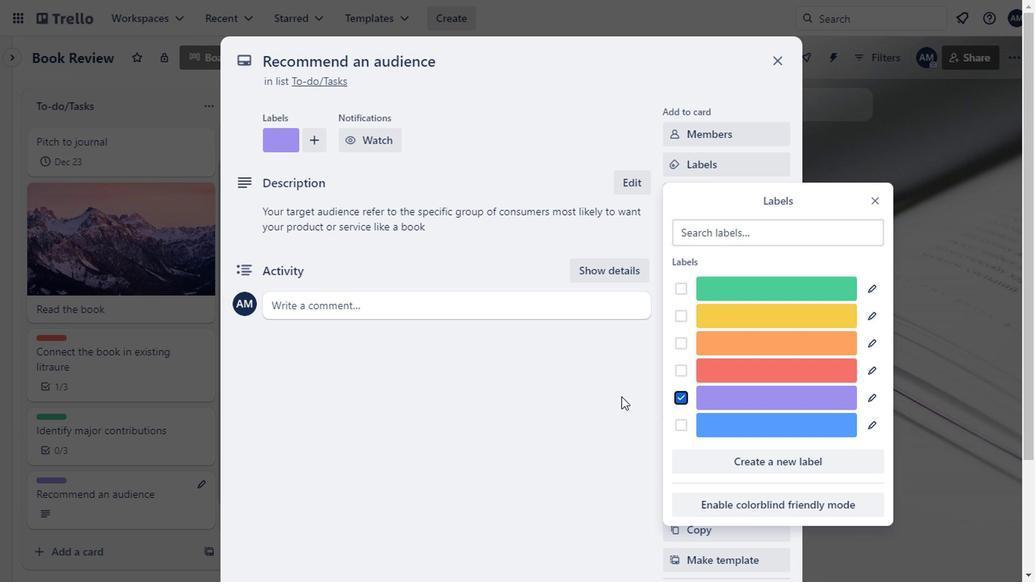 
Action: Mouse pressed left at (614, 398)
Screenshot: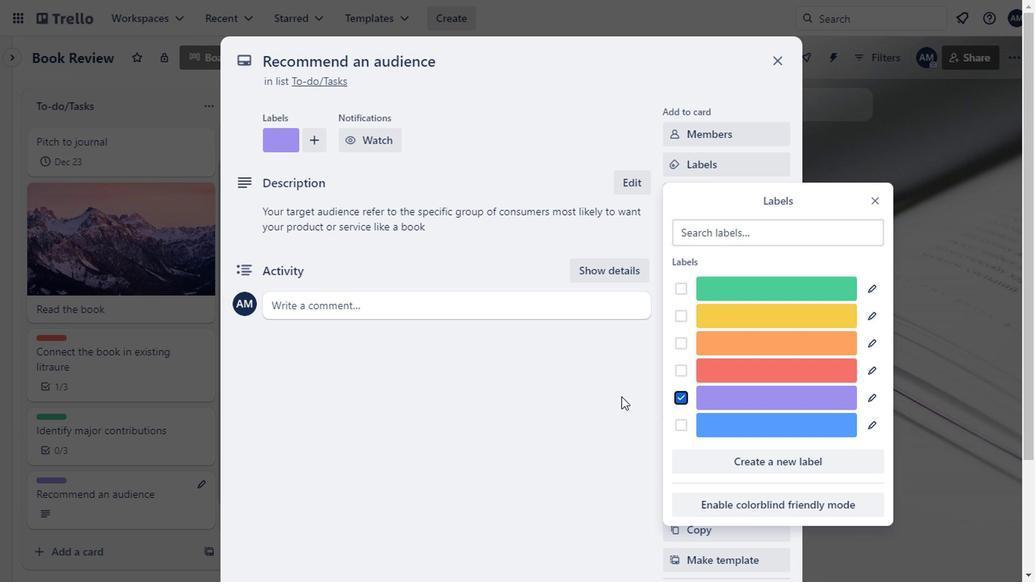 
Action: Mouse moved to (707, 430)
Screenshot: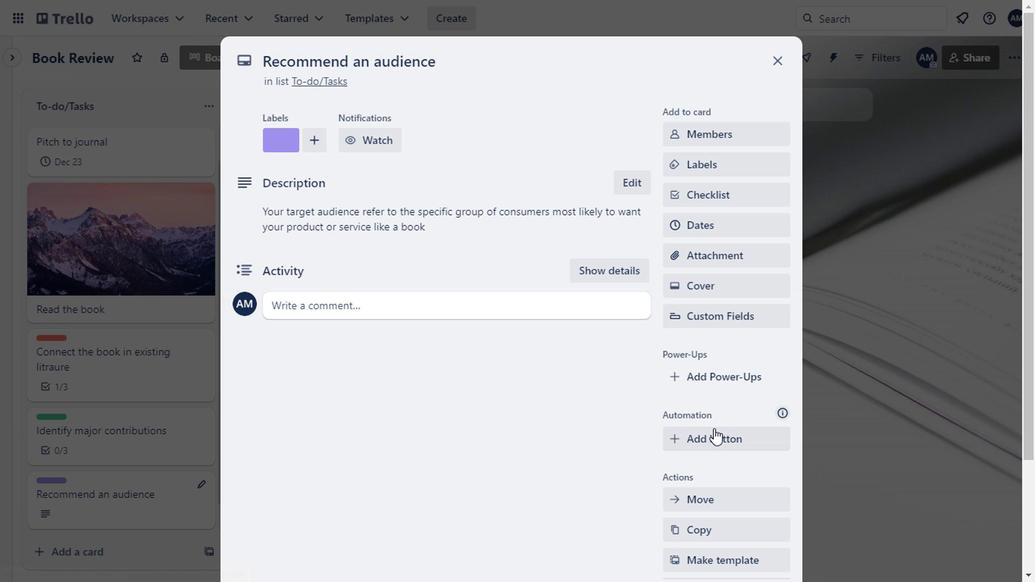 
Action: Mouse pressed left at (707, 430)
Screenshot: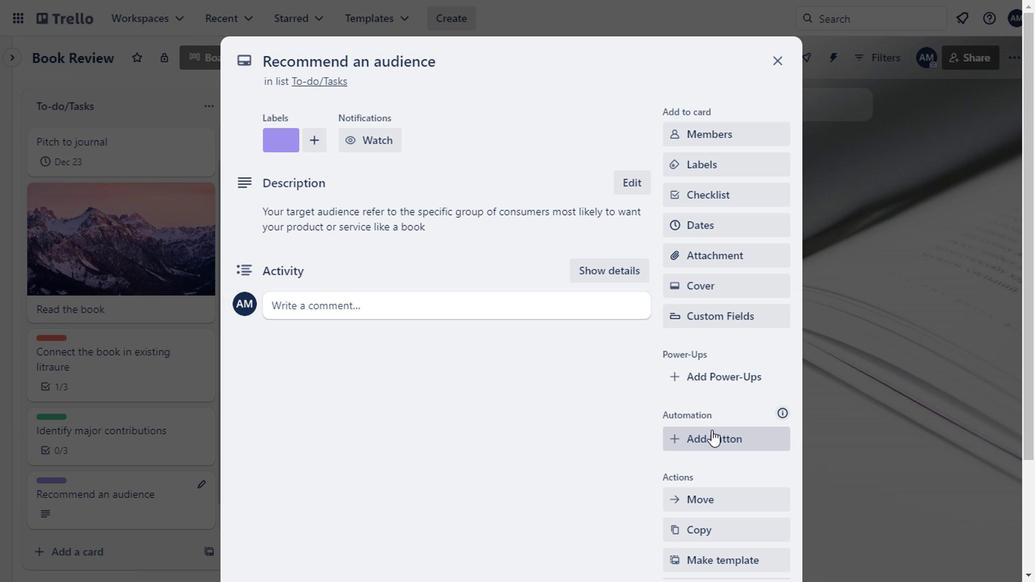 
Action: Mouse moved to (577, 355)
Screenshot: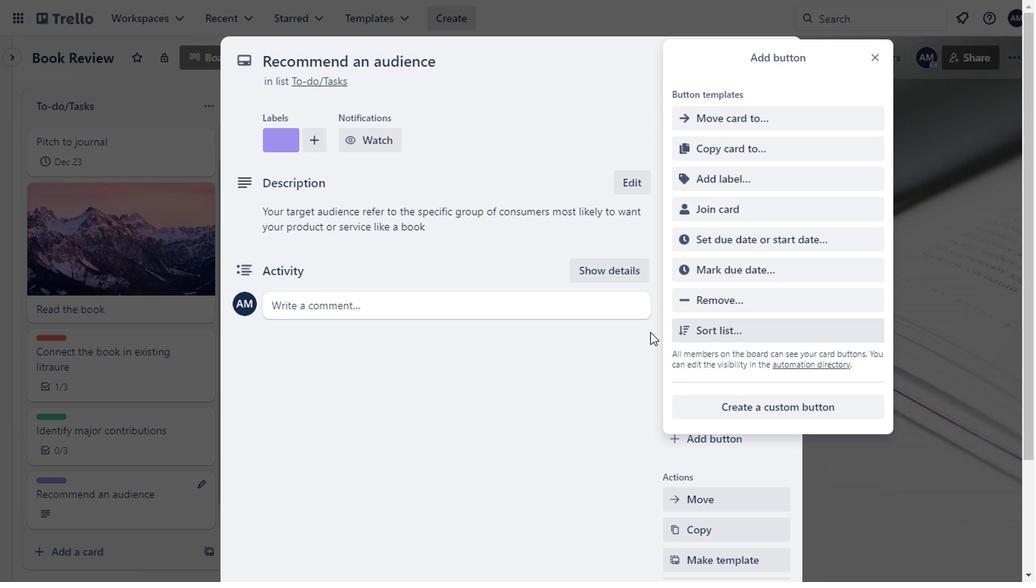 
Action: Mouse pressed left at (577, 355)
Screenshot: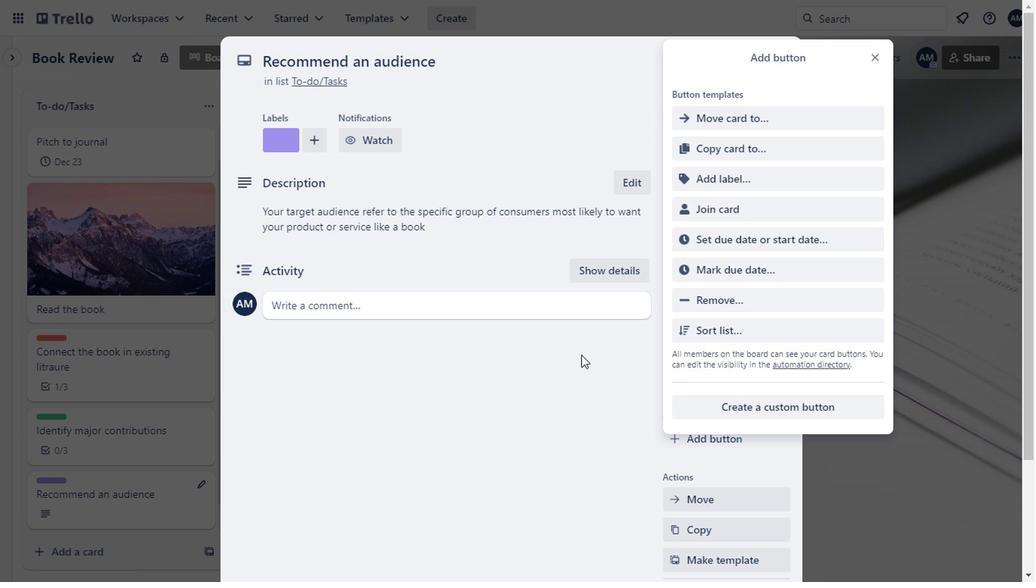 
Action: Mouse moved to (781, 69)
Screenshot: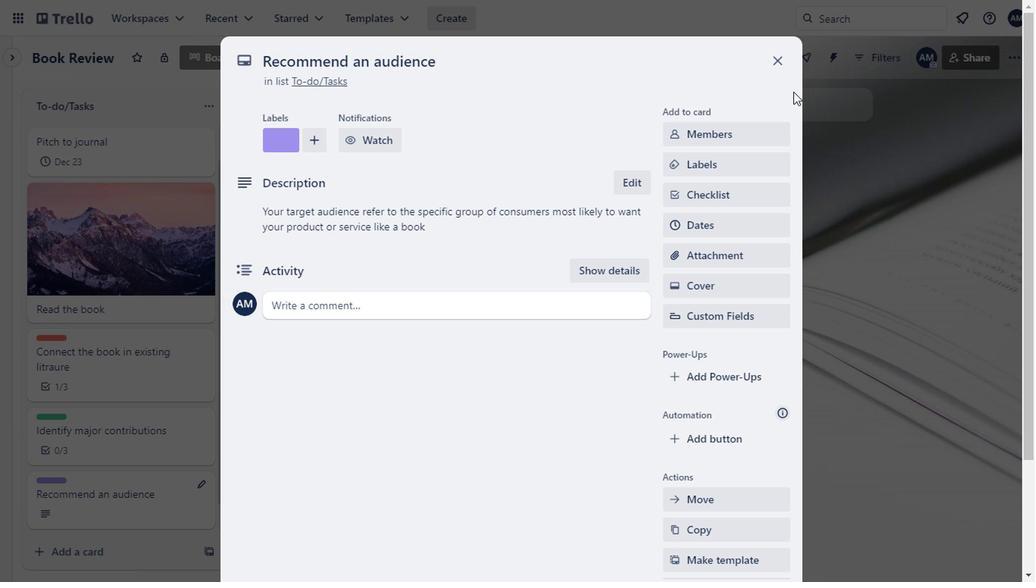 
Action: Mouse pressed left at (781, 69)
Screenshot: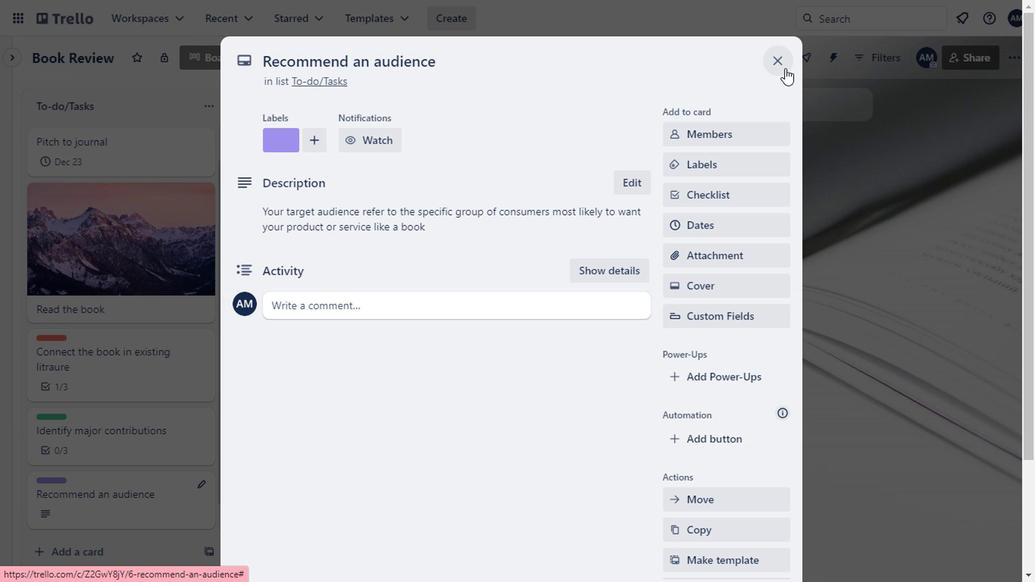
Action: Mouse moved to (232, 369)
Screenshot: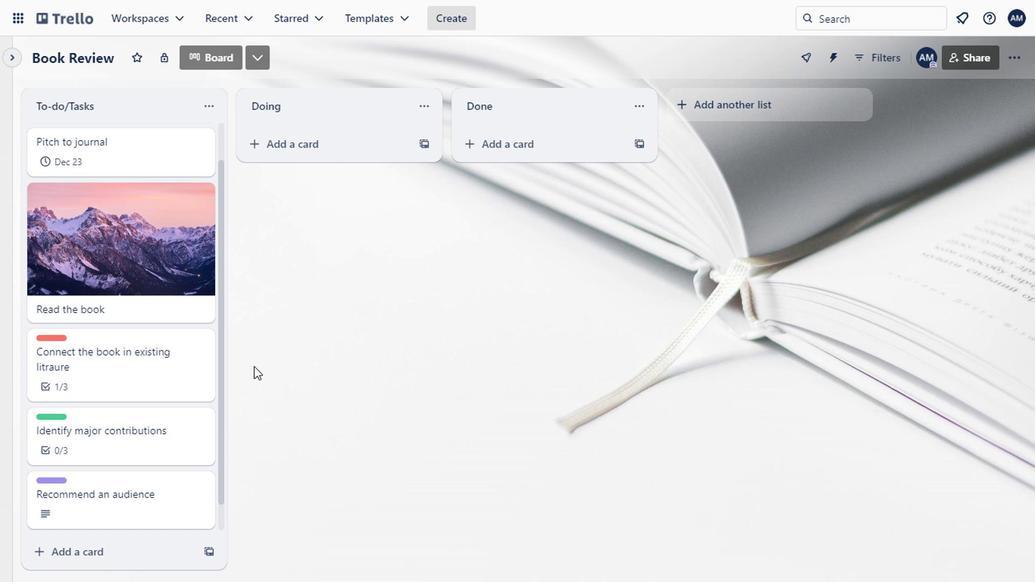 
Action: Mouse scrolled (232, 368) with delta (0, 0)
Screenshot: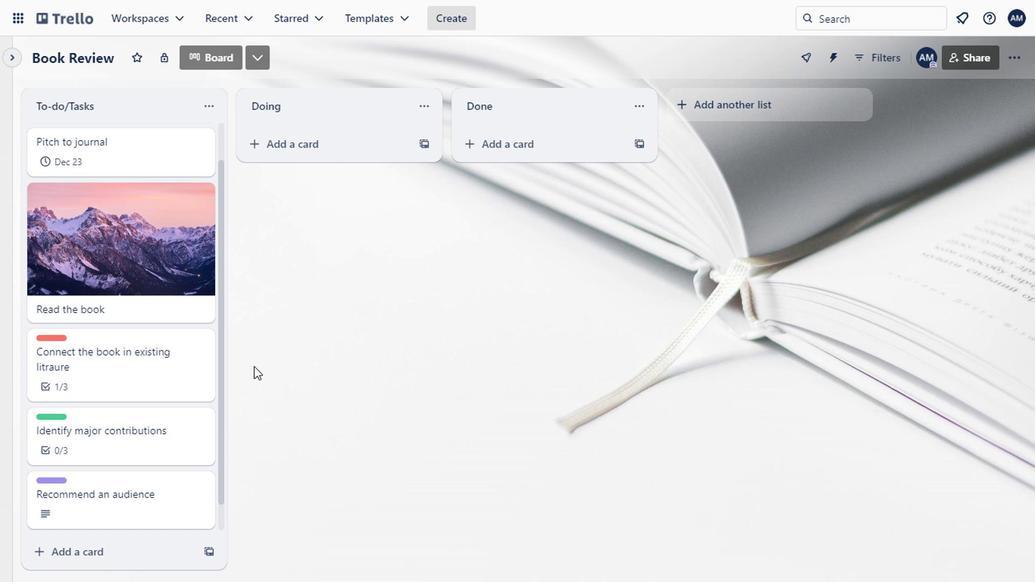 
Action: Mouse moved to (226, 372)
Screenshot: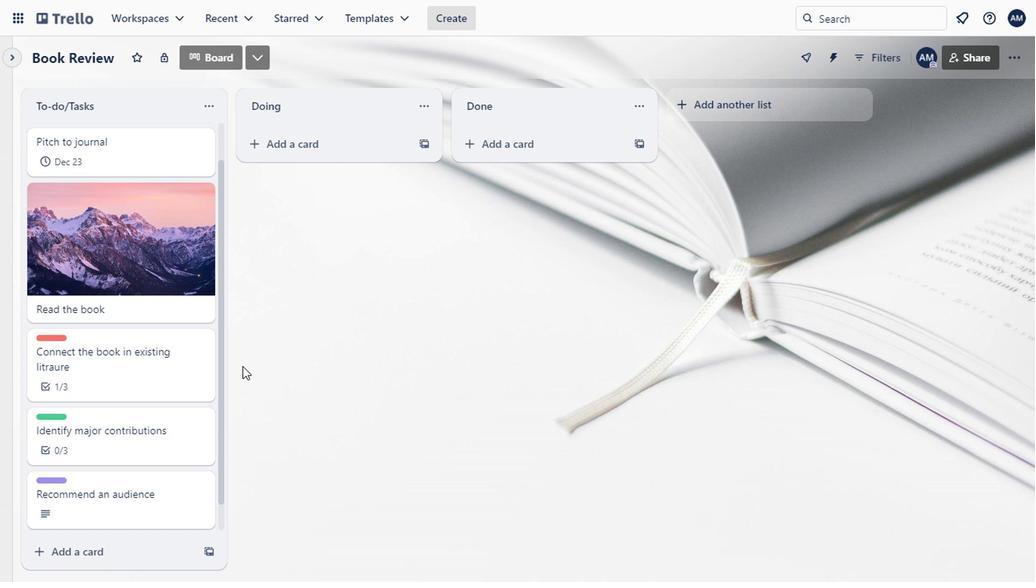 
Action: Mouse scrolled (226, 370) with delta (0, -1)
Screenshot: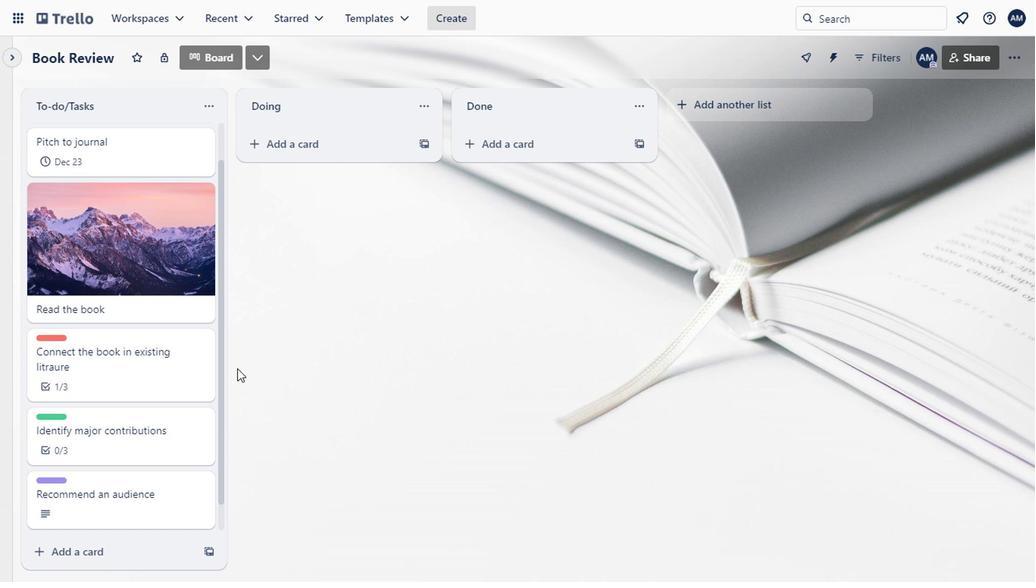 
Action: Mouse moved to (214, 391)
Screenshot: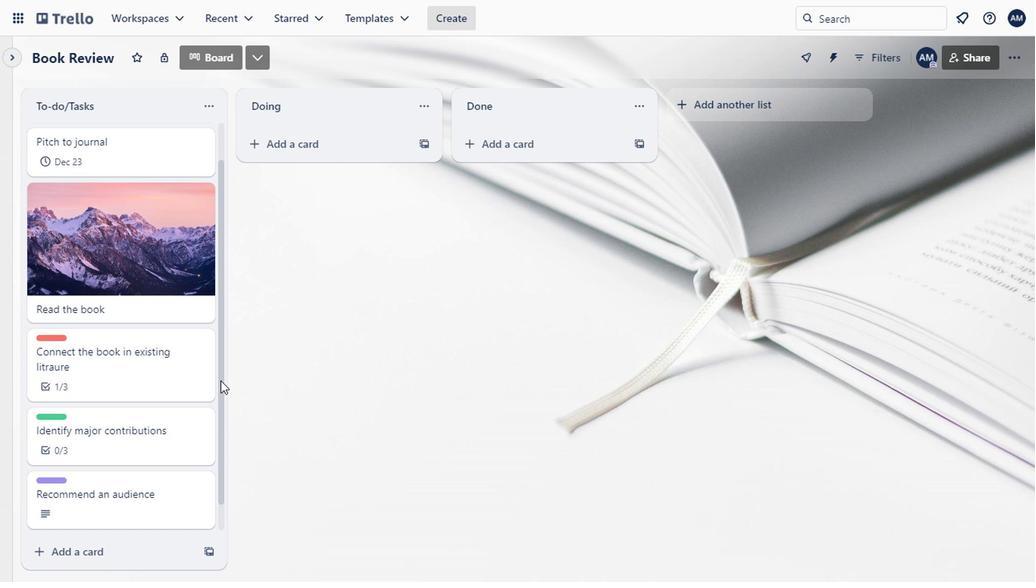 
Action: Mouse scrolled (214, 390) with delta (0, 0)
Screenshot: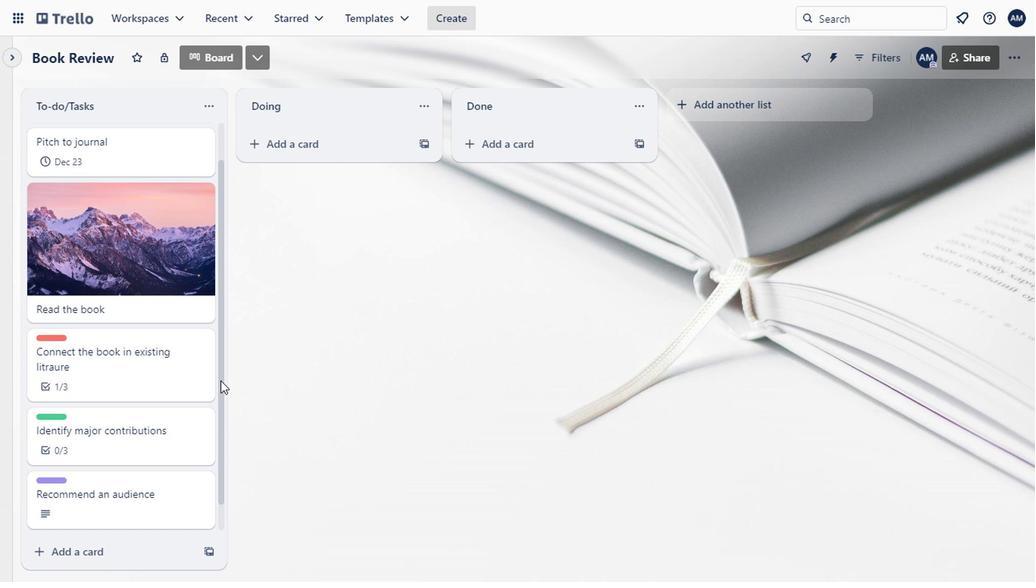 
Action: Mouse moved to (210, 404)
Screenshot: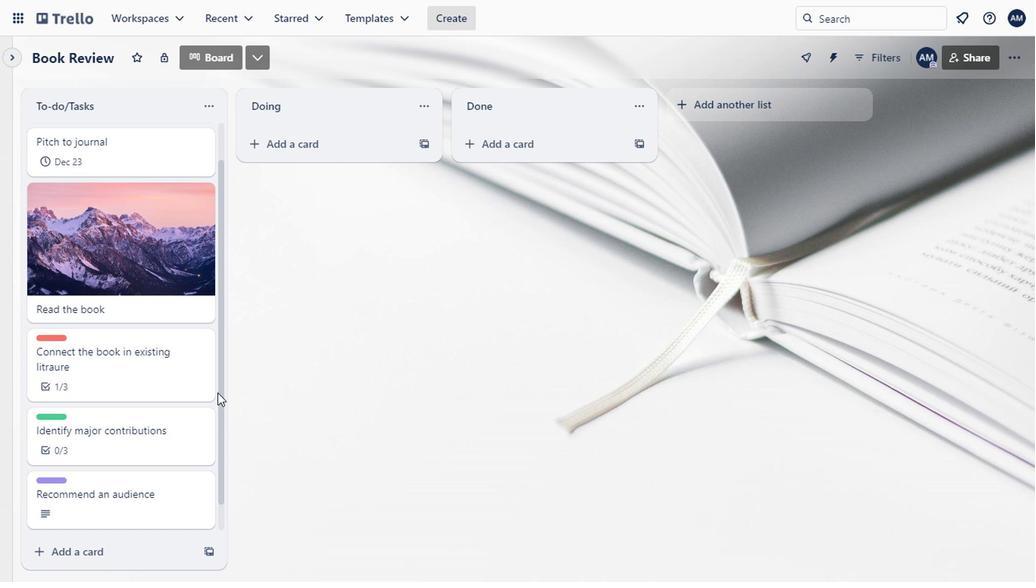 
Action: Mouse scrolled (210, 403) with delta (0, 0)
Screenshot: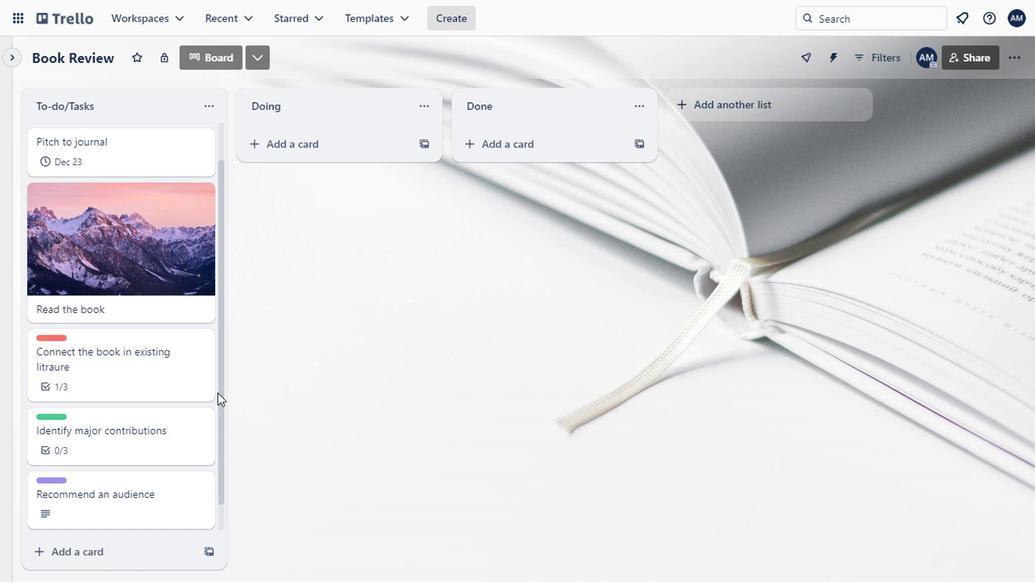
Action: Mouse moved to (119, 425)
Screenshot: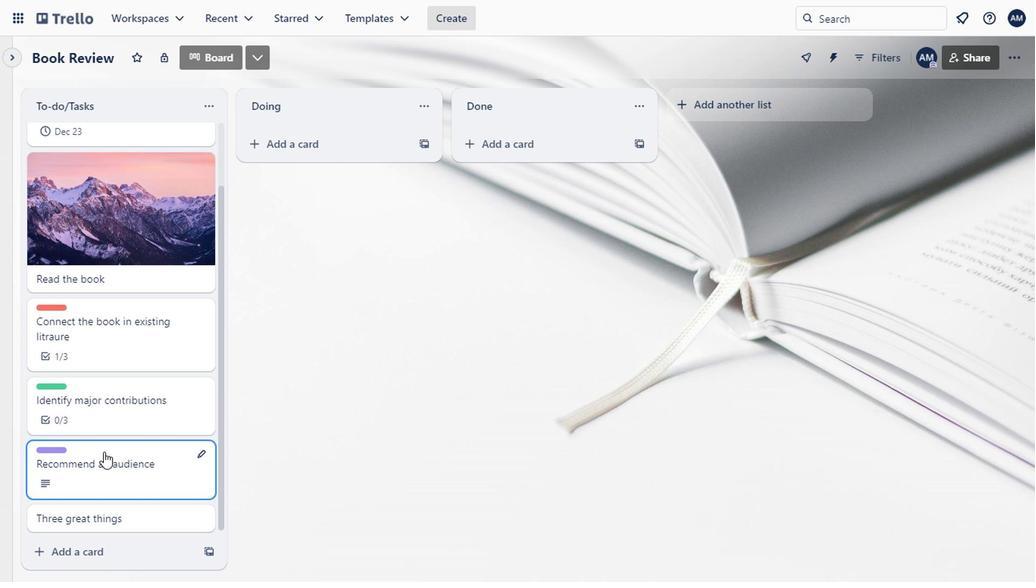 
Action: Mouse scrolled (119, 426) with delta (0, 0)
Screenshot: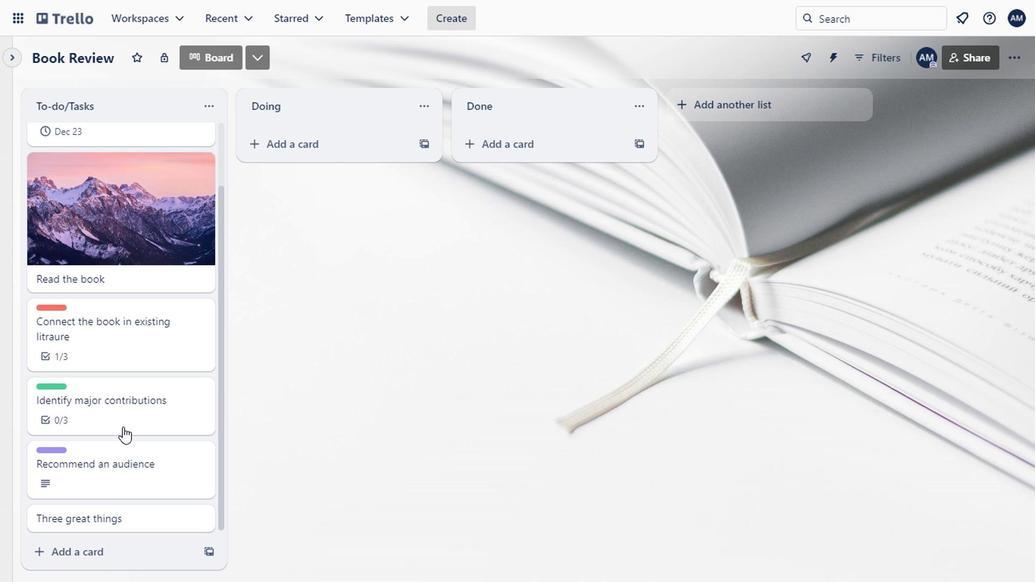 
Action: Mouse scrolled (119, 426) with delta (0, 0)
Screenshot: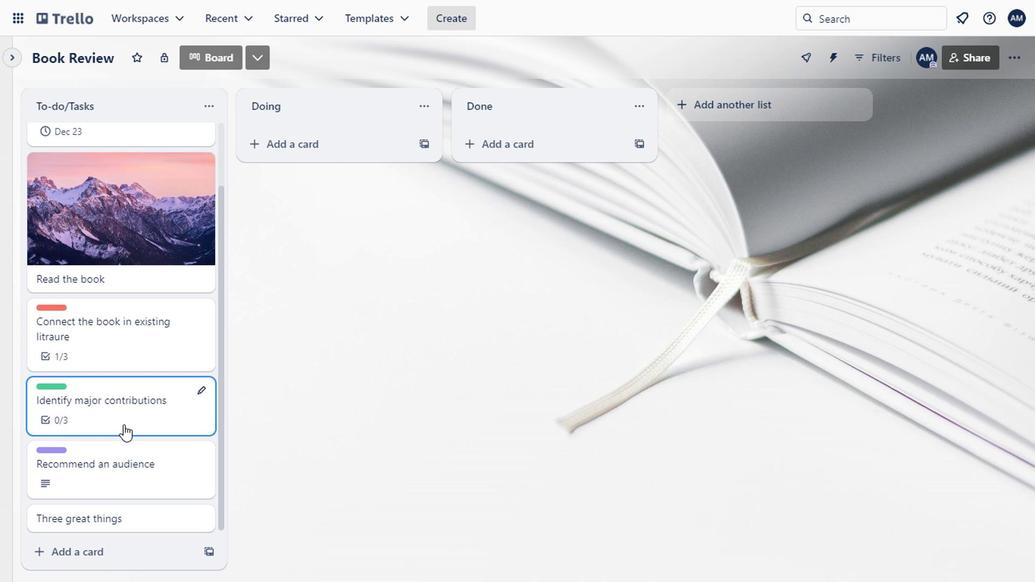 
Action: Mouse scrolled (119, 426) with delta (0, 0)
Screenshot: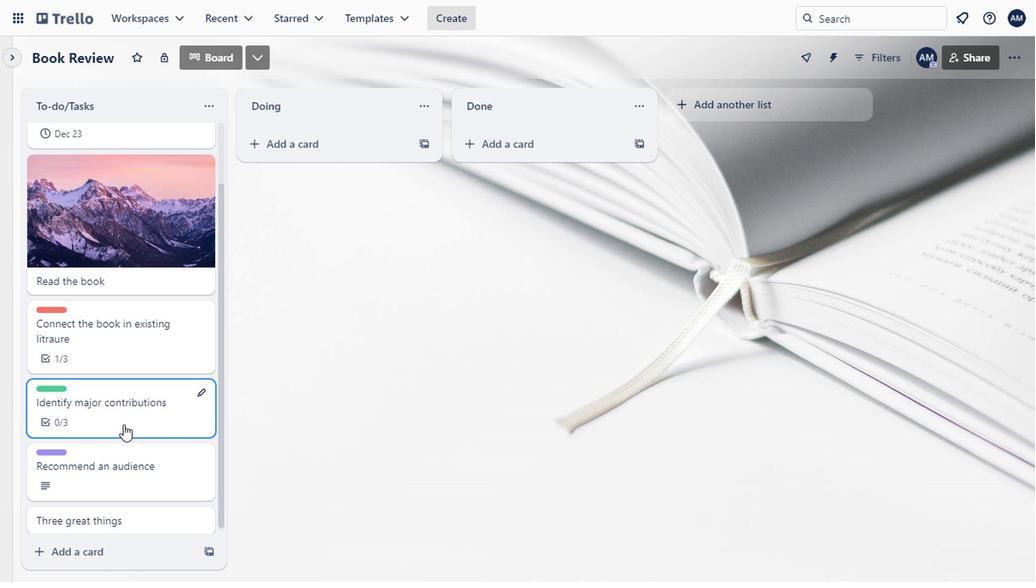 
Action: Mouse moved to (126, 339)
